 Task:  Click on  Soccer In the  Soccer League click on  Pick Sheet Your name Avery Martinez Team name San Jose and  Email softage.2@softage.net Game 1 Montreal Game 2 Philadelphia Game 3 Atlanta United Game 4 Houston Game 5 Real Salt Lake Game 6 San Jose Game 7 Nashville SC Game 8 Atlanta United Game 9 Charlotte FC Game 10 Montreal Game 11 Chicago Game 12 NY Red Bulls Game 13 Minnesota United Game 14 LA Galaxy Game 15 Houston Game16 San Jose In Tie Breaker choose San Jose Submit pick sheet
Action: Mouse moved to (601, 392)
Screenshot: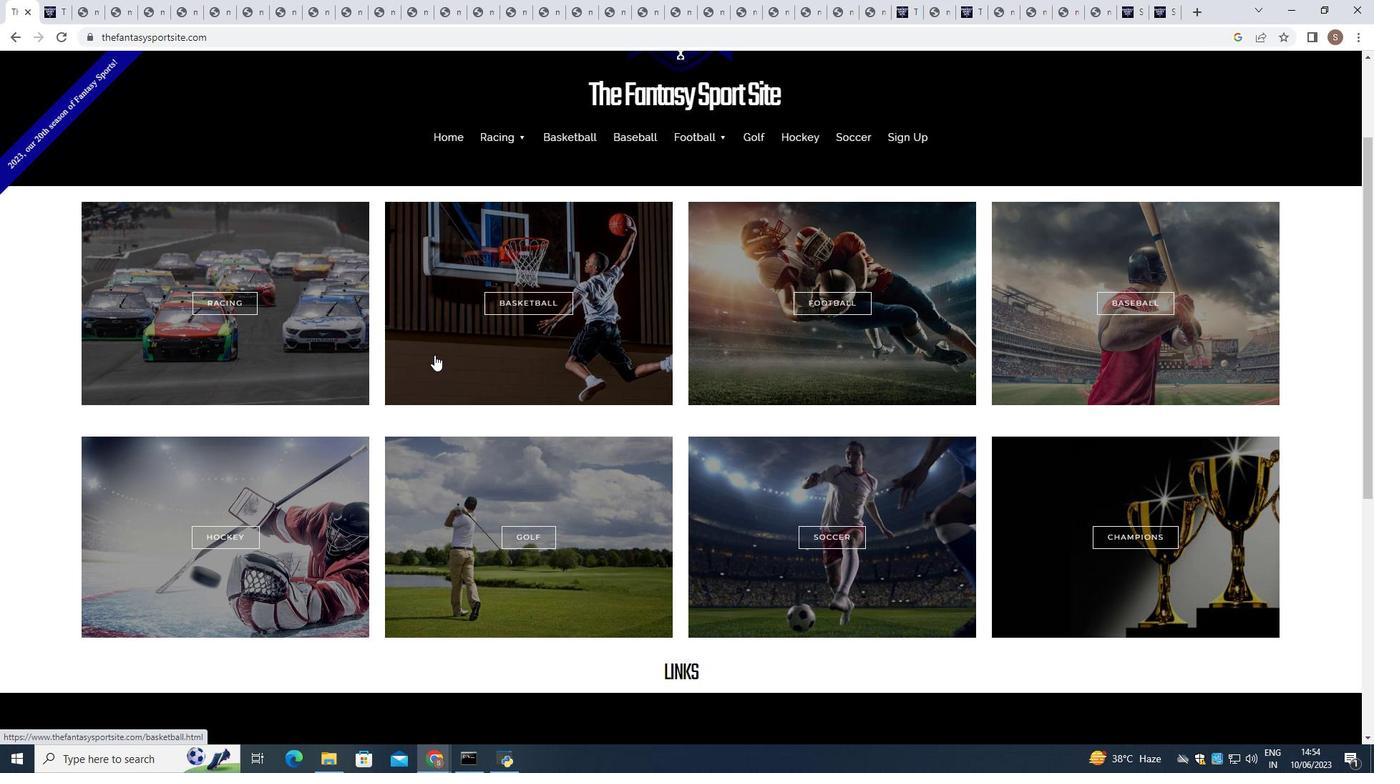 
Action: Mouse scrolled (601, 392) with delta (0, 0)
Screenshot: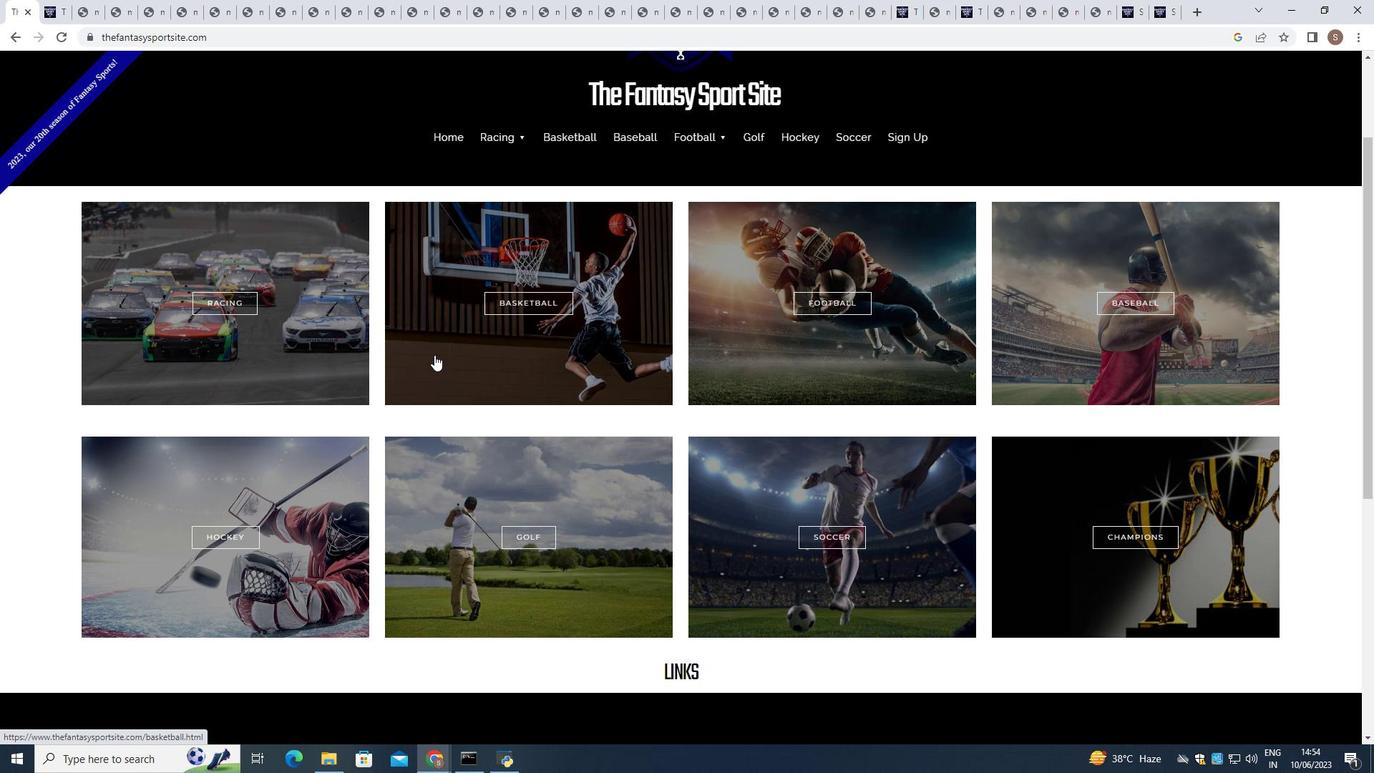 
Action: Mouse moved to (601, 393)
Screenshot: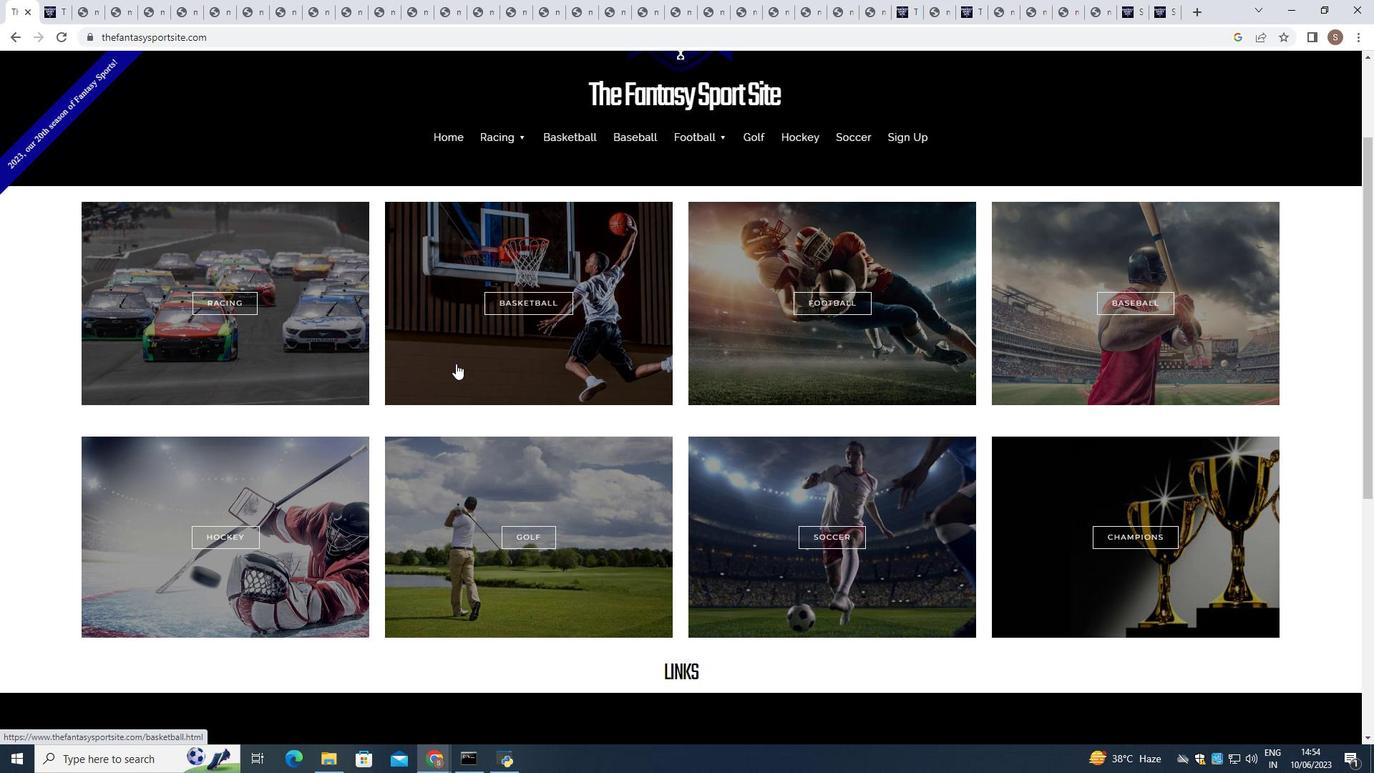 
Action: Mouse scrolled (601, 392) with delta (0, 0)
Screenshot: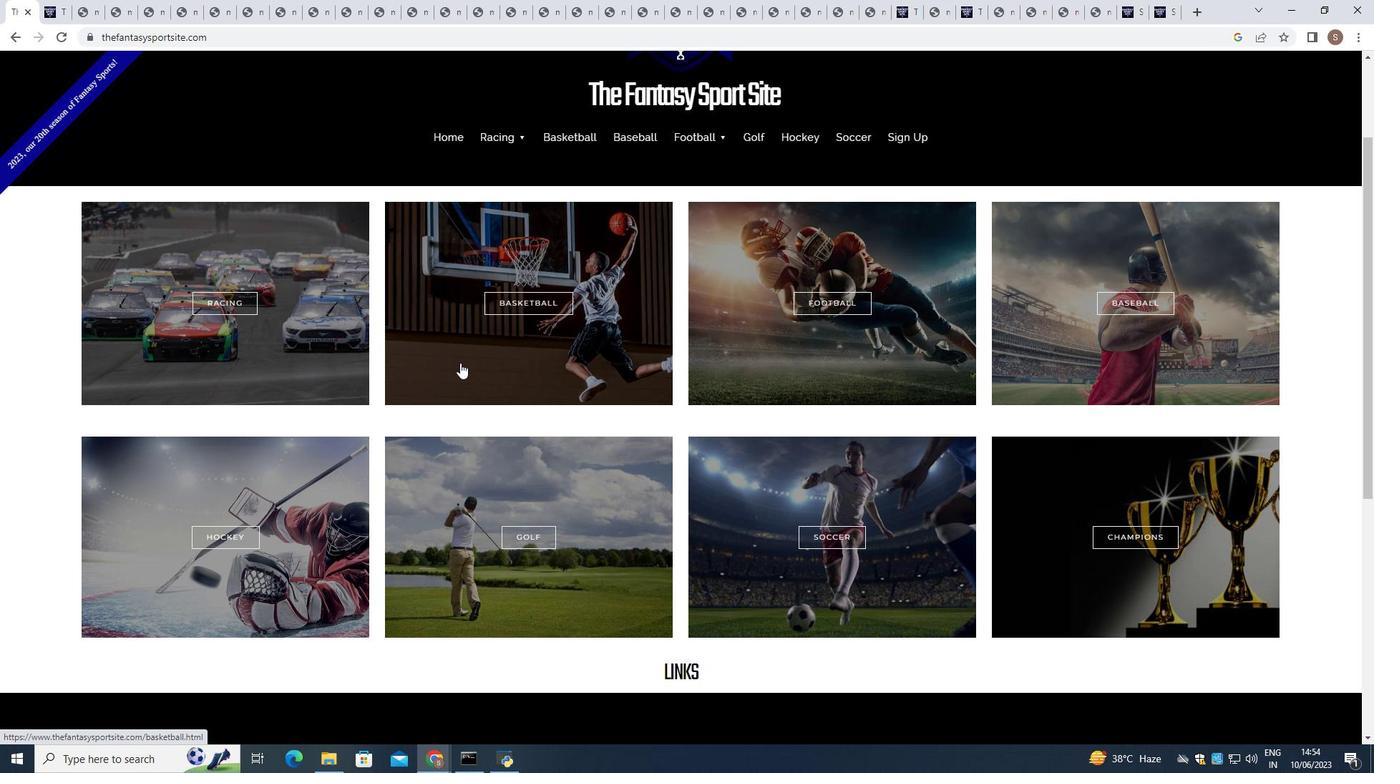 
Action: Mouse moved to (794, 467)
Screenshot: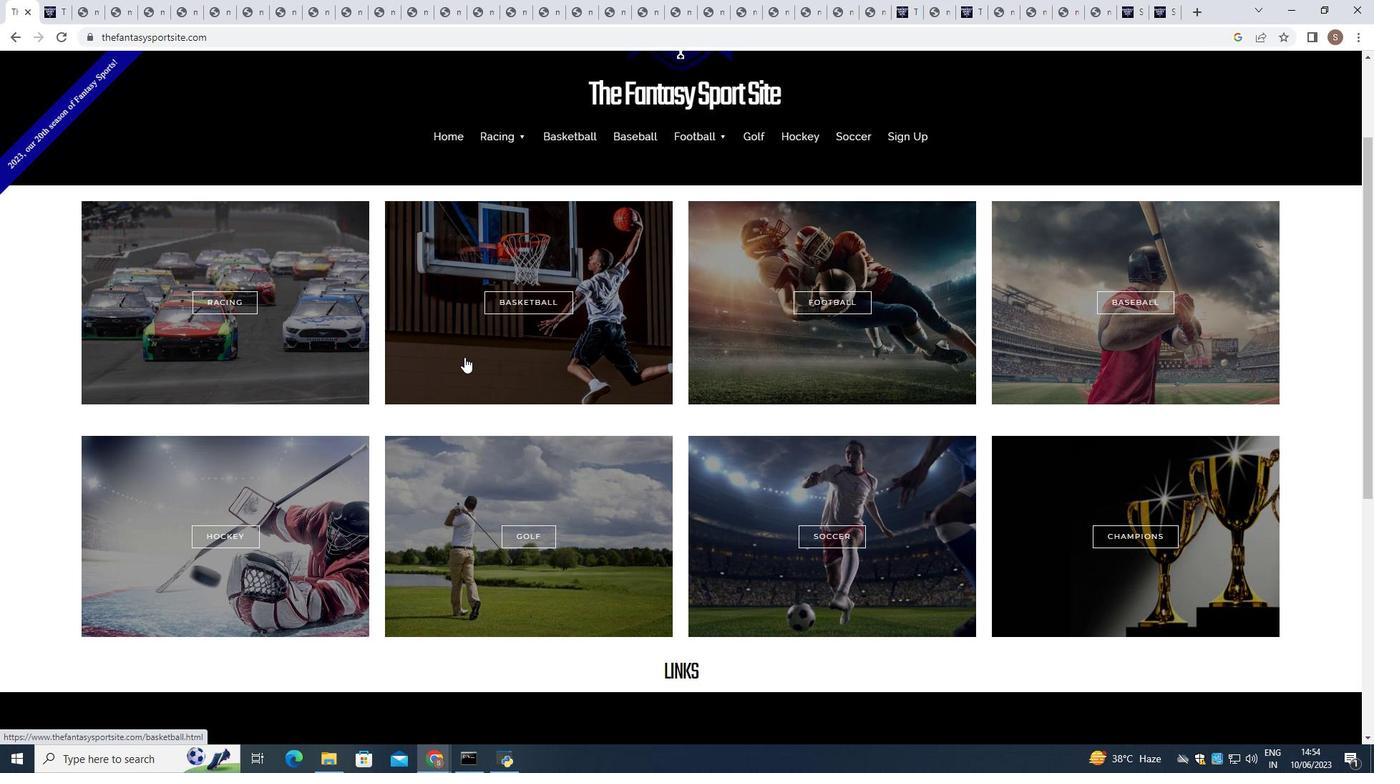
Action: Mouse pressed left at (794, 467)
Screenshot: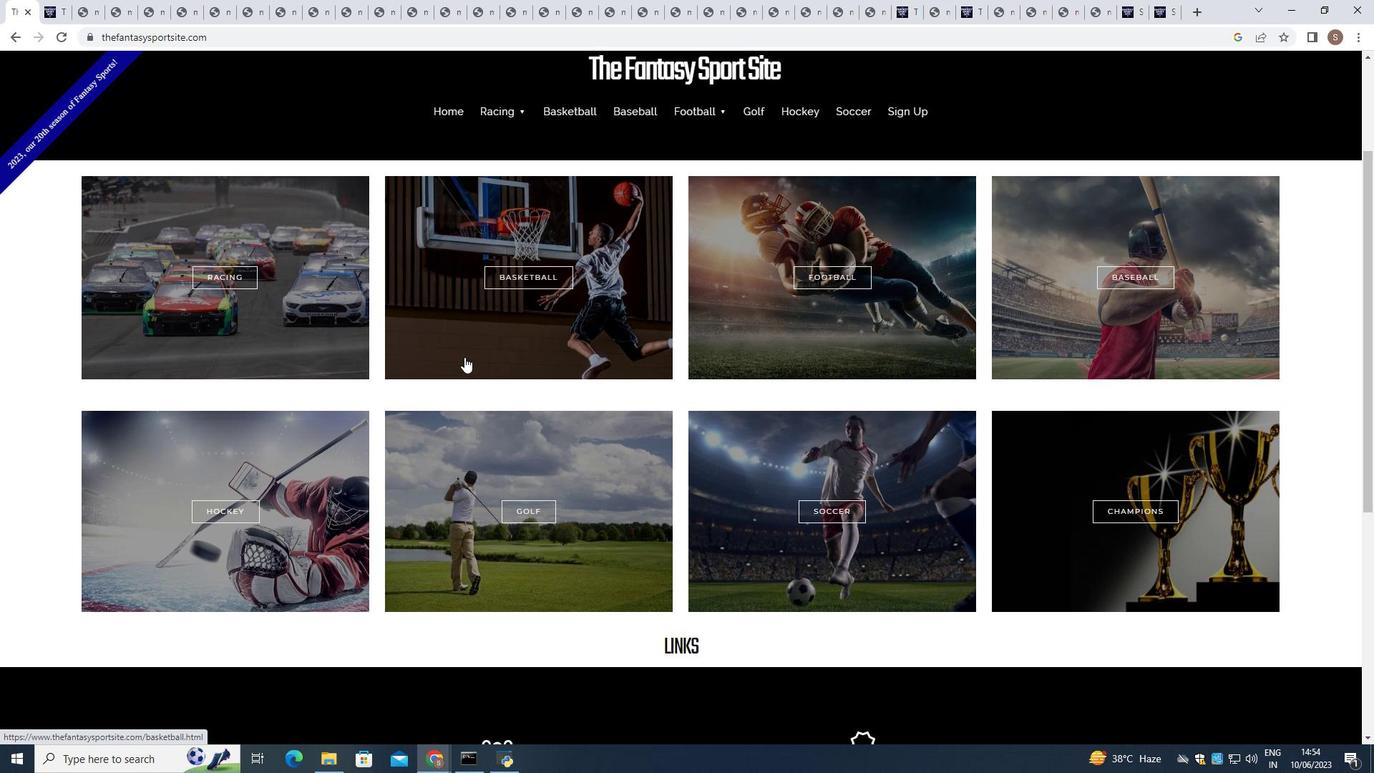 
Action: Mouse moved to (629, 445)
Screenshot: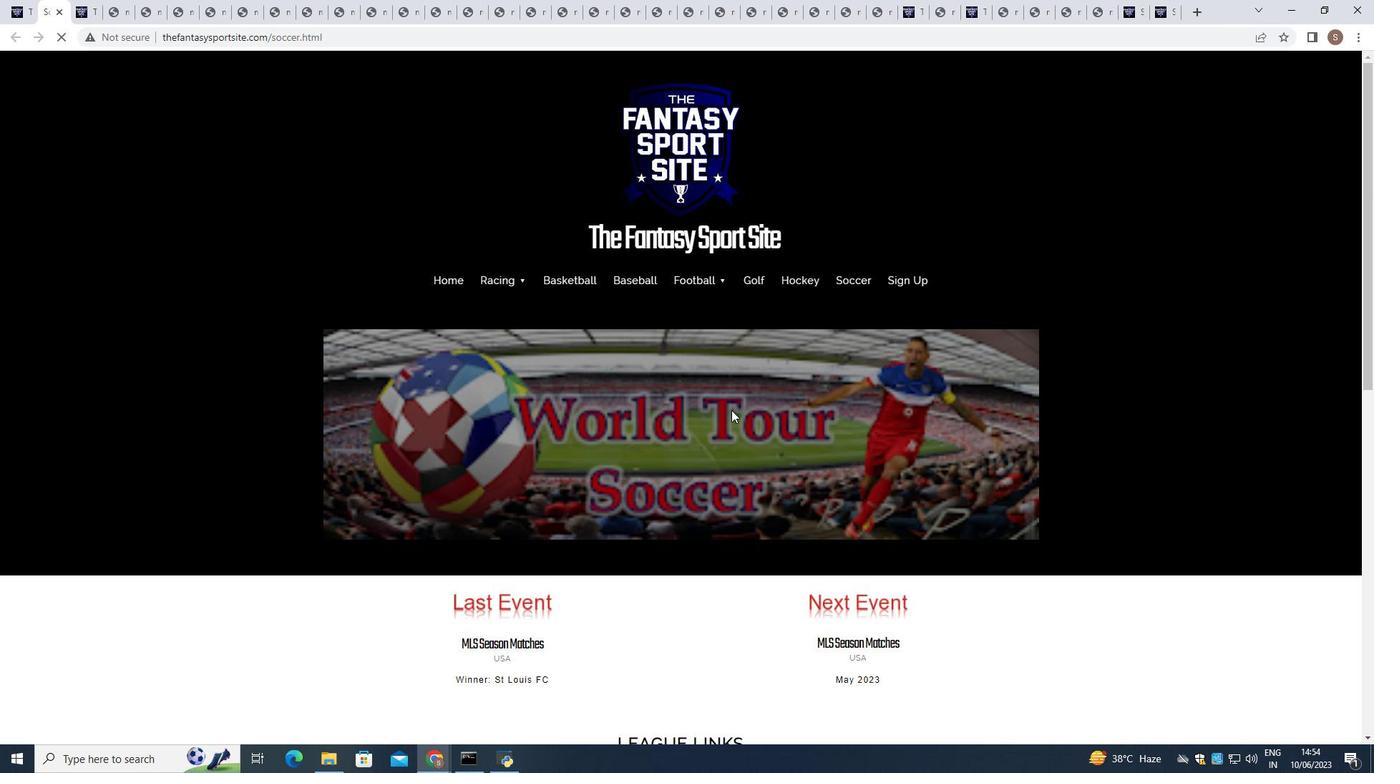 
Action: Mouse scrolled (629, 444) with delta (0, 0)
Screenshot: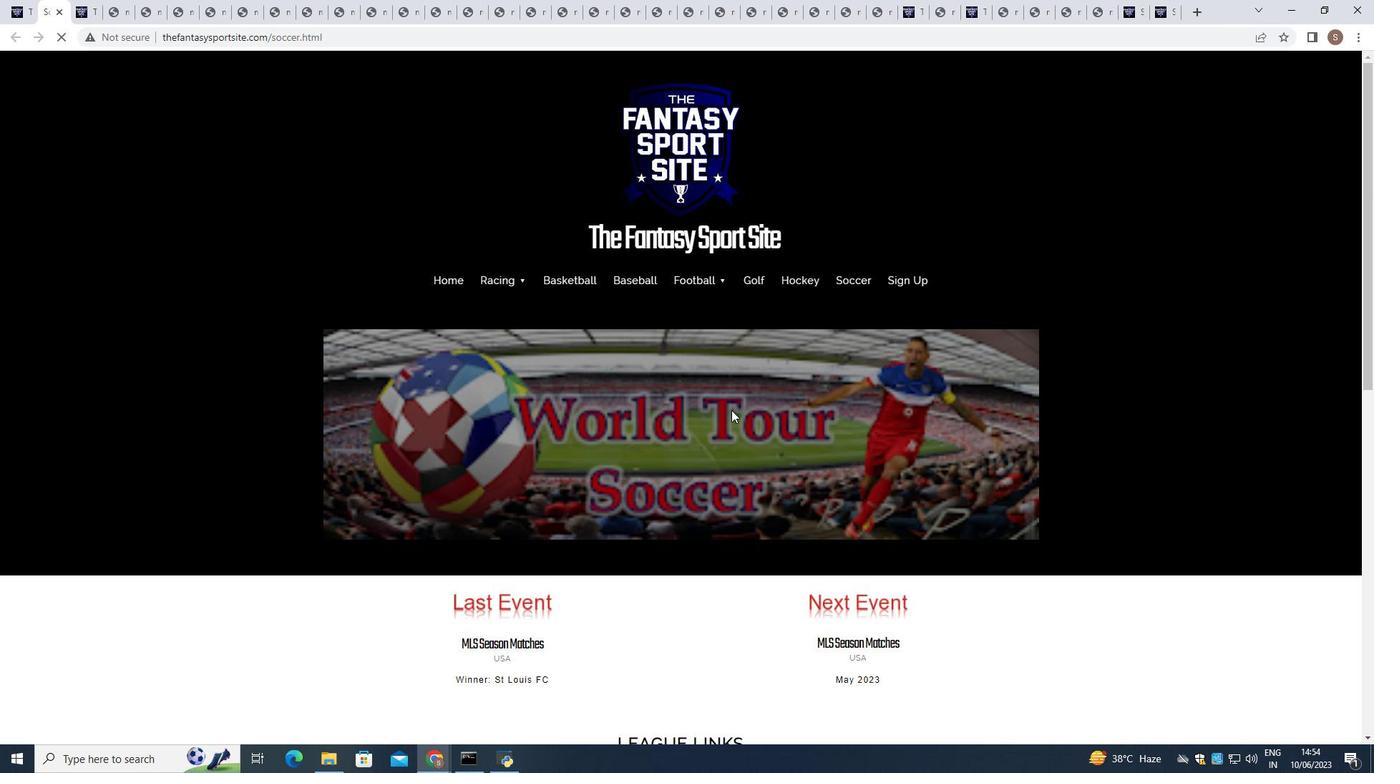 
Action: Mouse scrolled (629, 444) with delta (0, 0)
Screenshot: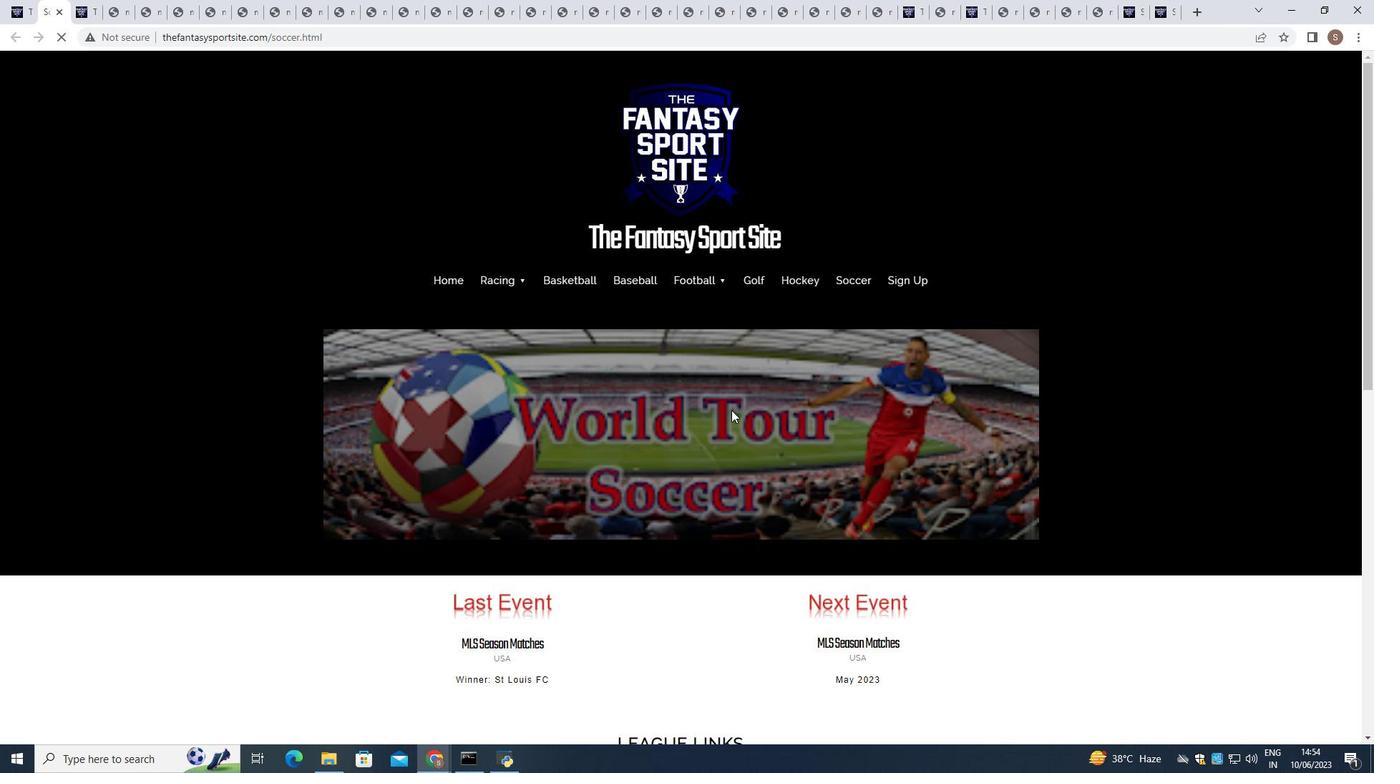 
Action: Mouse scrolled (629, 444) with delta (0, 0)
Screenshot: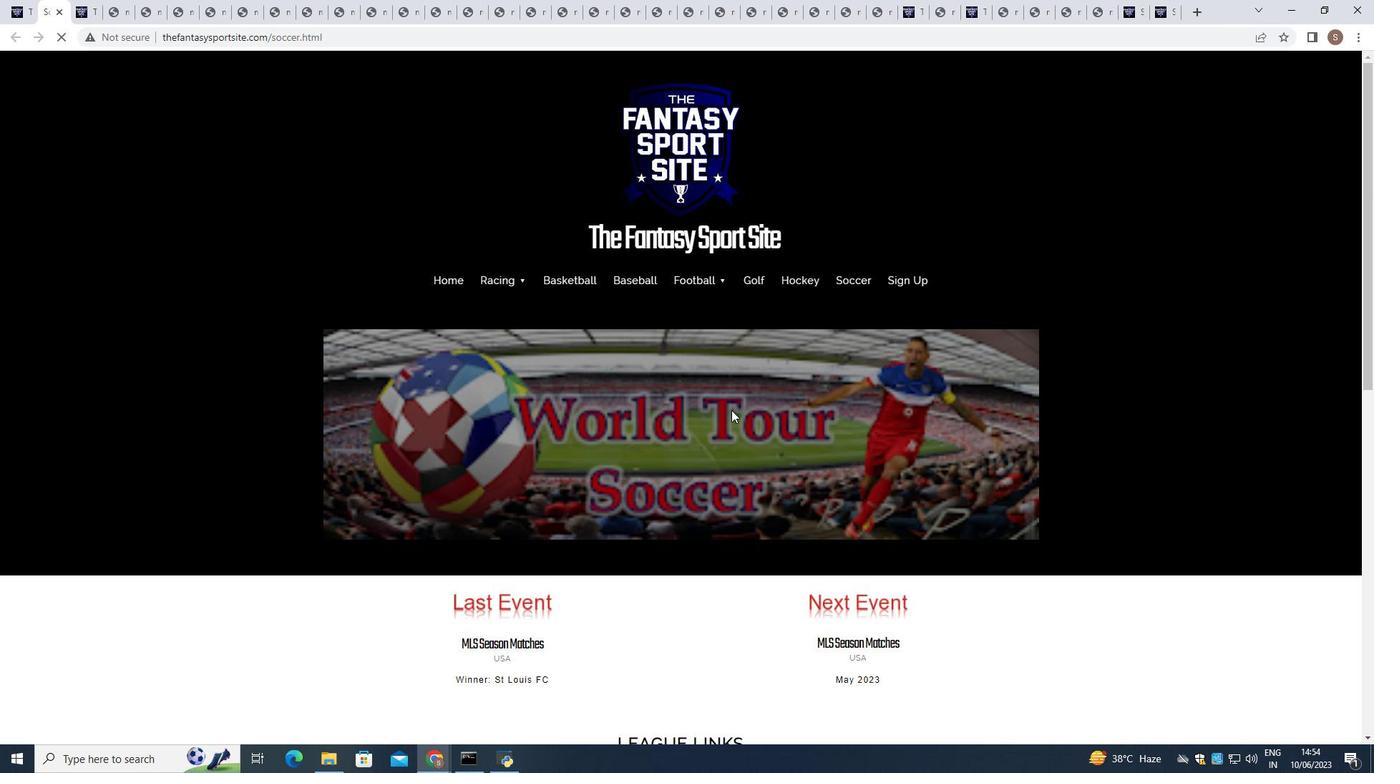 
Action: Mouse moved to (404, 581)
Screenshot: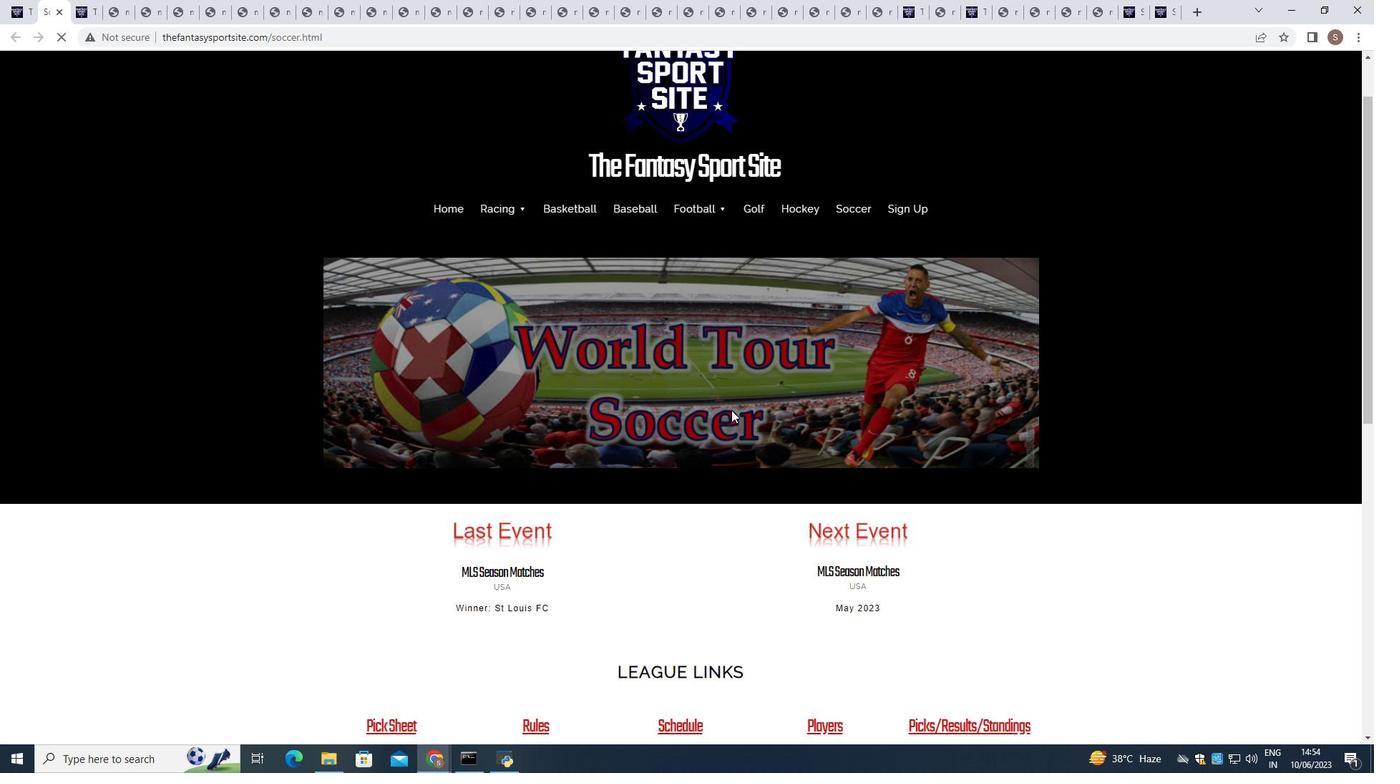 
Action: Mouse pressed left at (404, 581)
Screenshot: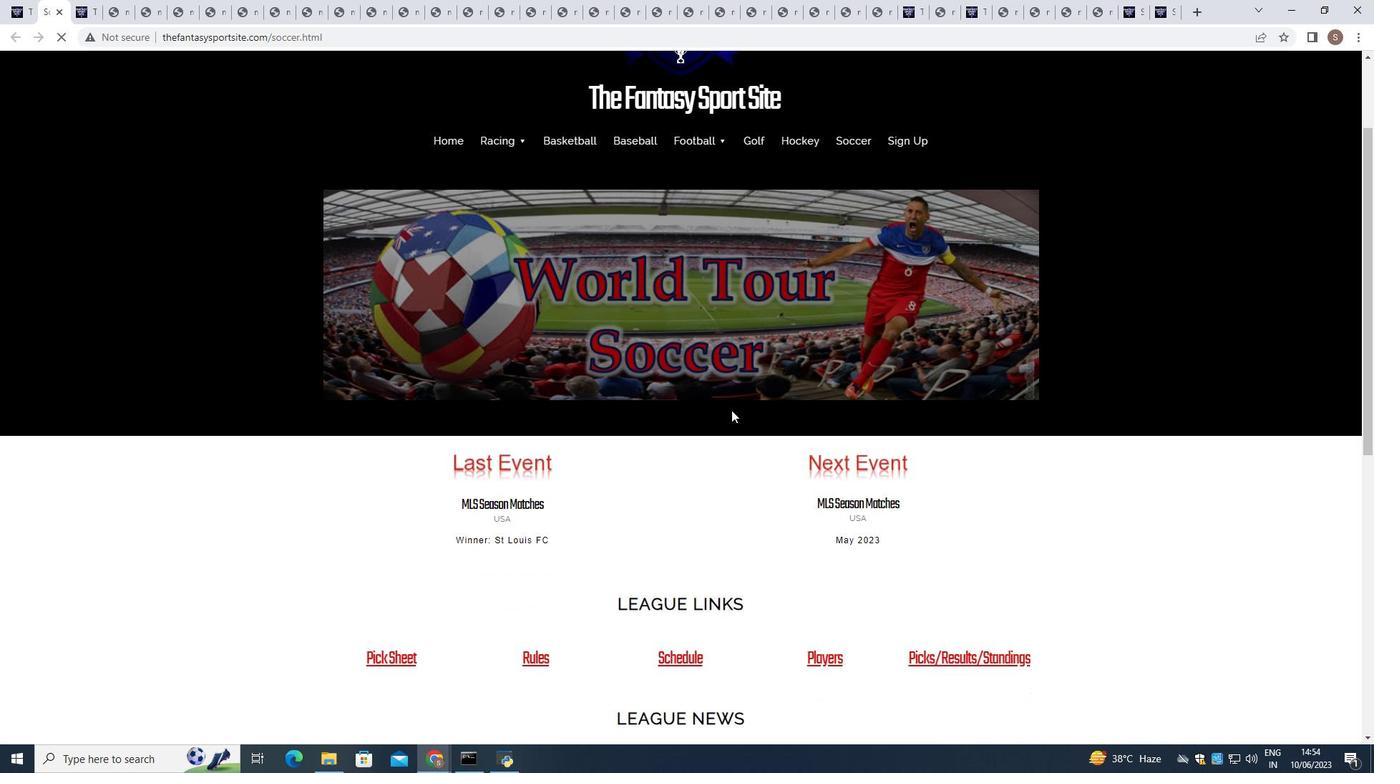 
Action: Mouse moved to (402, 550)
Screenshot: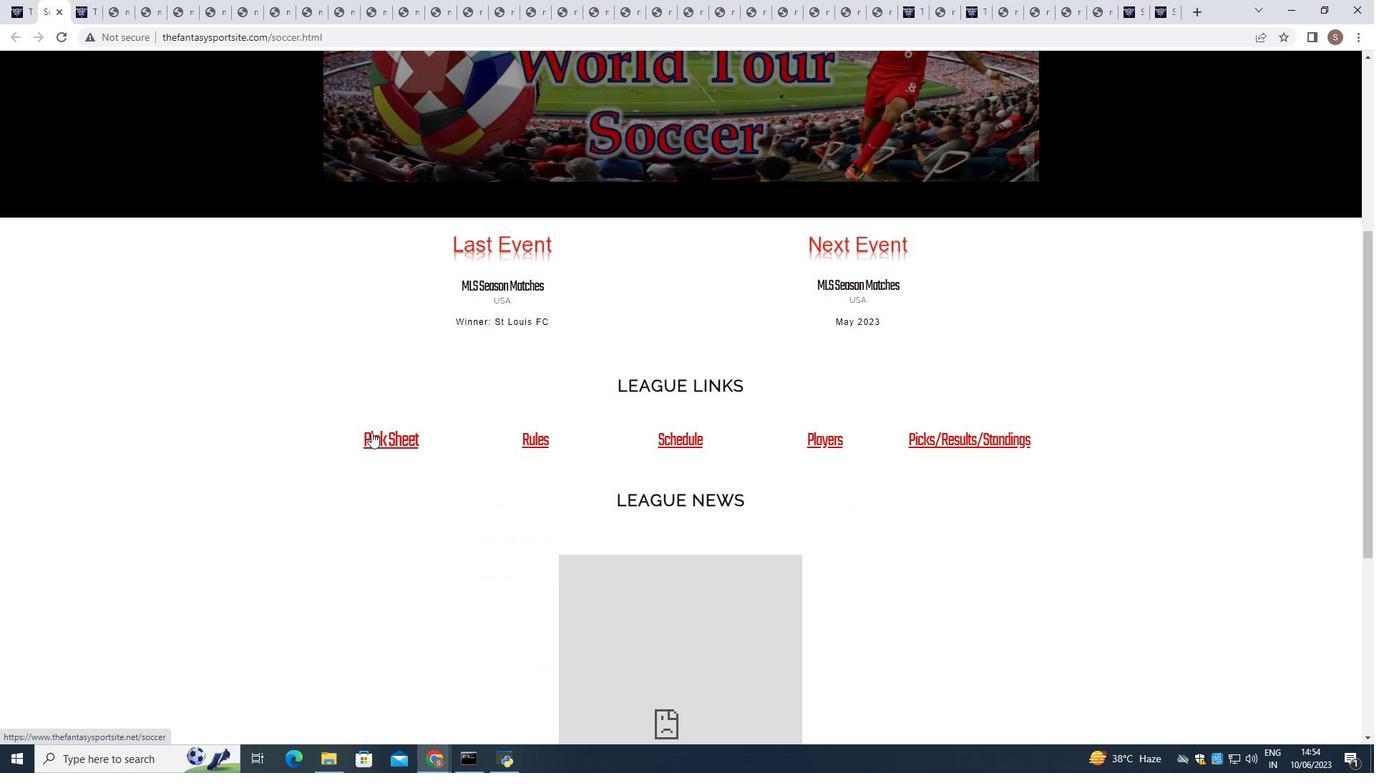 
Action: Mouse scrolled (402, 549) with delta (0, 0)
Screenshot: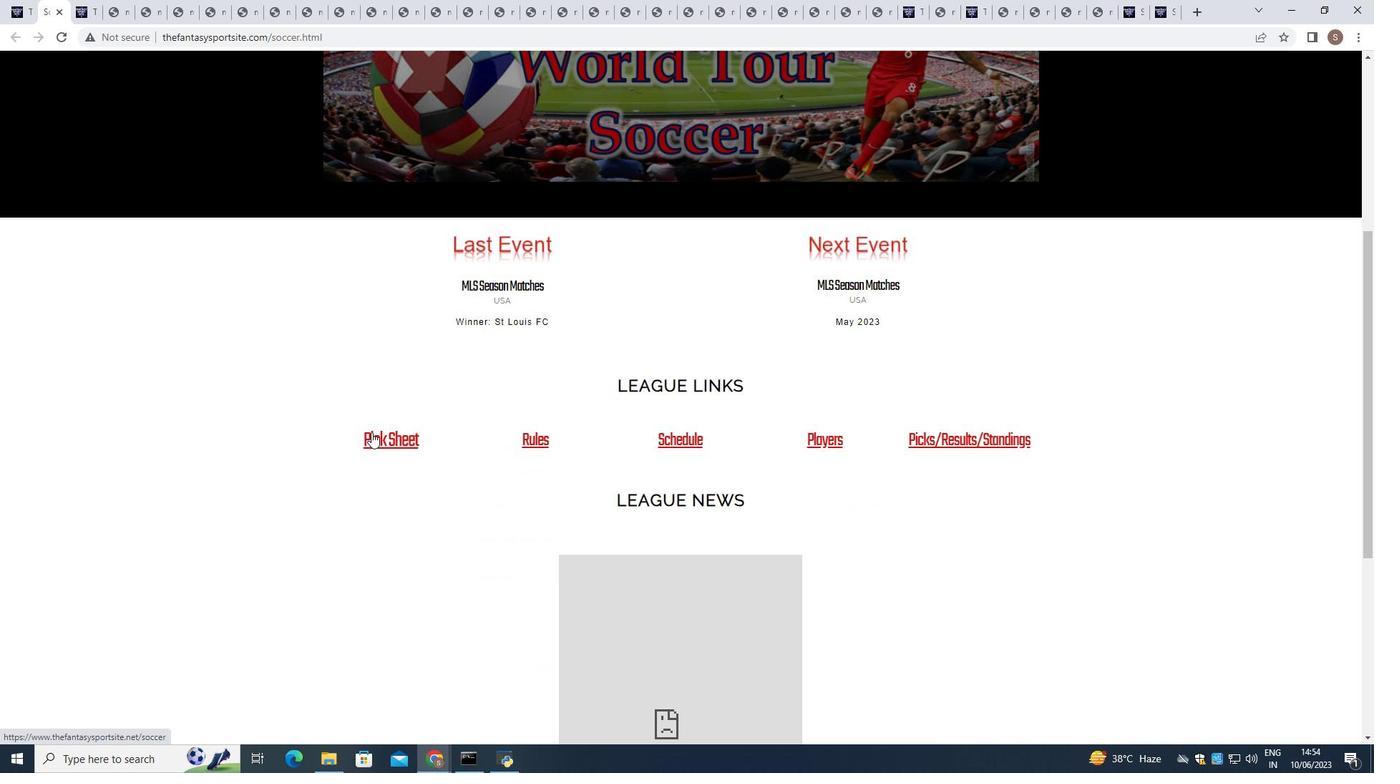 
Action: Mouse scrolled (402, 549) with delta (0, 0)
Screenshot: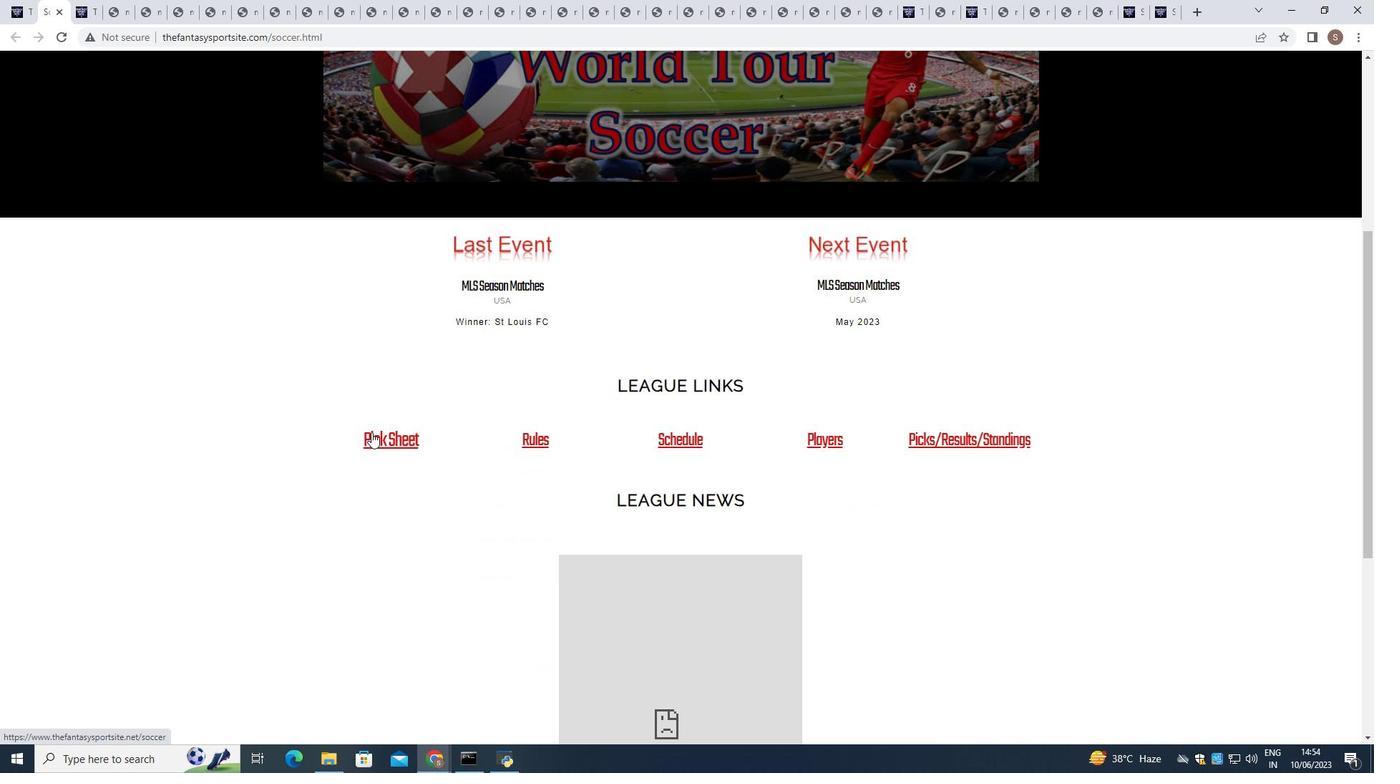 
Action: Mouse moved to (402, 549)
Screenshot: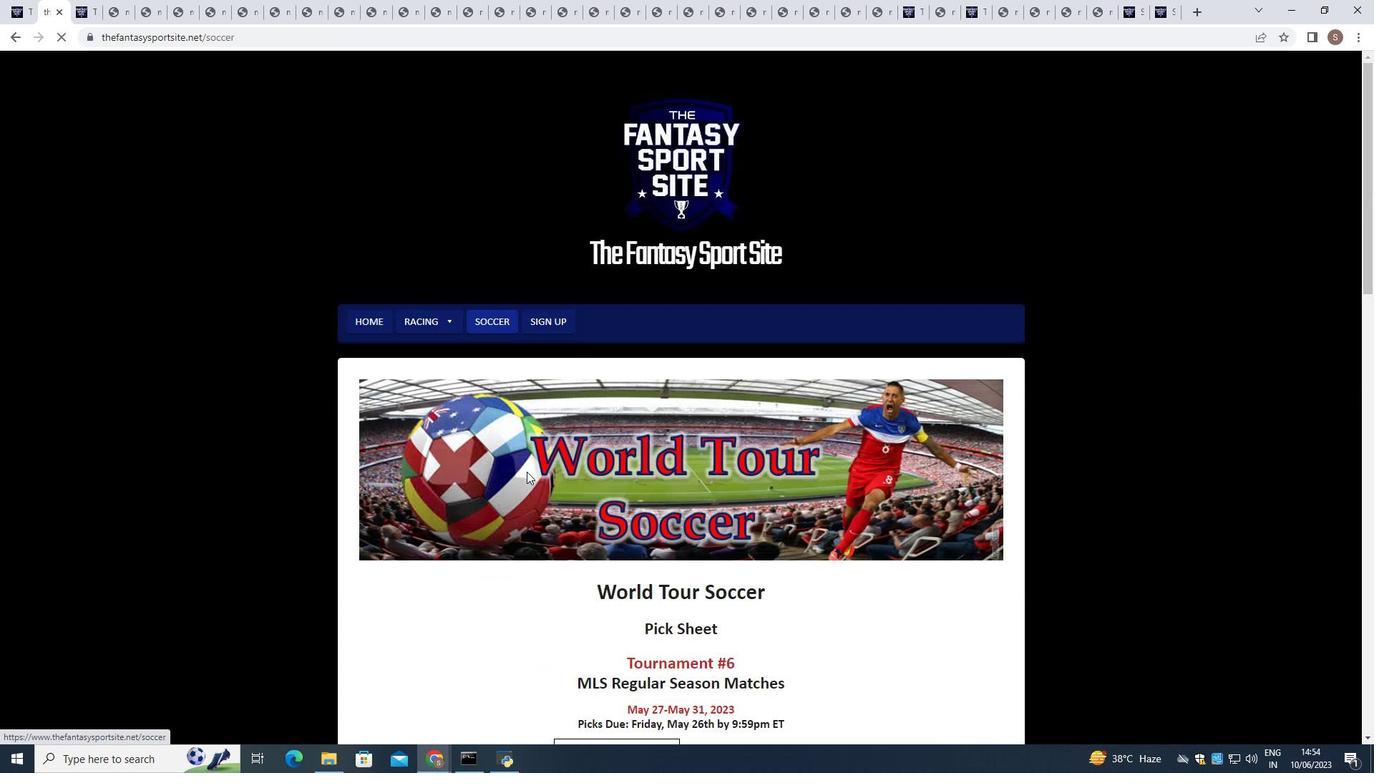 
Action: Mouse scrolled (402, 548) with delta (0, 0)
Screenshot: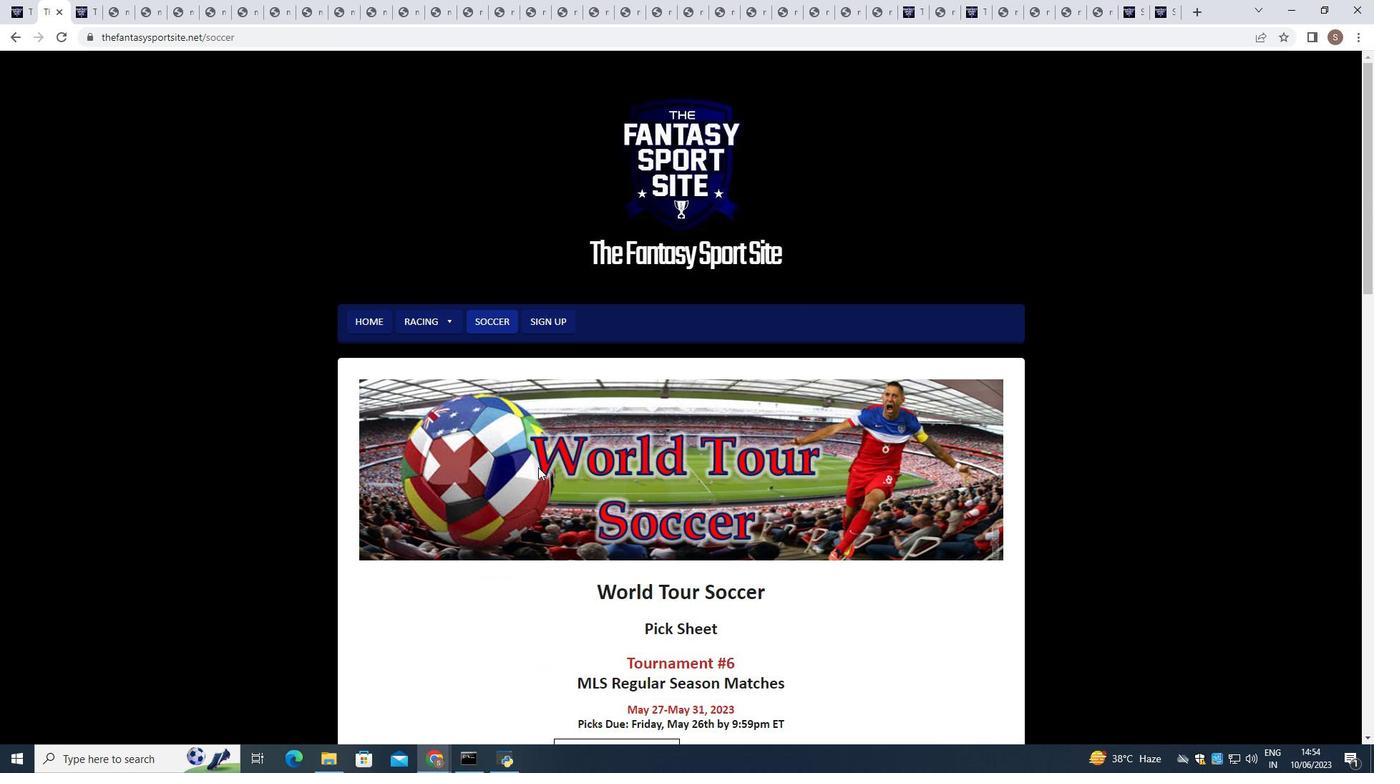 
Action: Mouse moved to (589, 534)
Screenshot: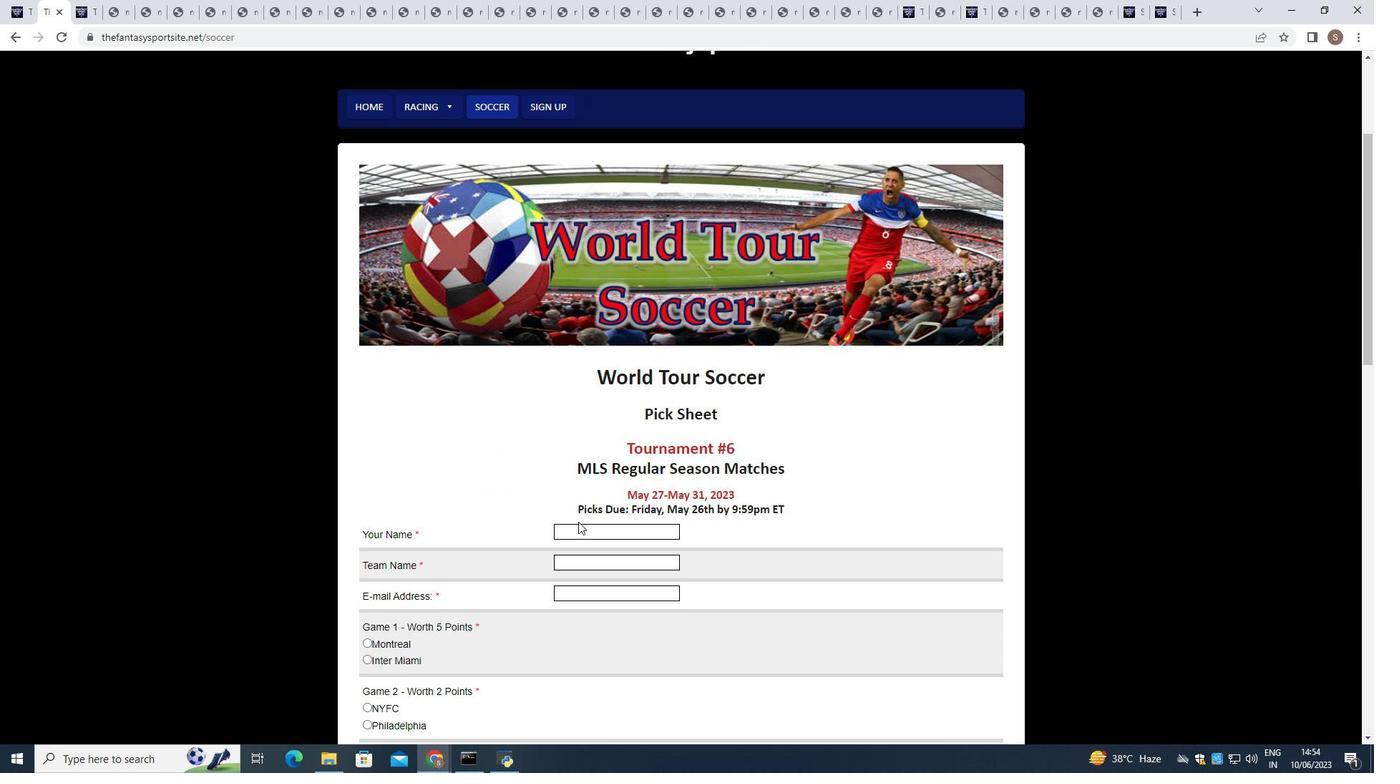 
Action: Mouse pressed left at (589, 534)
Screenshot: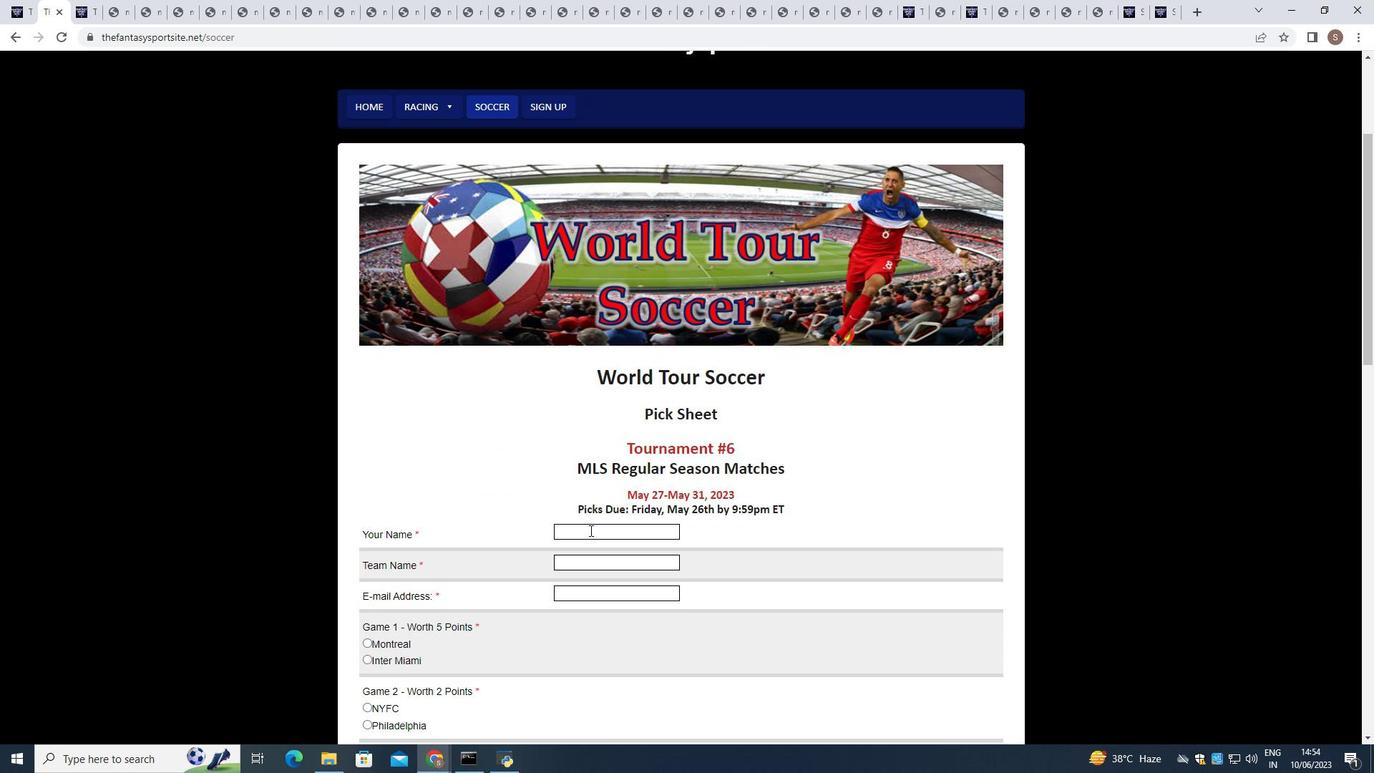 
Action: Key pressed <Key.shift>Avery<Key.space><Key.shift_r>Martinez
Screenshot: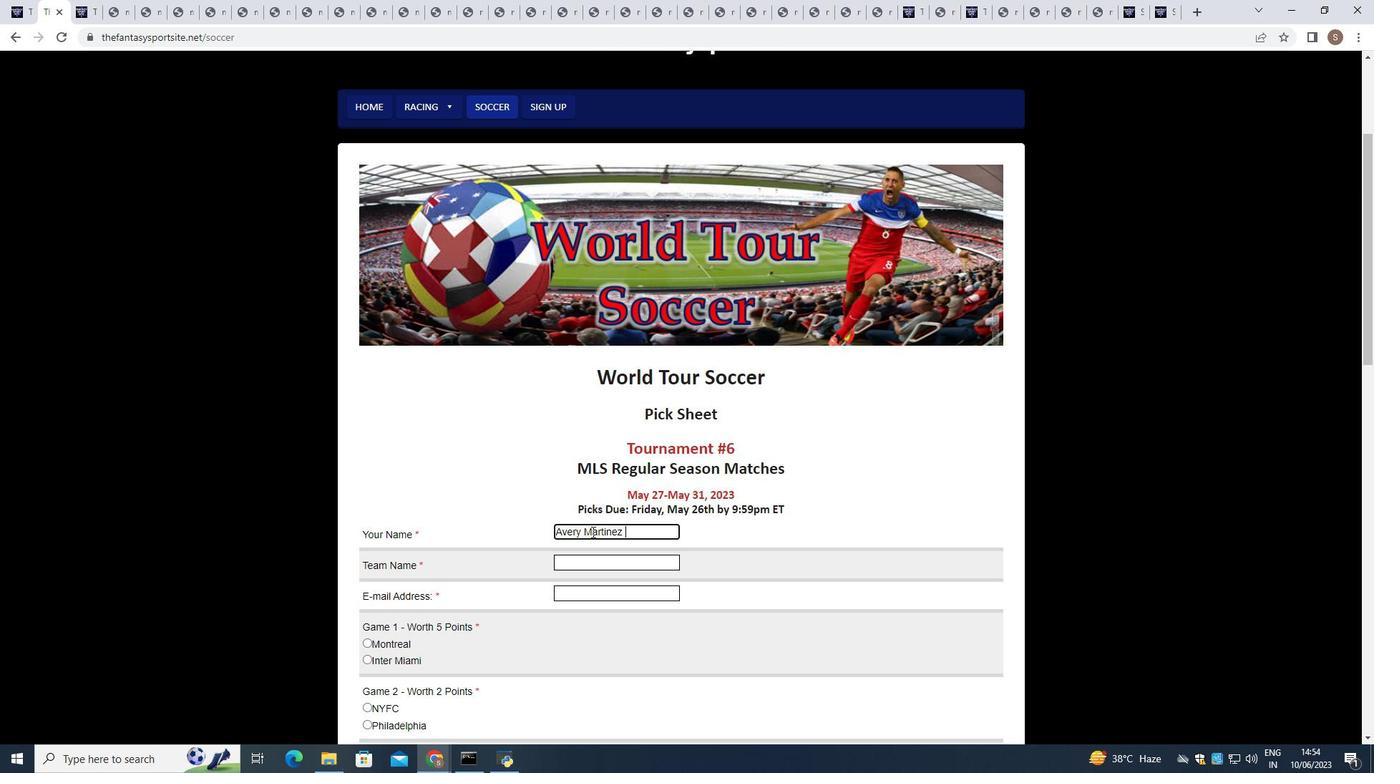 
Action: Mouse moved to (586, 562)
Screenshot: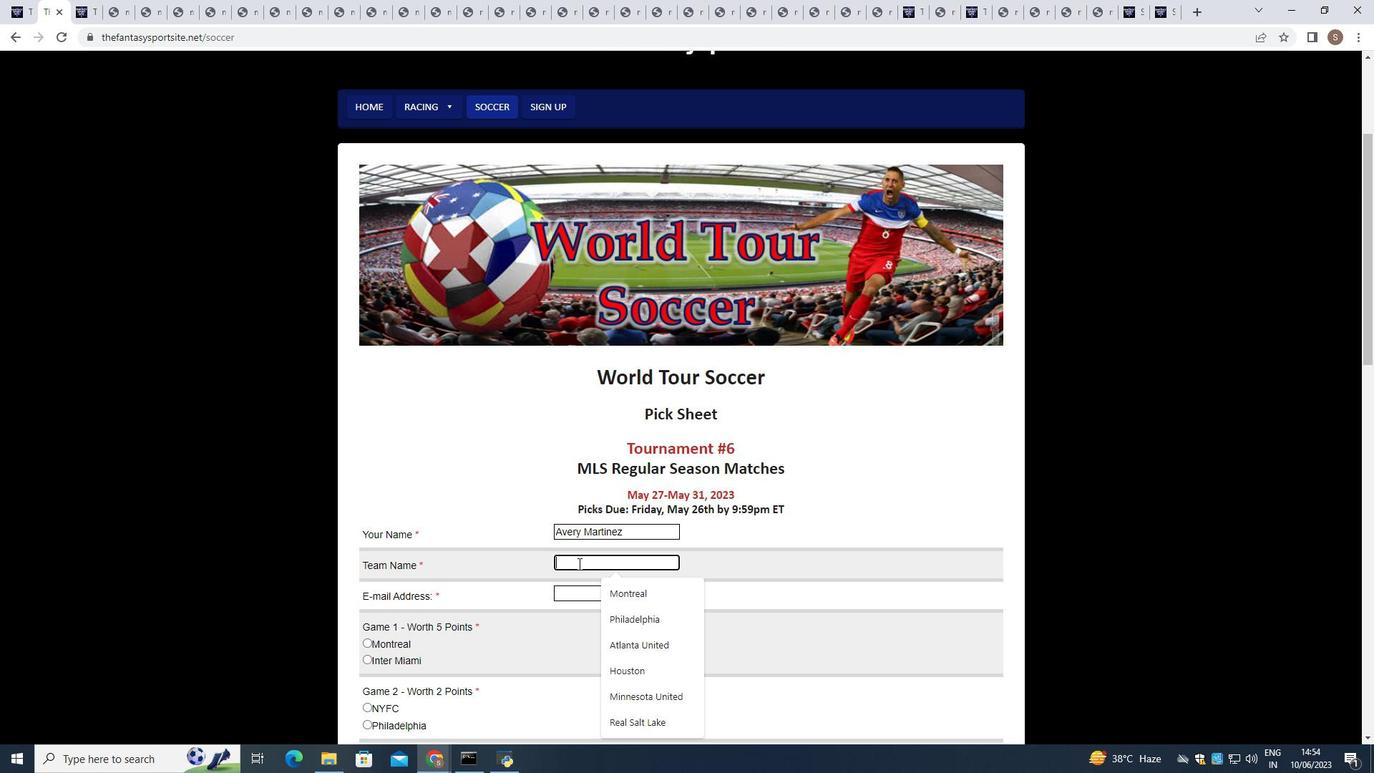 
Action: Mouse pressed left at (586, 562)
Screenshot: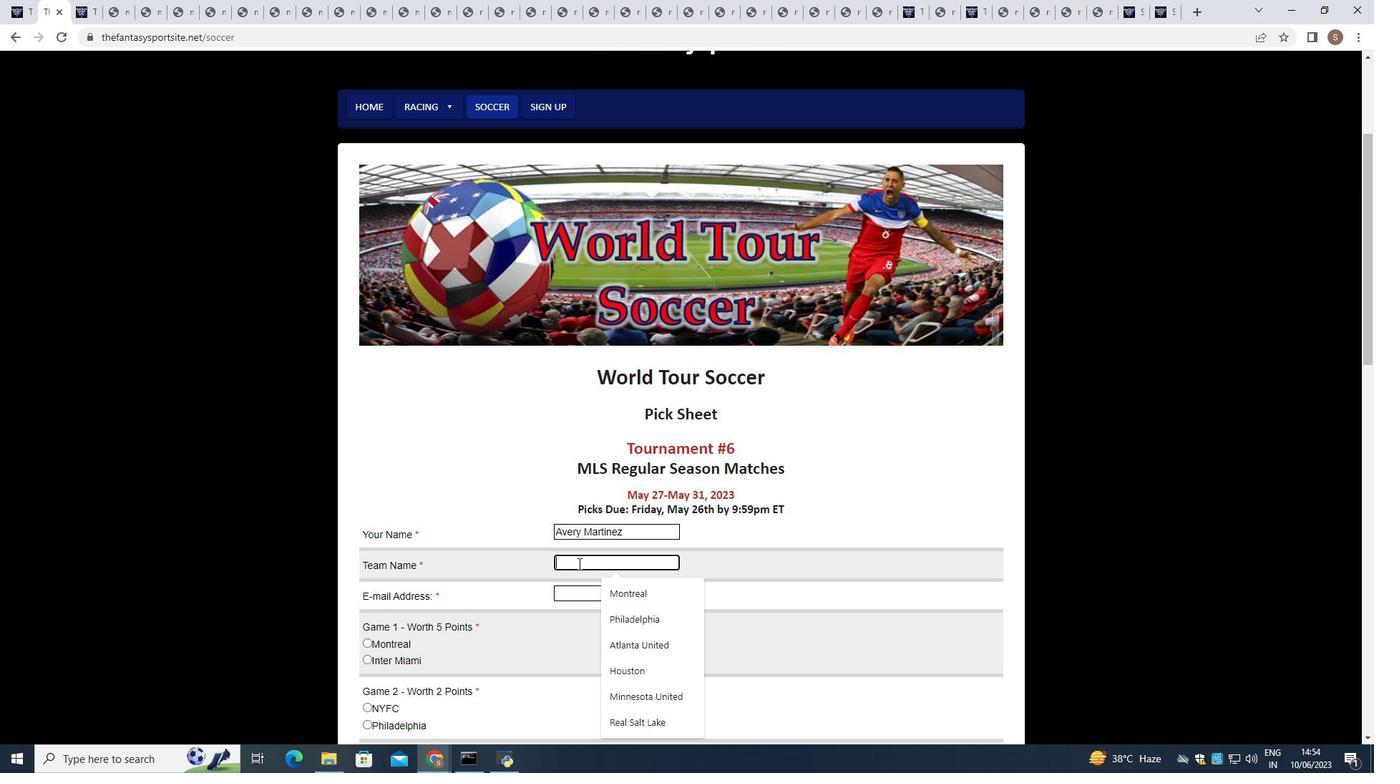 
Action: Mouse moved to (591, 554)
Screenshot: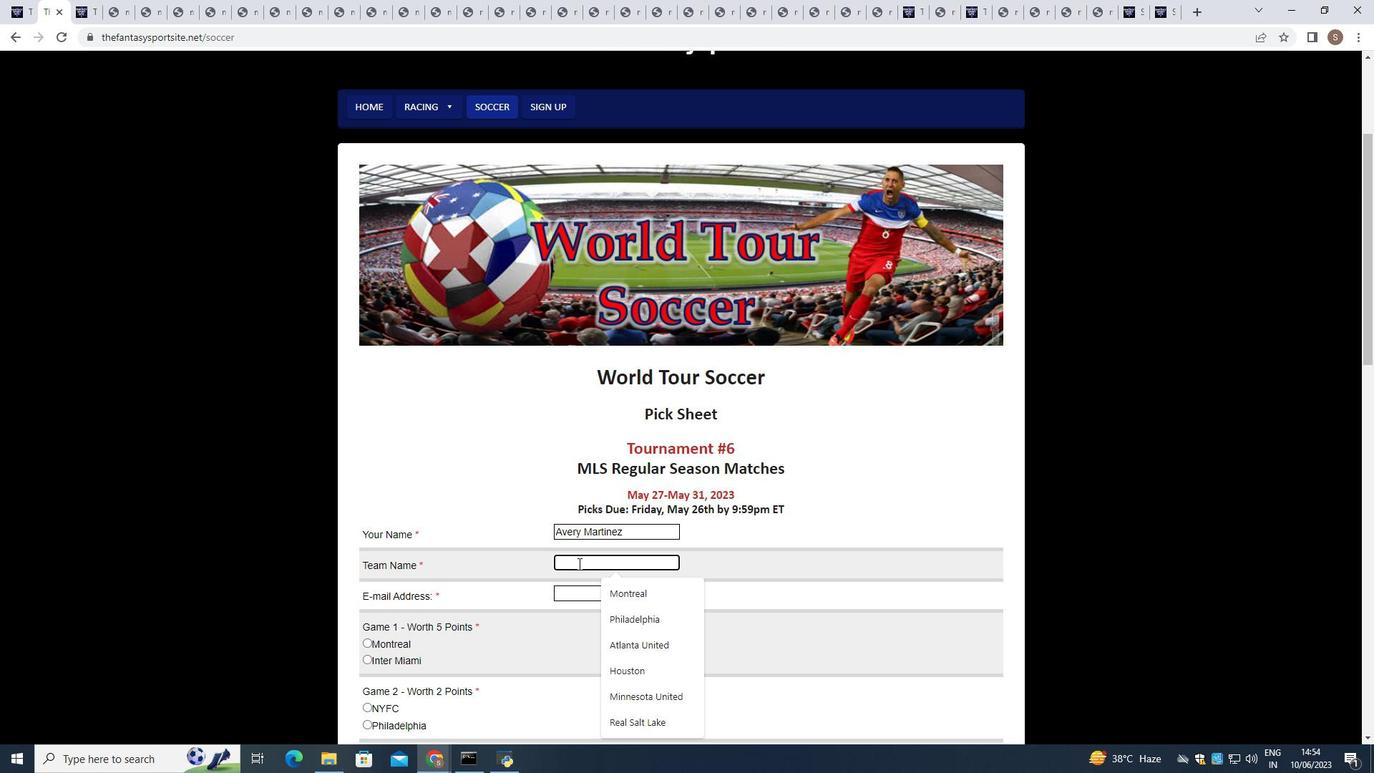 
Action: Key pressed <Key.shift>San<Key.space><Key.shift_r><Key.shift_r><Key.shift_r>Jose
Screenshot: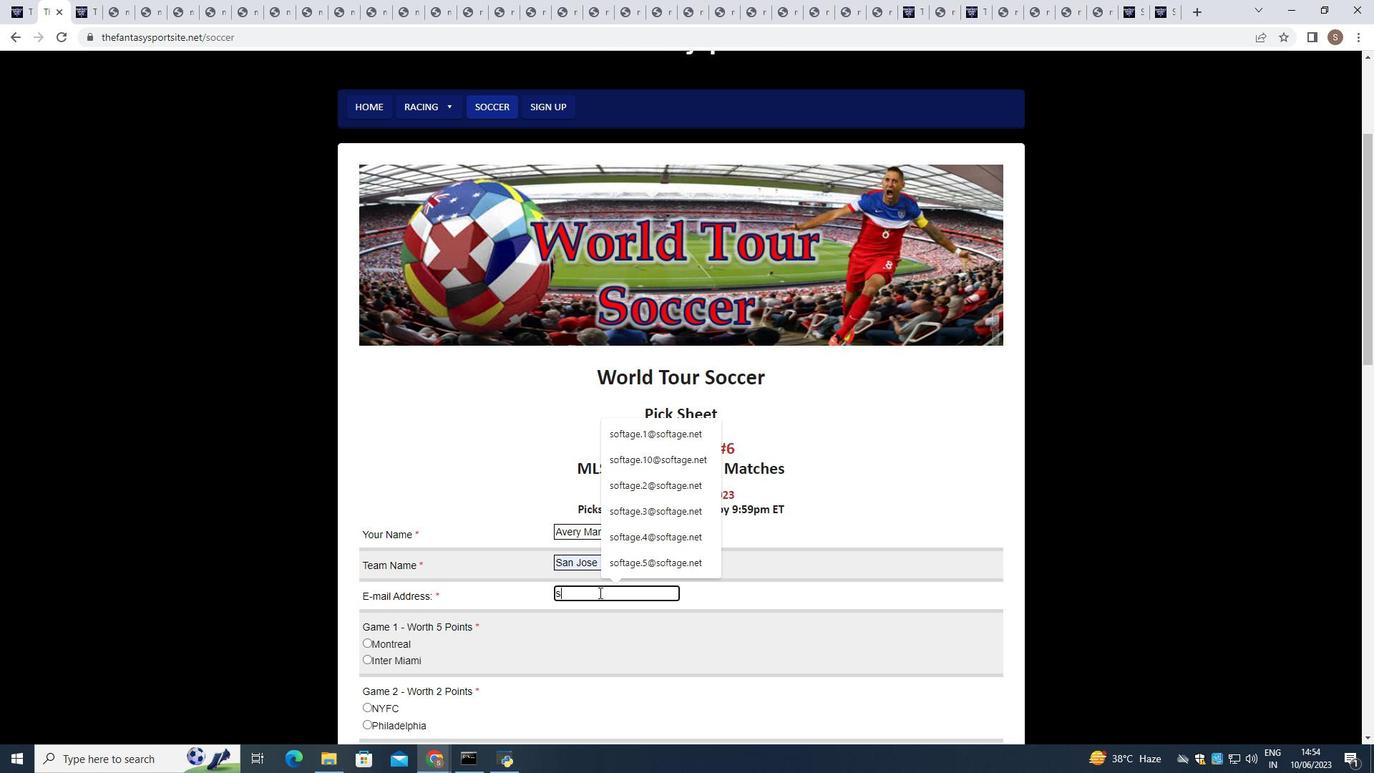 
Action: Mouse moved to (581, 588)
Screenshot: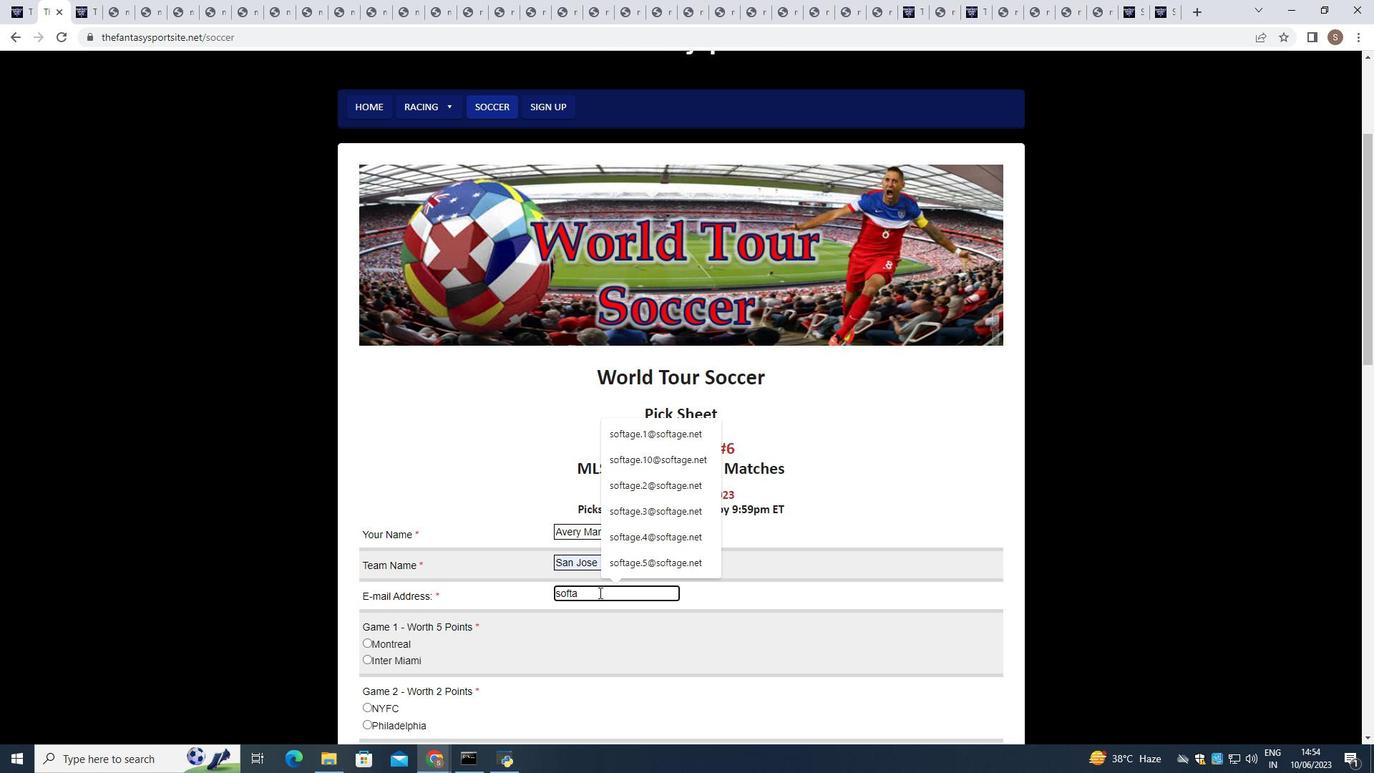 
Action: Mouse pressed left at (581, 588)
Screenshot: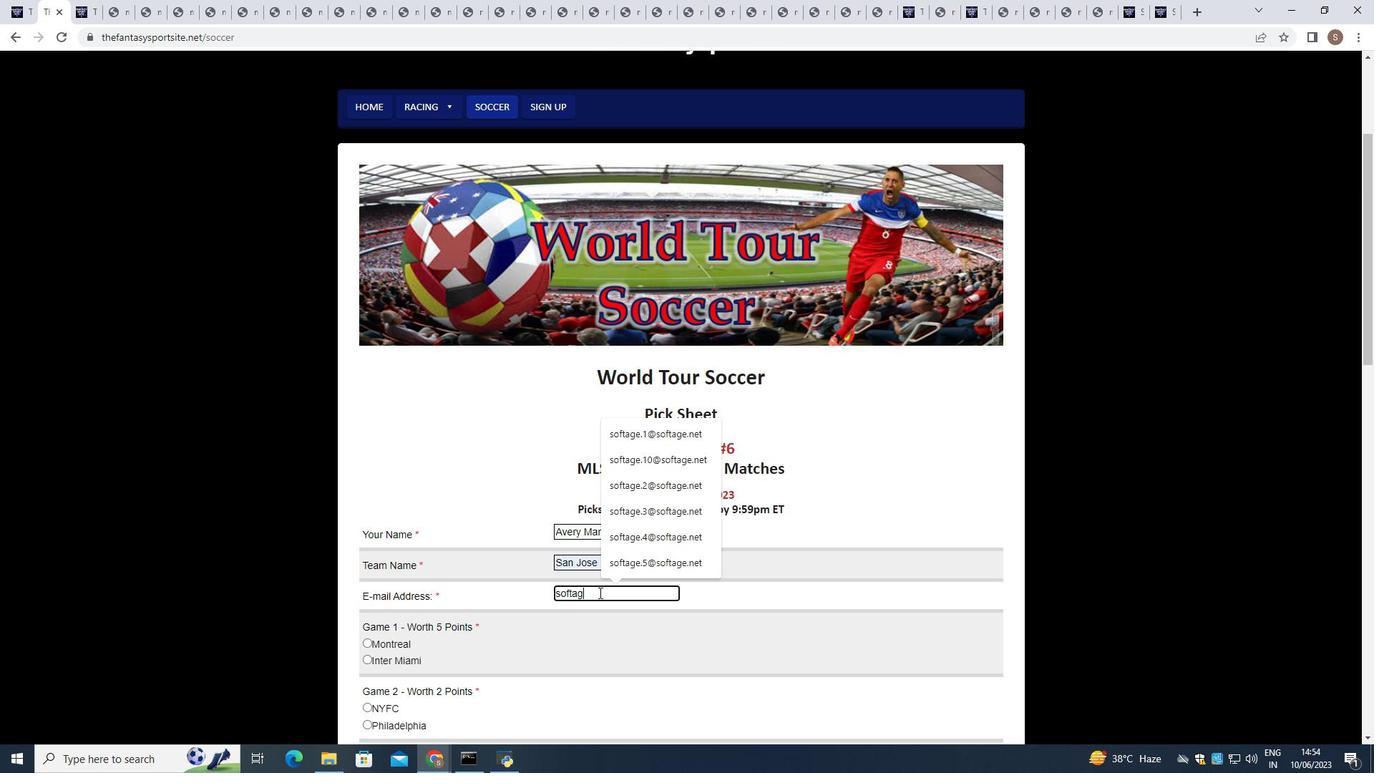 
Action: Mouse moved to (583, 589)
Screenshot: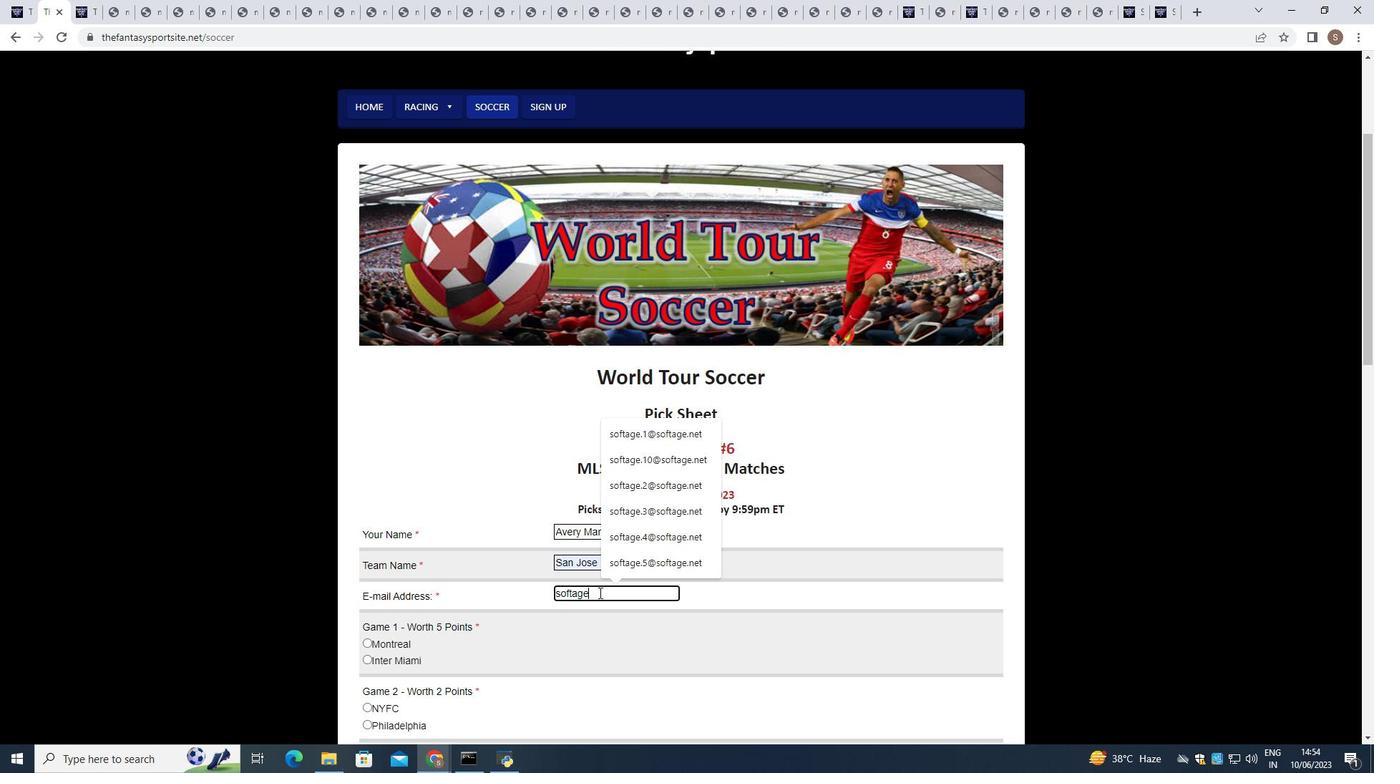 
Action: Key pressed softage.2
Screenshot: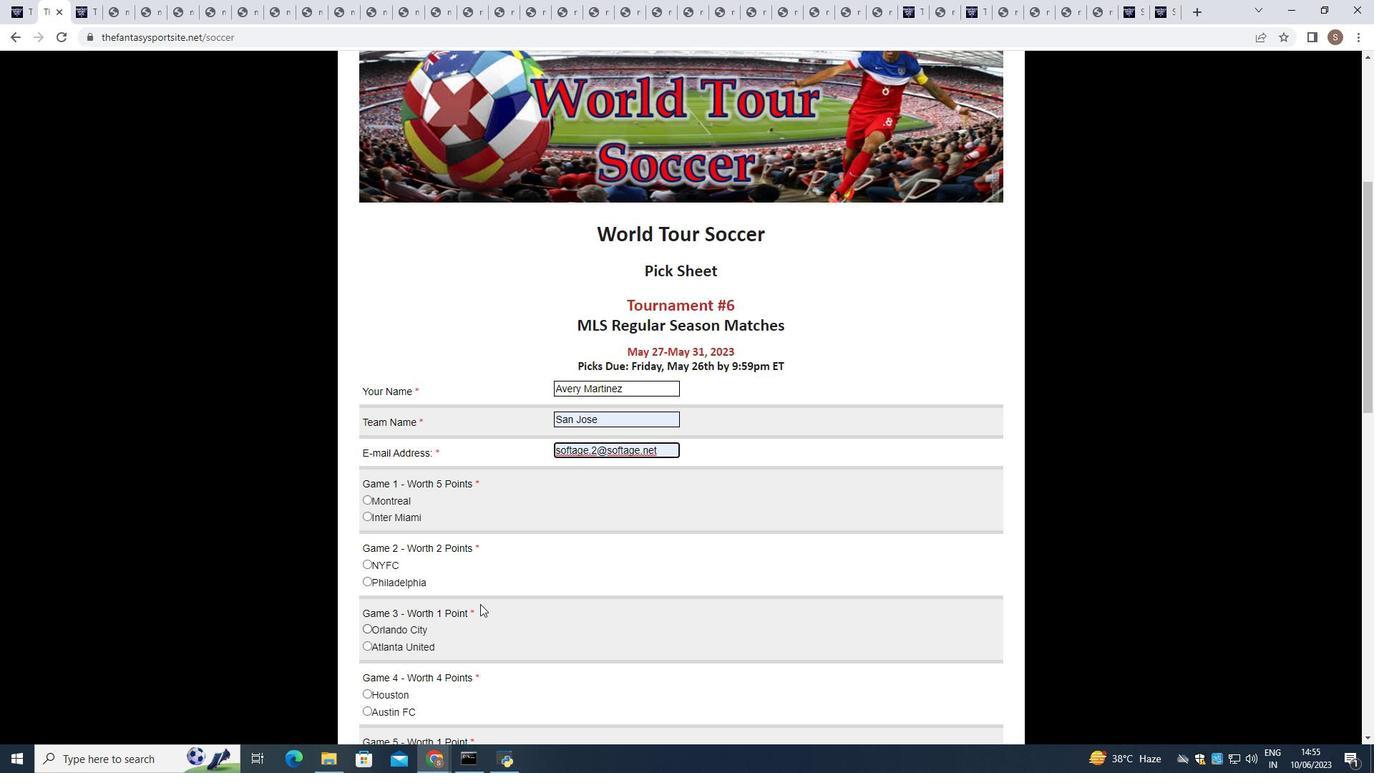 
Action: Mouse moved to (644, 617)
Screenshot: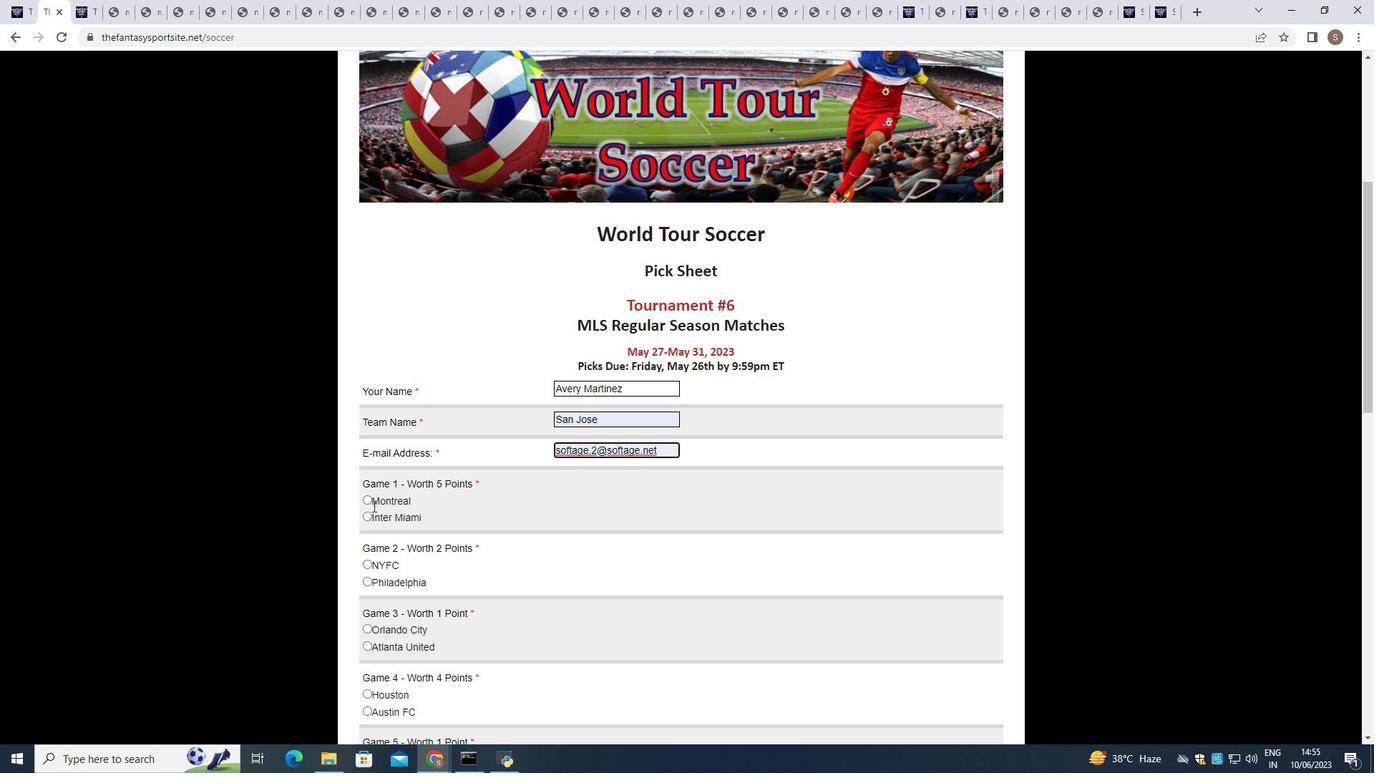 
Action: Mouse pressed left at (644, 617)
Screenshot: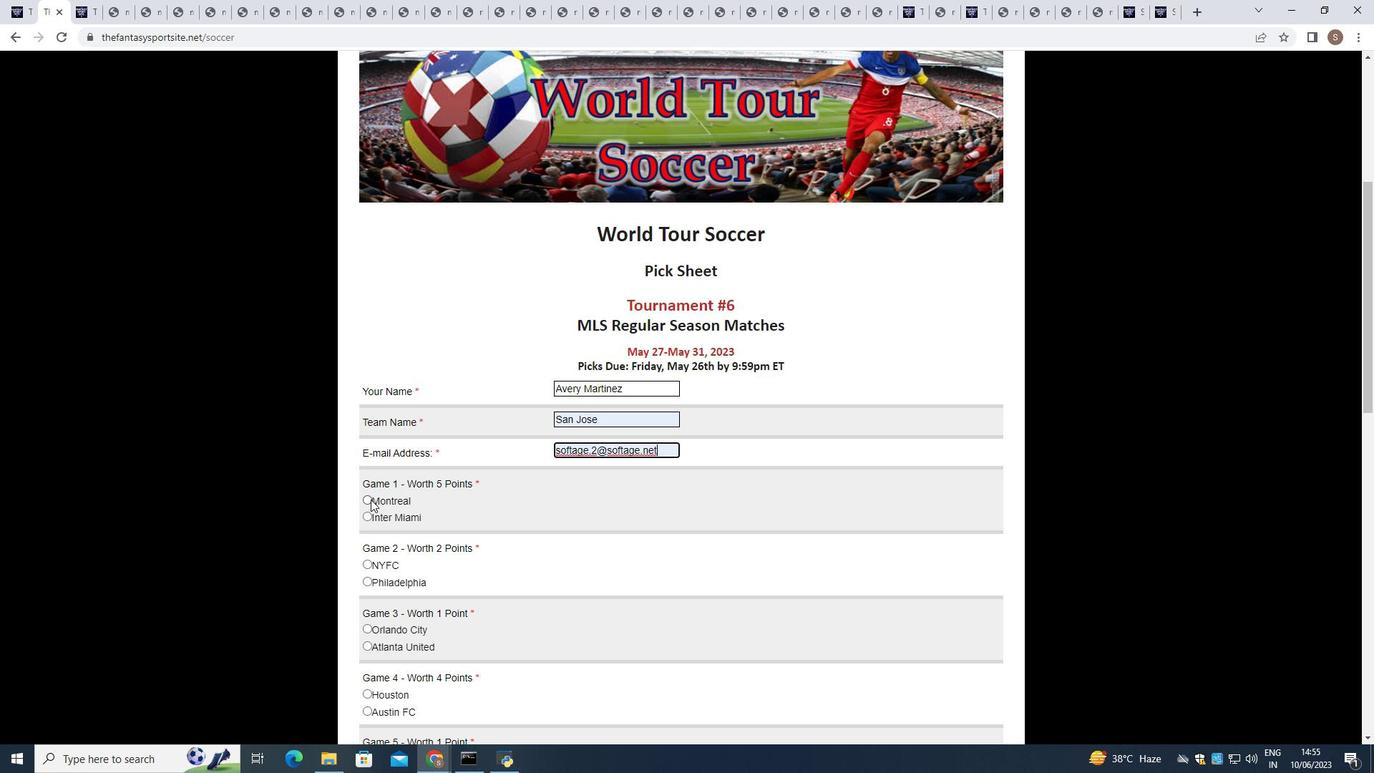 
Action: Mouse moved to (367, 644)
Screenshot: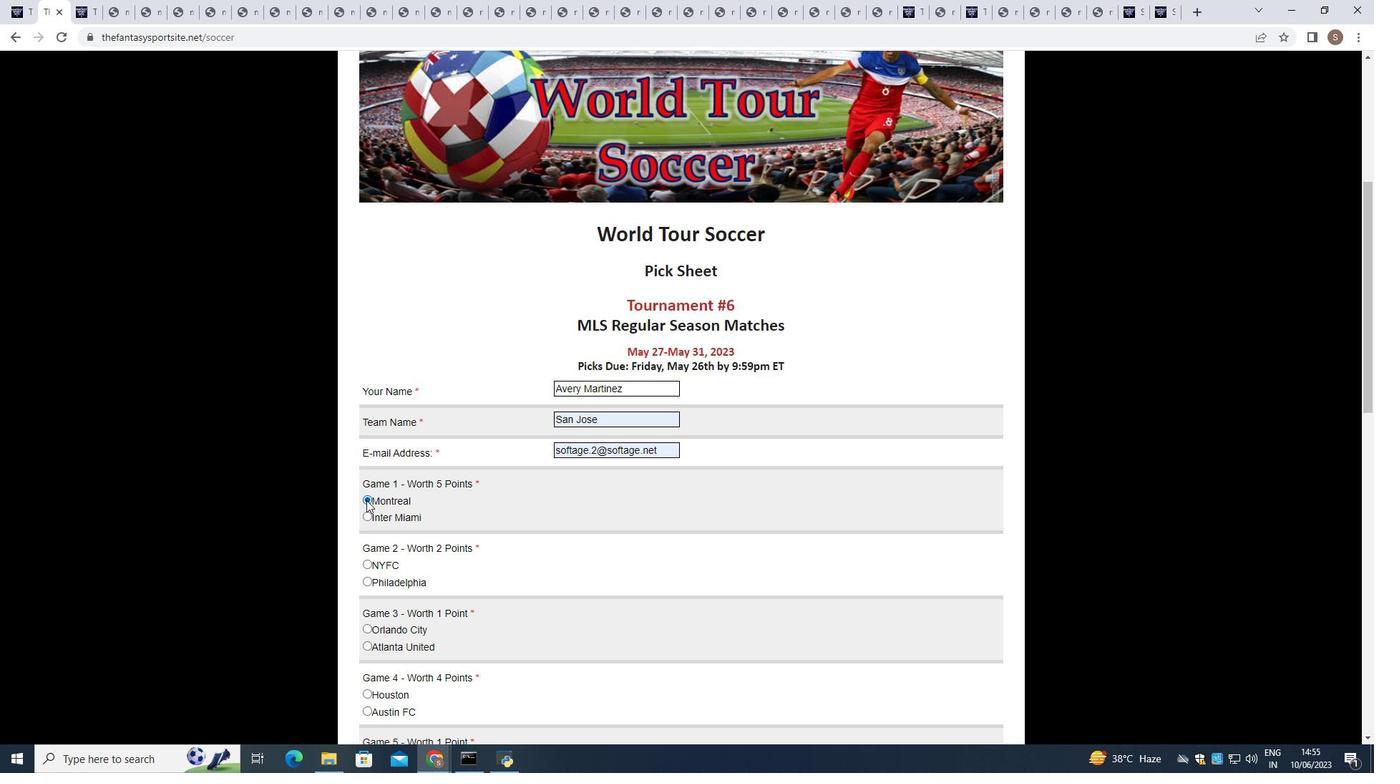 
Action: Mouse pressed left at (367, 644)
Screenshot: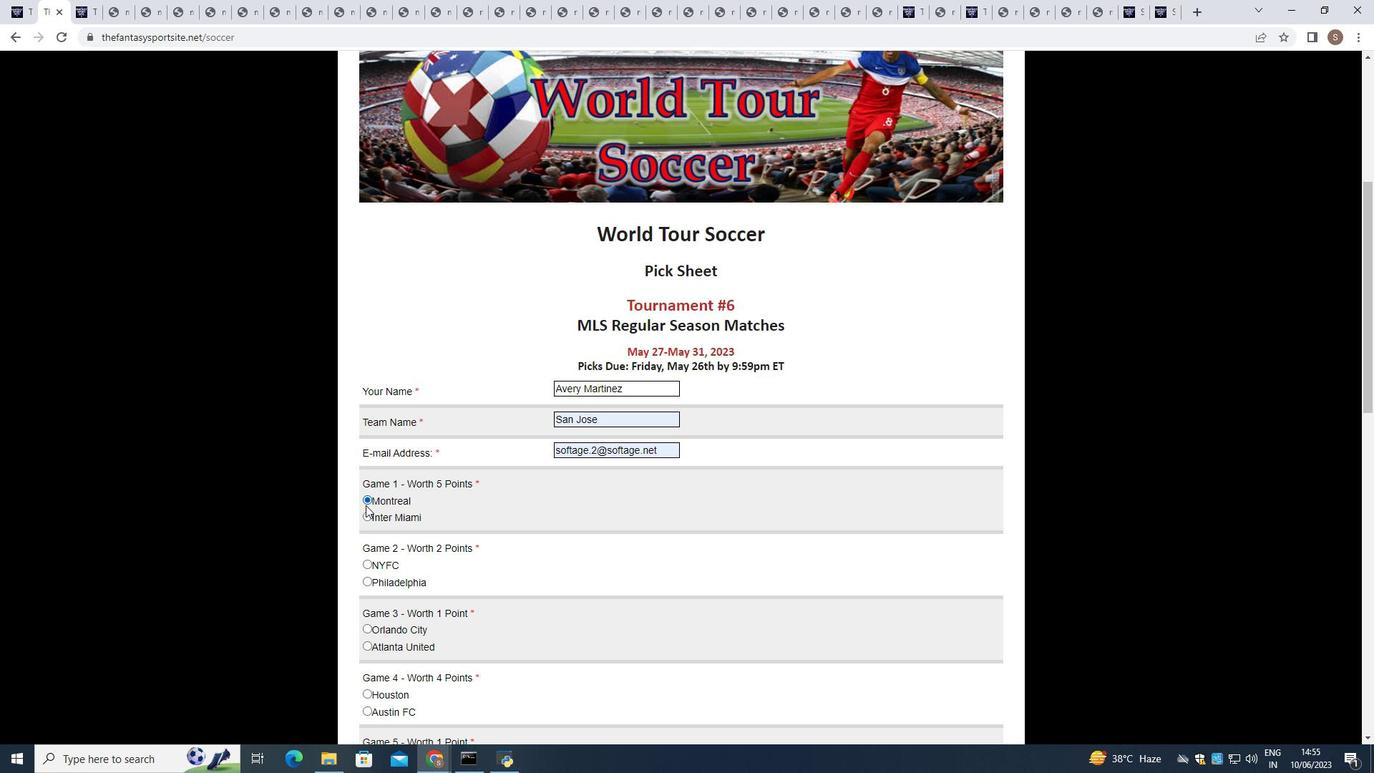 
Action: Mouse moved to (372, 637)
Screenshot: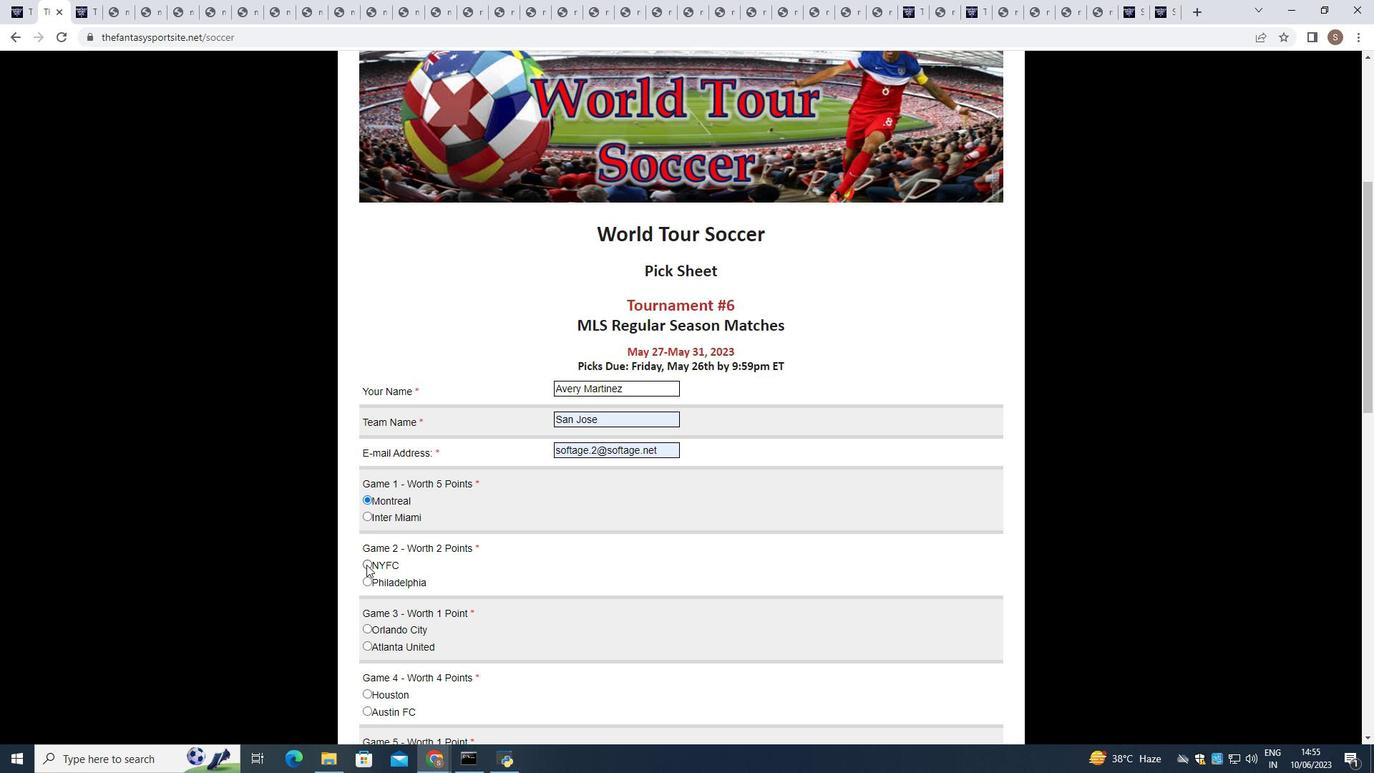 
Action: Mouse scrolled (372, 637) with delta (0, 0)
Screenshot: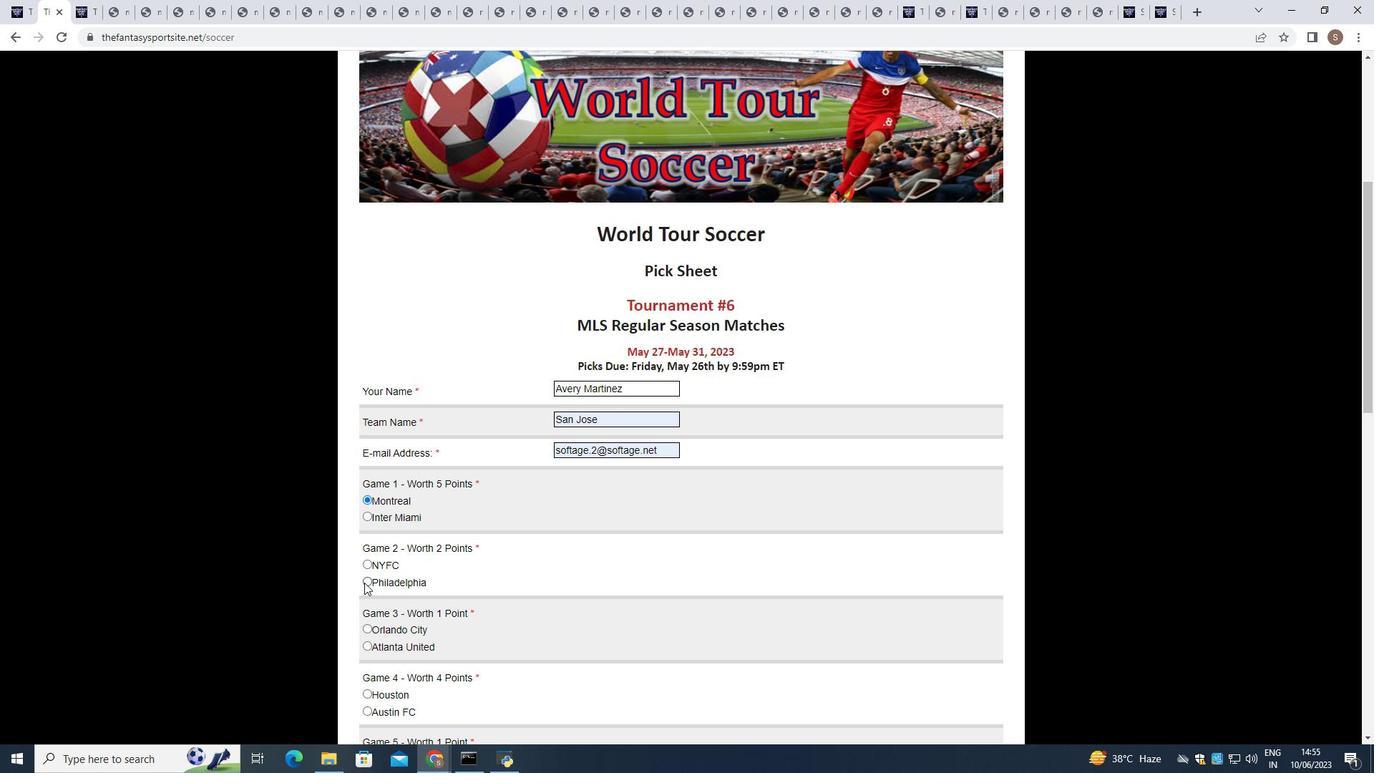 
Action: Mouse scrolled (372, 637) with delta (0, 0)
Screenshot: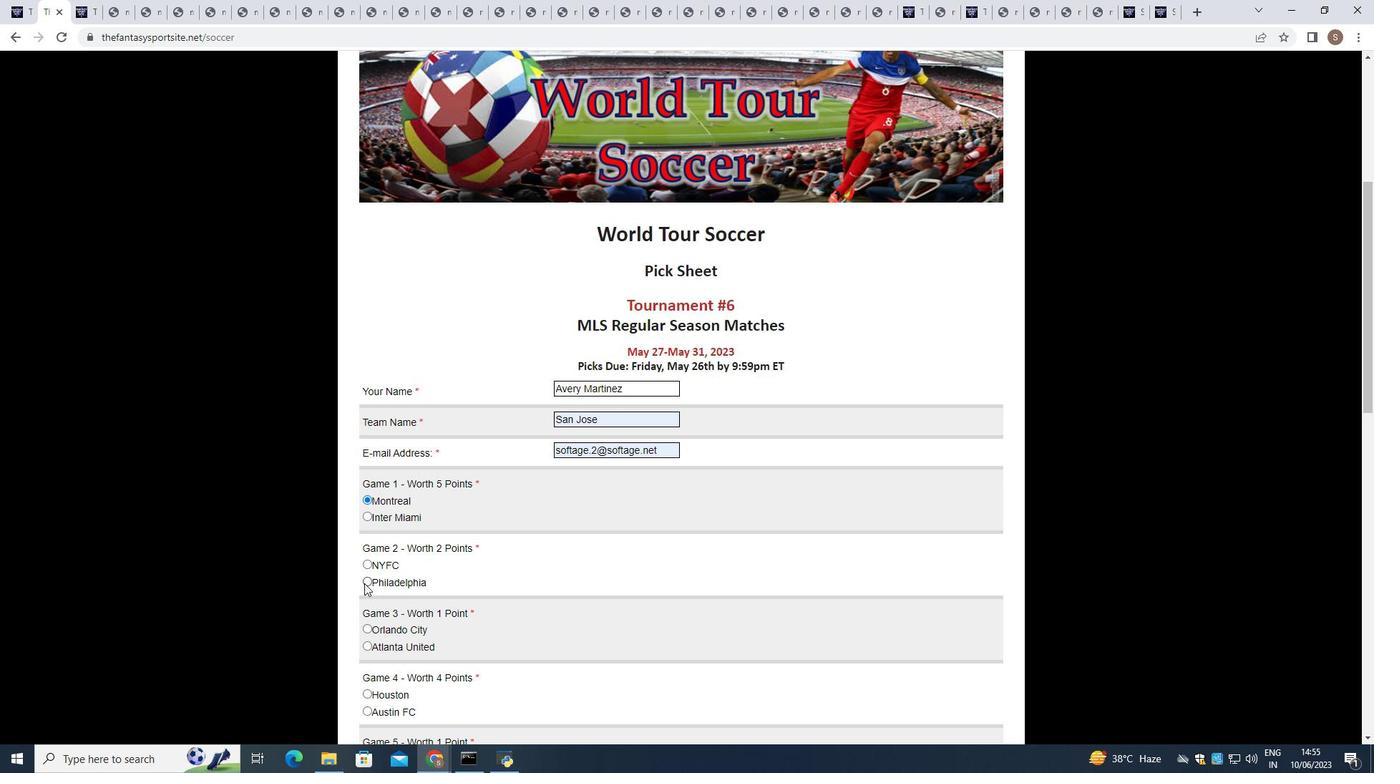 
Action: Mouse scrolled (372, 637) with delta (0, 0)
Screenshot: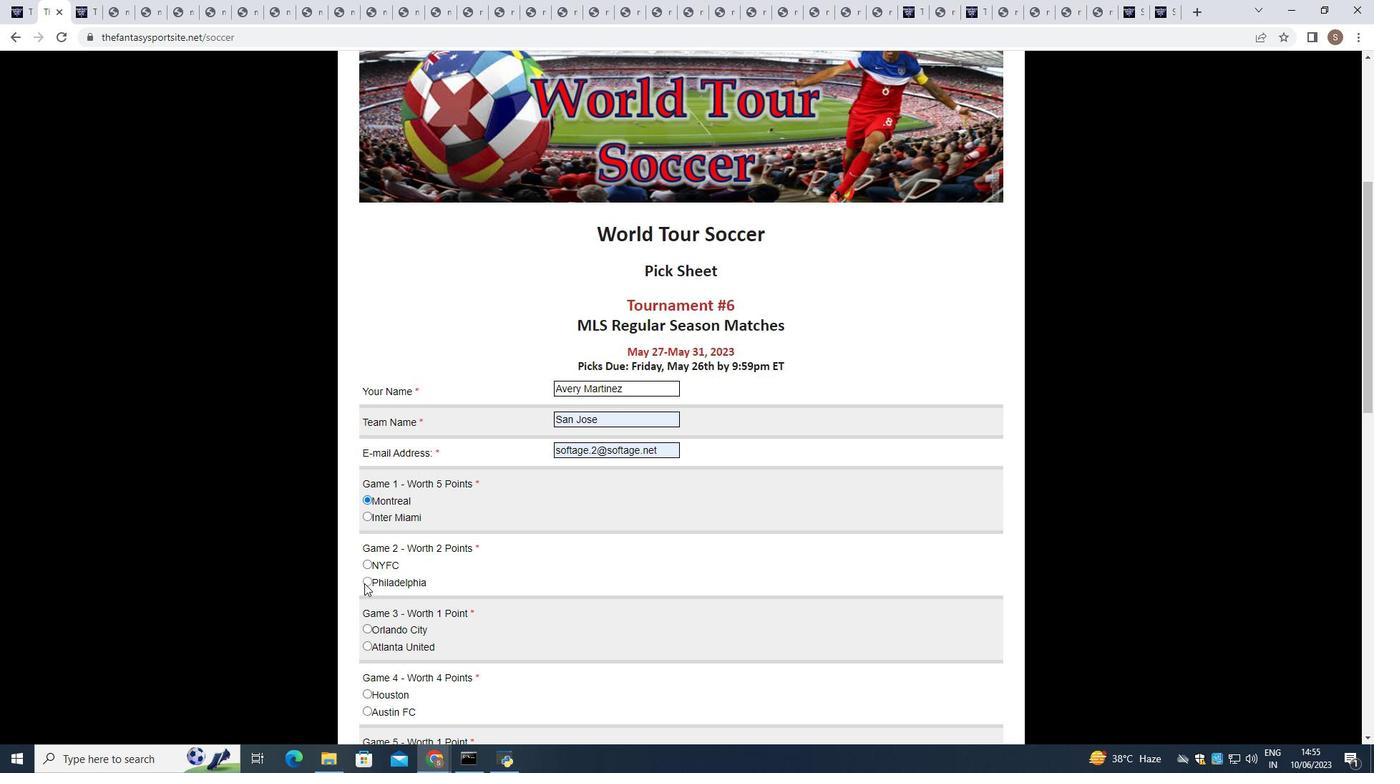 
Action: Mouse moved to (367, 509)
Screenshot: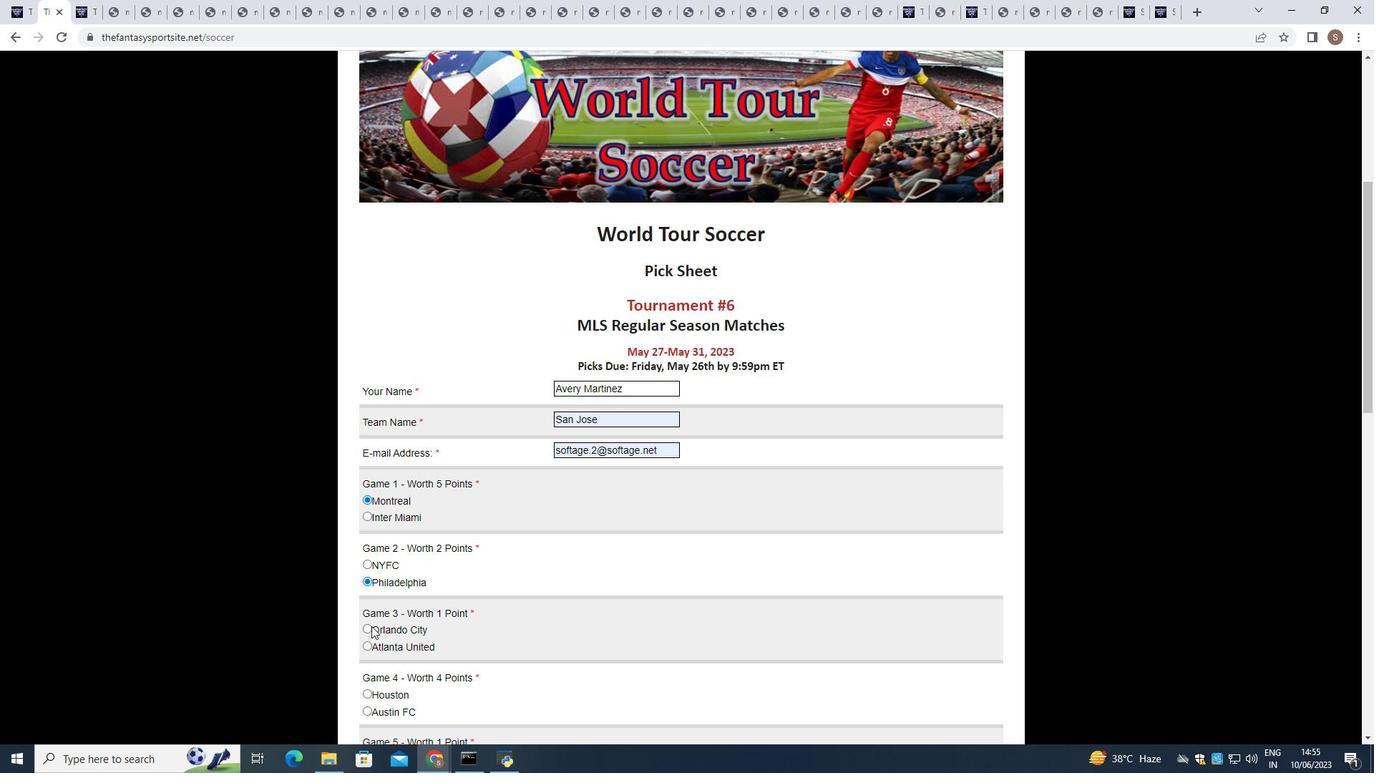 
Action: Mouse pressed left at (367, 509)
Screenshot: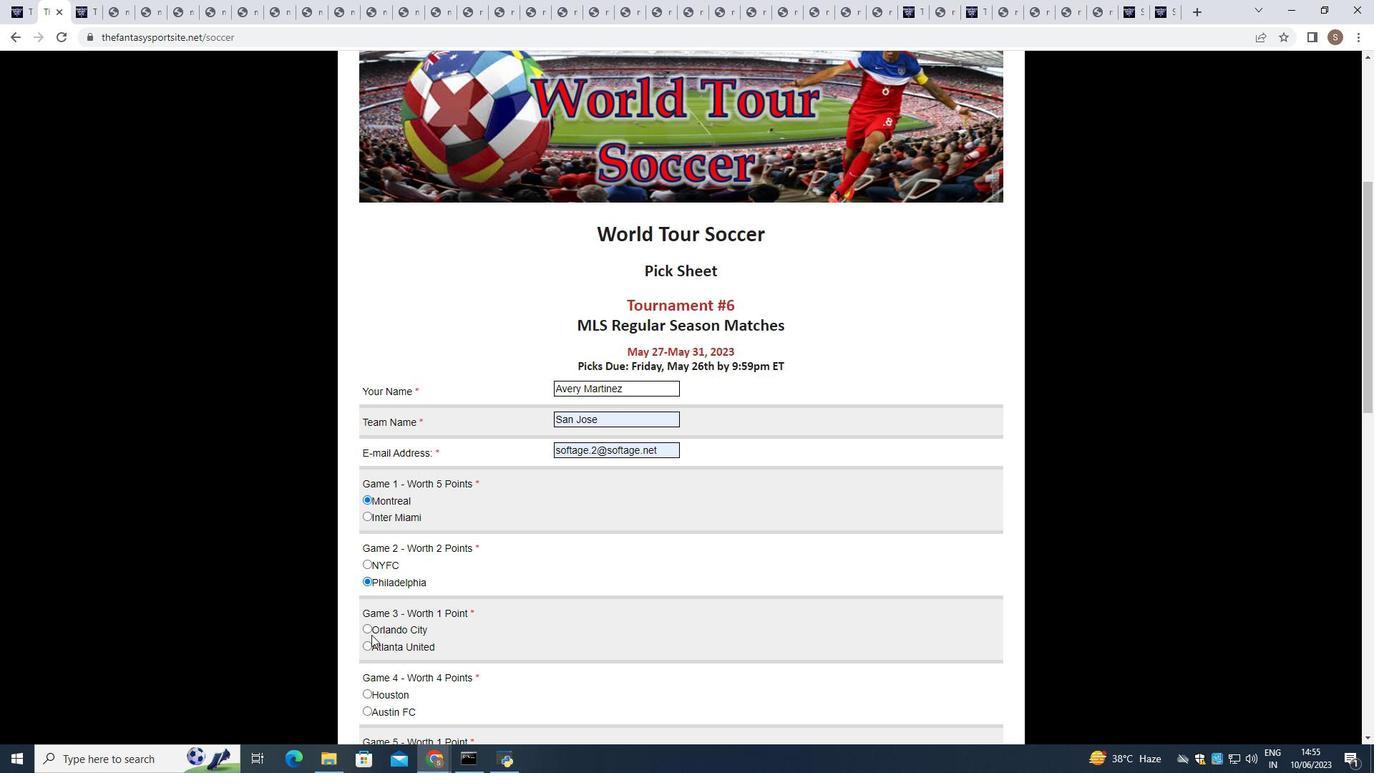 
Action: Mouse scrolled (367, 508) with delta (0, 0)
Screenshot: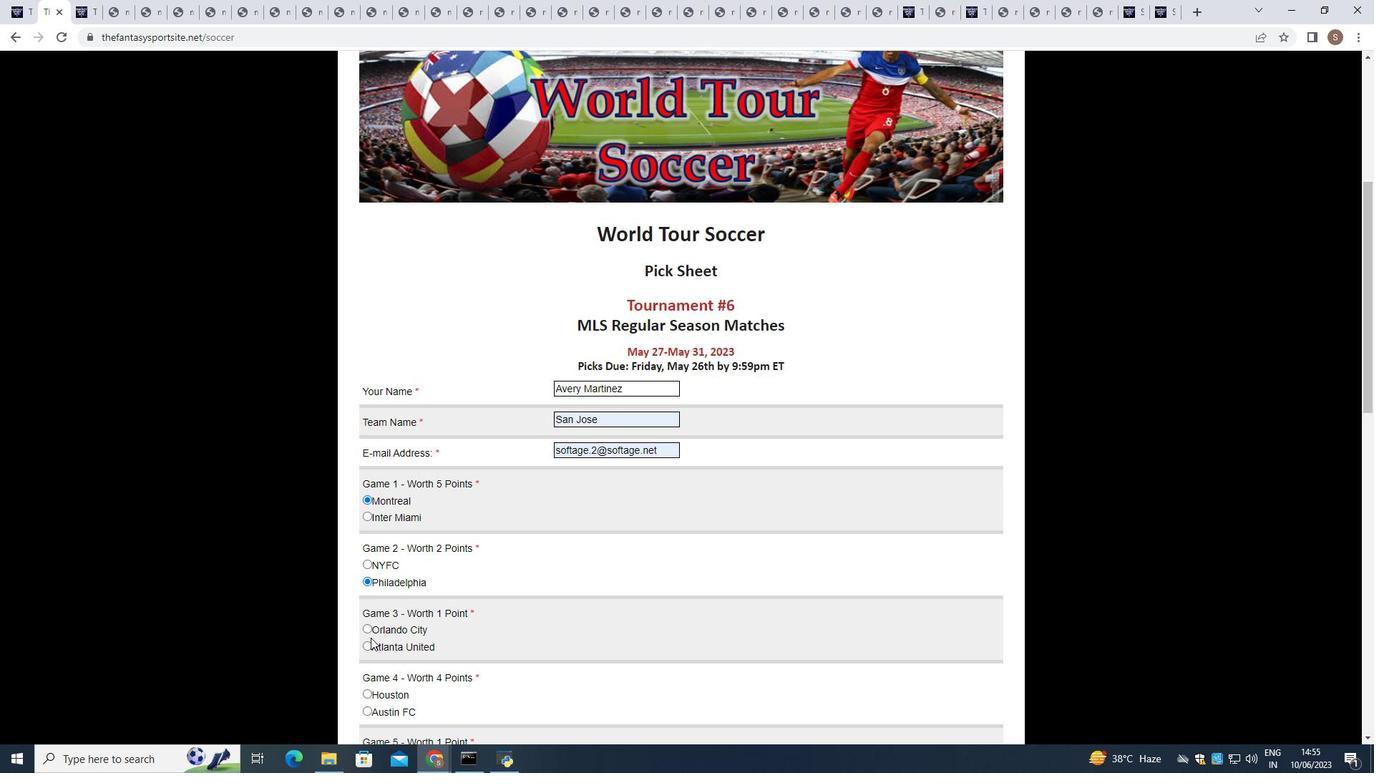 
Action: Mouse scrolled (367, 508) with delta (0, 0)
Screenshot: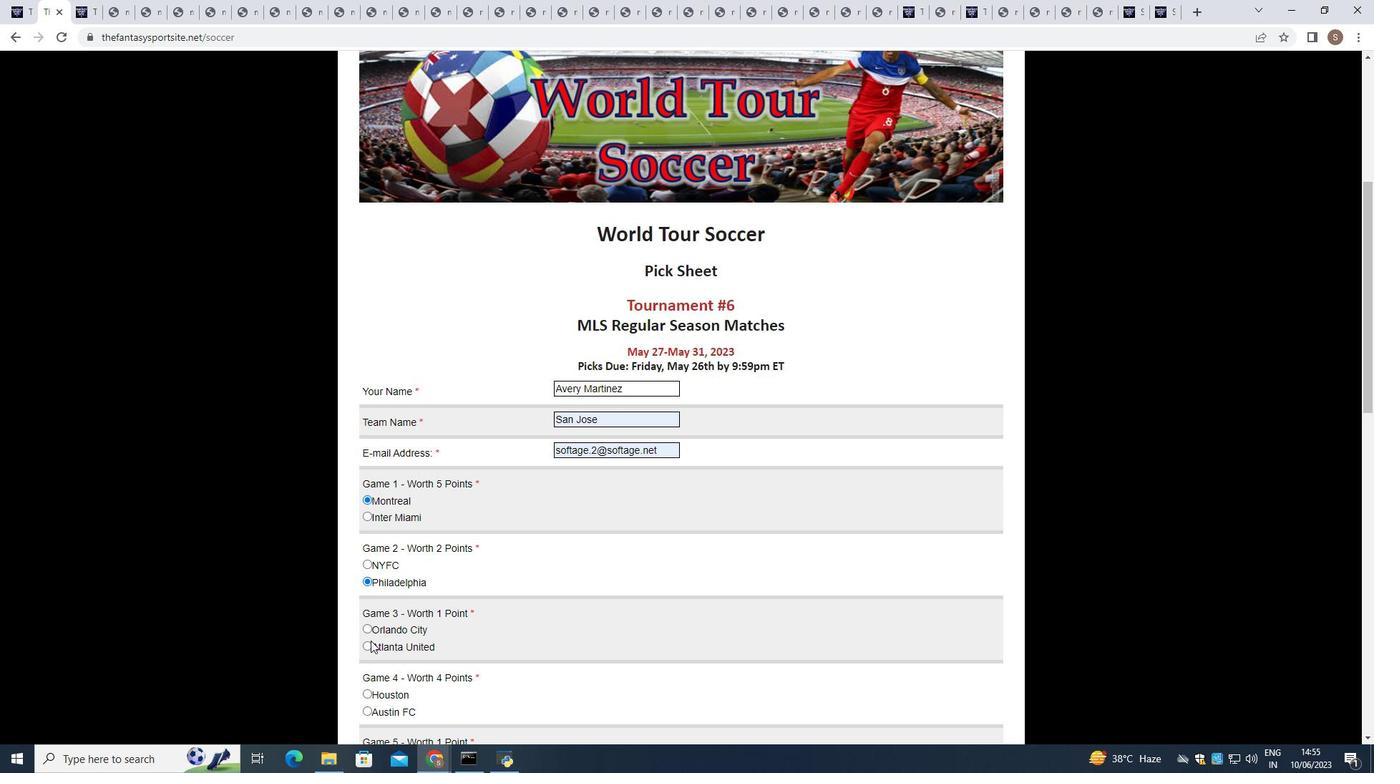 
Action: Mouse moved to (369, 430)
Screenshot: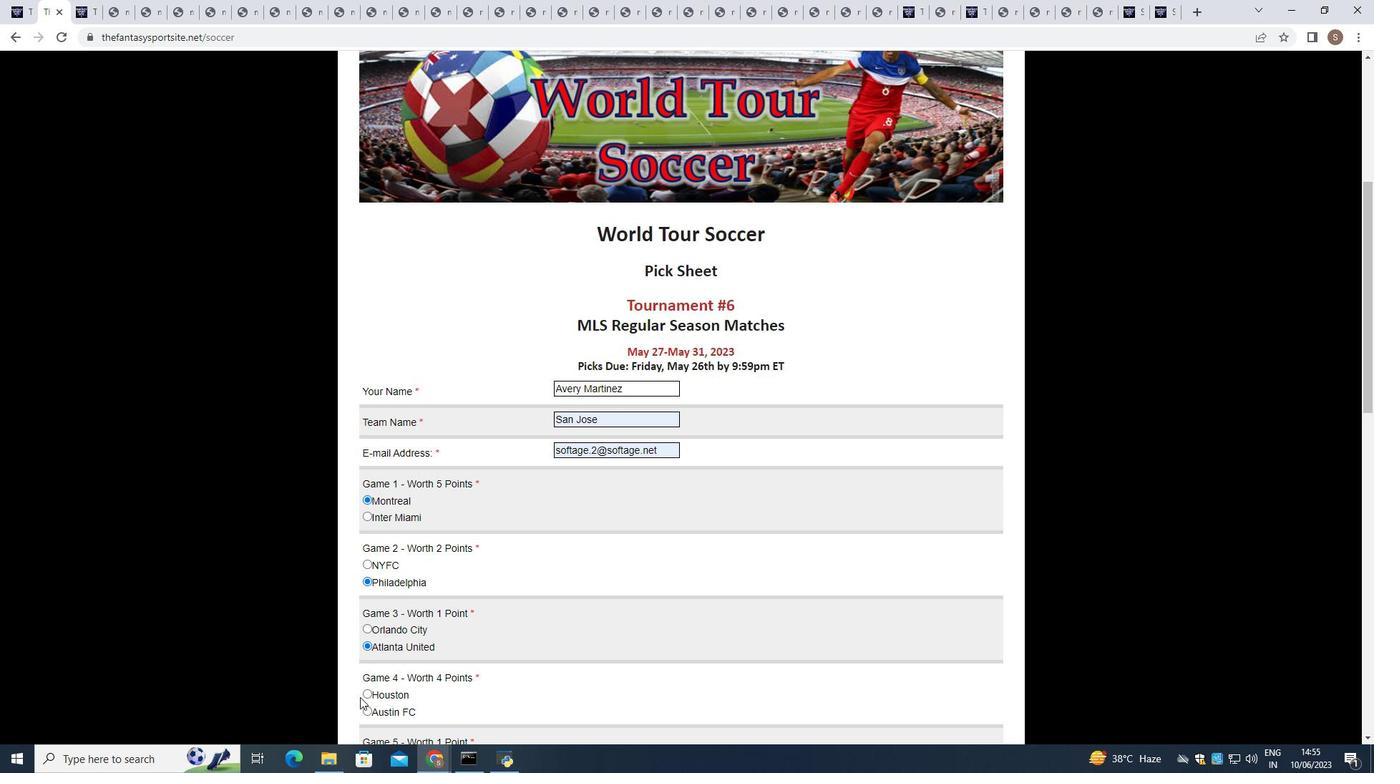 
Action: Mouse pressed left at (369, 430)
Screenshot: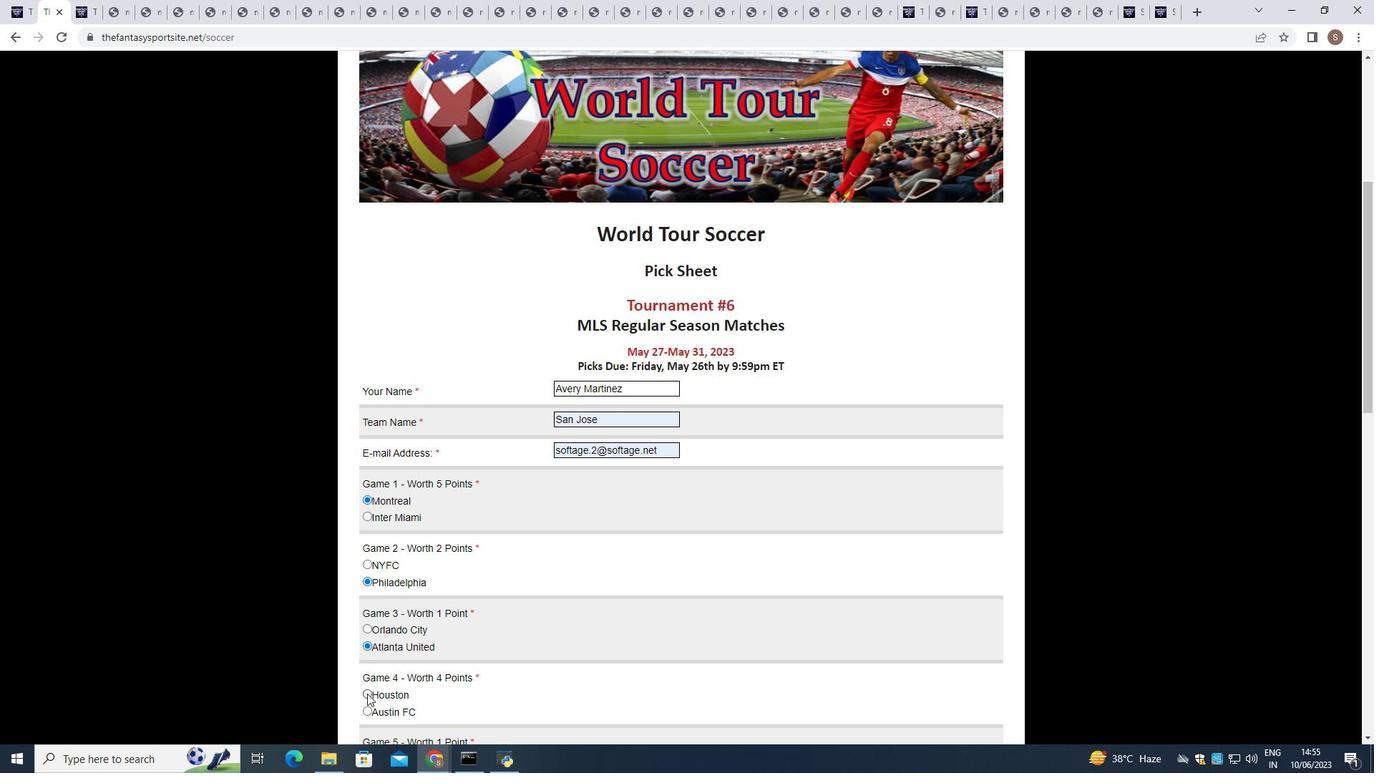 
Action: Mouse moved to (368, 431)
Screenshot: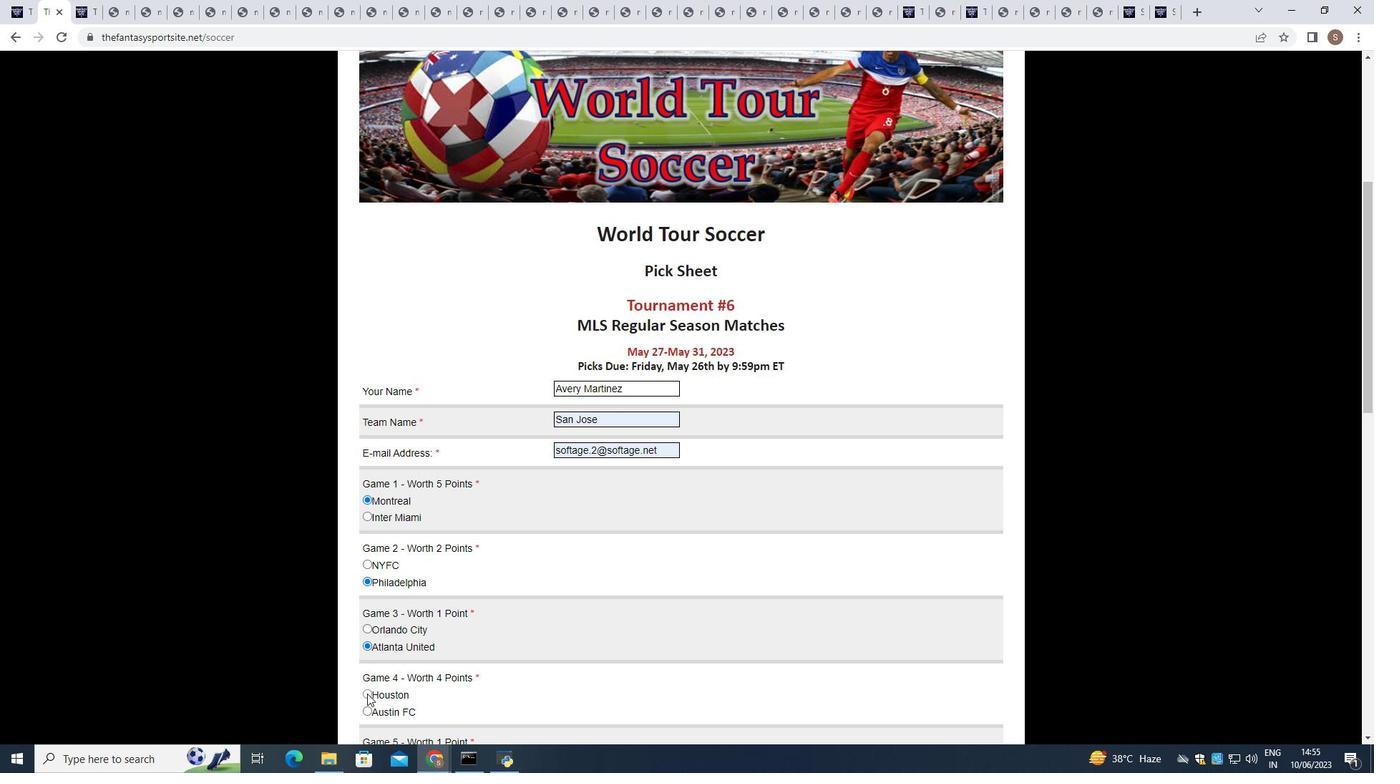 
Action: Mouse scrolled (368, 430) with delta (0, 0)
Screenshot: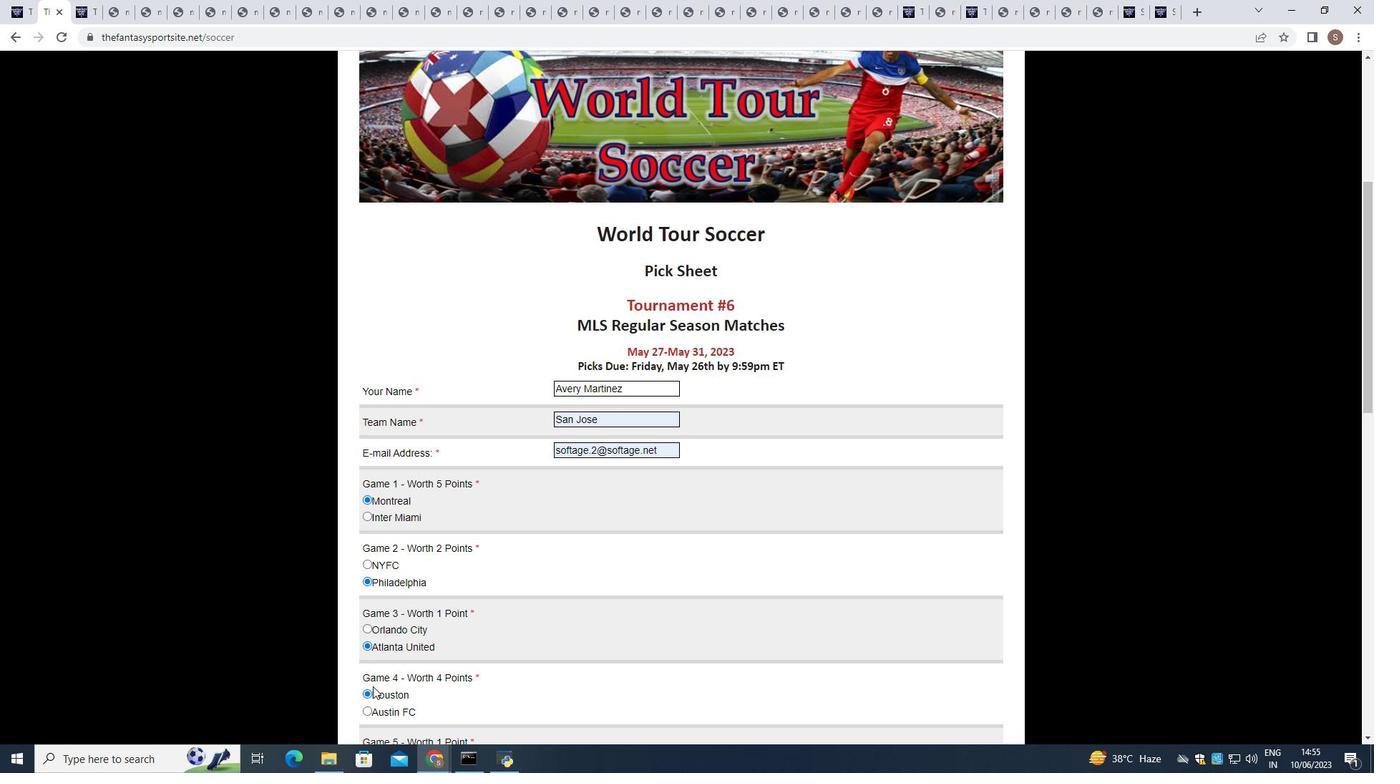 
Action: Mouse moved to (368, 433)
Screenshot: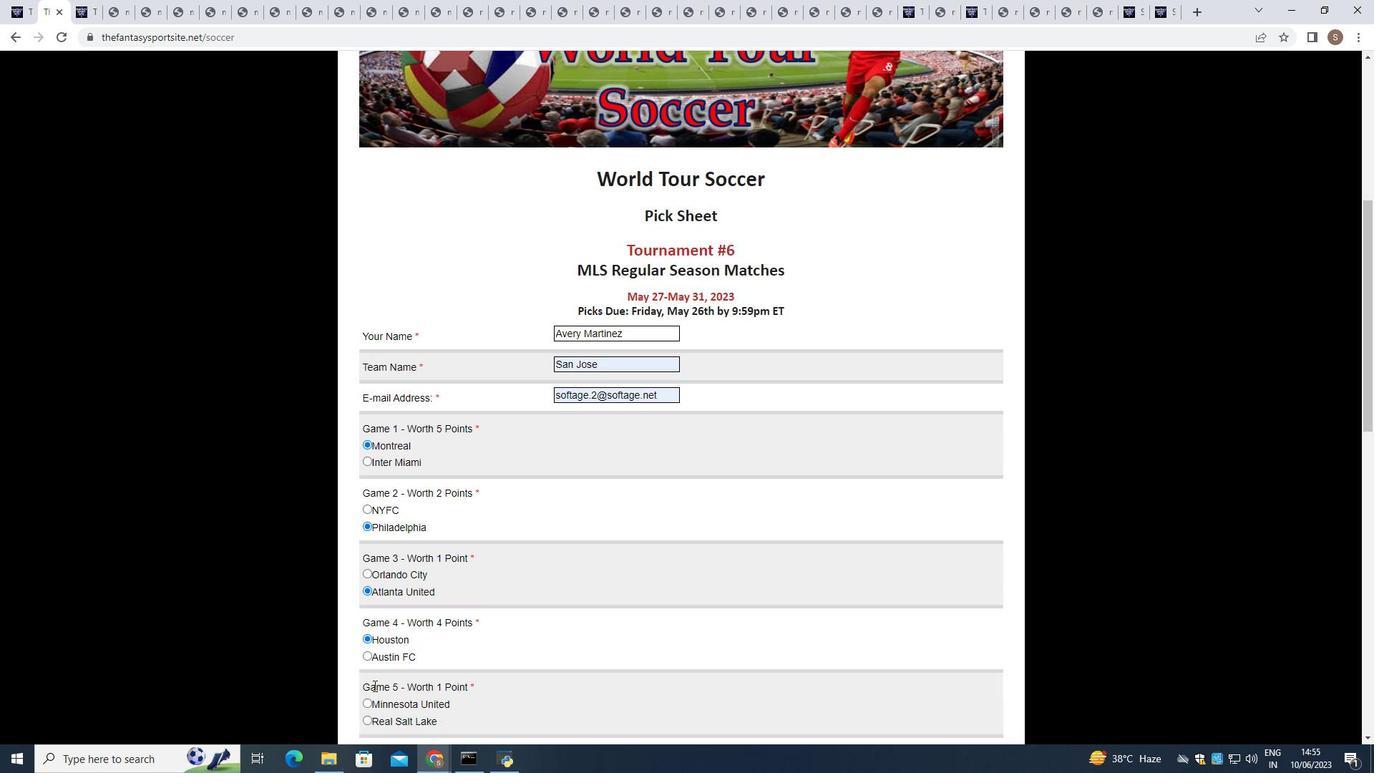 
Action: Mouse scrolled (368, 433) with delta (0, 0)
Screenshot: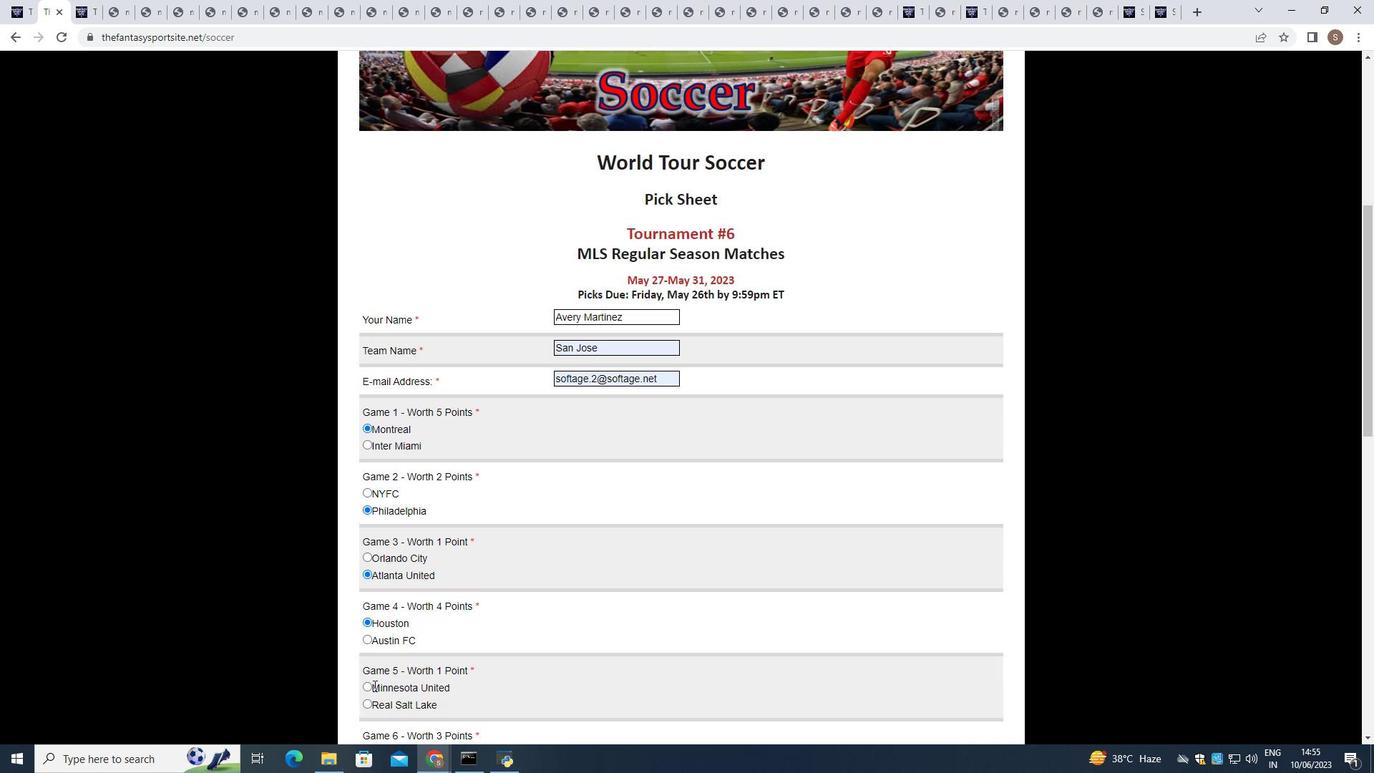 
Action: Mouse moved to (370, 337)
Screenshot: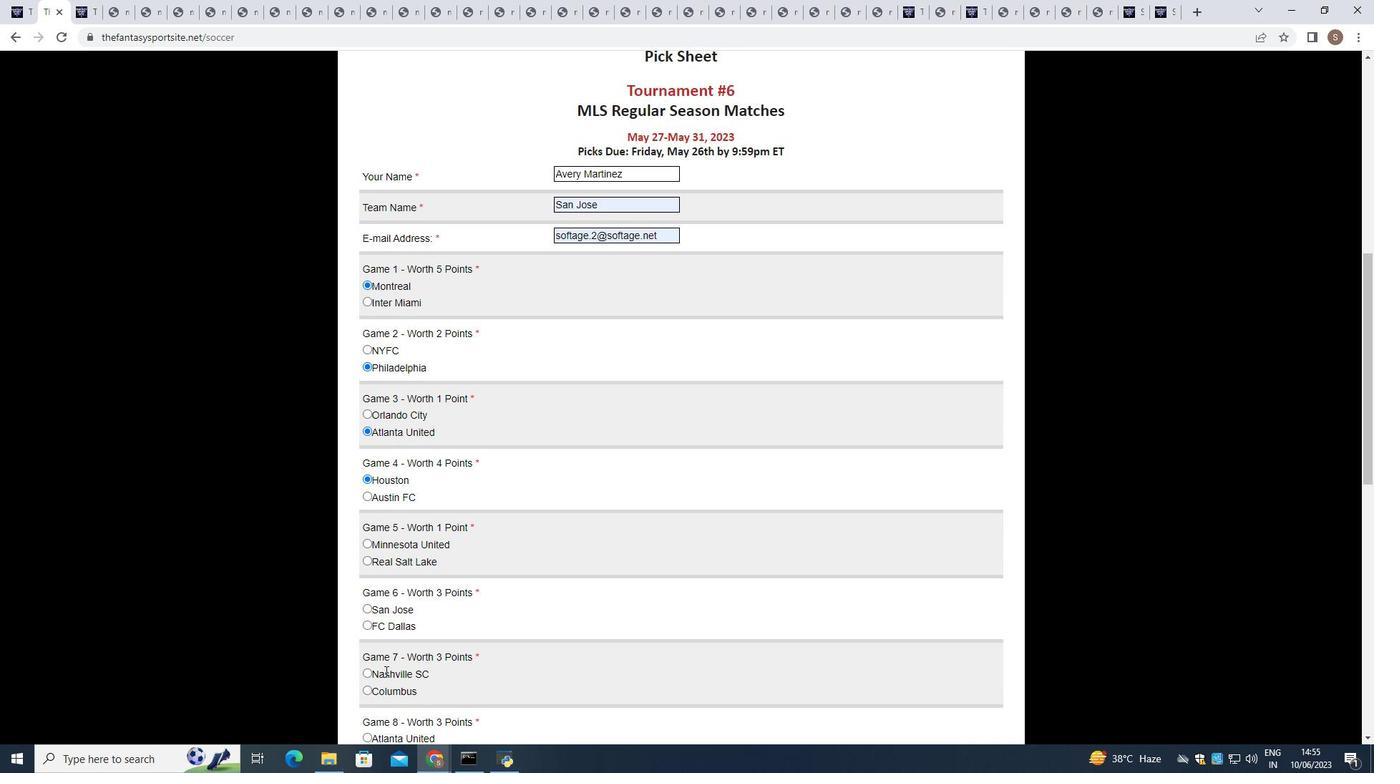 
Action: Mouse pressed left at (370, 337)
Screenshot: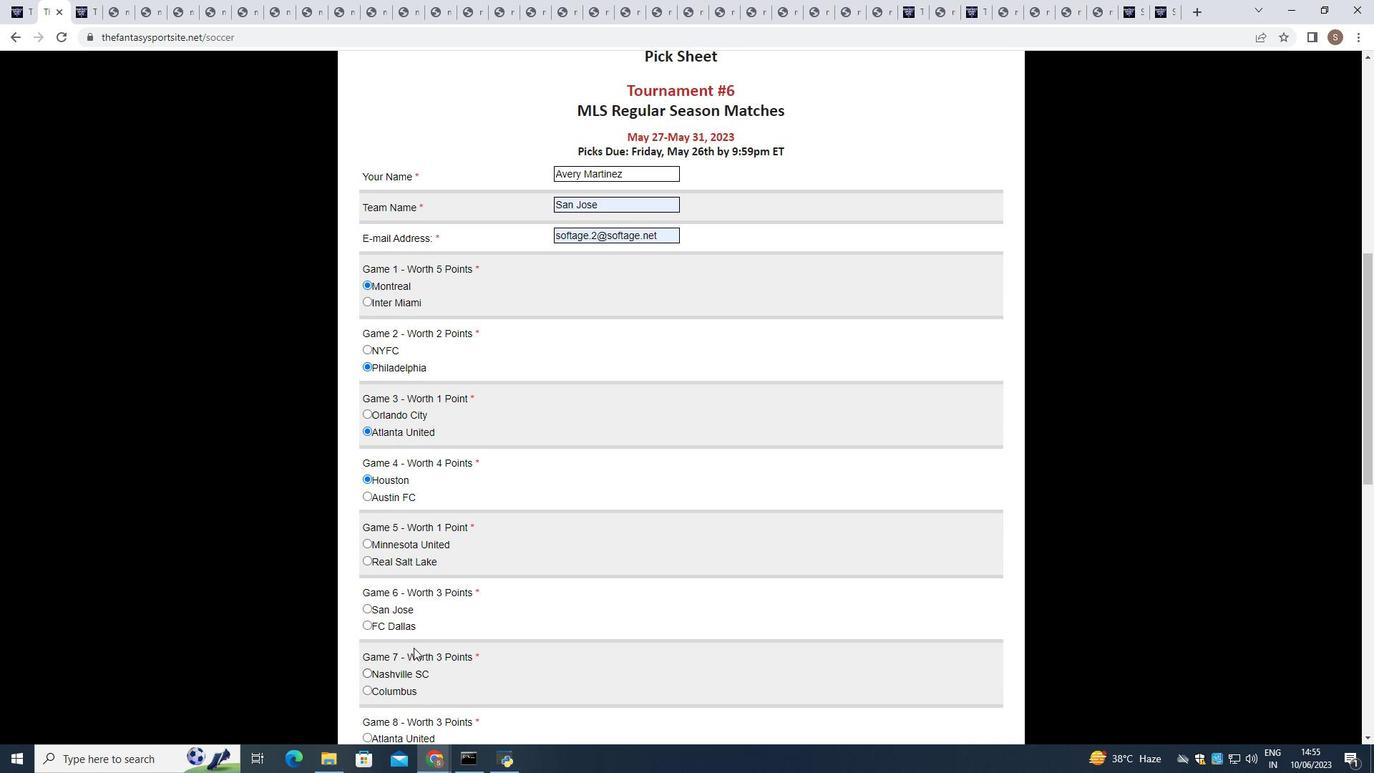
Action: Mouse moved to (364, 418)
Screenshot: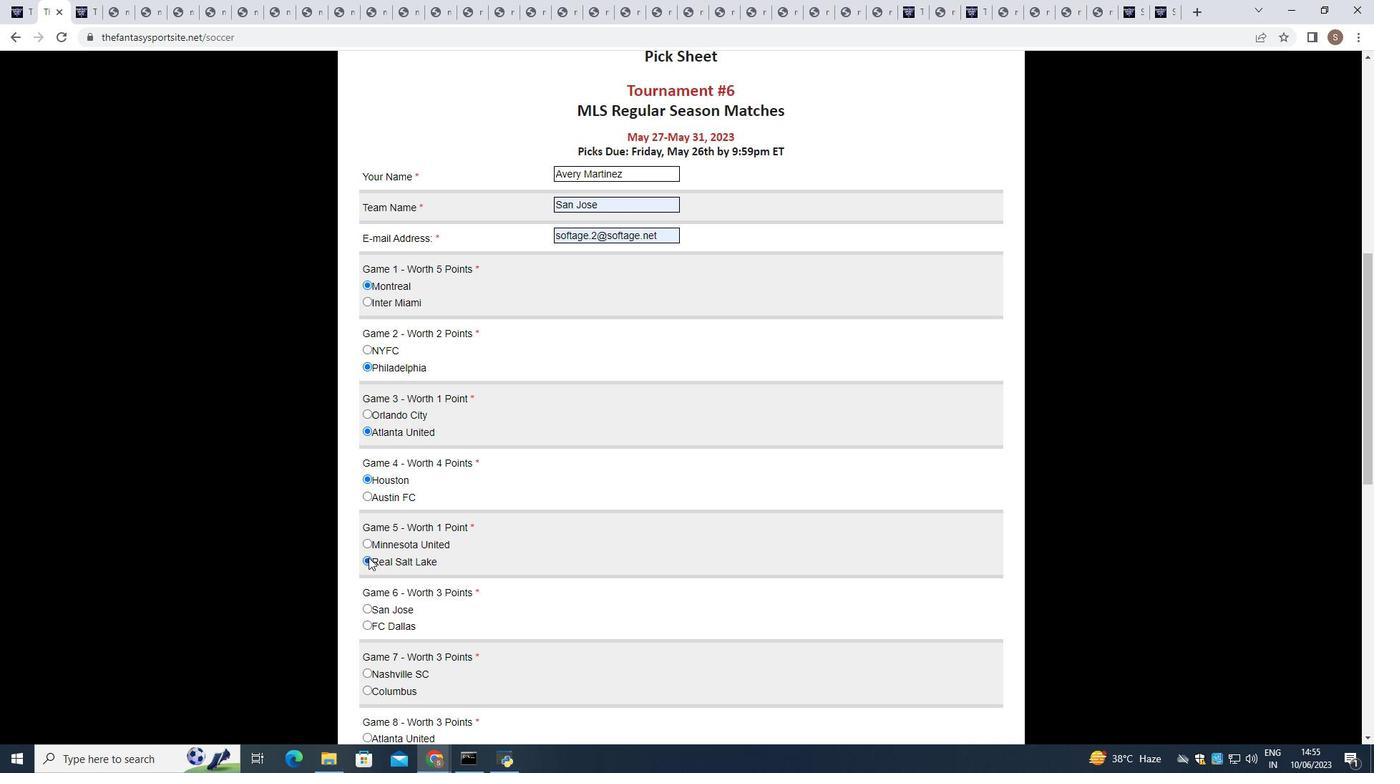 
Action: Mouse pressed left at (364, 418)
Screenshot: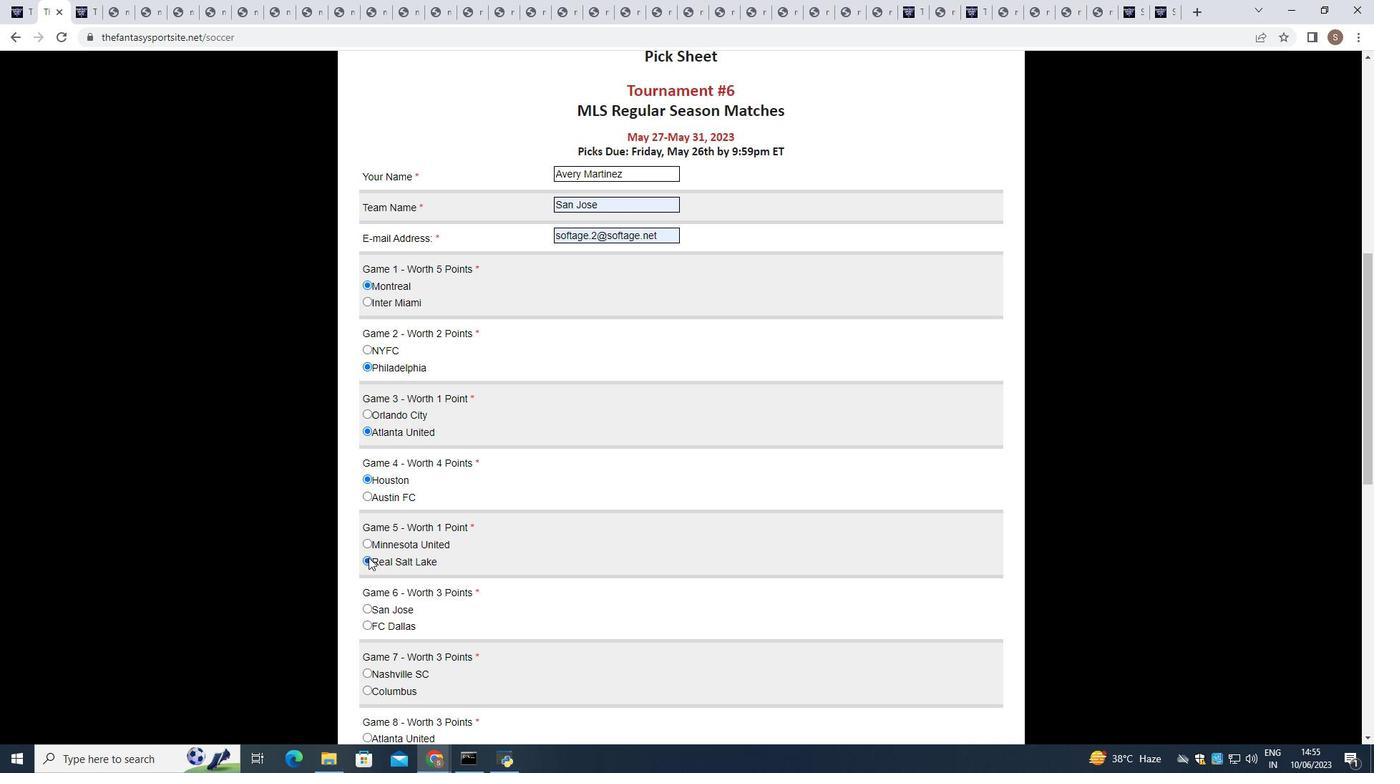
Action: Mouse moved to (365, 462)
Screenshot: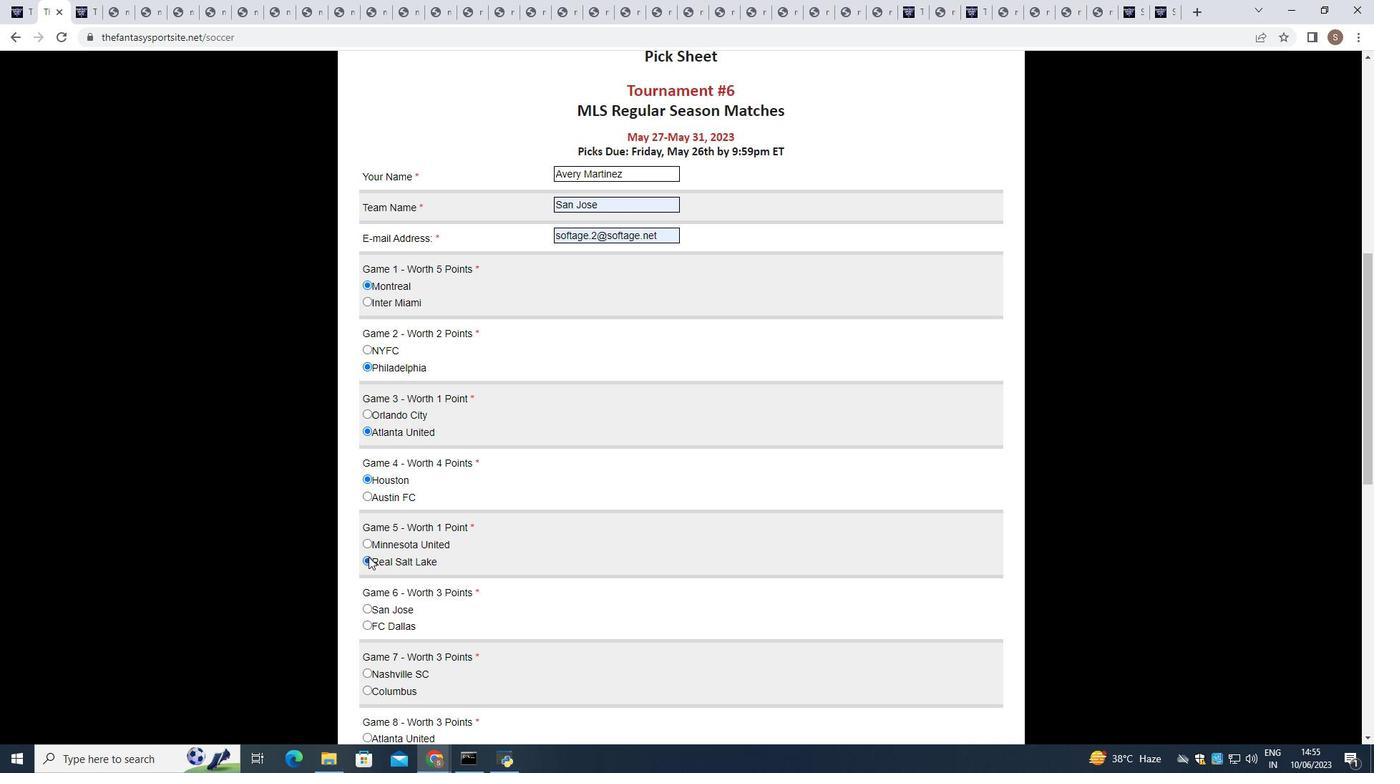 
Action: Mouse pressed left at (365, 462)
Screenshot: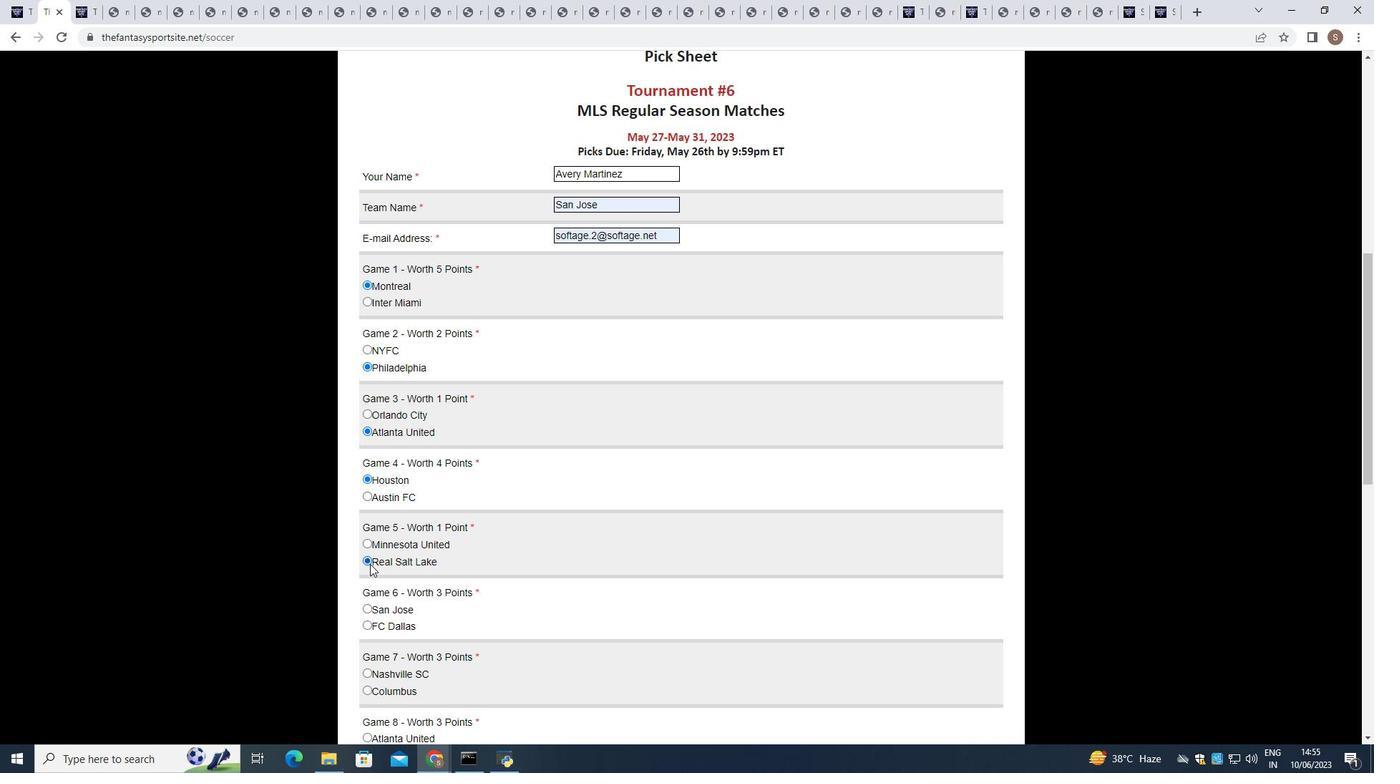 
Action: Mouse moved to (367, 529)
Screenshot: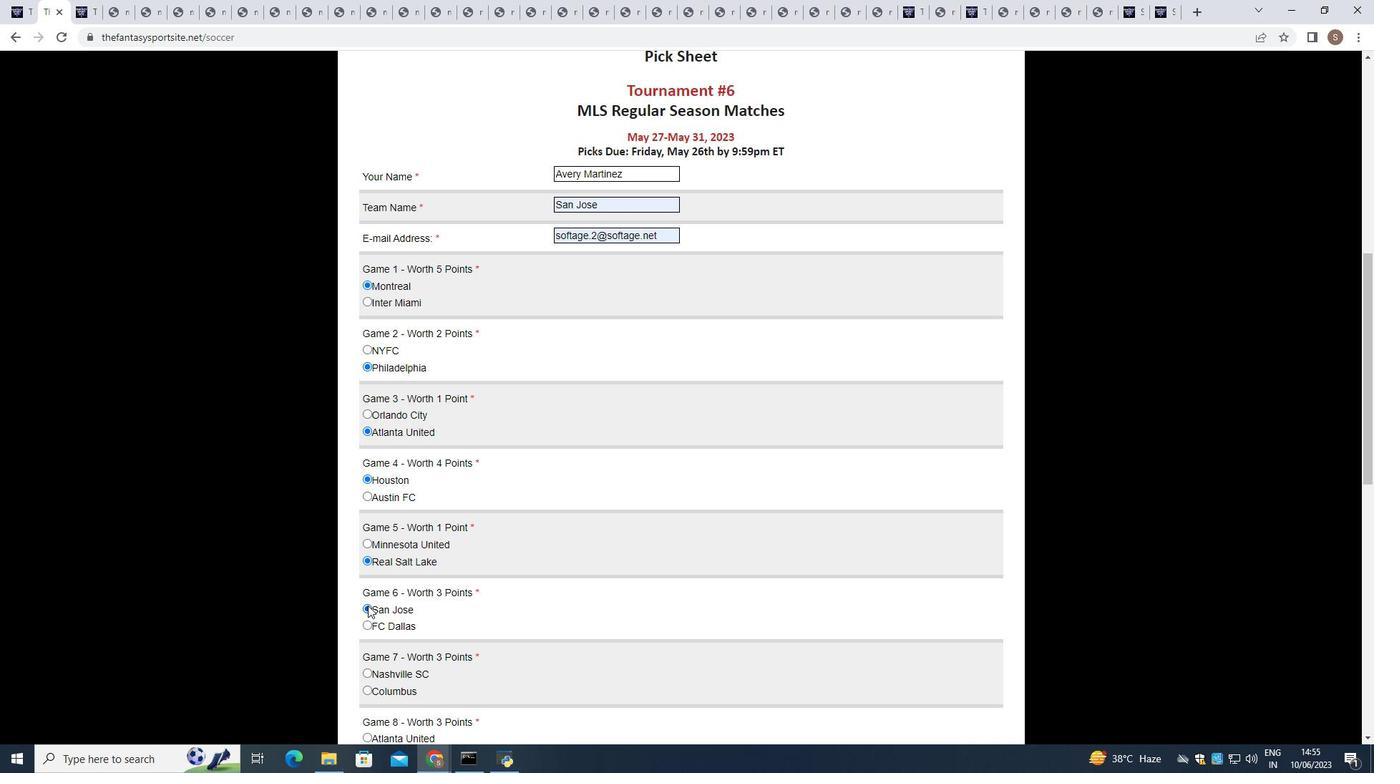 
Action: Mouse pressed left at (367, 529)
Screenshot: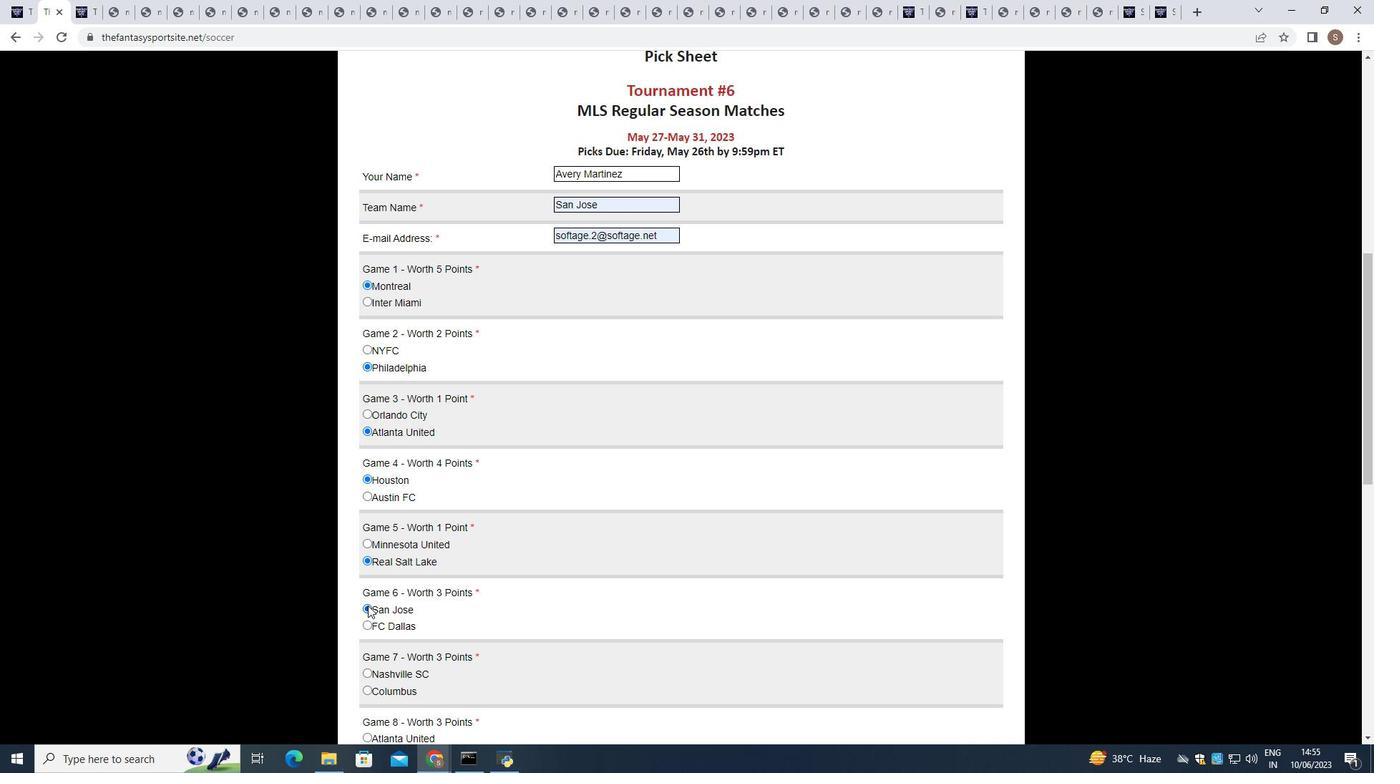 
Action: Mouse moved to (367, 593)
Screenshot: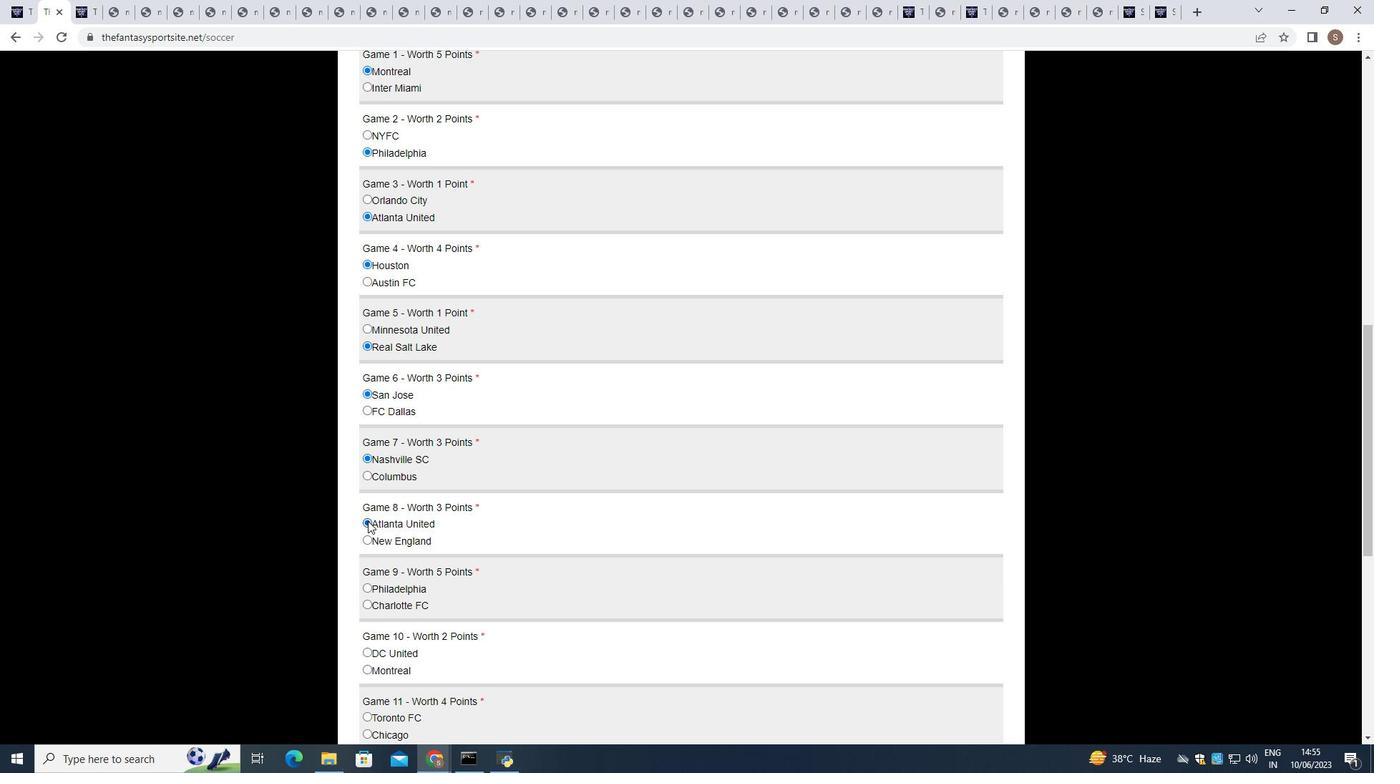 
Action: Mouse pressed left at (367, 593)
Screenshot: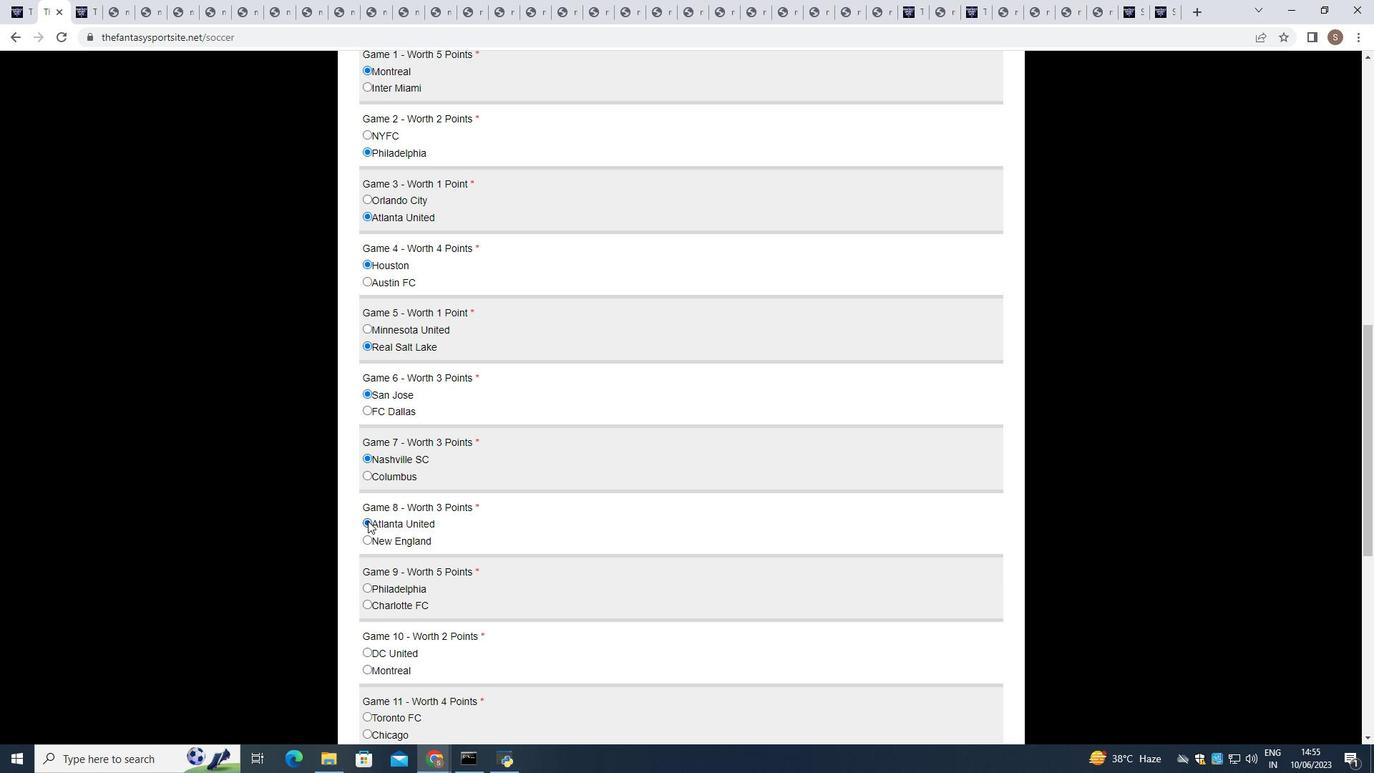 
Action: Mouse moved to (368, 591)
Screenshot: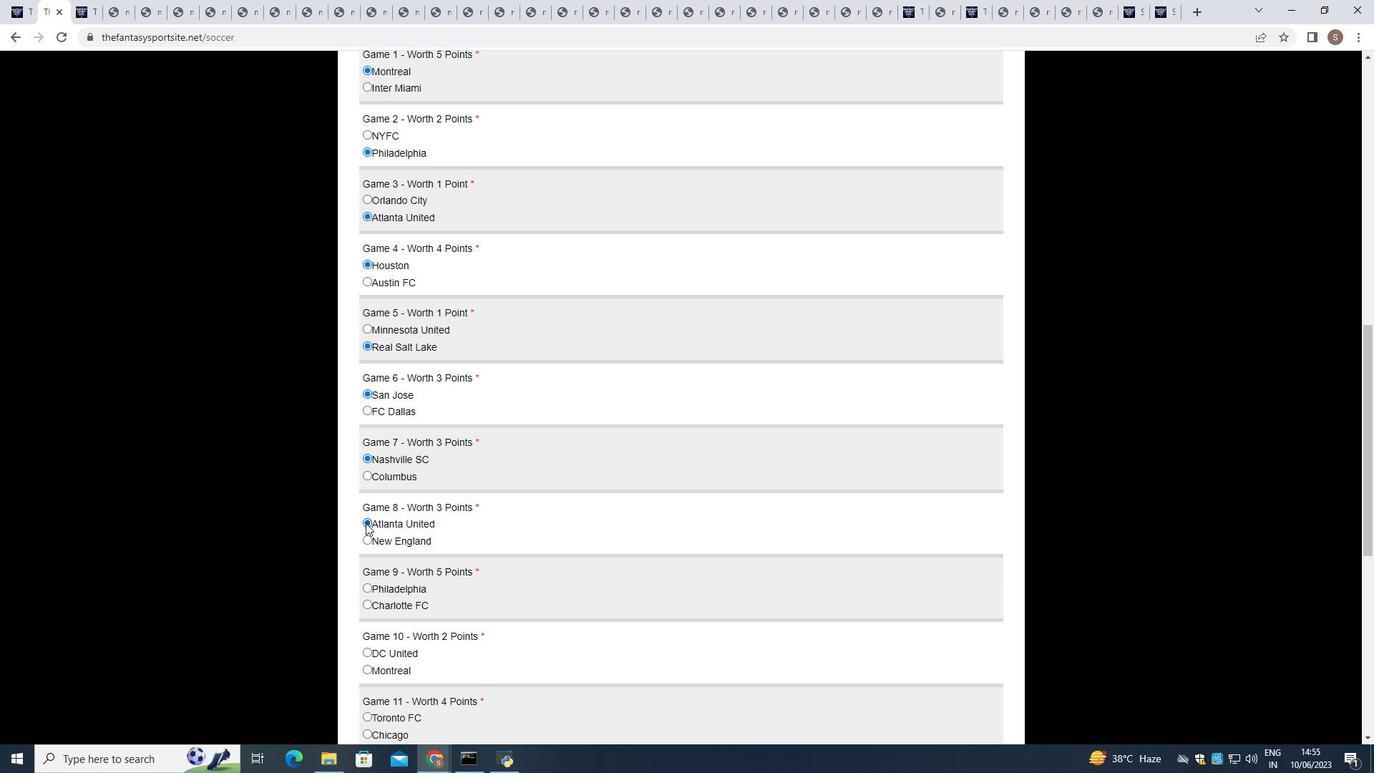 
Action: Mouse scrolled (368, 590) with delta (0, 0)
Screenshot: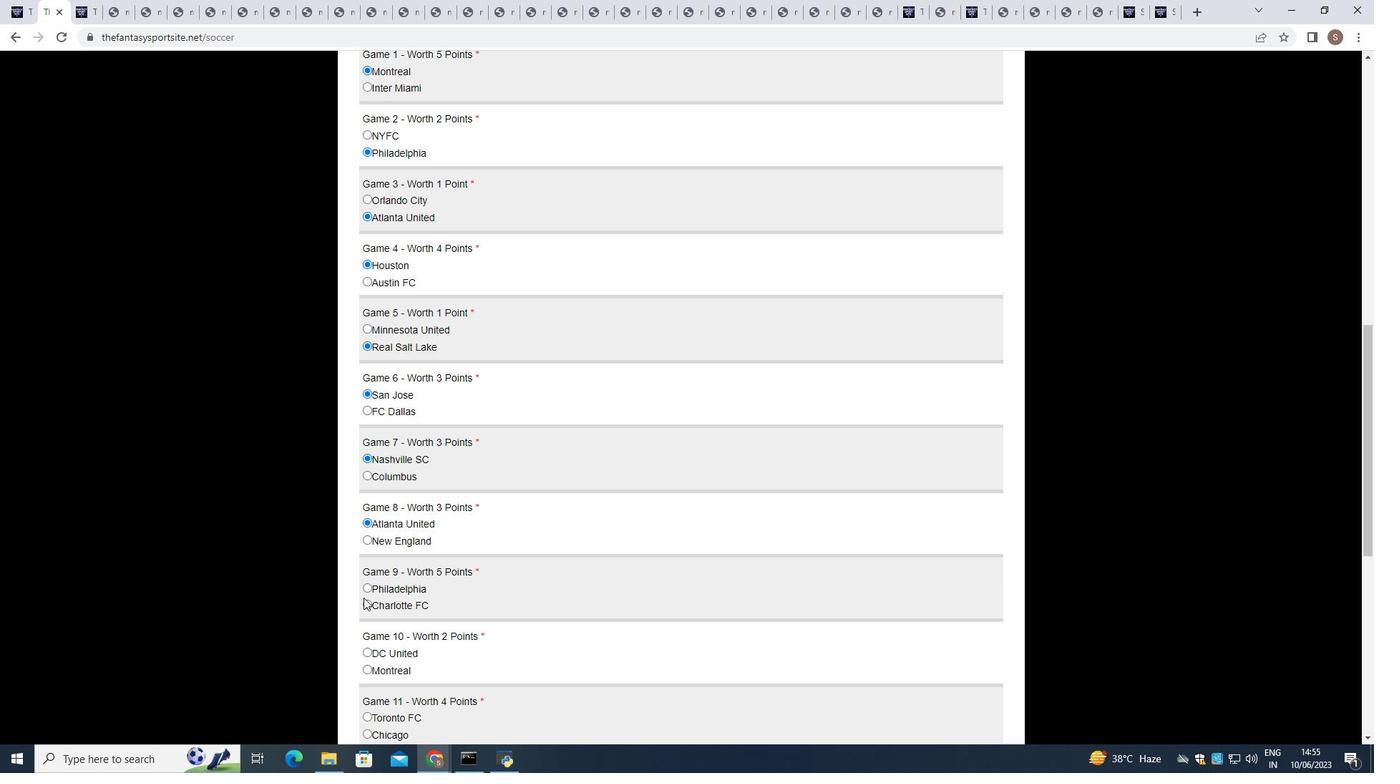 
Action: Mouse scrolled (368, 590) with delta (0, 0)
Screenshot: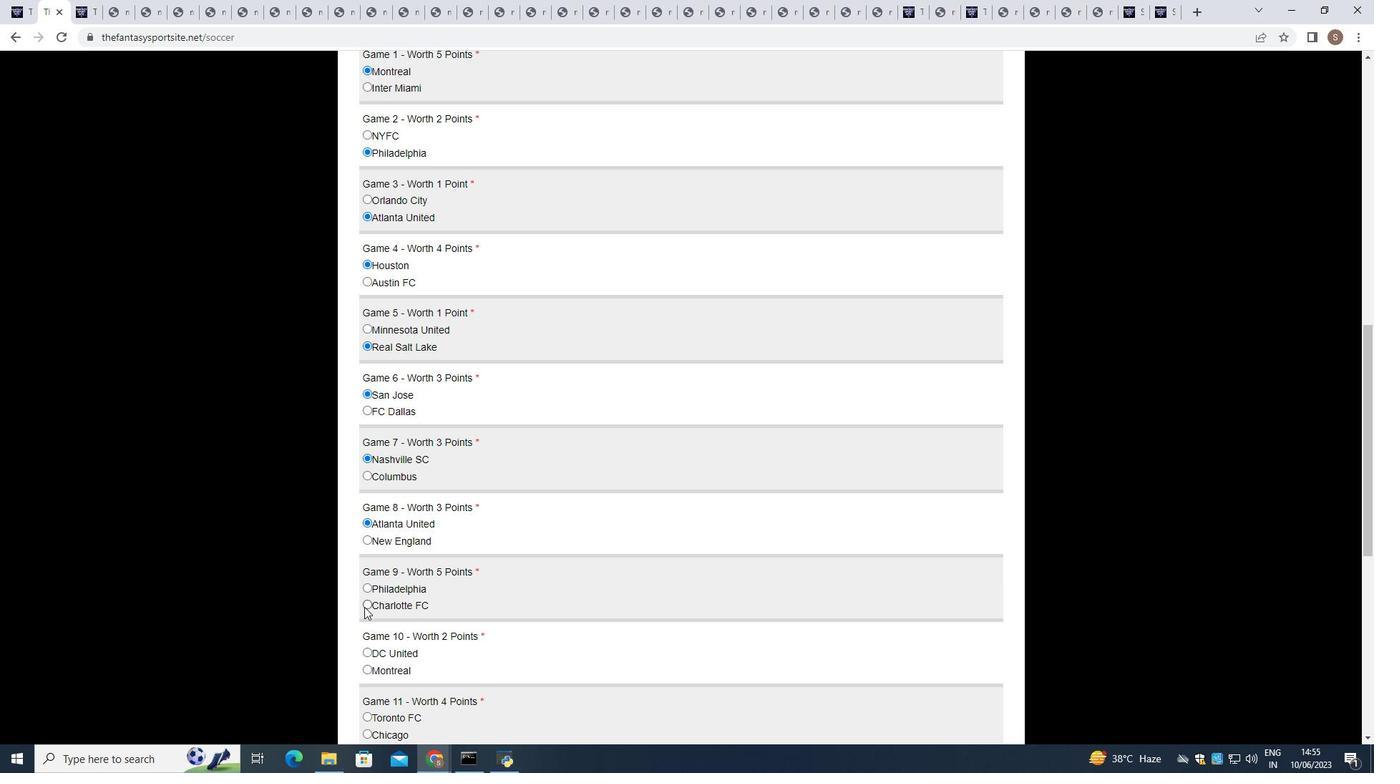 
Action: Mouse scrolled (368, 590) with delta (0, 0)
Screenshot: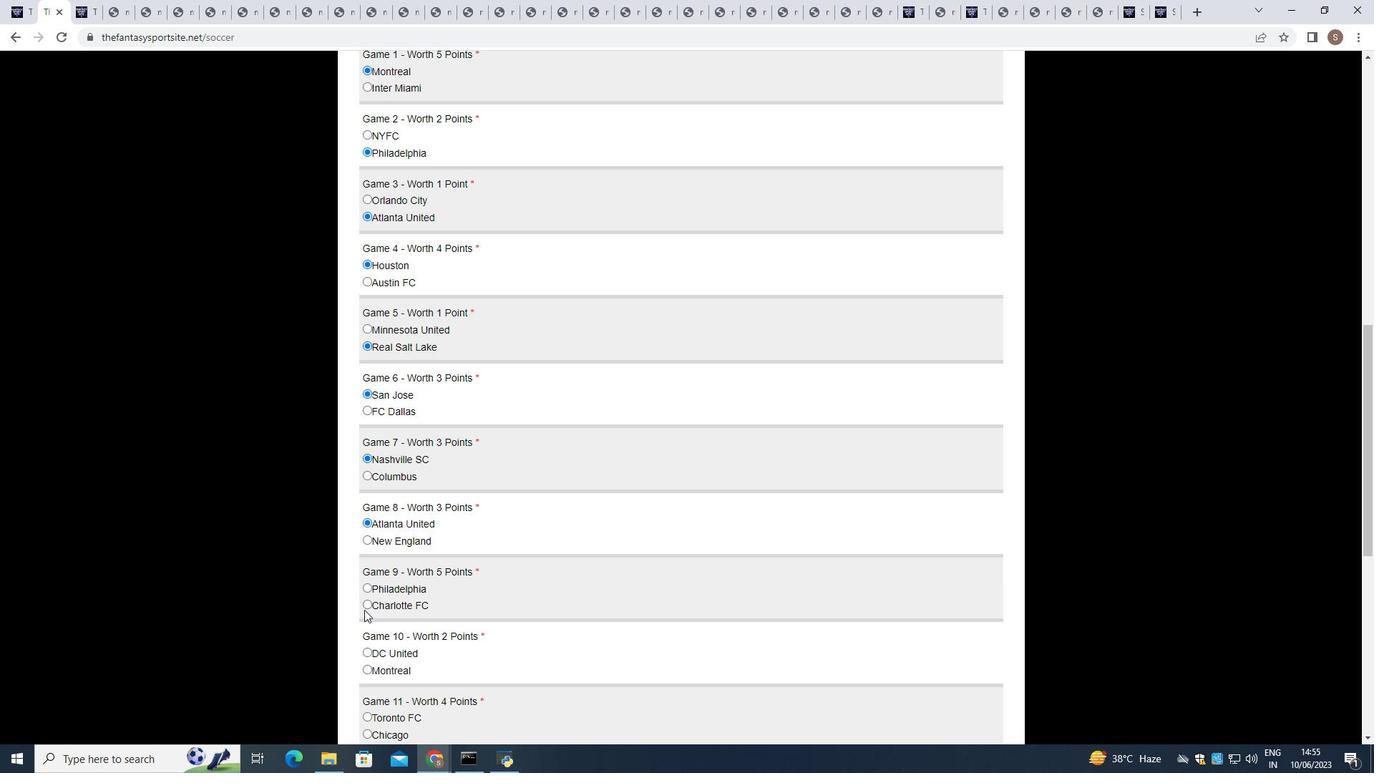 
Action: Mouse moved to (365, 459)
Screenshot: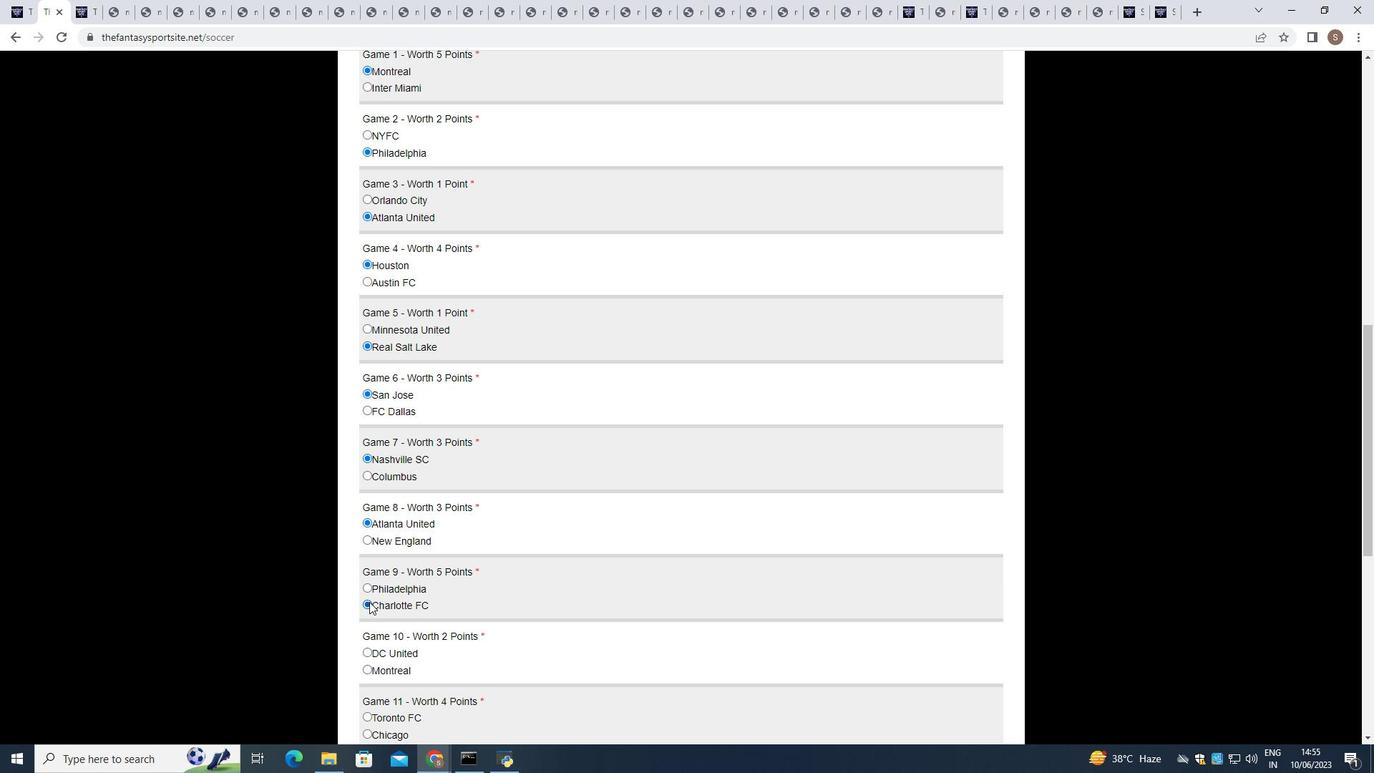 
Action: Mouse pressed left at (365, 459)
Screenshot: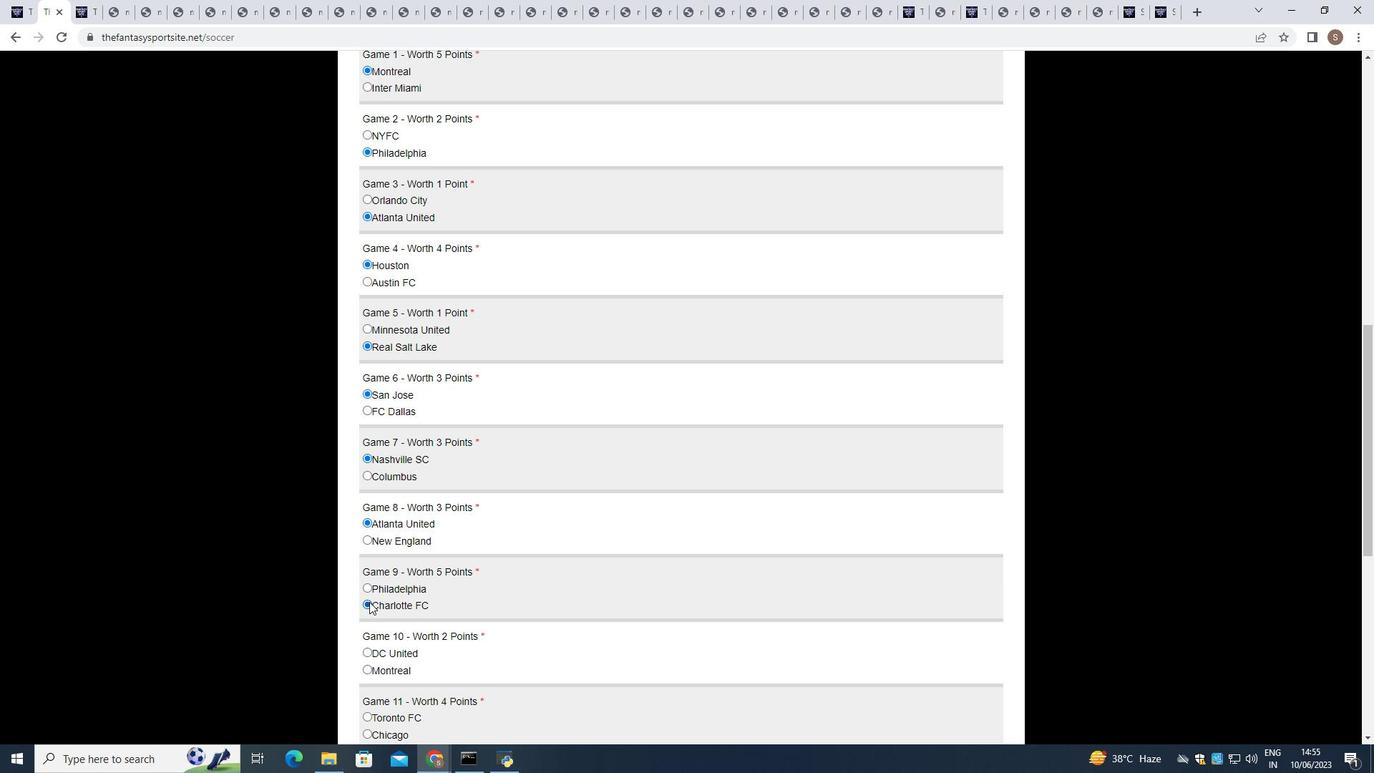 
Action: Mouse moved to (368, 526)
Screenshot: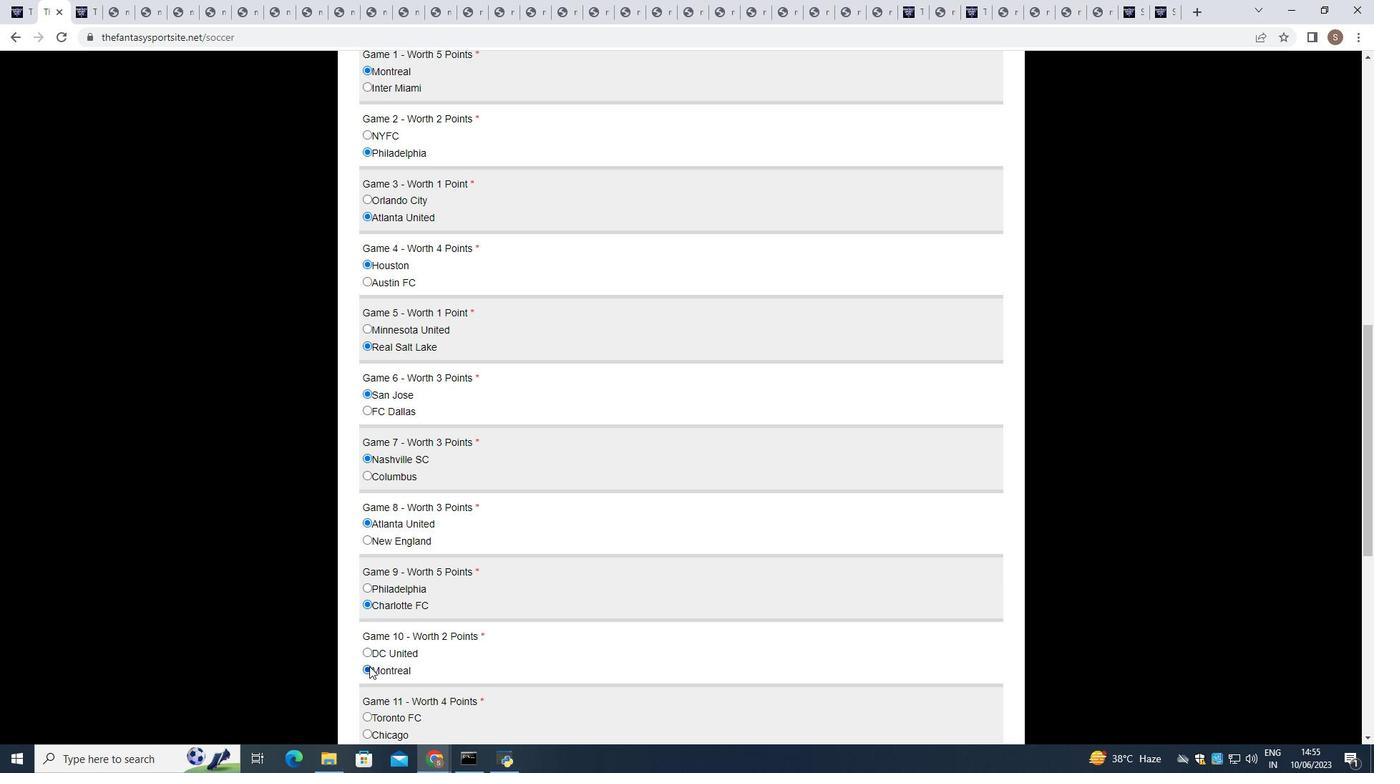 
Action: Mouse pressed left at (368, 526)
Screenshot: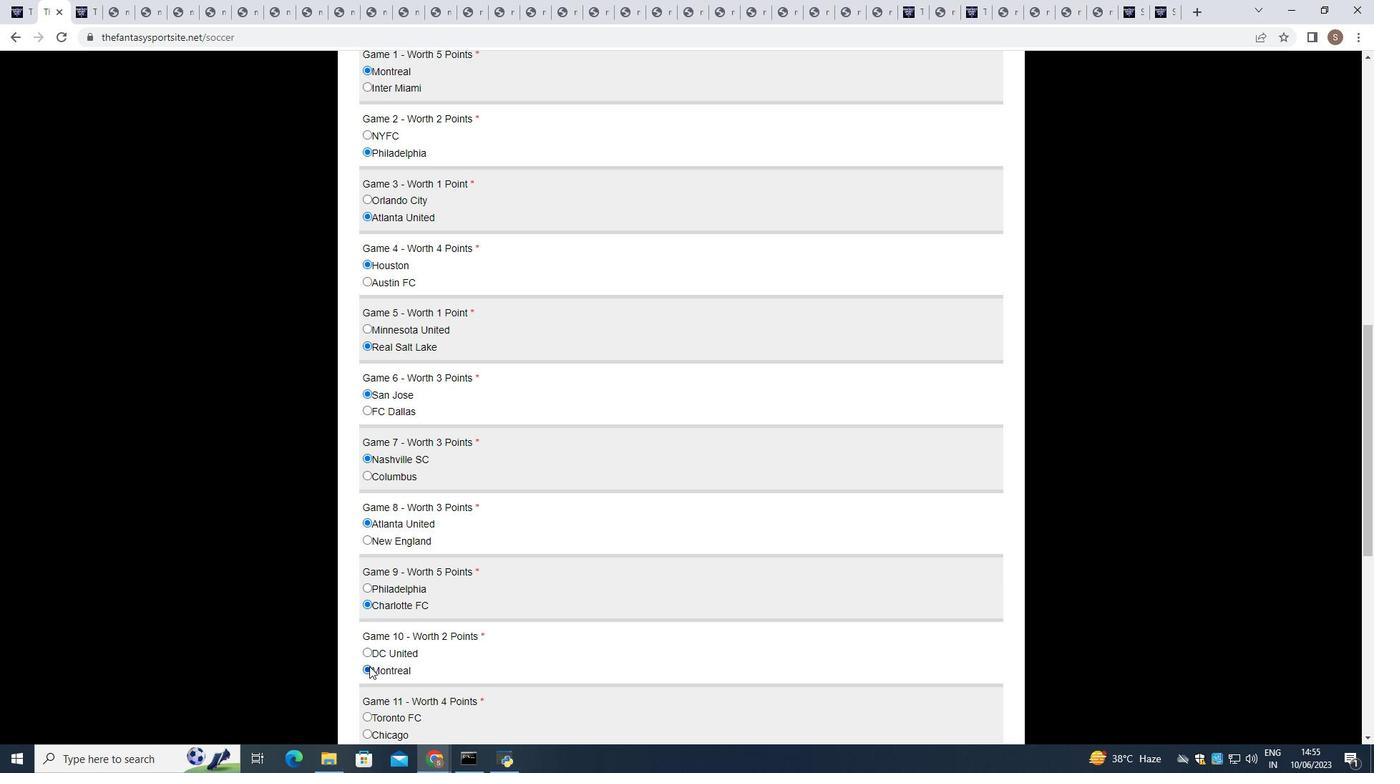 
Action: Mouse moved to (362, 587)
Screenshot: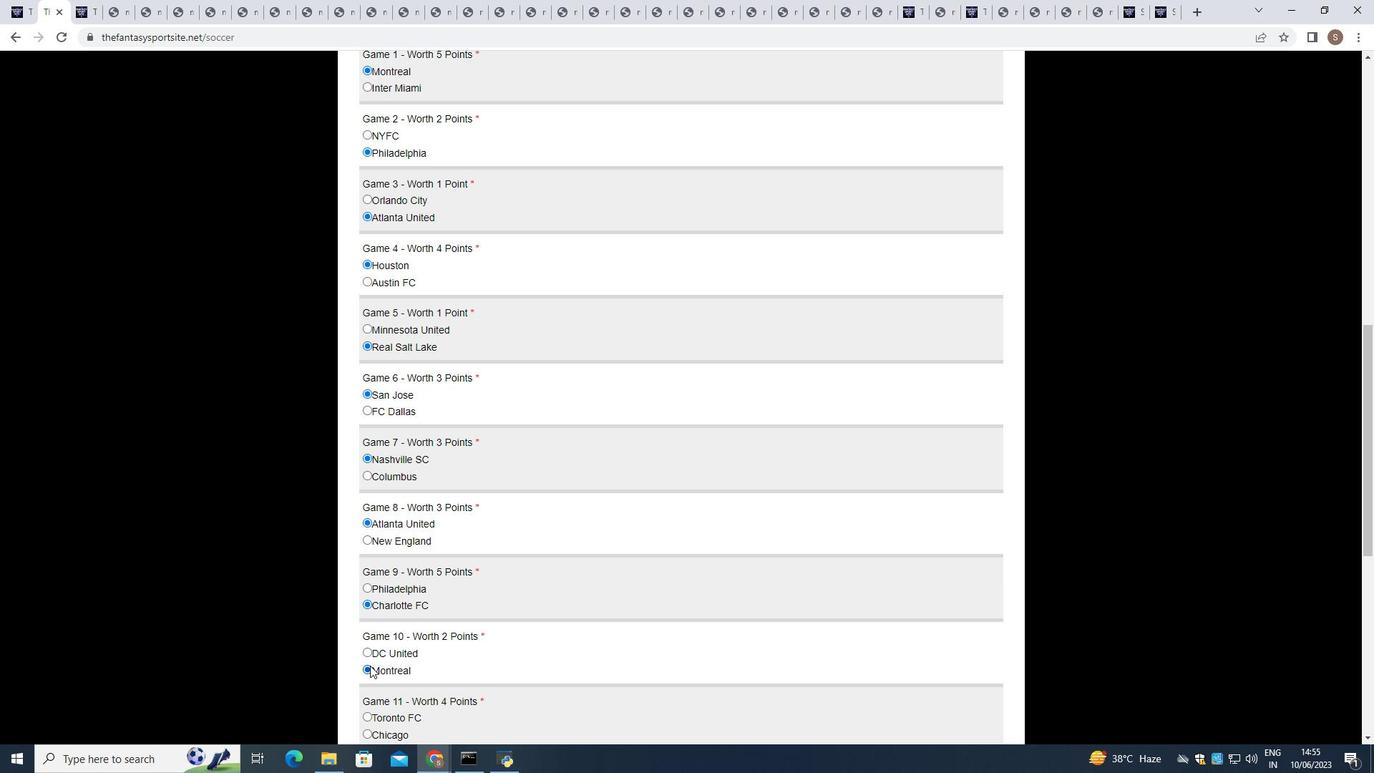 
Action: Mouse pressed left at (362, 587)
Screenshot: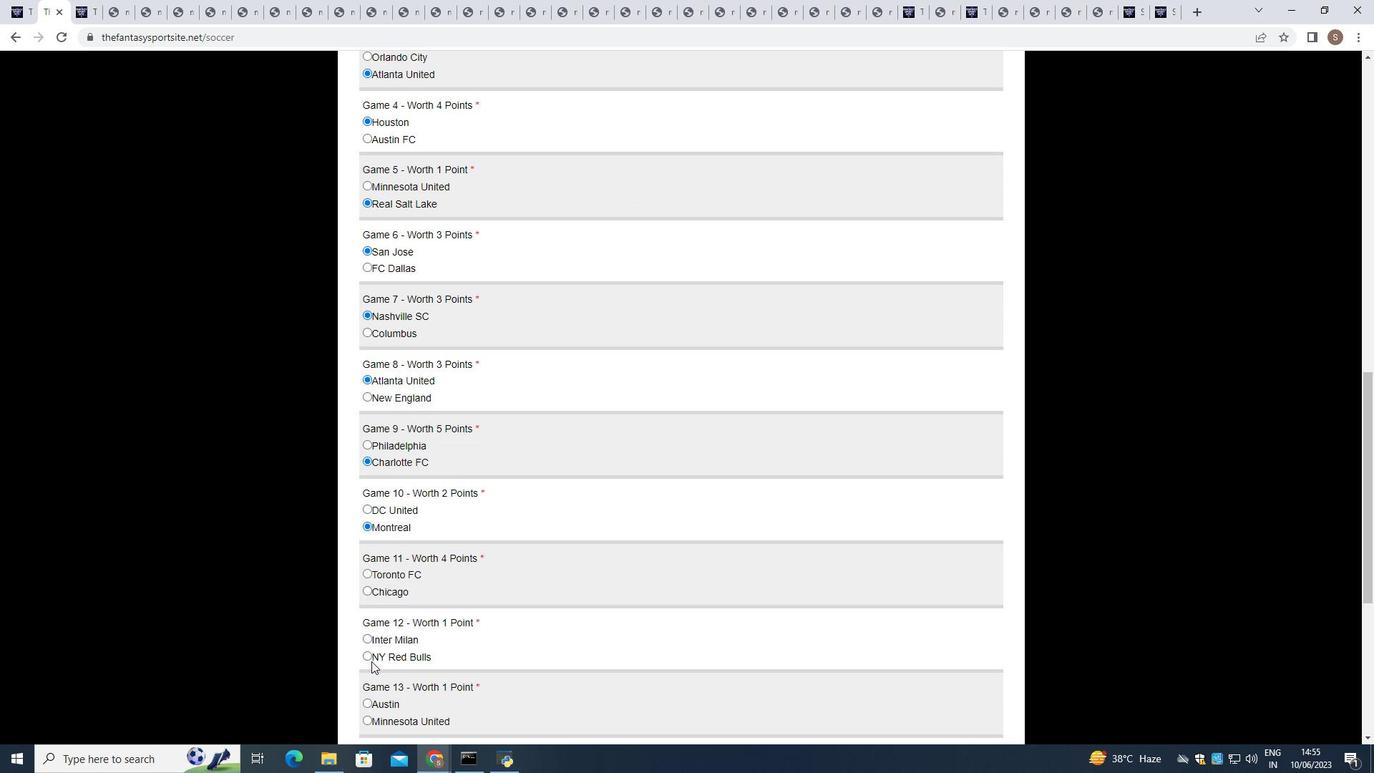 
Action: Mouse moved to (370, 652)
Screenshot: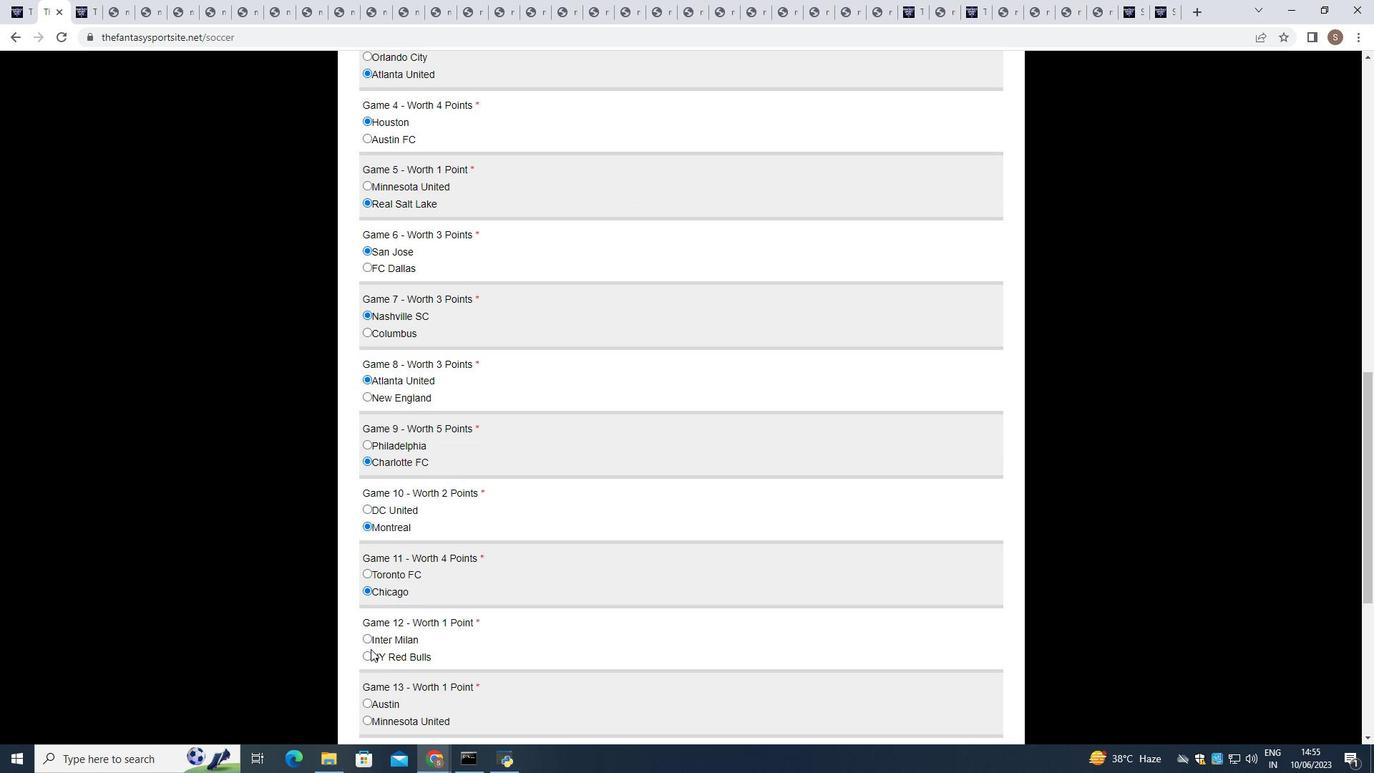 
Action: Mouse pressed left at (370, 652)
Screenshot: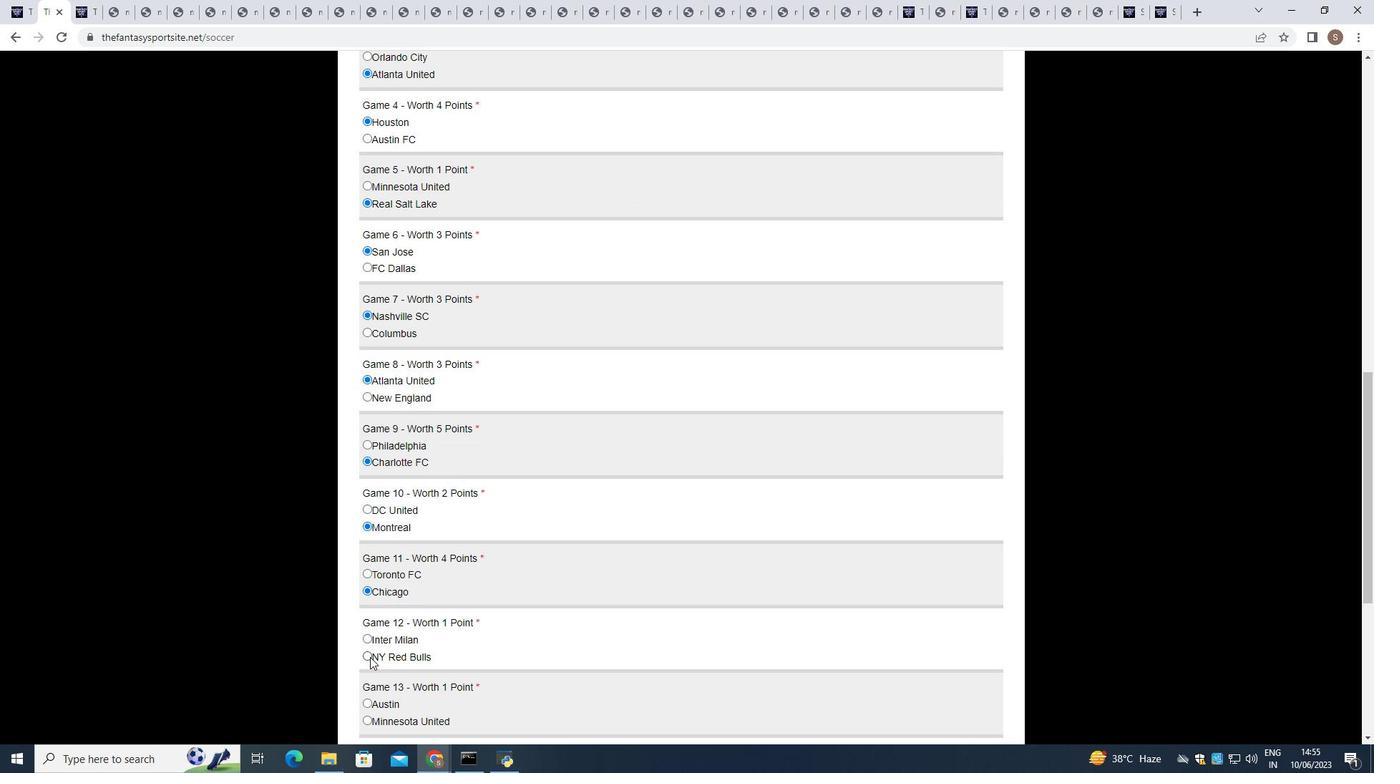 
Action: Mouse moved to (370, 648)
Screenshot: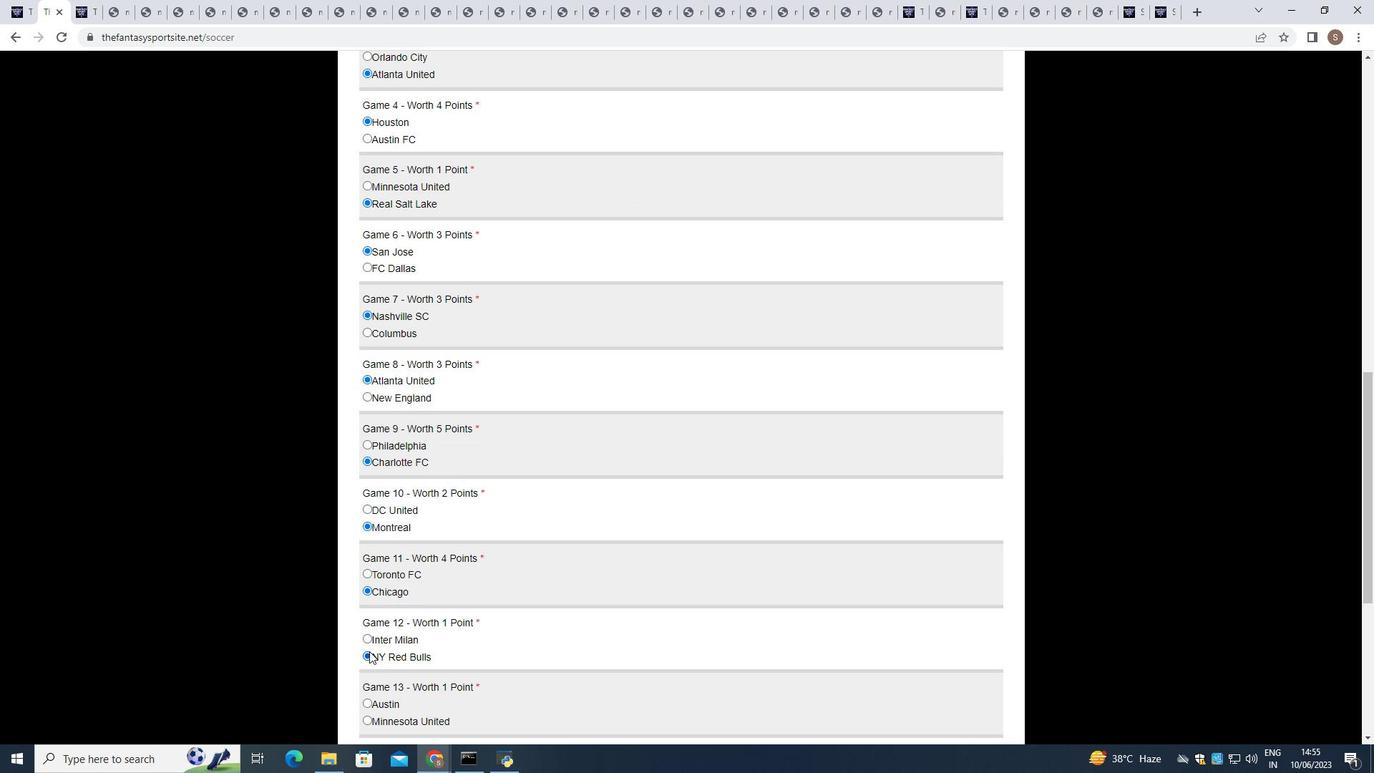 
Action: Mouse scrolled (370, 647) with delta (0, 0)
Screenshot: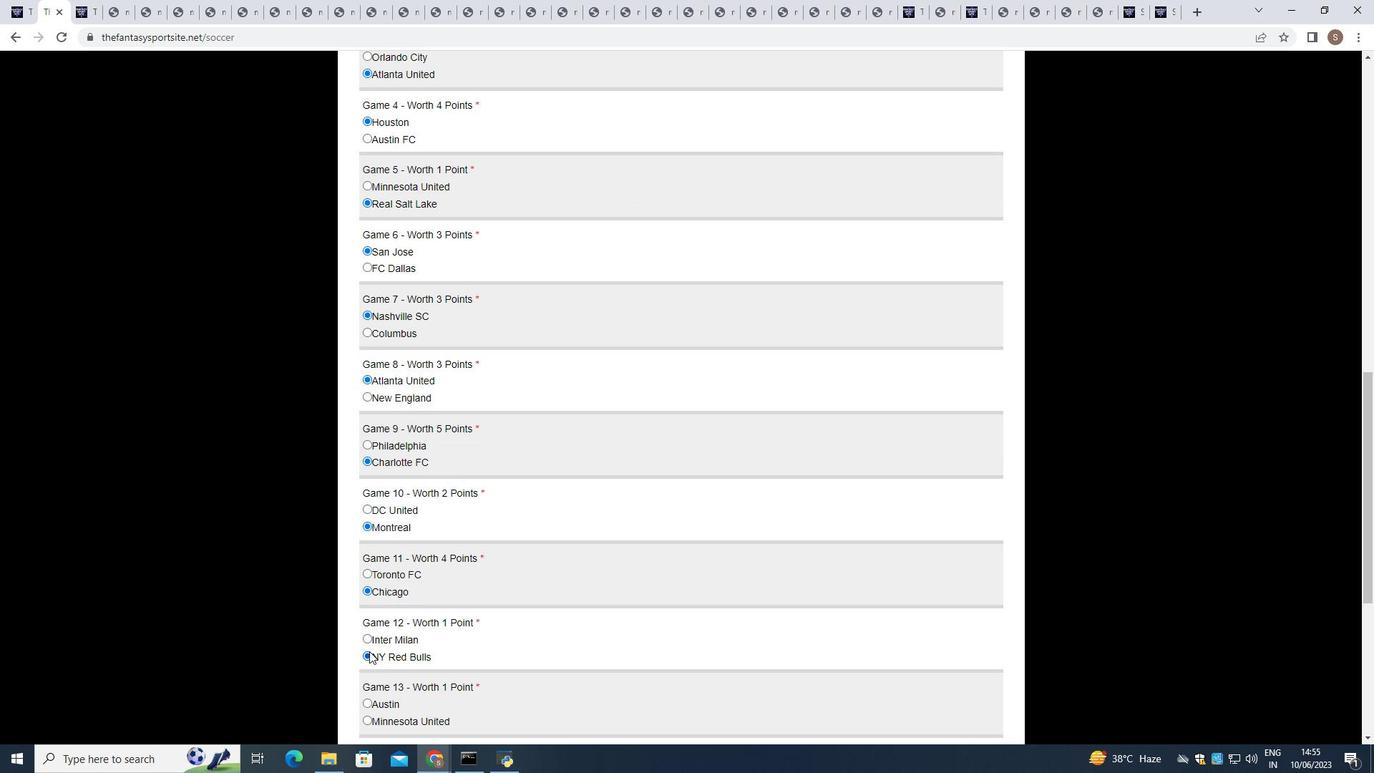 
Action: Mouse moved to (370, 647)
Screenshot: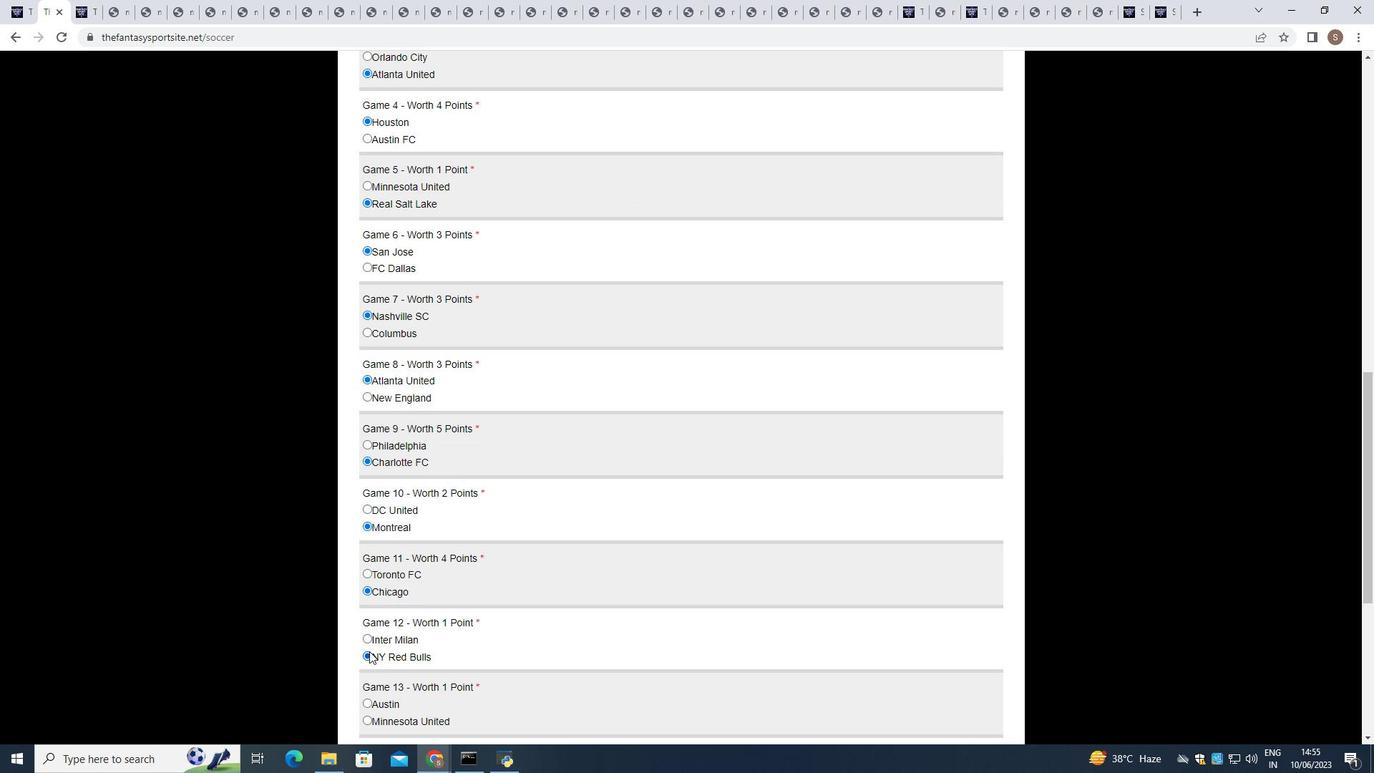 
Action: Mouse scrolled (370, 647) with delta (0, 0)
Screenshot: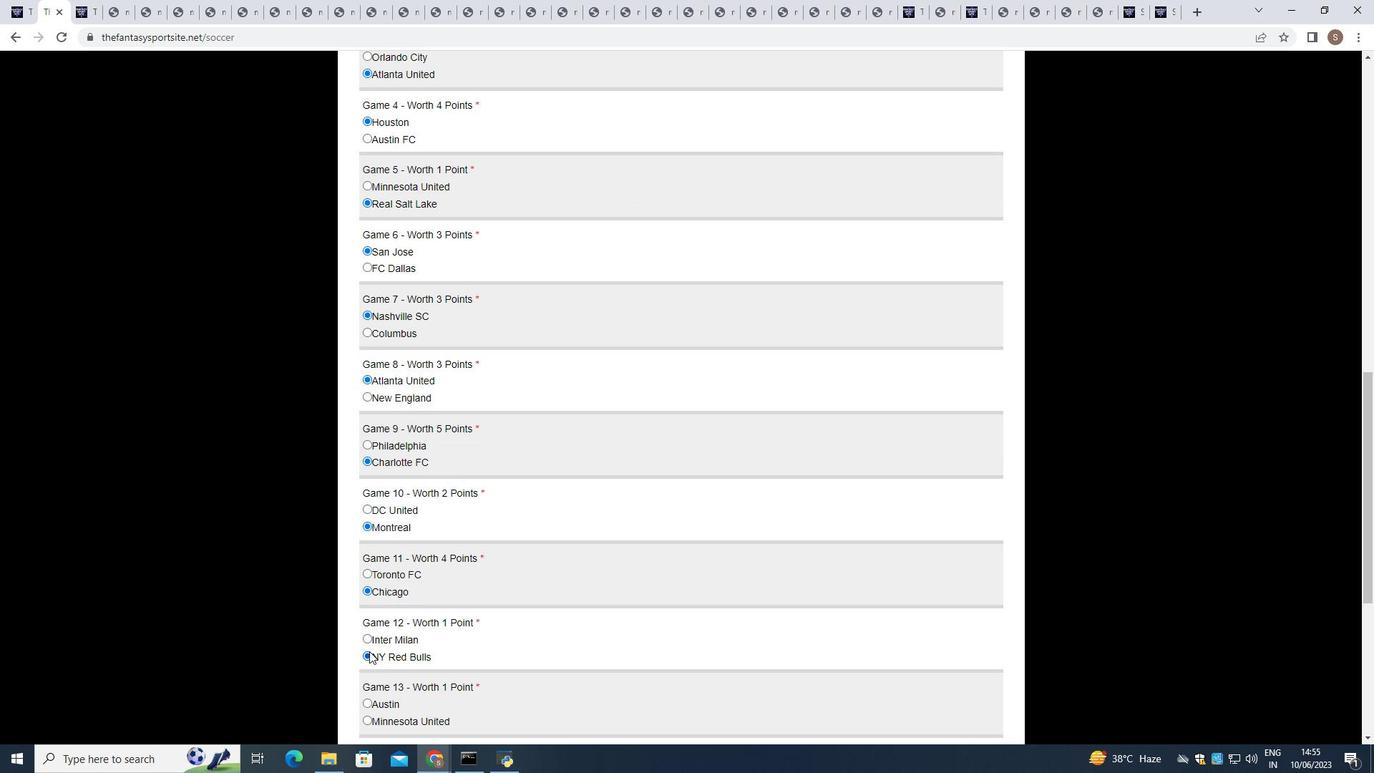 
Action: Mouse scrolled (370, 647) with delta (0, 0)
Screenshot: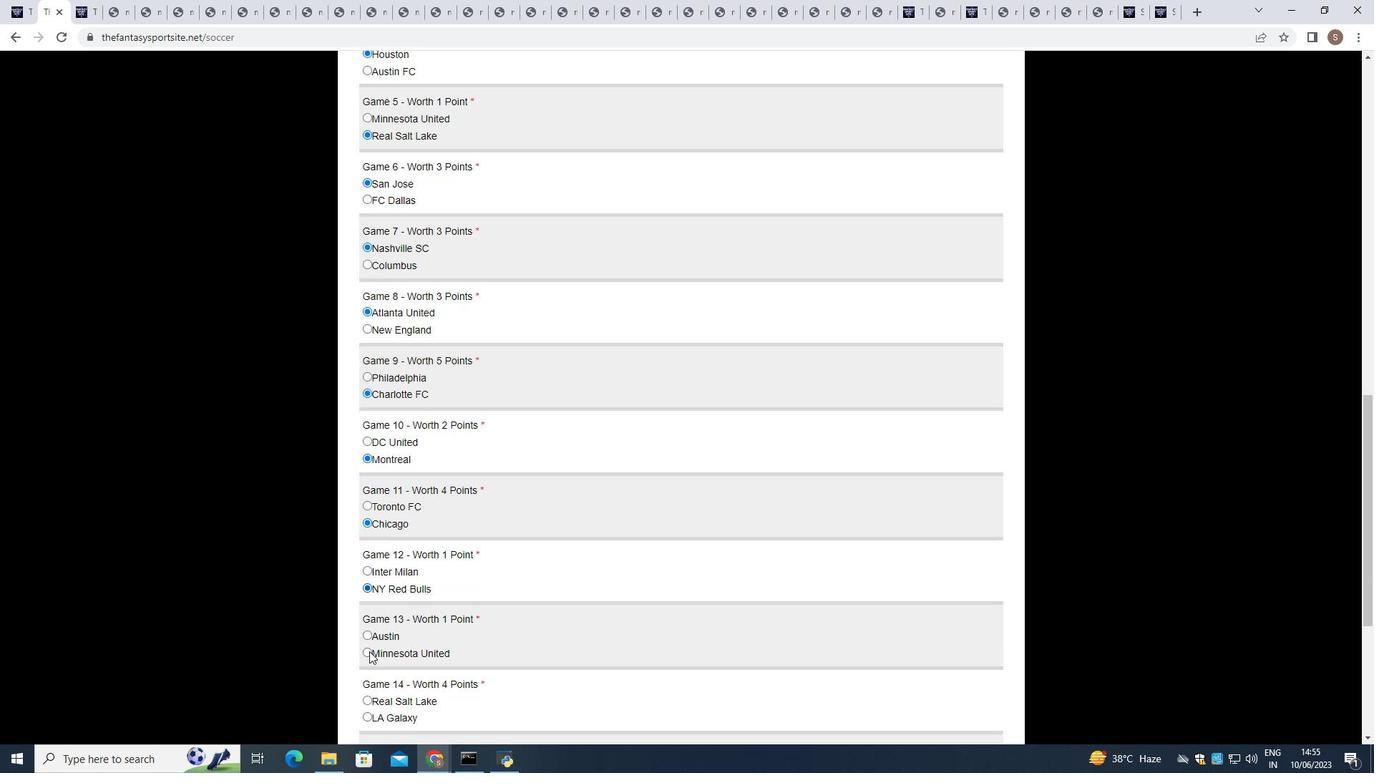 
Action: Mouse scrolled (370, 647) with delta (0, 0)
Screenshot: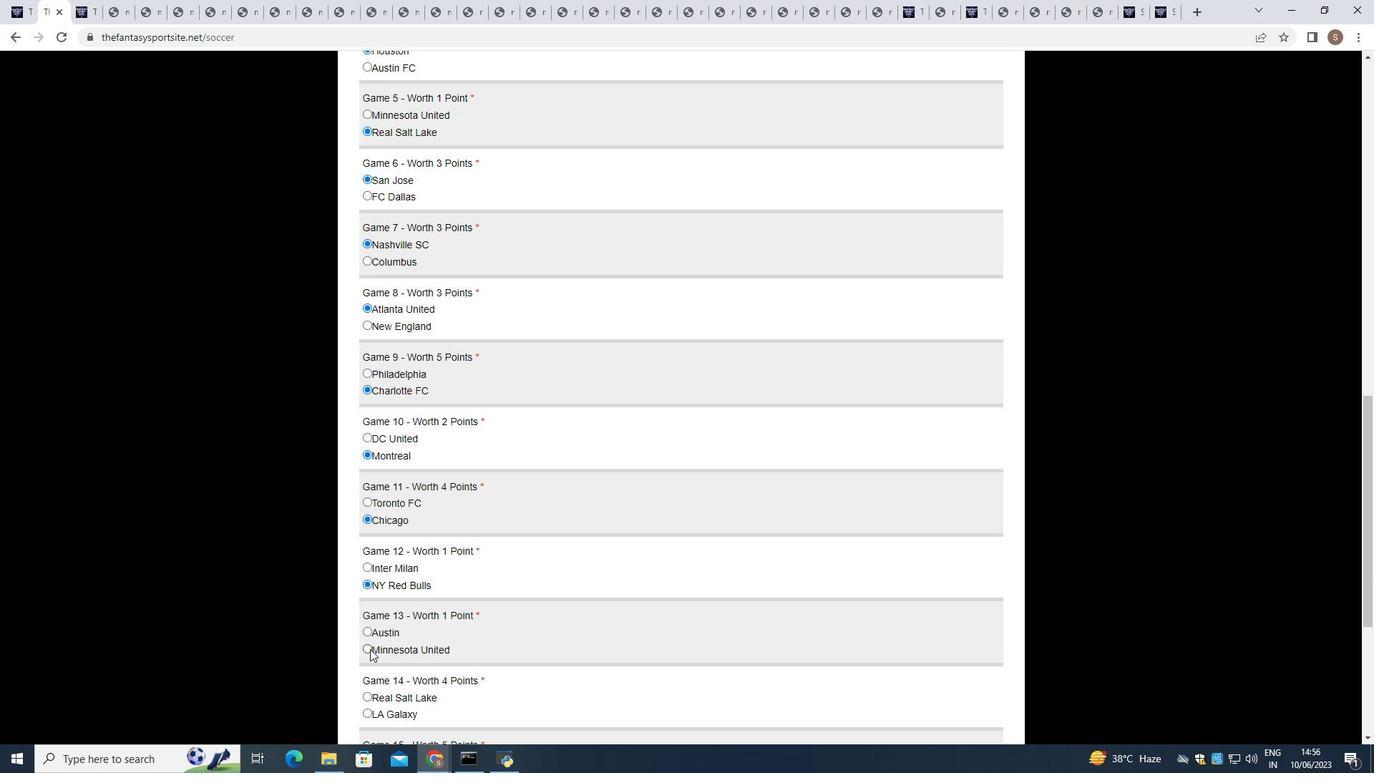 
Action: Mouse moved to (370, 432)
Screenshot: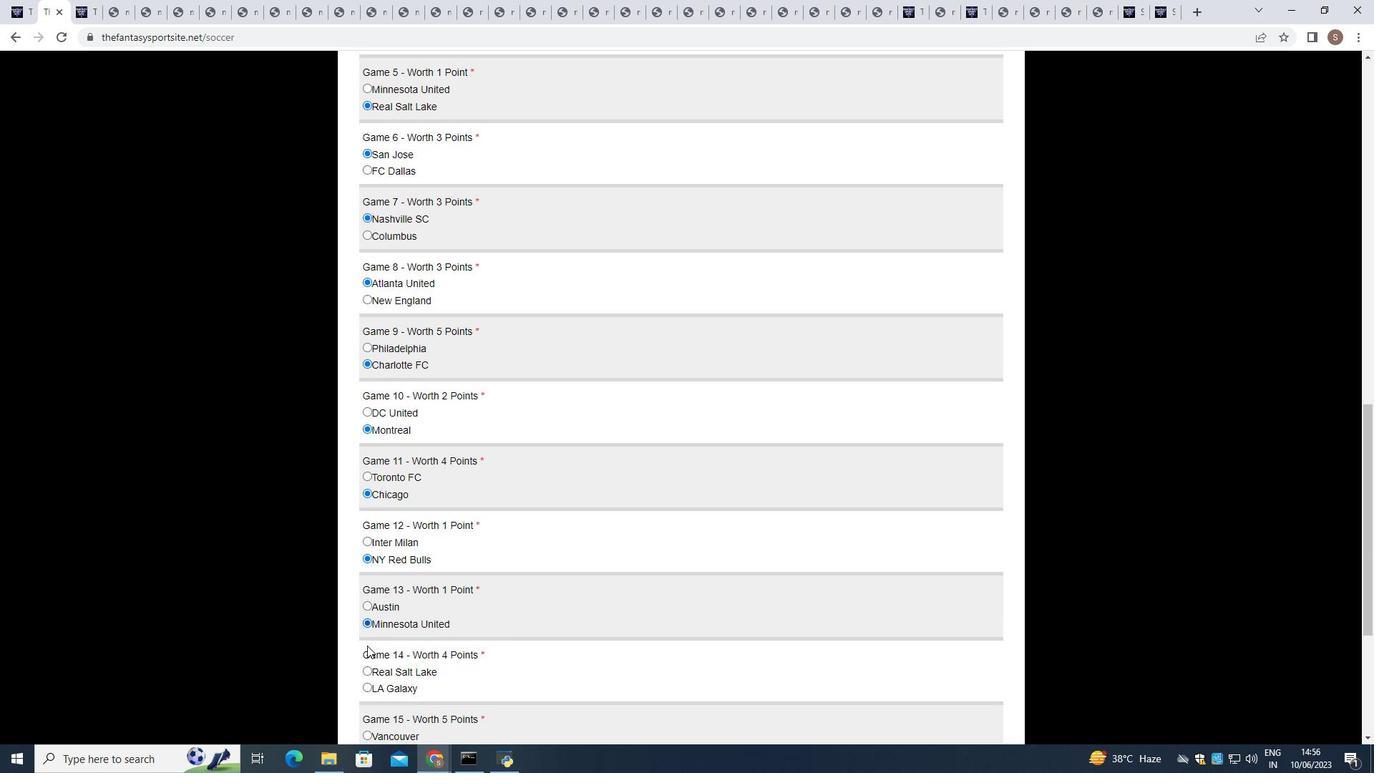 
Action: Mouse pressed left at (370, 432)
Screenshot: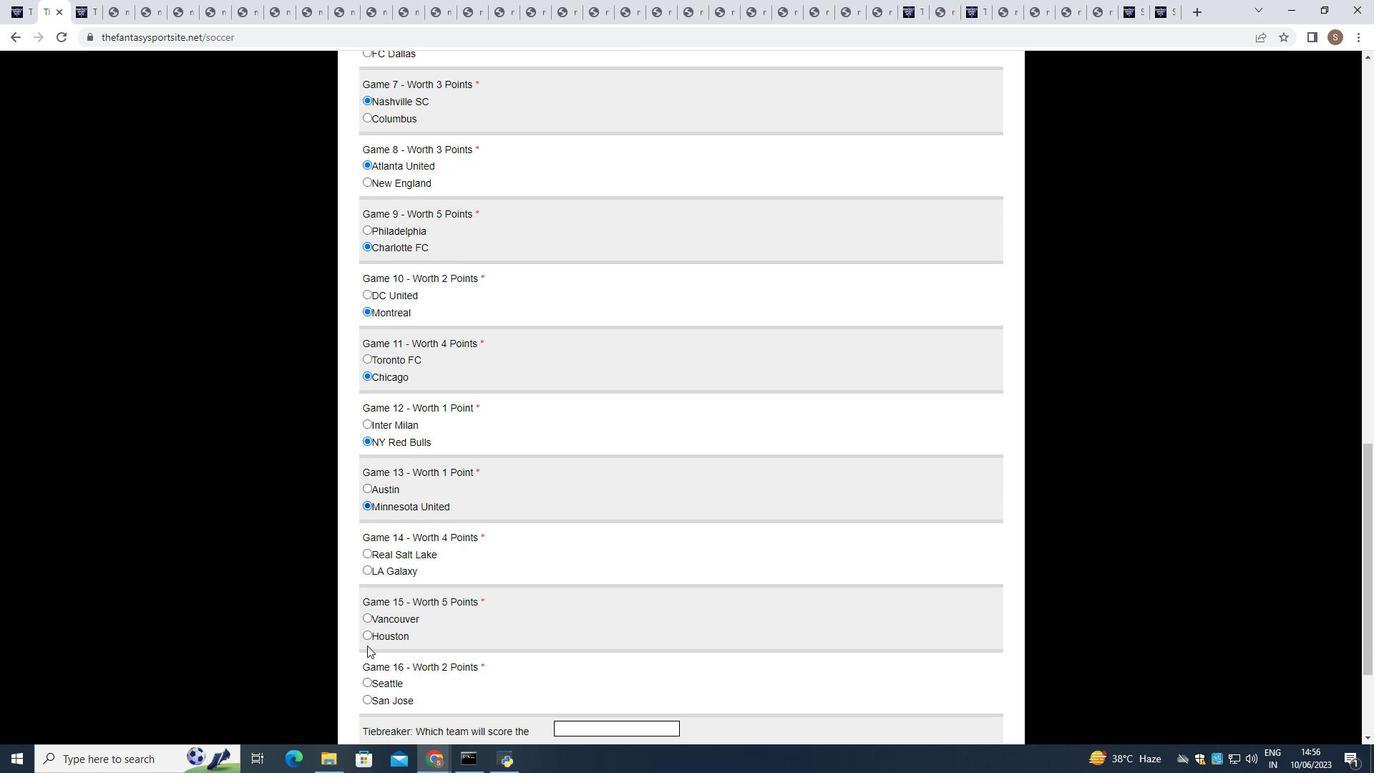 
Action: Mouse moved to (365, 493)
Screenshot: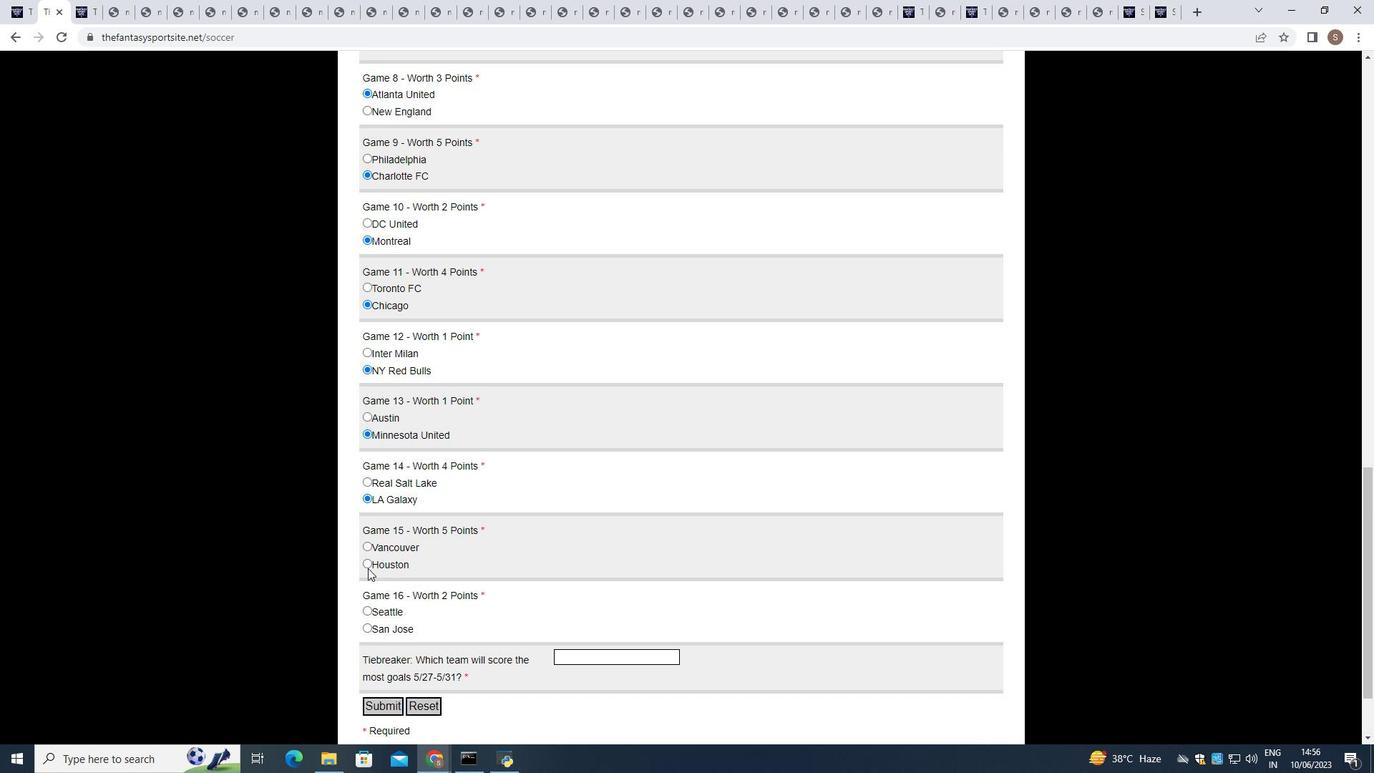 
Action: Mouse pressed left at (365, 493)
Screenshot: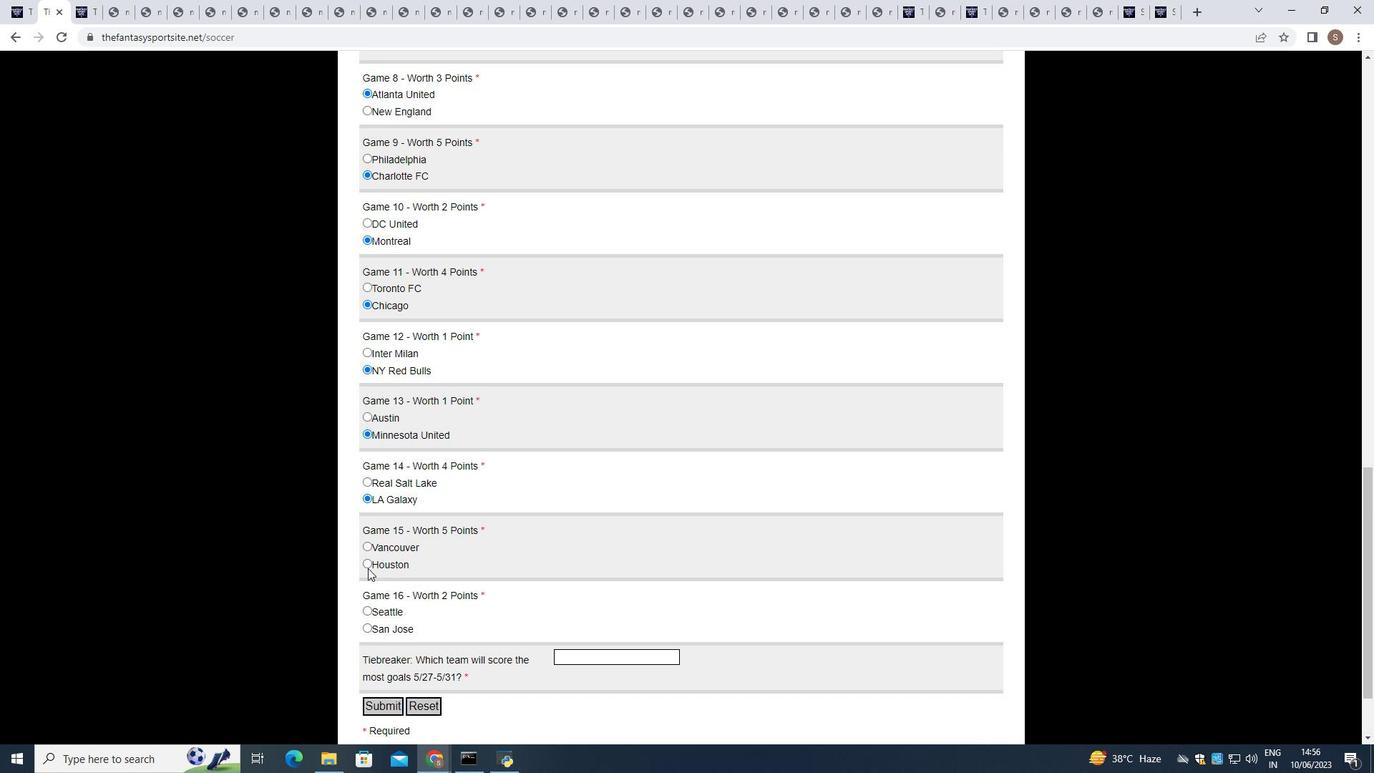 
Action: Mouse scrolled (365, 493) with delta (0, 0)
Screenshot: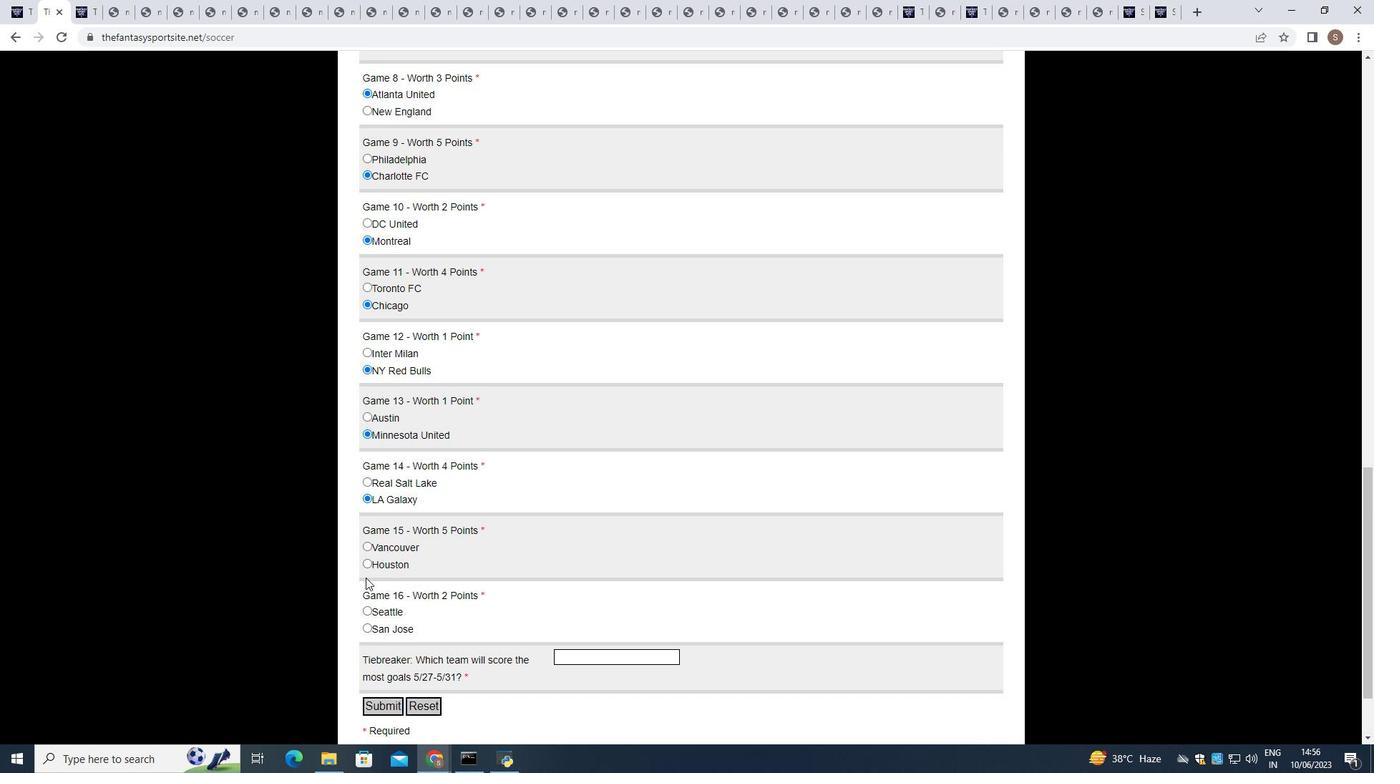 
Action: Mouse moved to (367, 488)
Screenshot: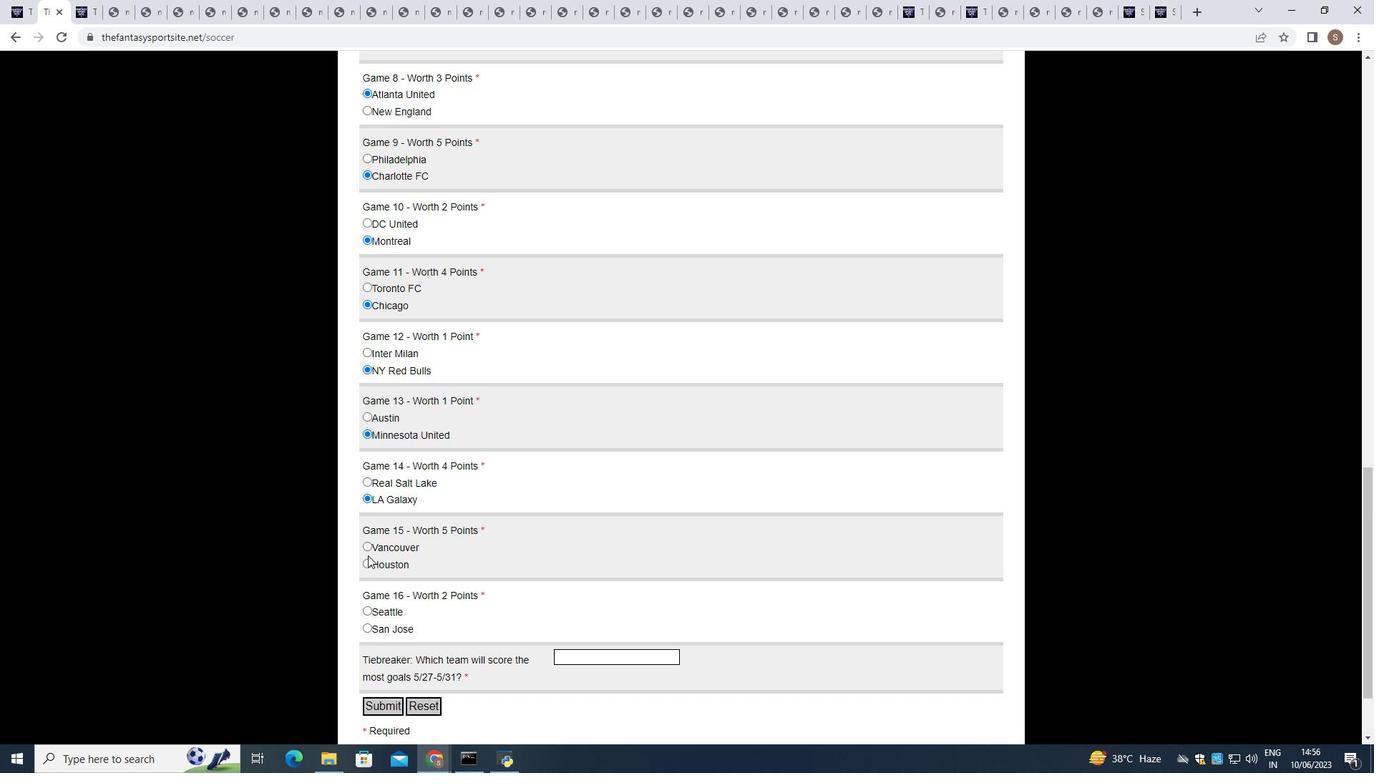 
Action: Mouse pressed left at (367, 488)
Screenshot: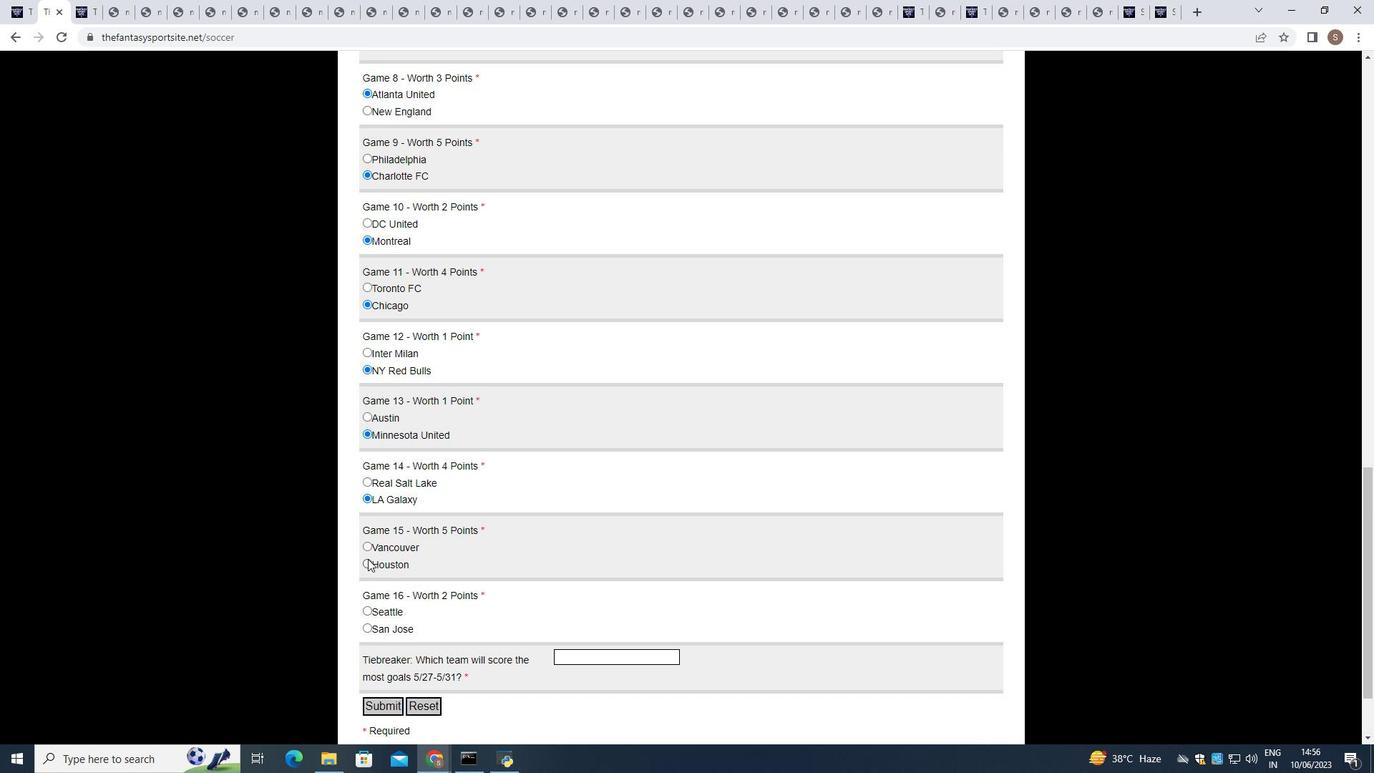 
Action: Mouse scrolled (367, 488) with delta (0, 0)
Screenshot: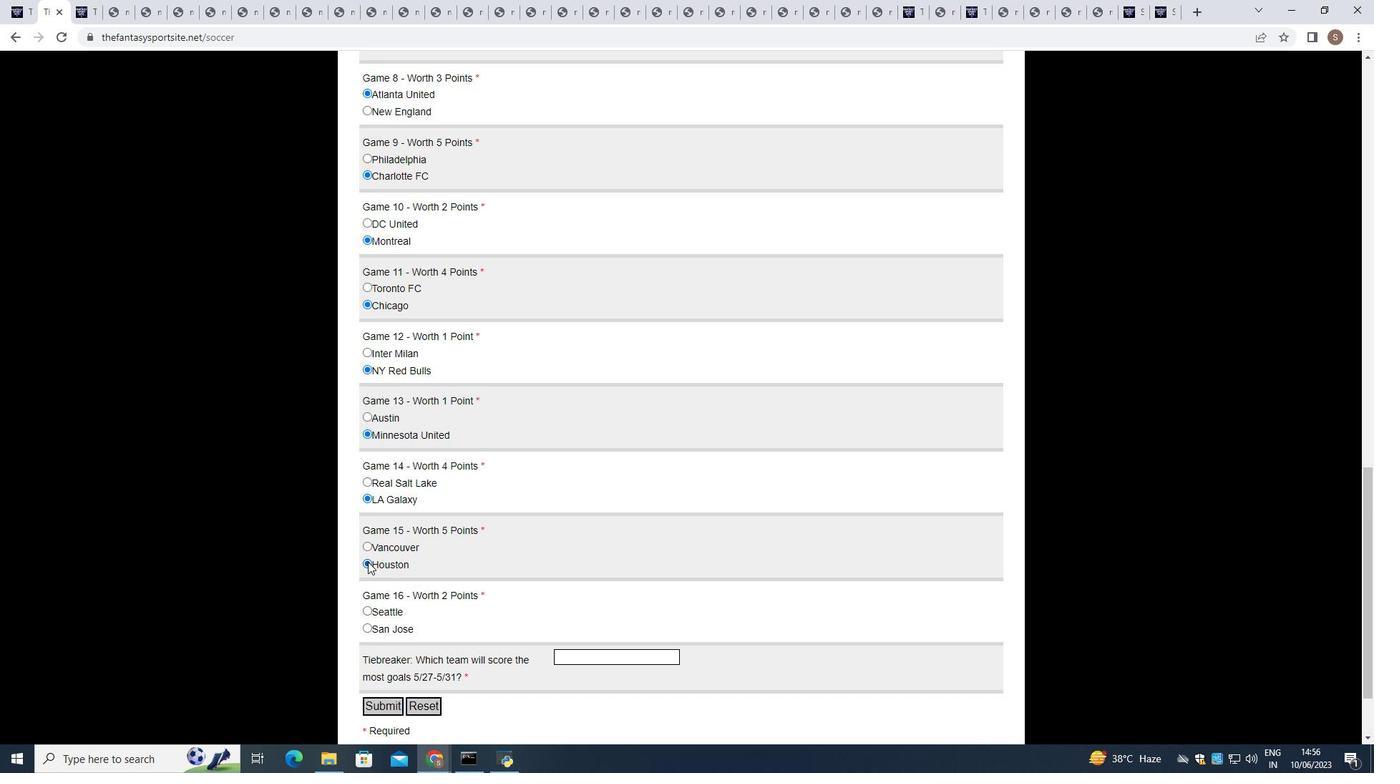 
Action: Mouse scrolled (367, 488) with delta (0, 0)
Screenshot: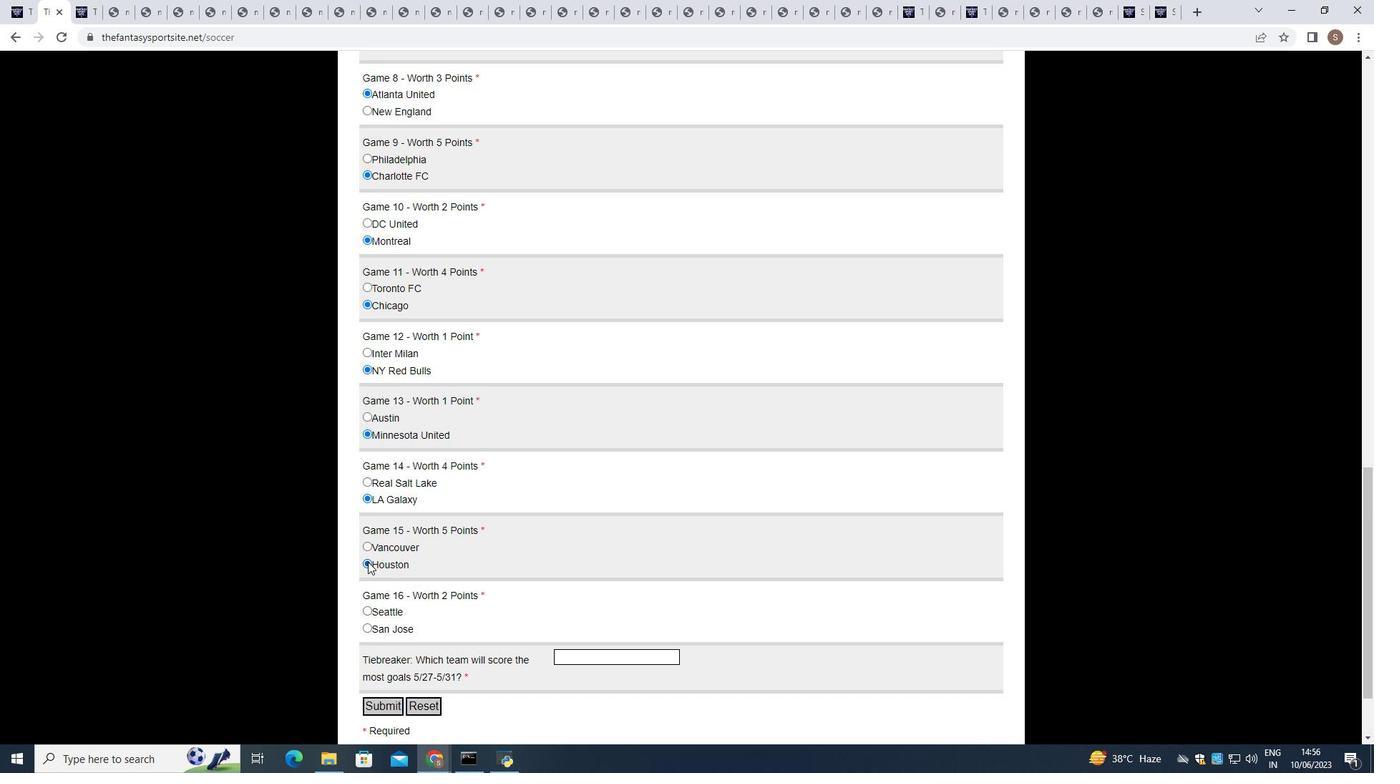 
Action: Mouse moved to (365, 528)
Screenshot: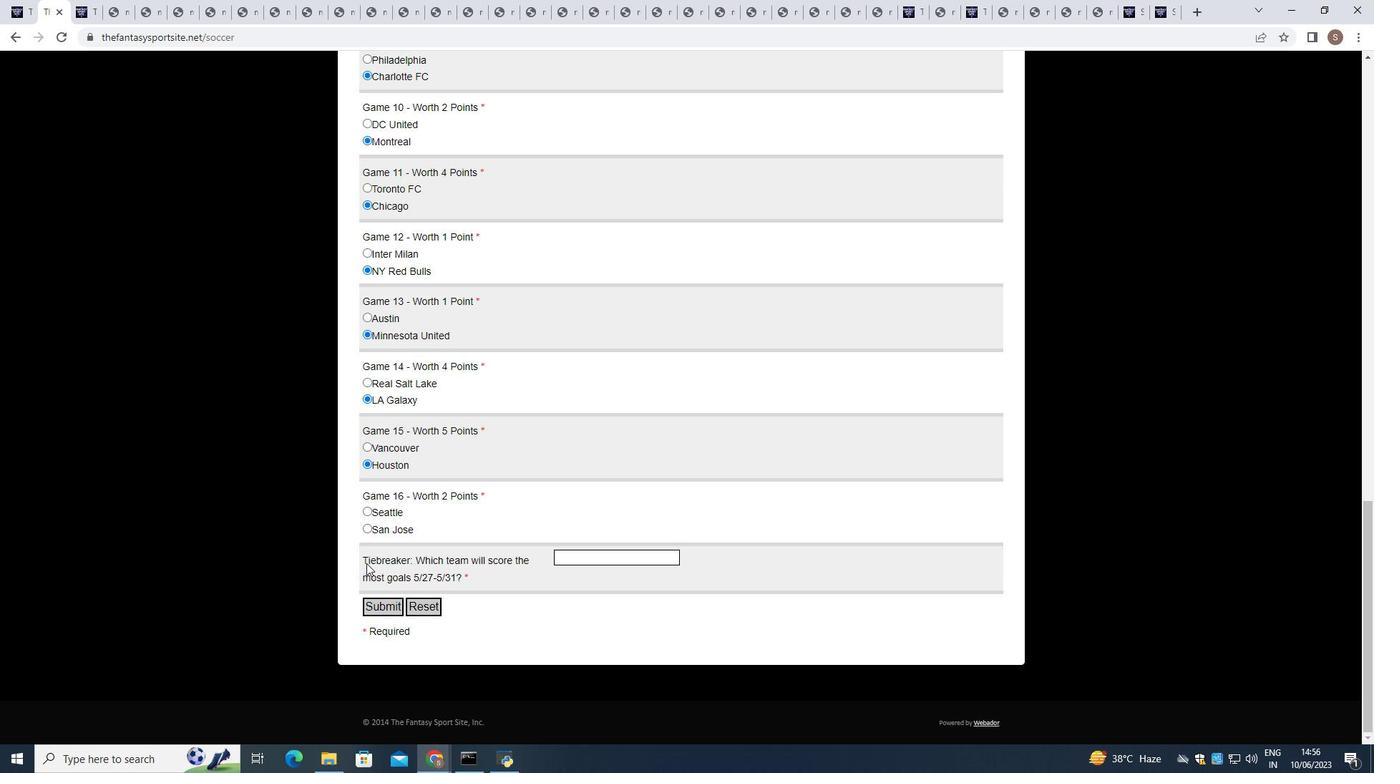 
Action: Mouse pressed left at (365, 528)
Screenshot: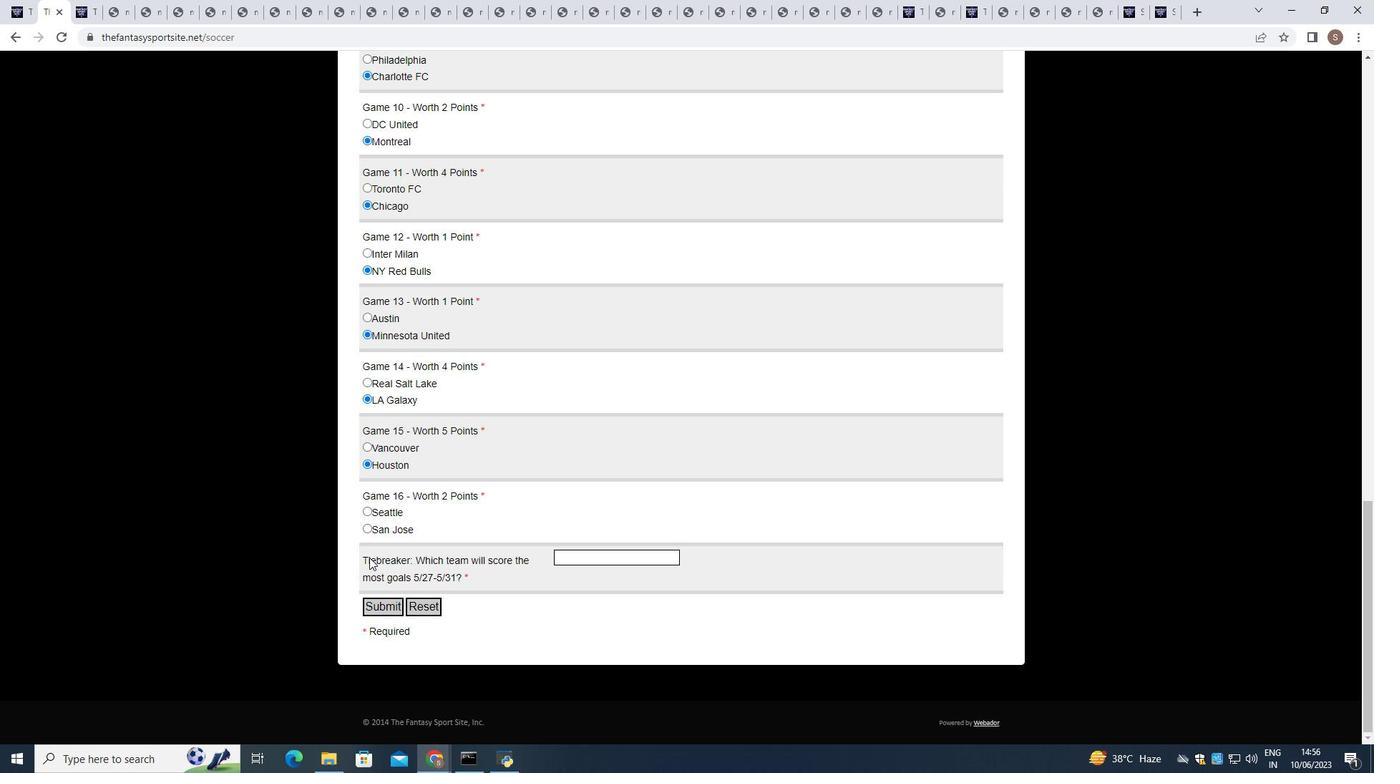 
Action: Mouse moved to (574, 557)
Screenshot: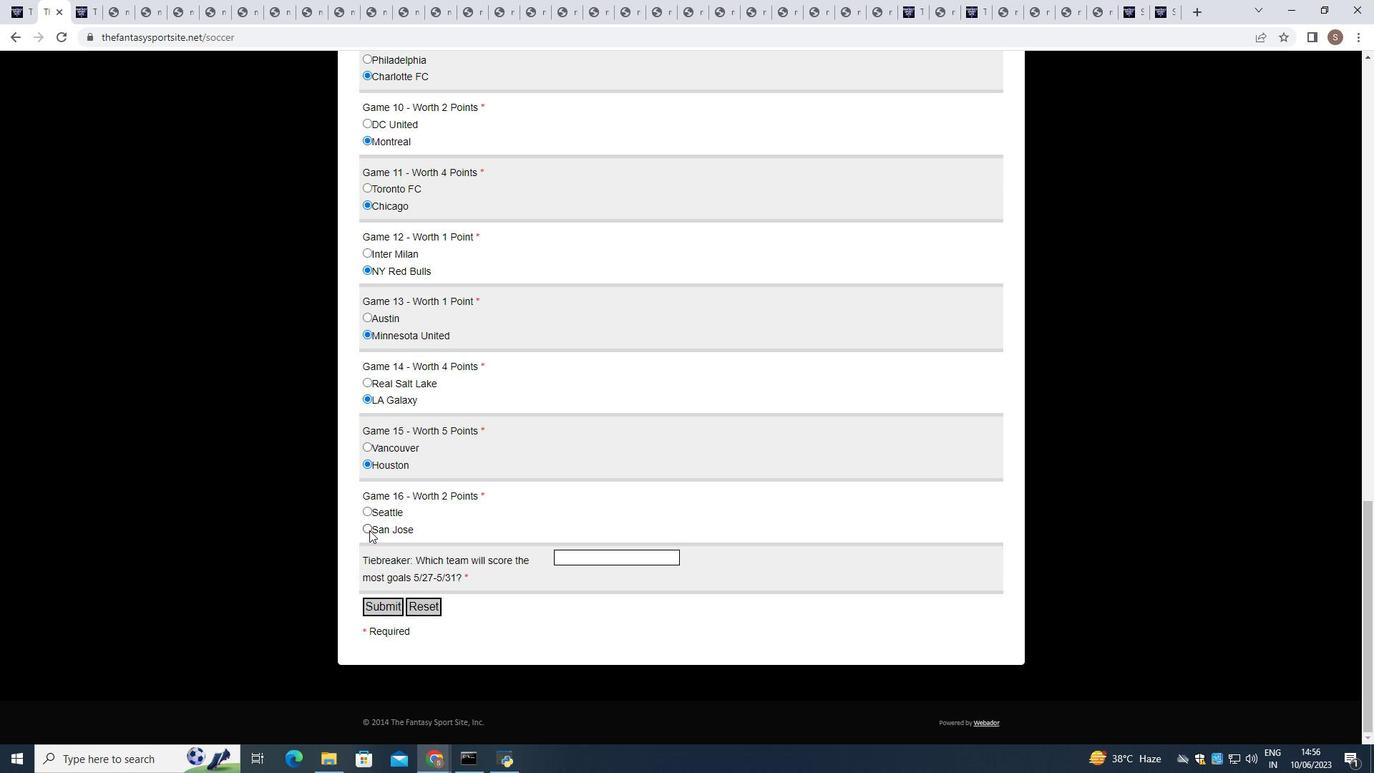 
Action: Mouse pressed left at (574, 557)
Screenshot: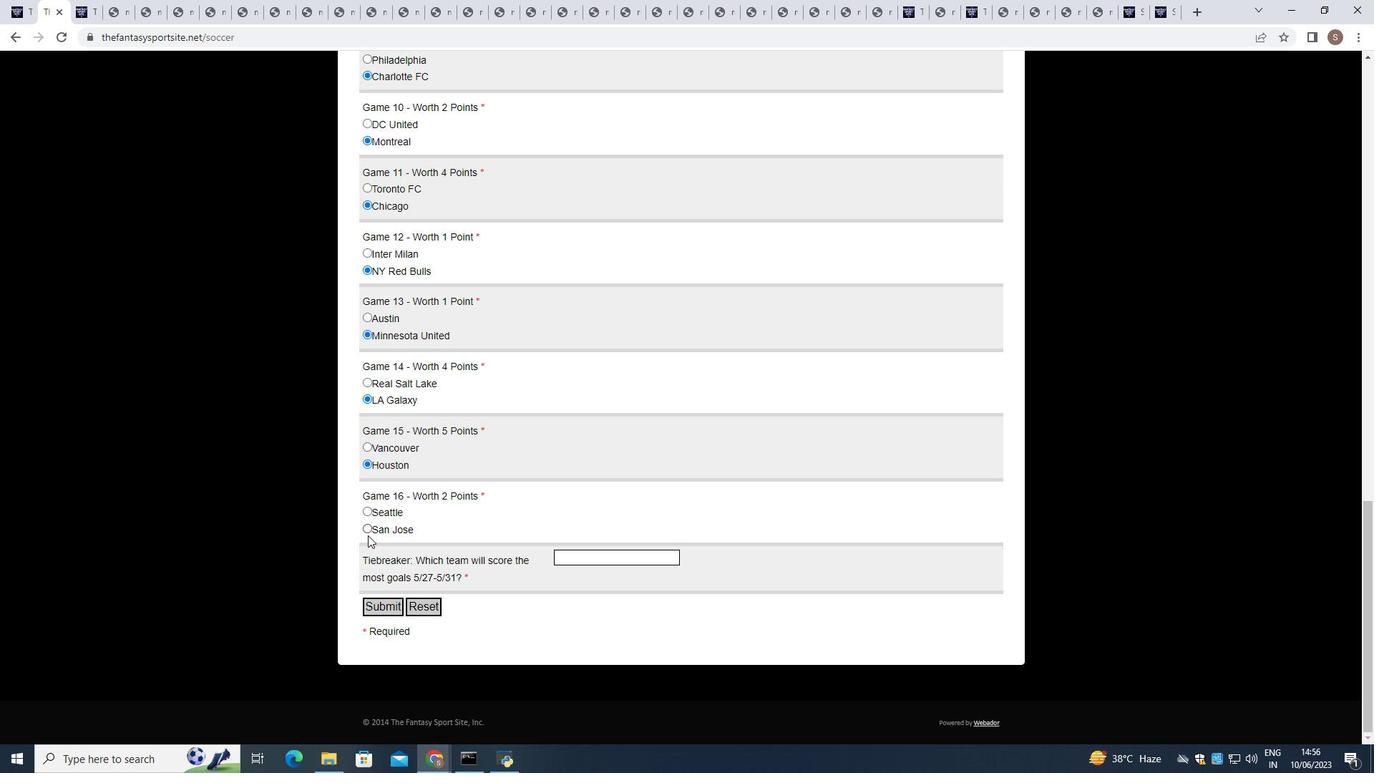 
Action: Key pressed <Key.shift>Sa
Screenshot: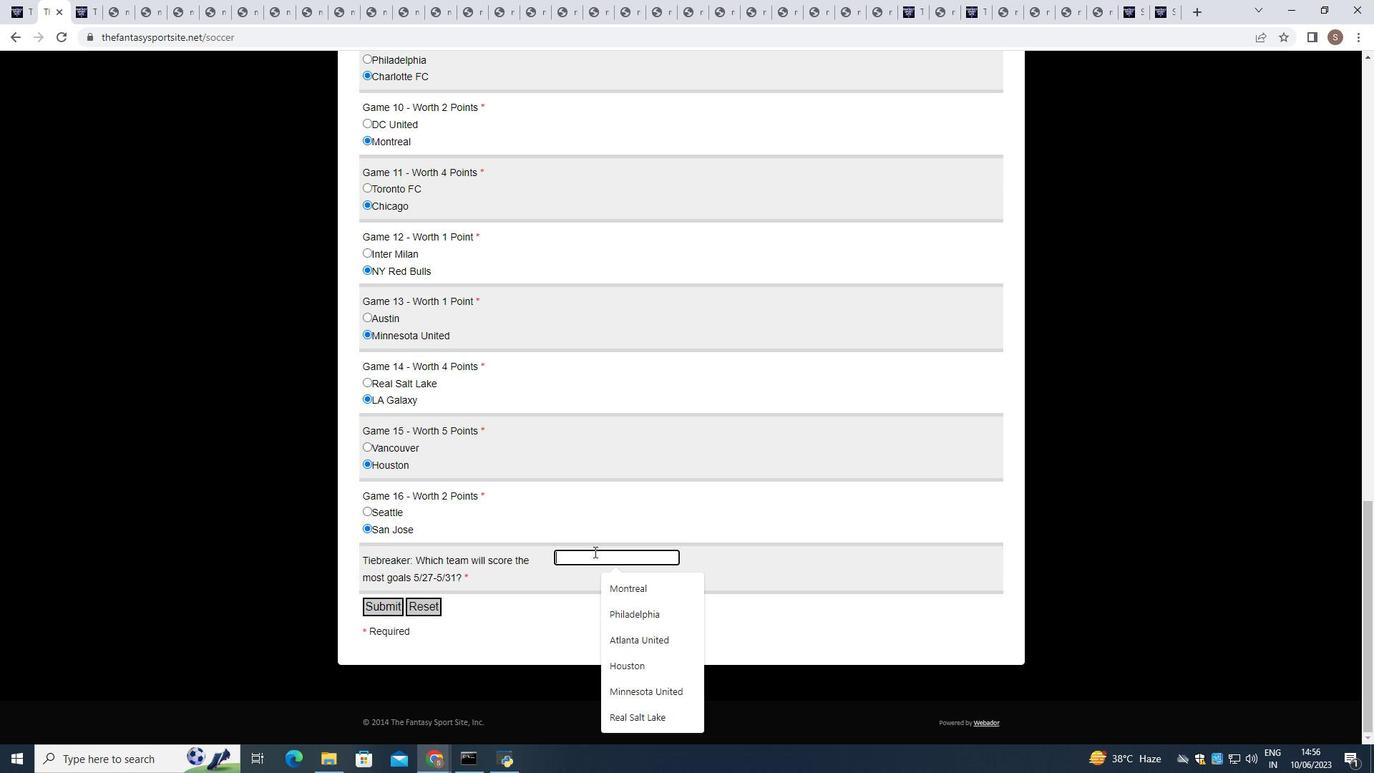 
Action: Mouse moved to (624, 584)
Screenshot: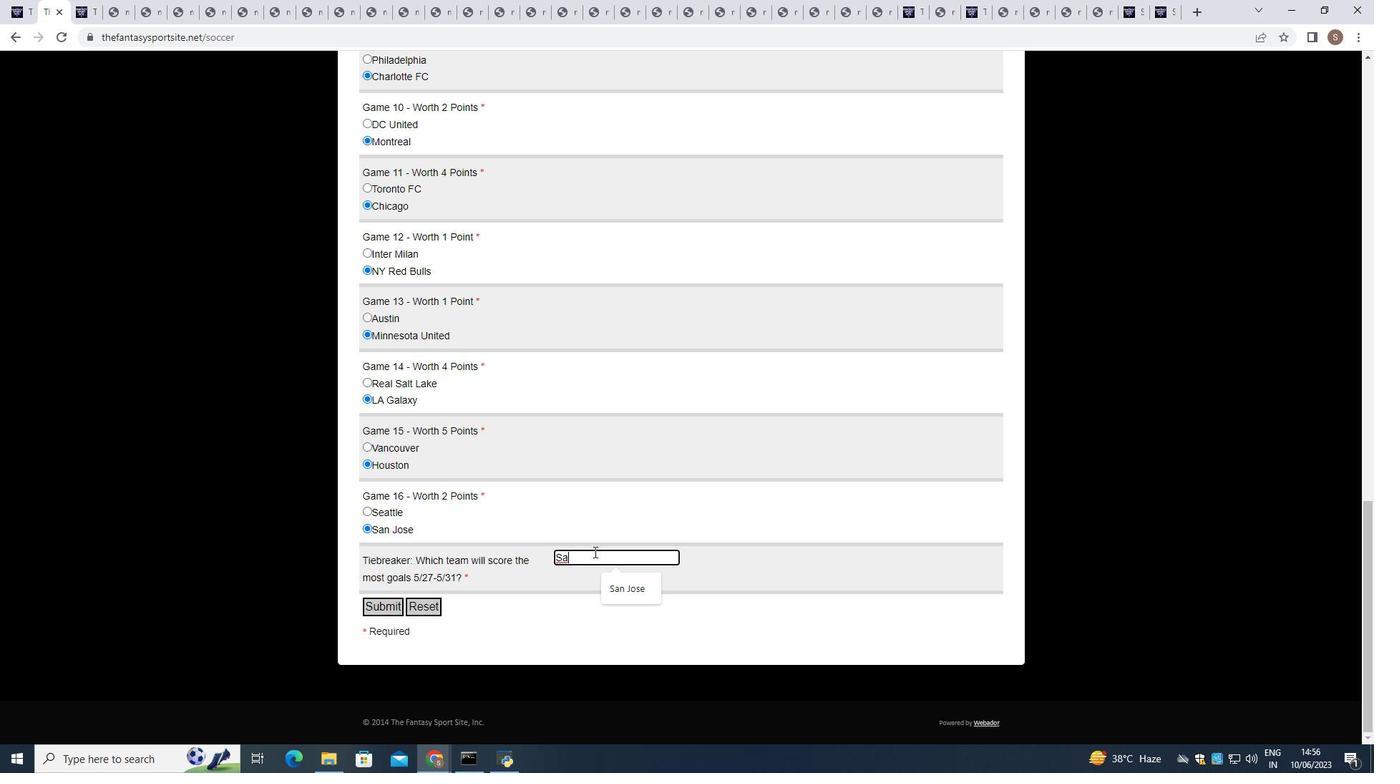 
Action: Mouse pressed left at (624, 584)
Screenshot: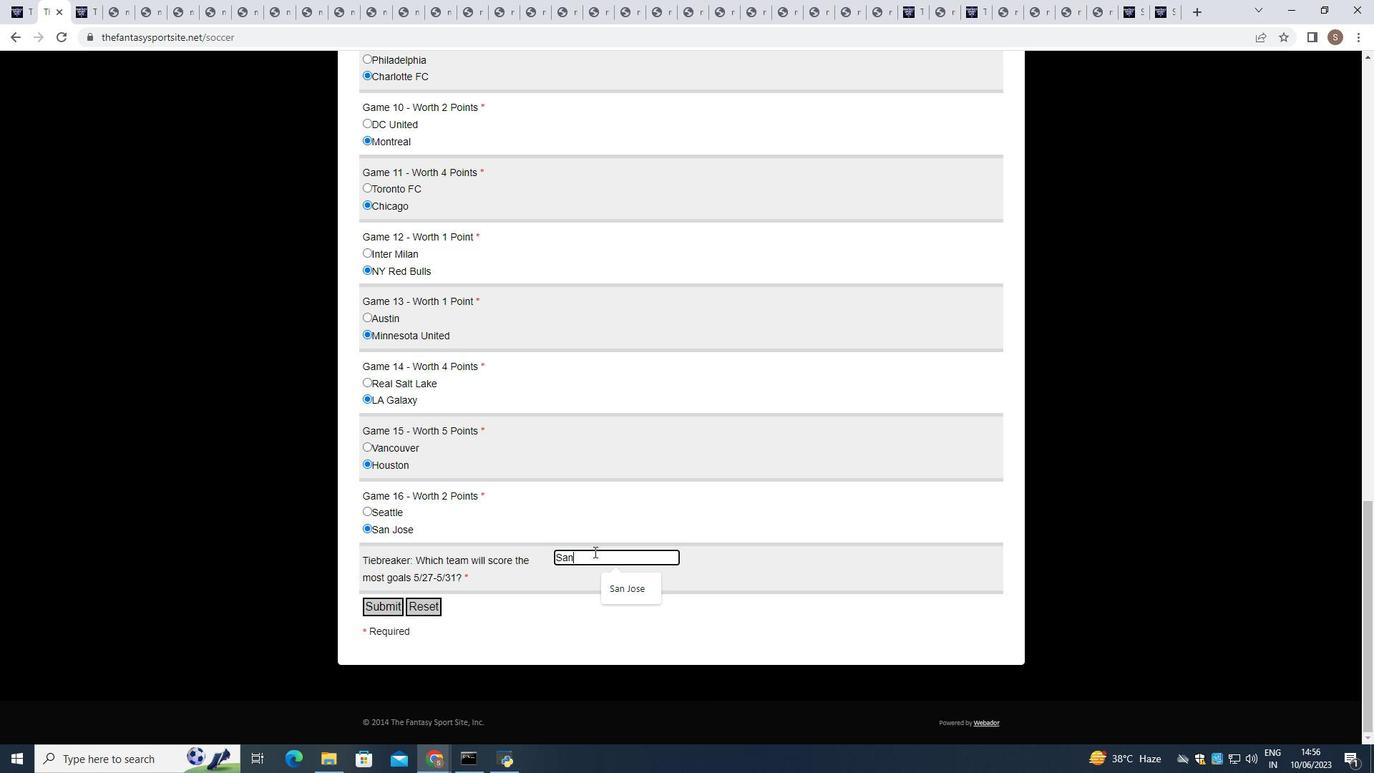 
Action: Mouse moved to (464, 357)
Screenshot: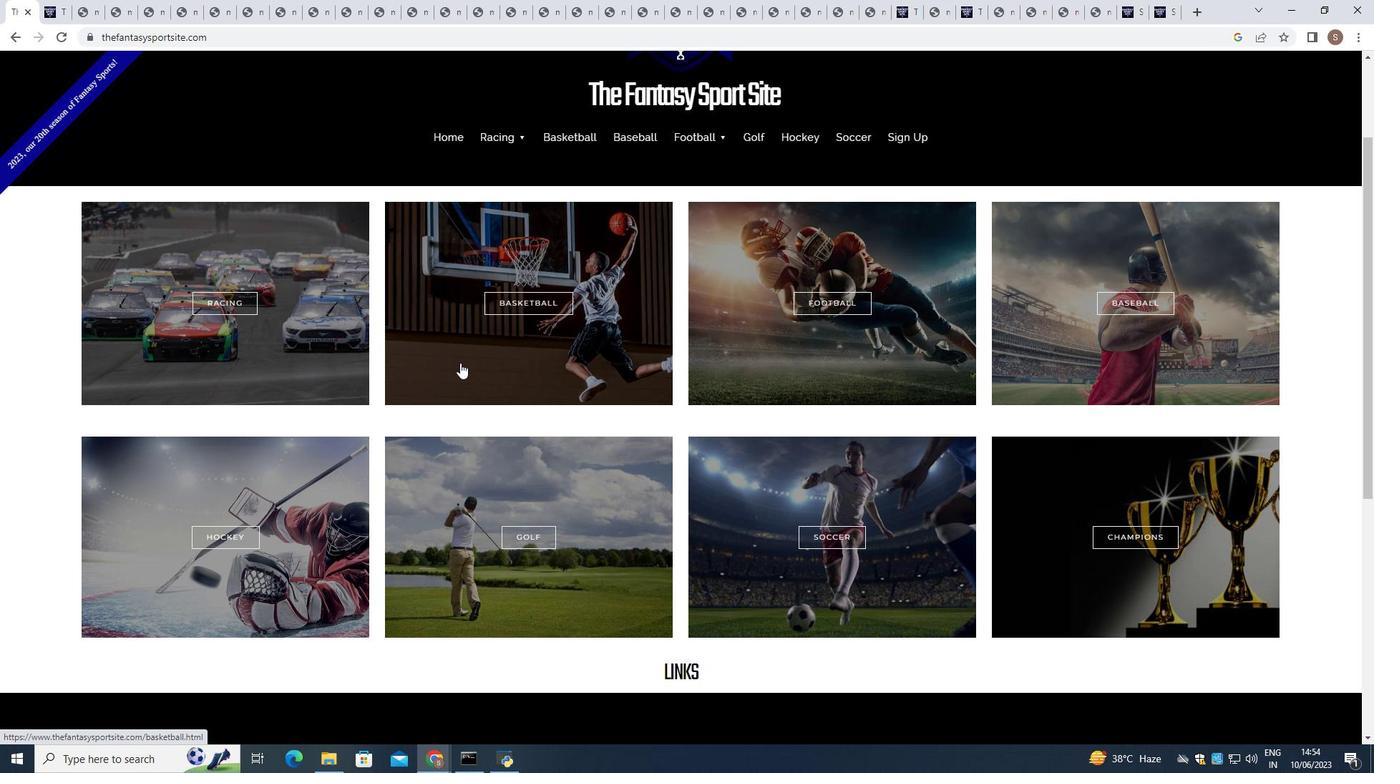 
Action: Mouse scrolled (464, 356) with delta (0, 0)
Screenshot: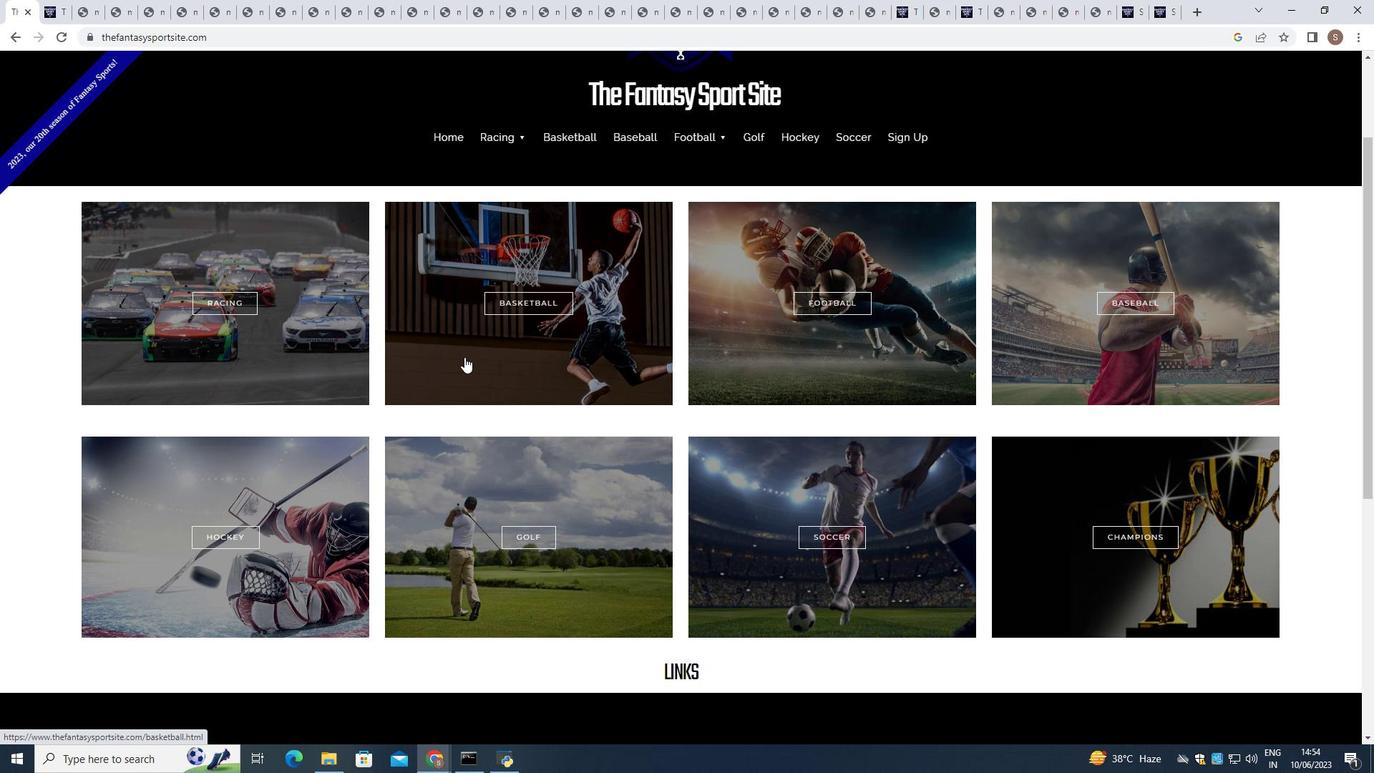 
Action: Mouse moved to (731, 410)
Screenshot: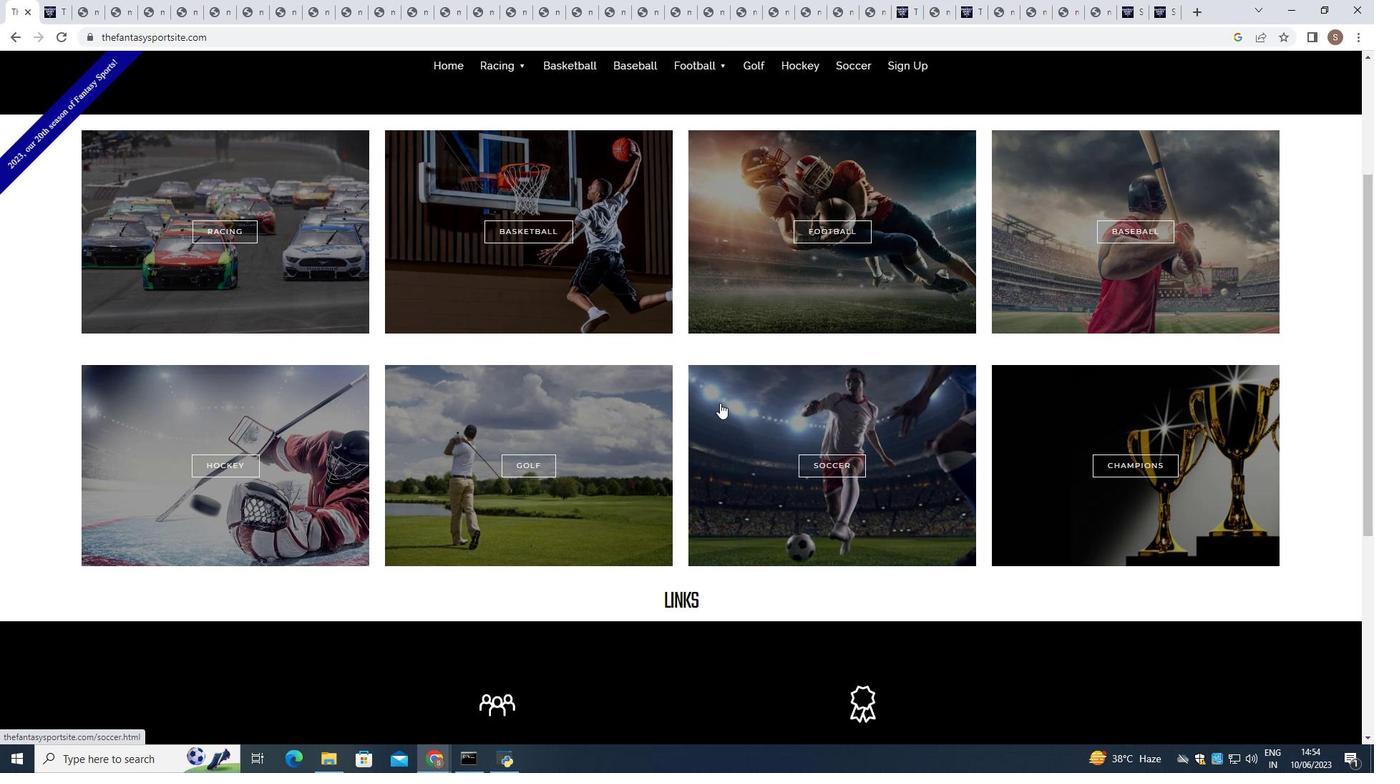 
Action: Mouse pressed left at (731, 410)
Screenshot: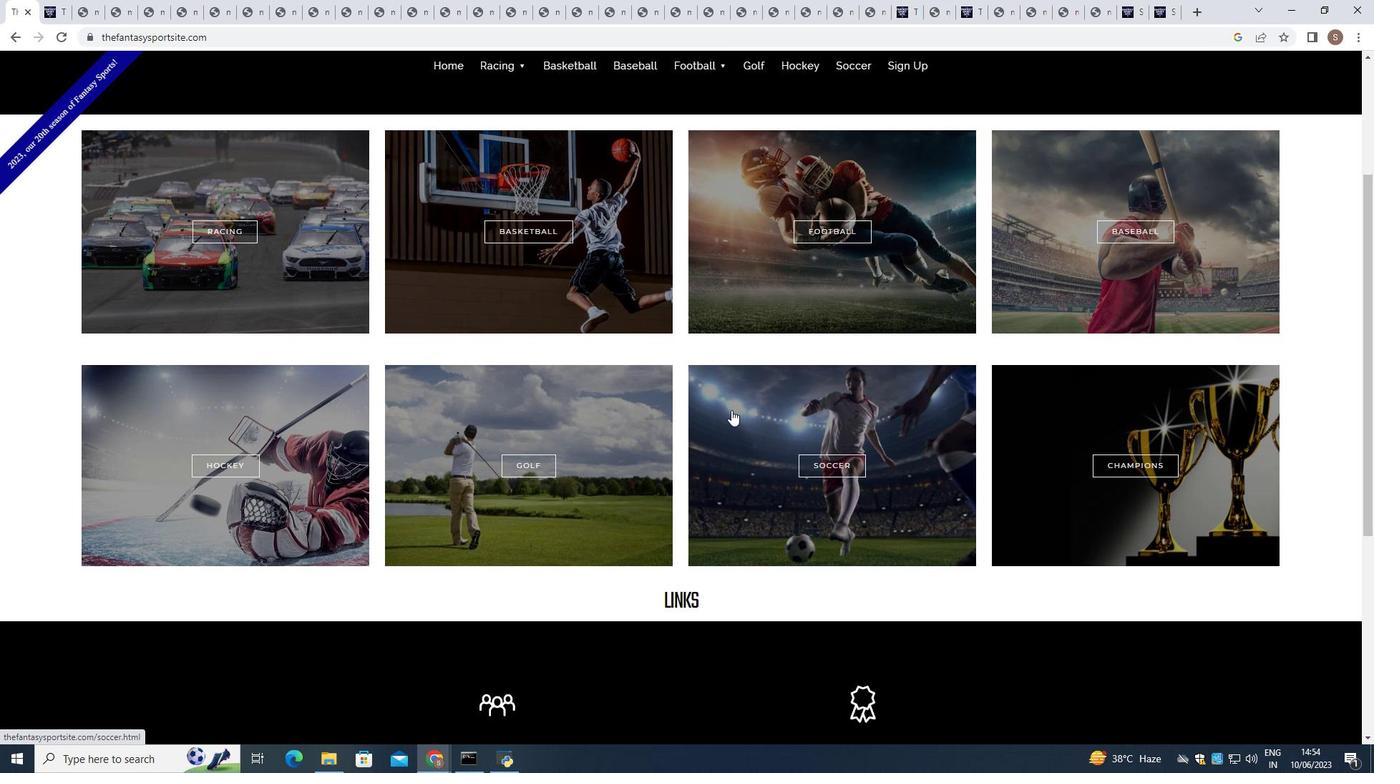 
Action: Mouse scrolled (731, 409) with delta (0, 0)
Screenshot: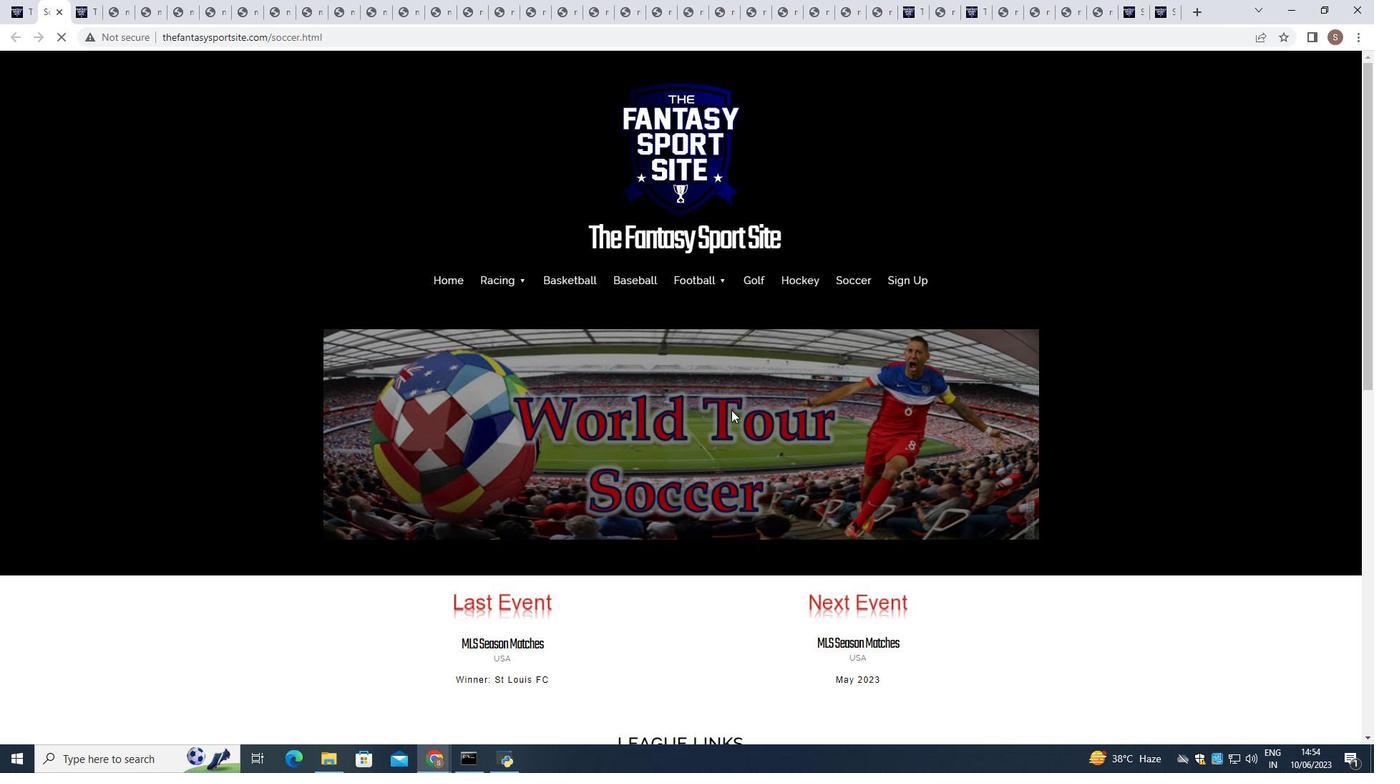 
Action: Mouse scrolled (731, 409) with delta (0, 0)
Screenshot: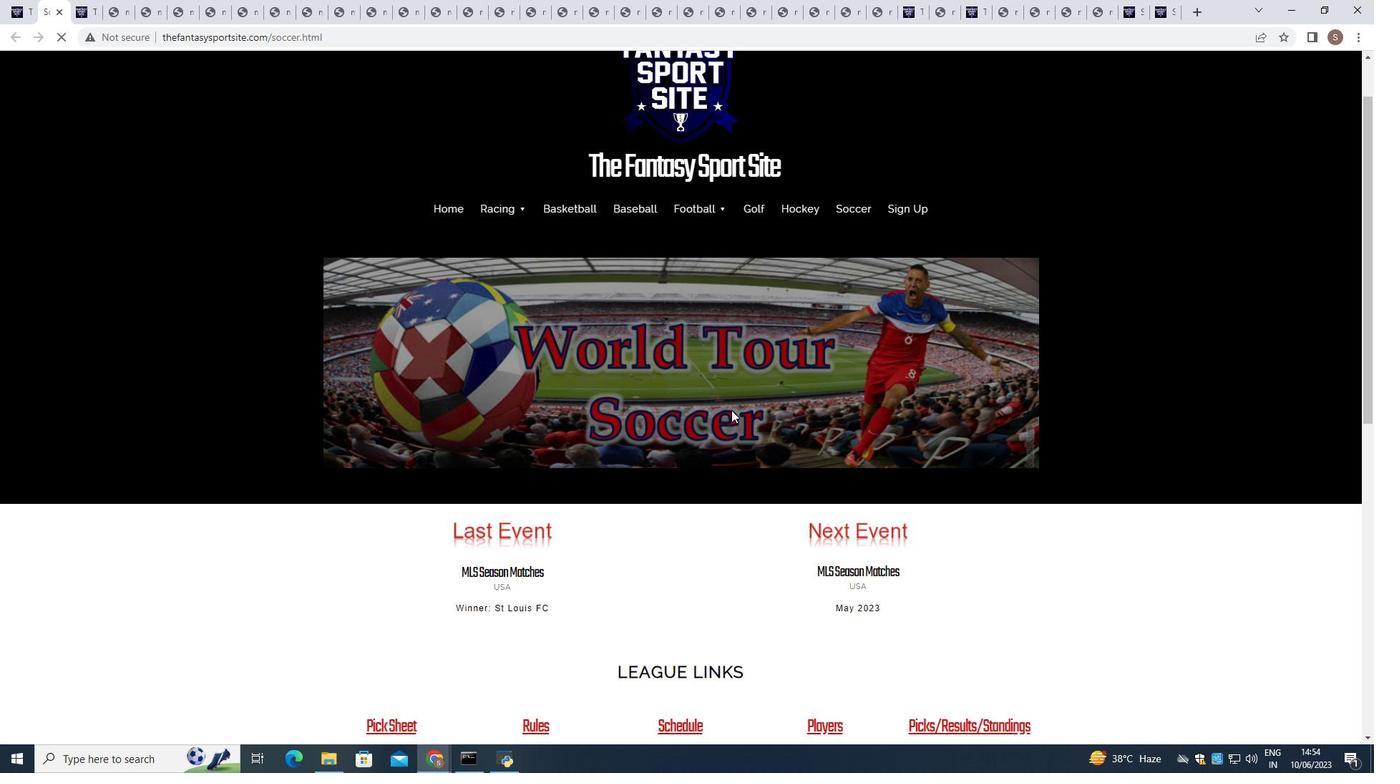 
Action: Mouse scrolled (731, 409) with delta (0, 0)
Screenshot: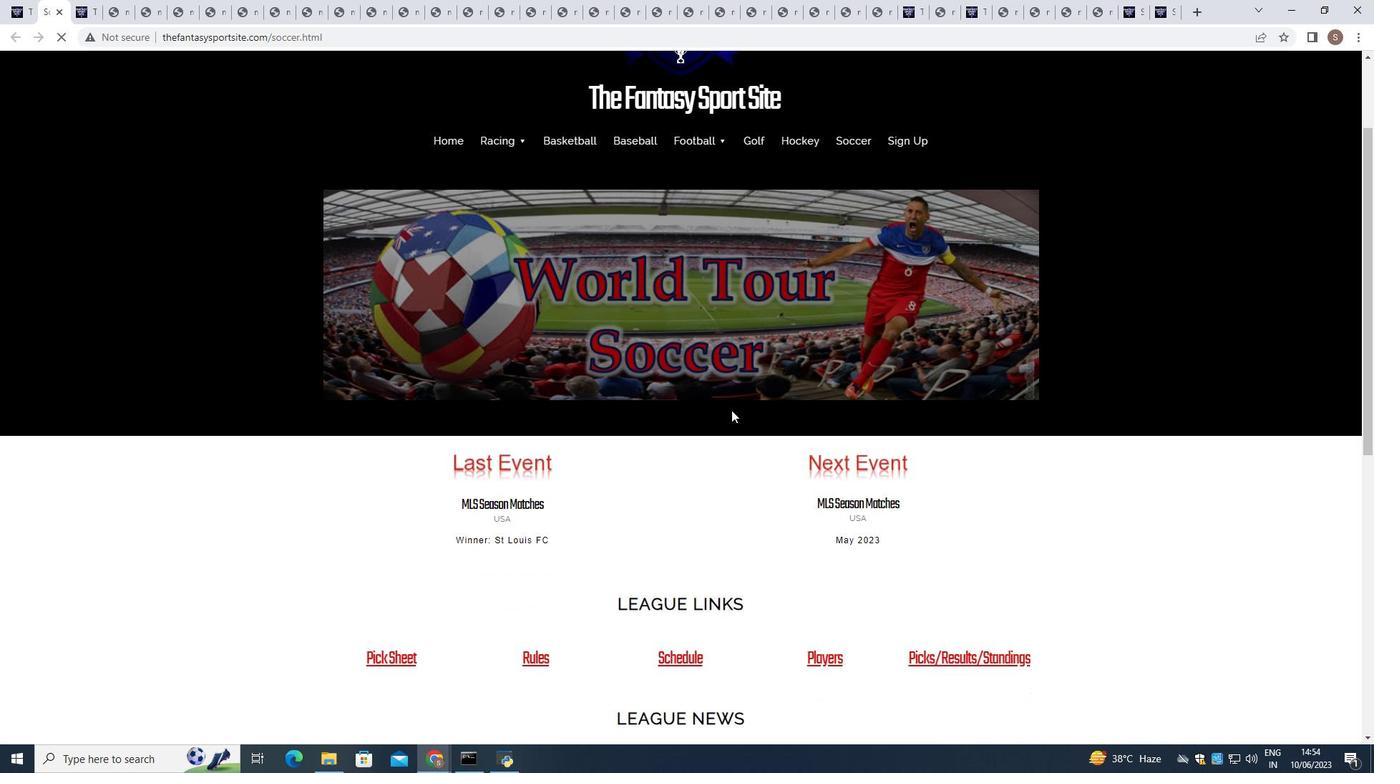 
Action: Mouse scrolled (731, 409) with delta (0, 0)
Screenshot: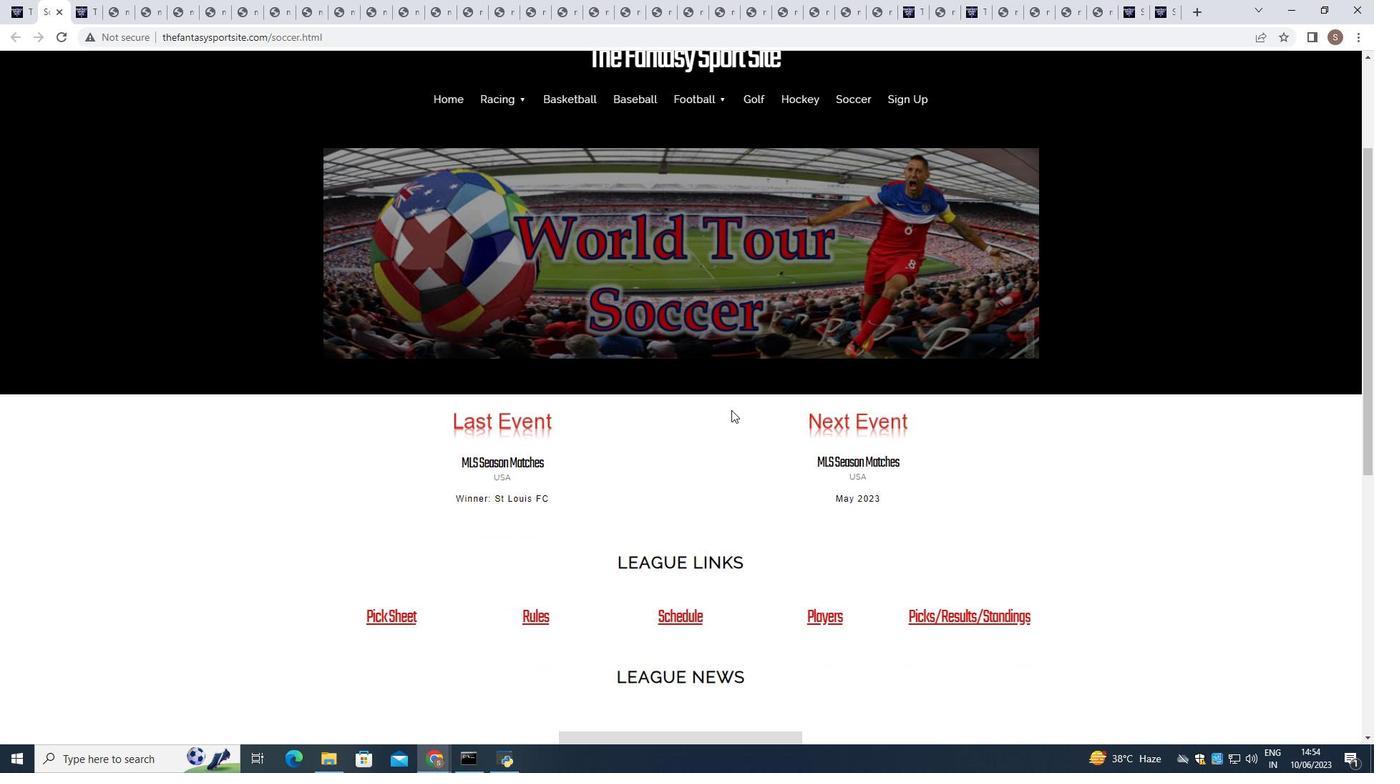 
Action: Mouse scrolled (731, 409) with delta (0, 0)
Screenshot: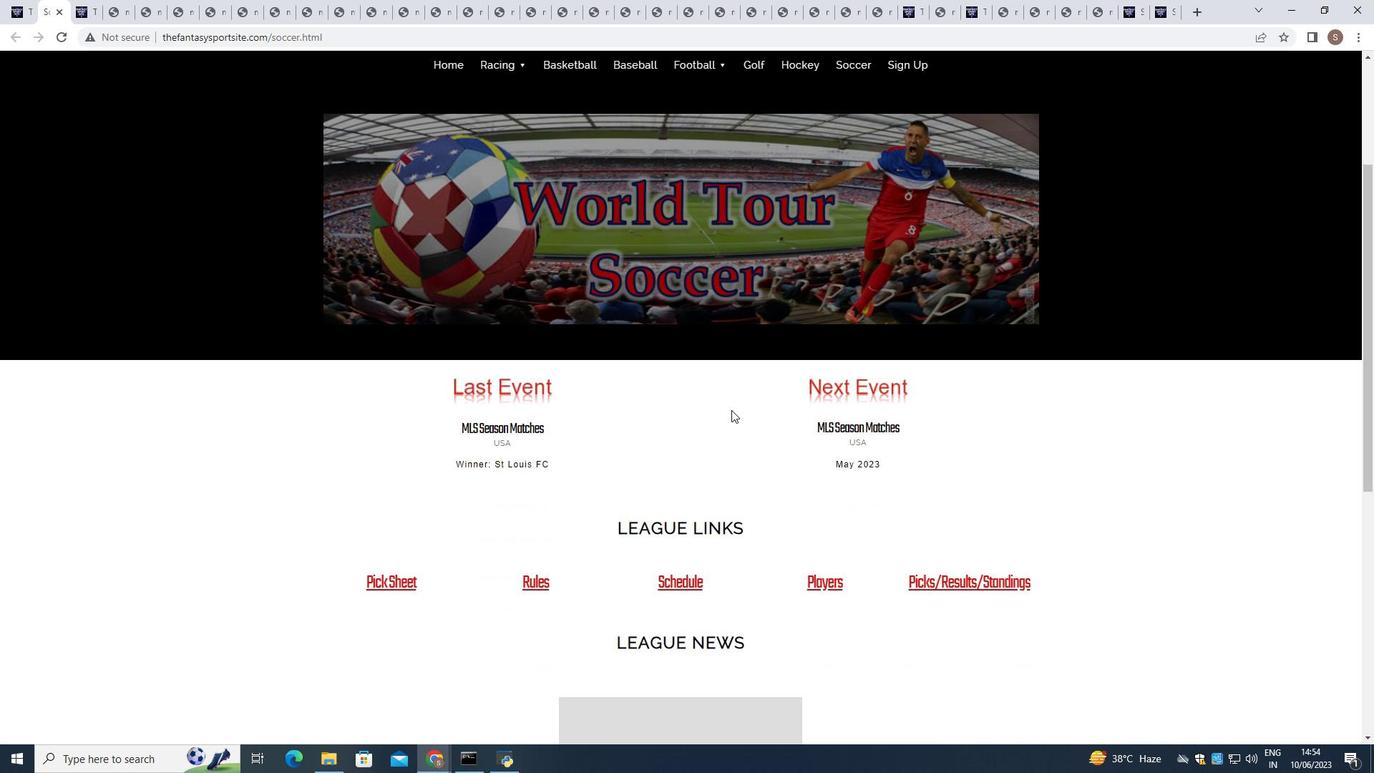 
Action: Mouse moved to (371, 432)
Screenshot: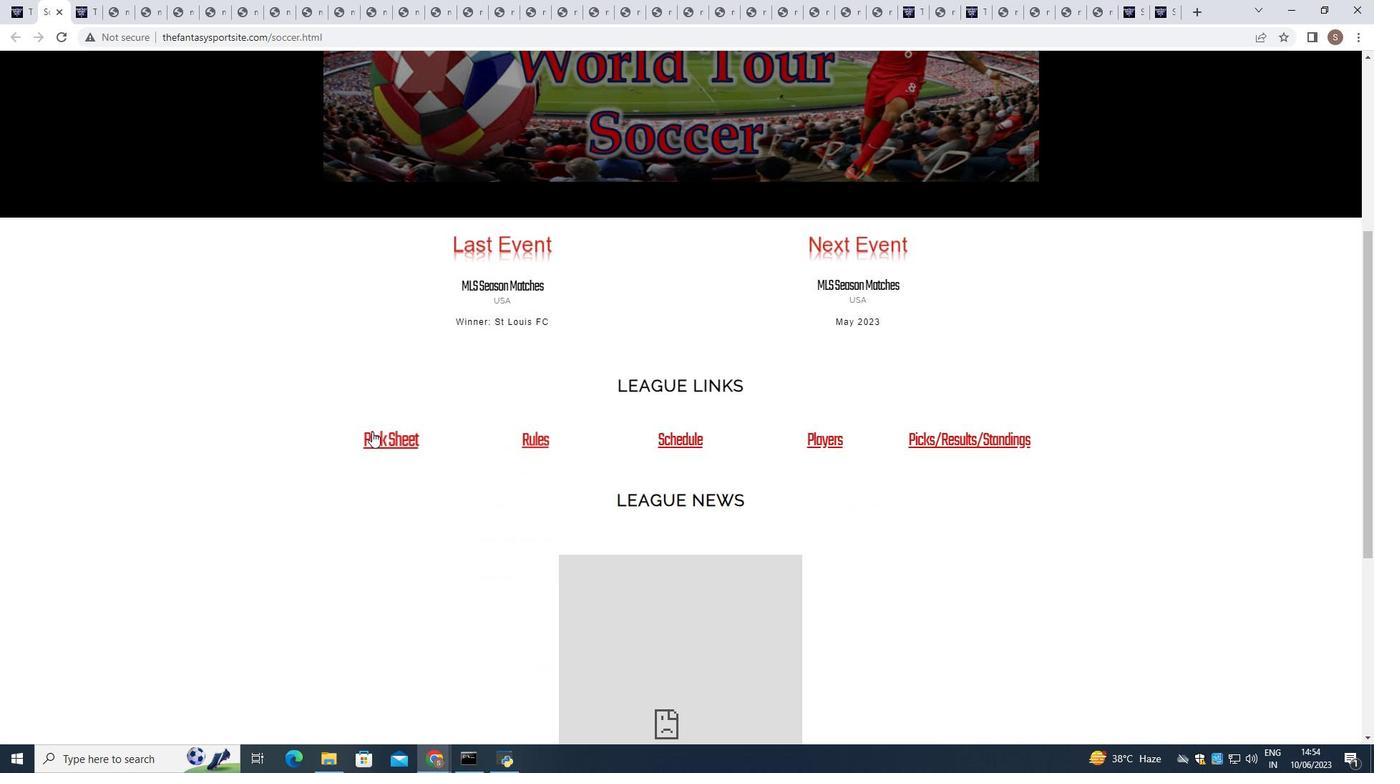 
Action: Mouse pressed left at (371, 432)
Screenshot: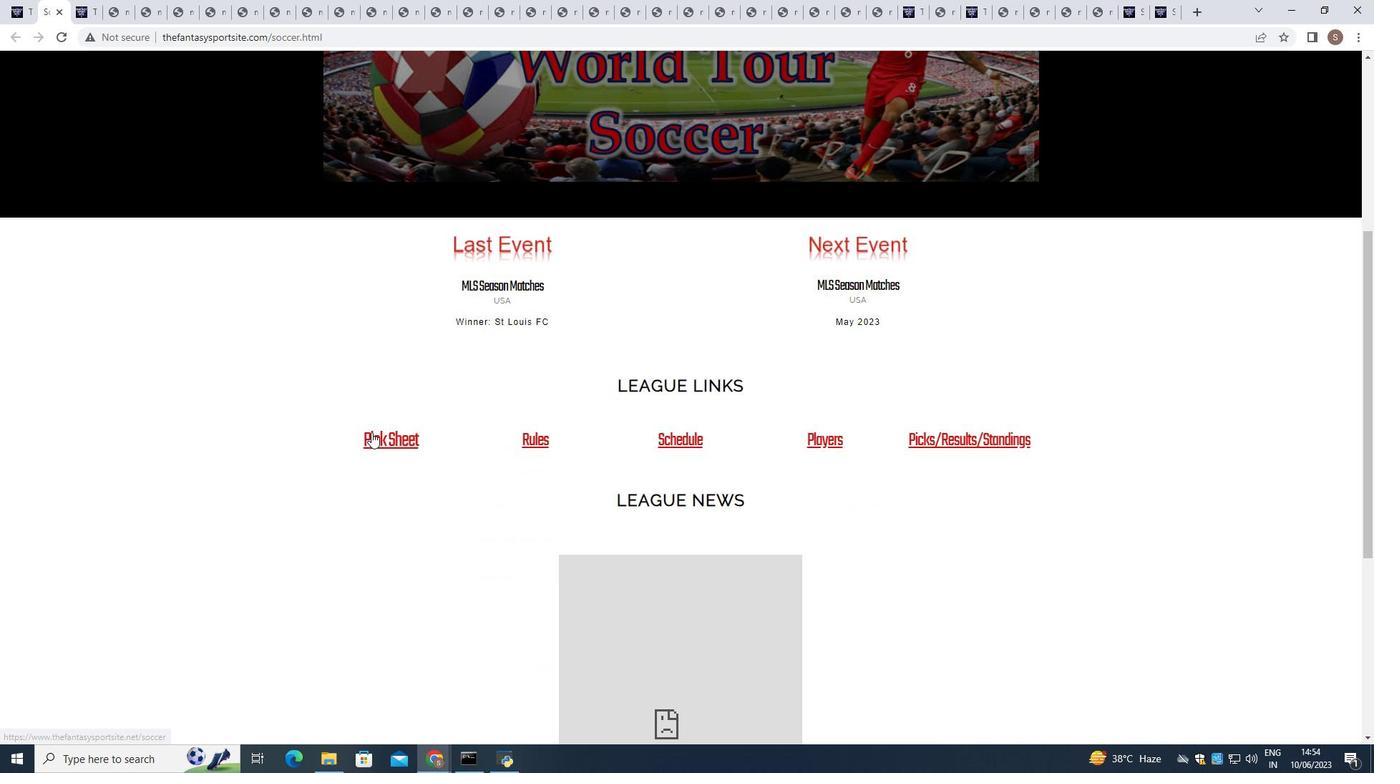 
Action: Mouse moved to (538, 467)
Screenshot: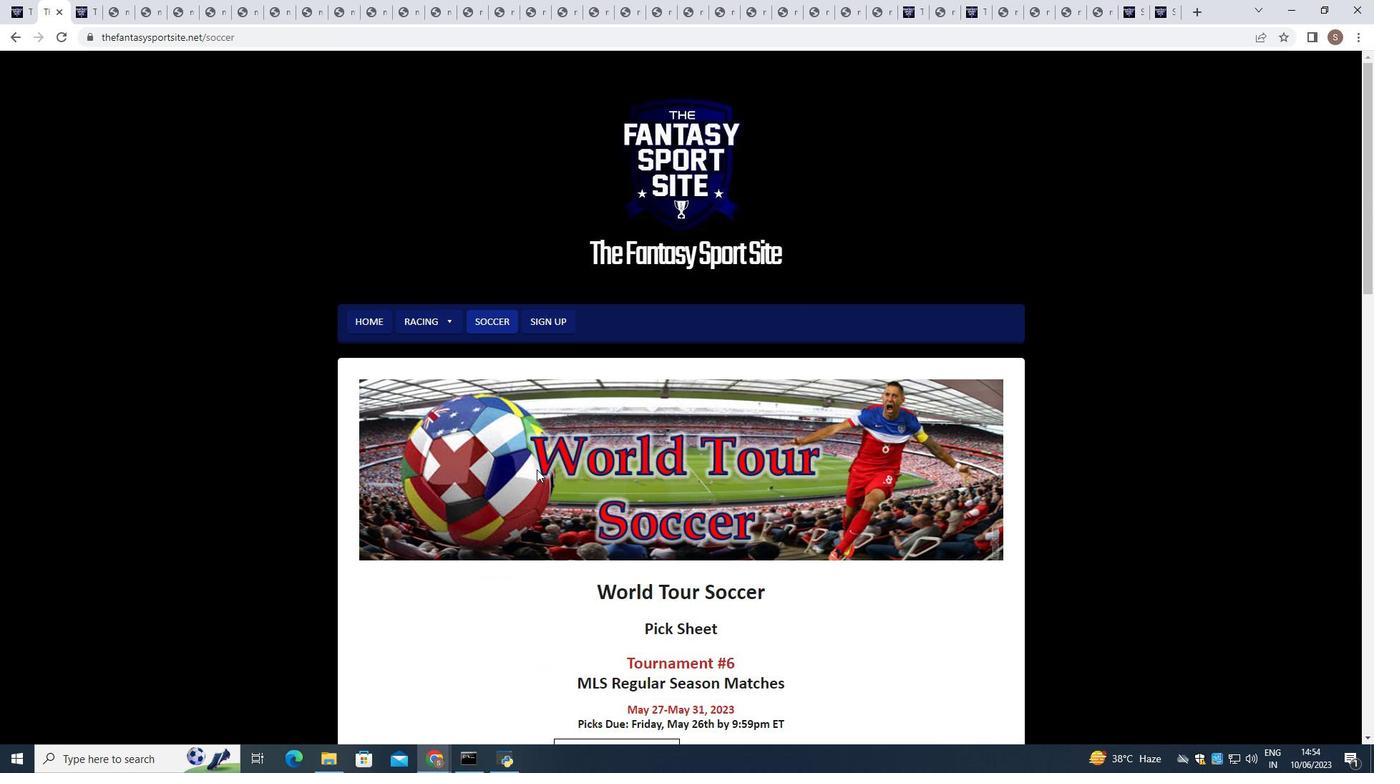 
Action: Mouse scrolled (538, 466) with delta (0, 0)
Screenshot: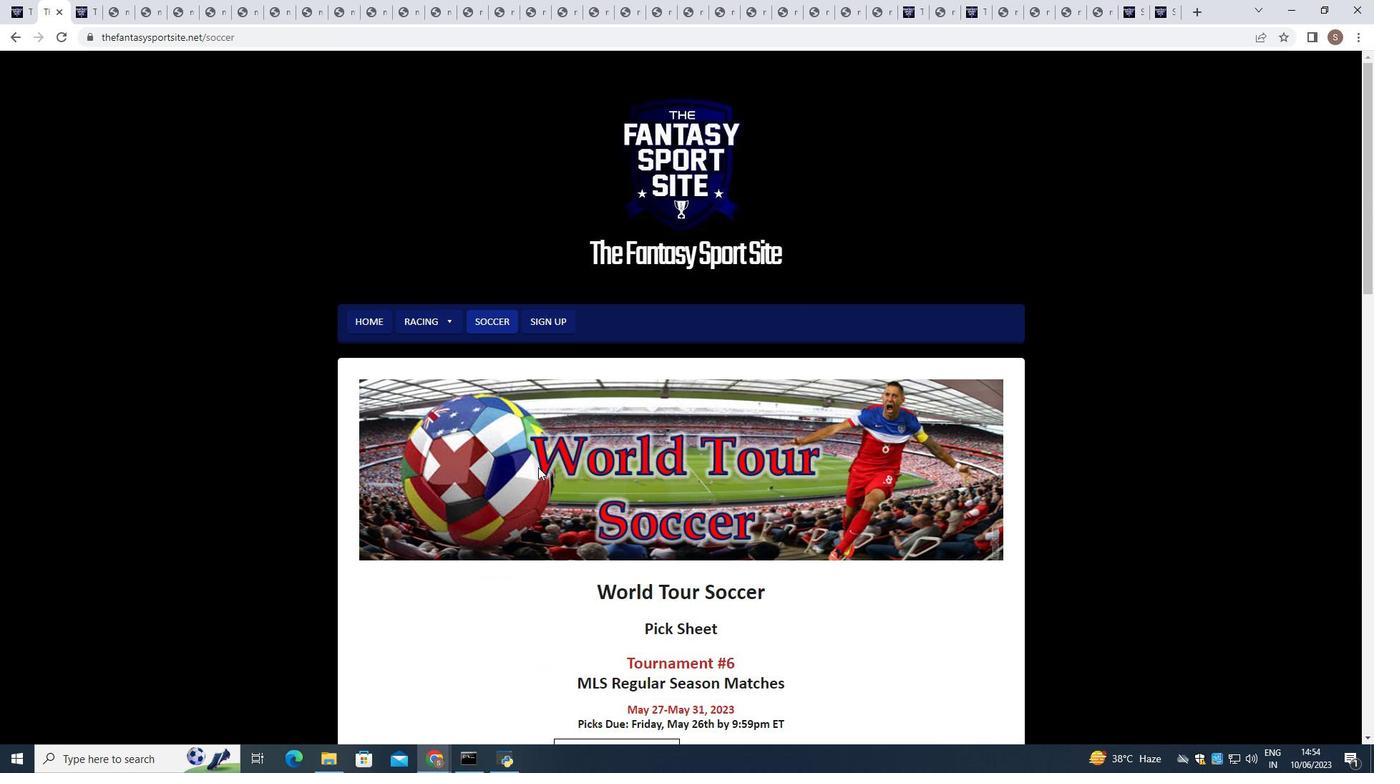 
Action: Mouse scrolled (538, 466) with delta (0, 0)
Screenshot: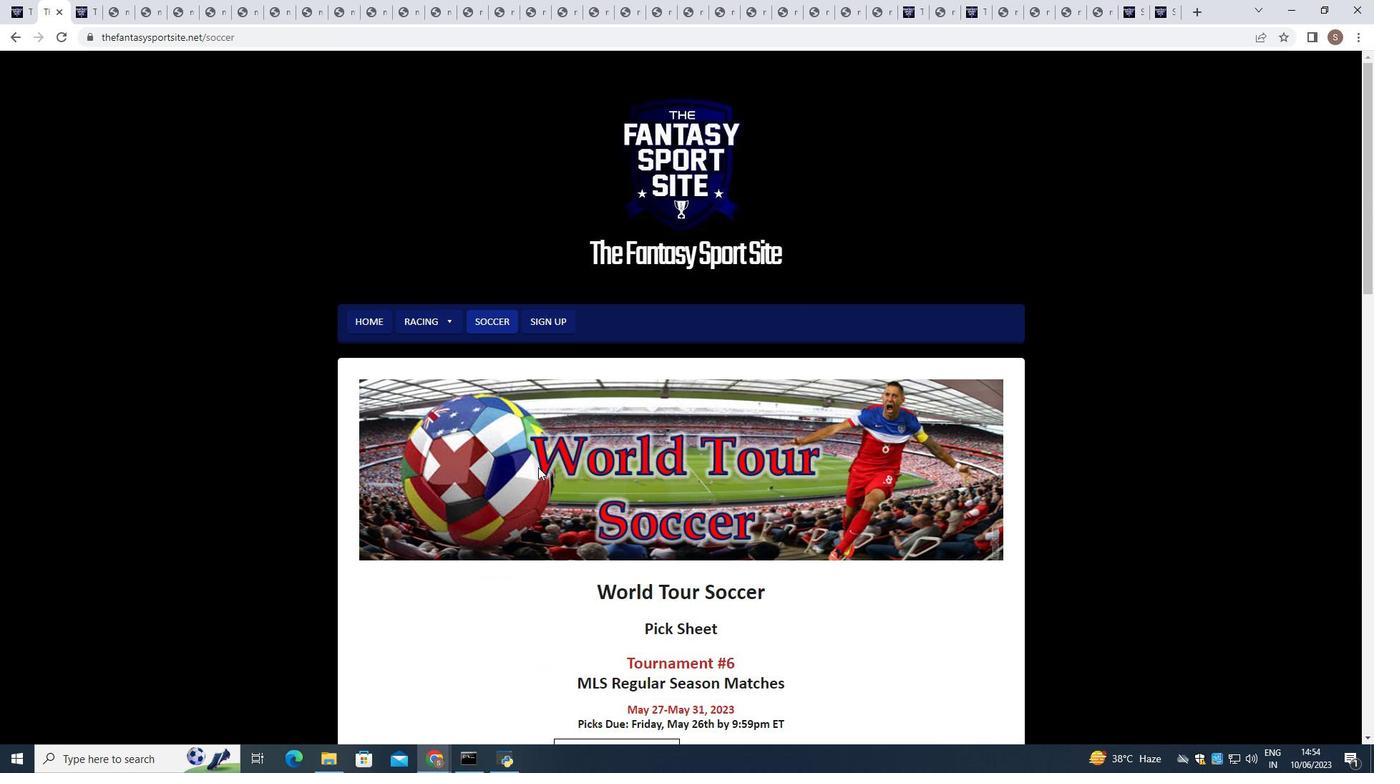 
Action: Mouse scrolled (538, 466) with delta (0, 0)
Screenshot: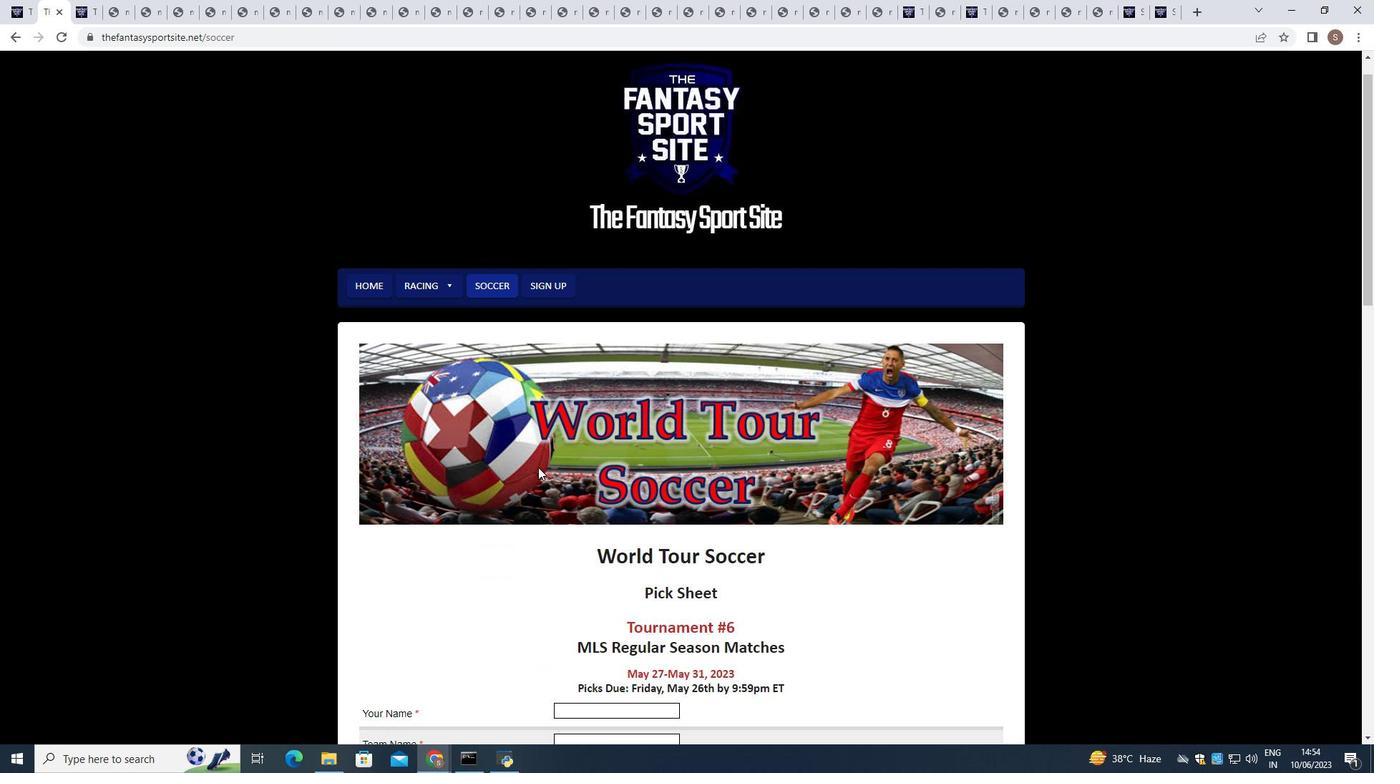 
Action: Mouse moved to (591, 531)
Screenshot: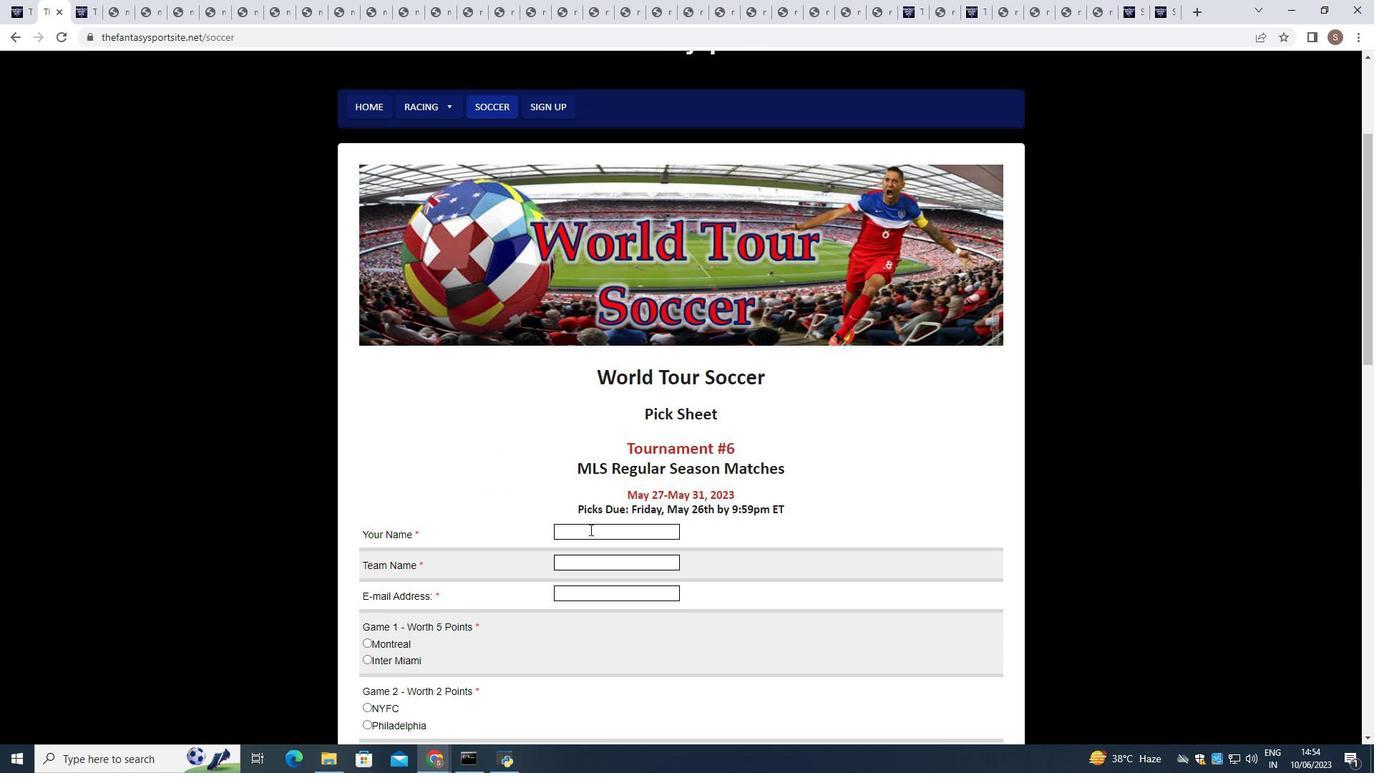 
Action: Mouse pressed left at (591, 531)
Screenshot: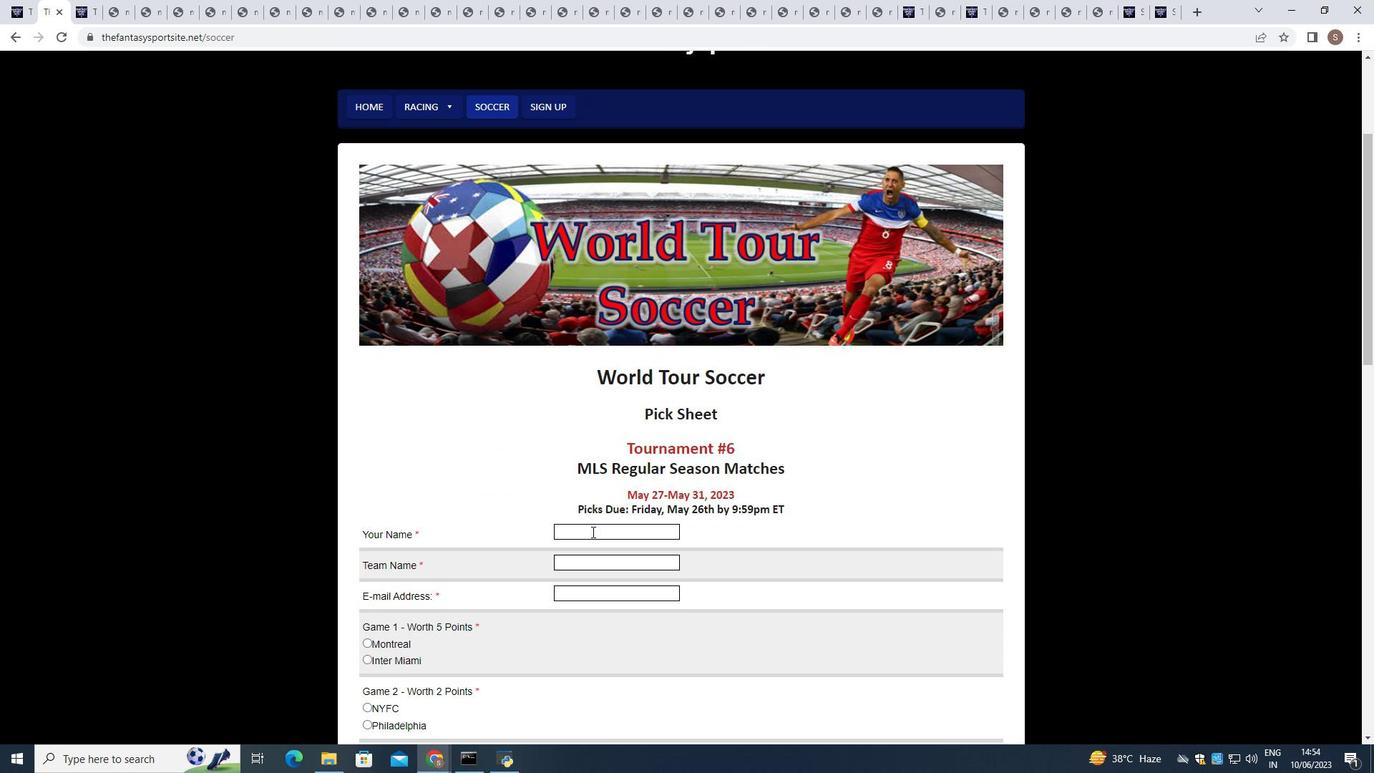 
Action: Key pressed <Key.shift>Avery<Key.space><Key.shift><Key.shift>Martinez<Key.space>
Screenshot: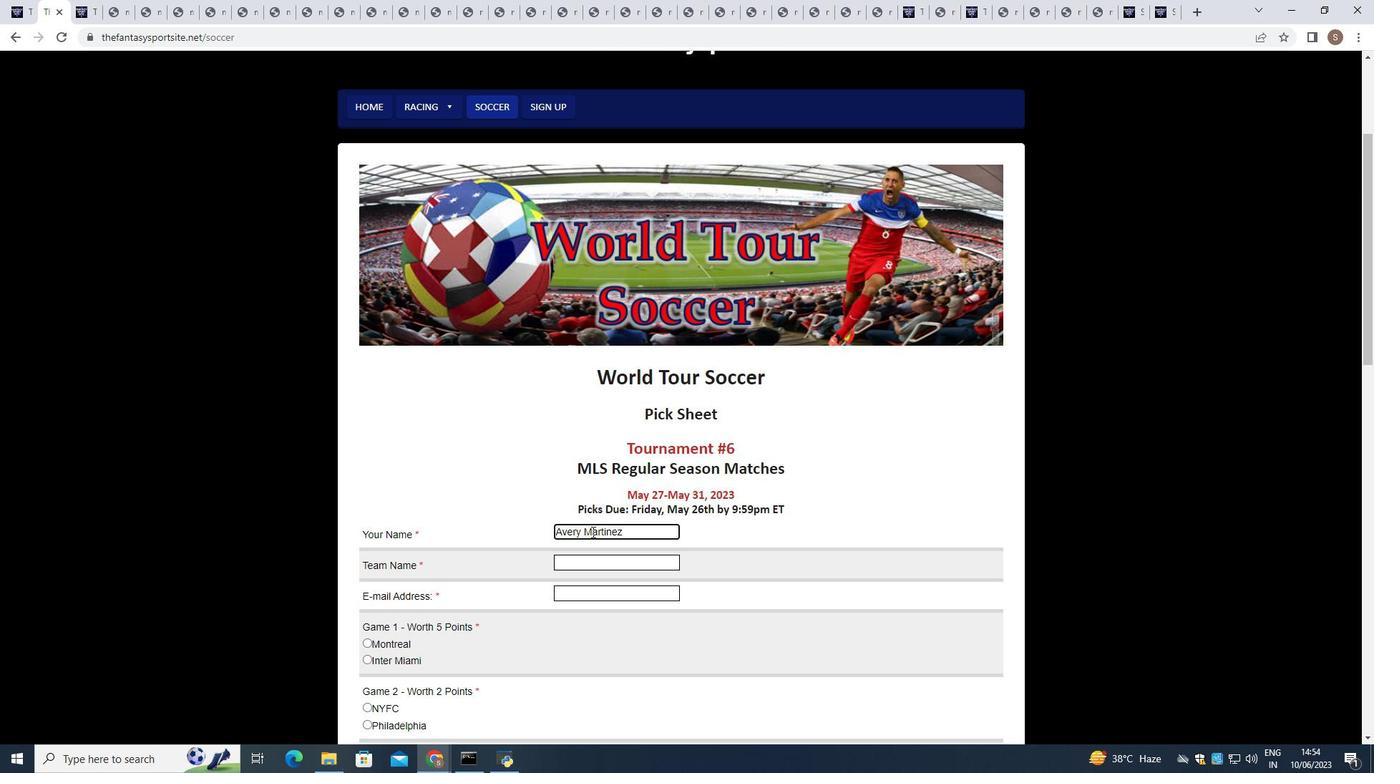 
Action: Mouse moved to (578, 563)
Screenshot: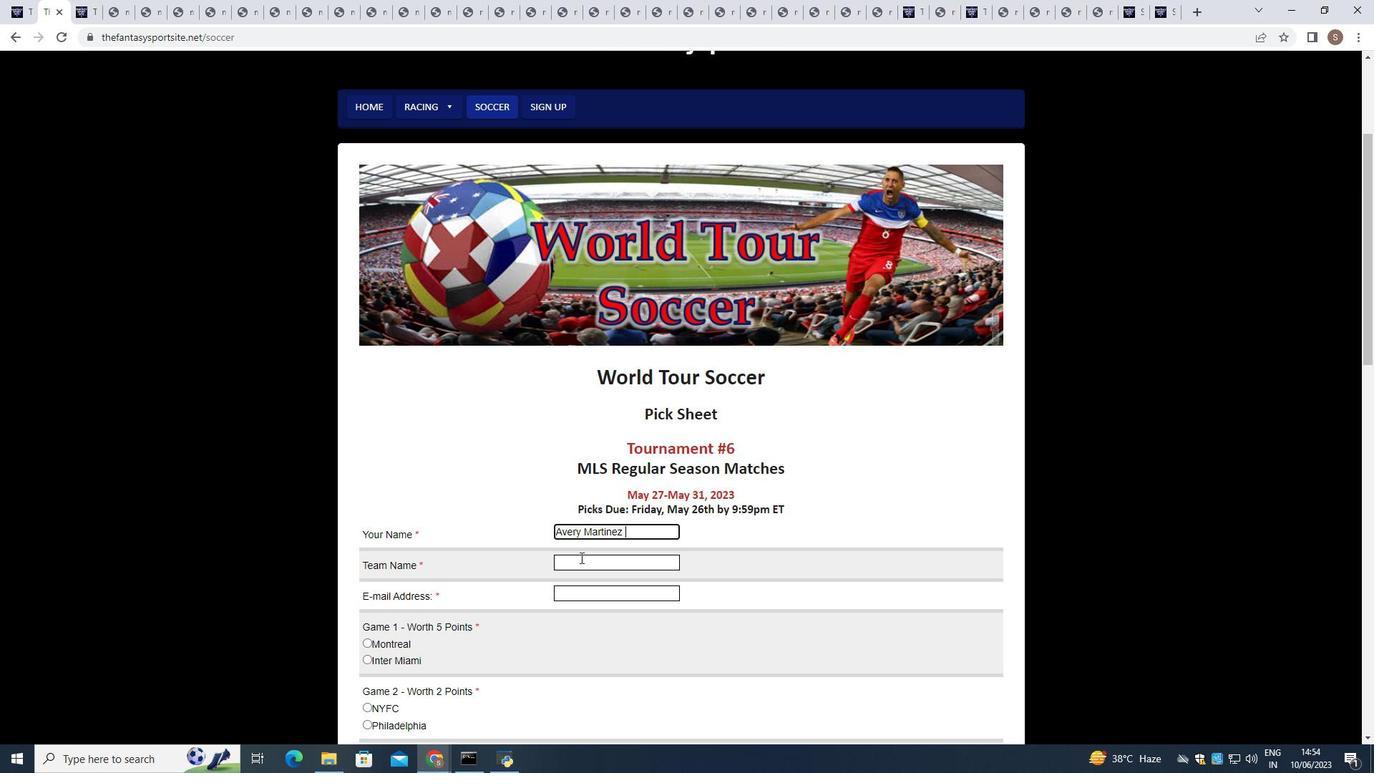 
Action: Mouse pressed left at (578, 563)
Screenshot: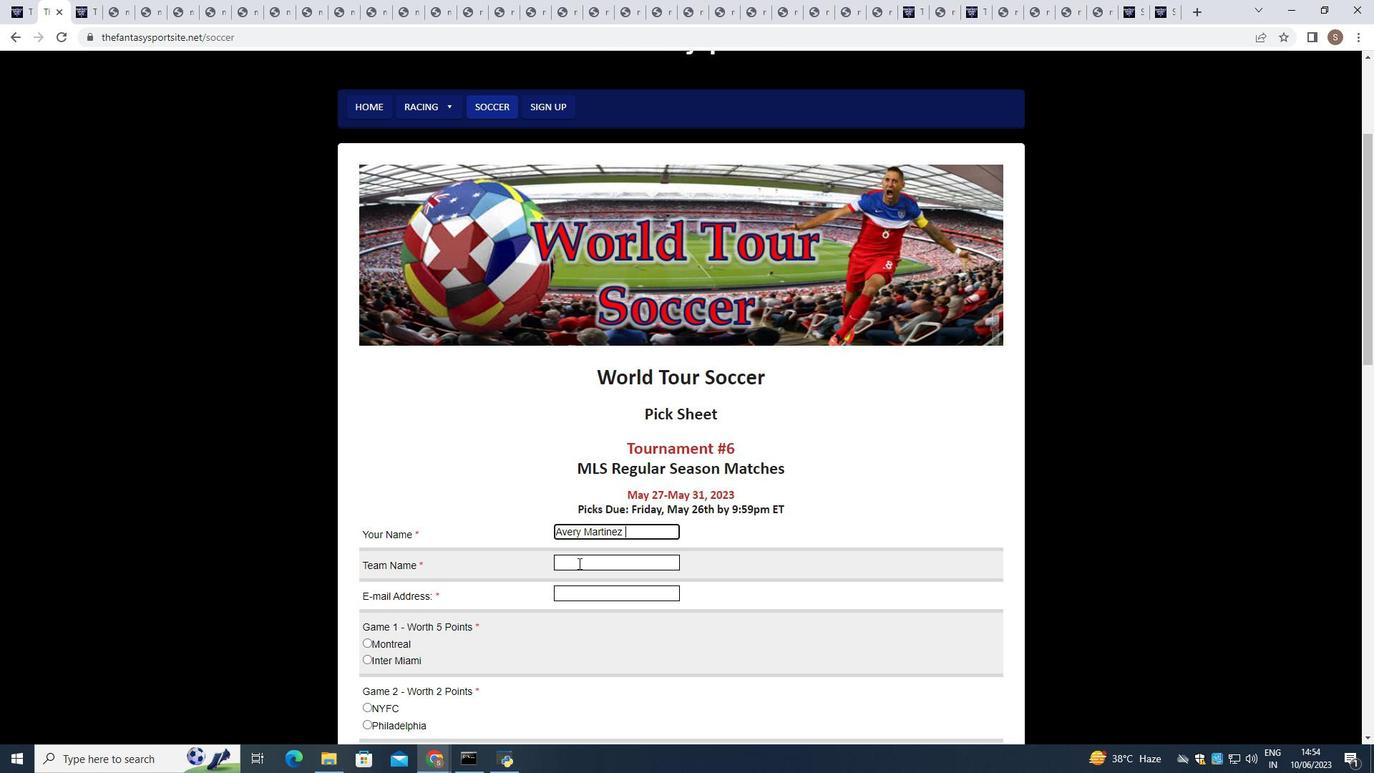 
Action: Key pressed <Key.shift>San
Screenshot: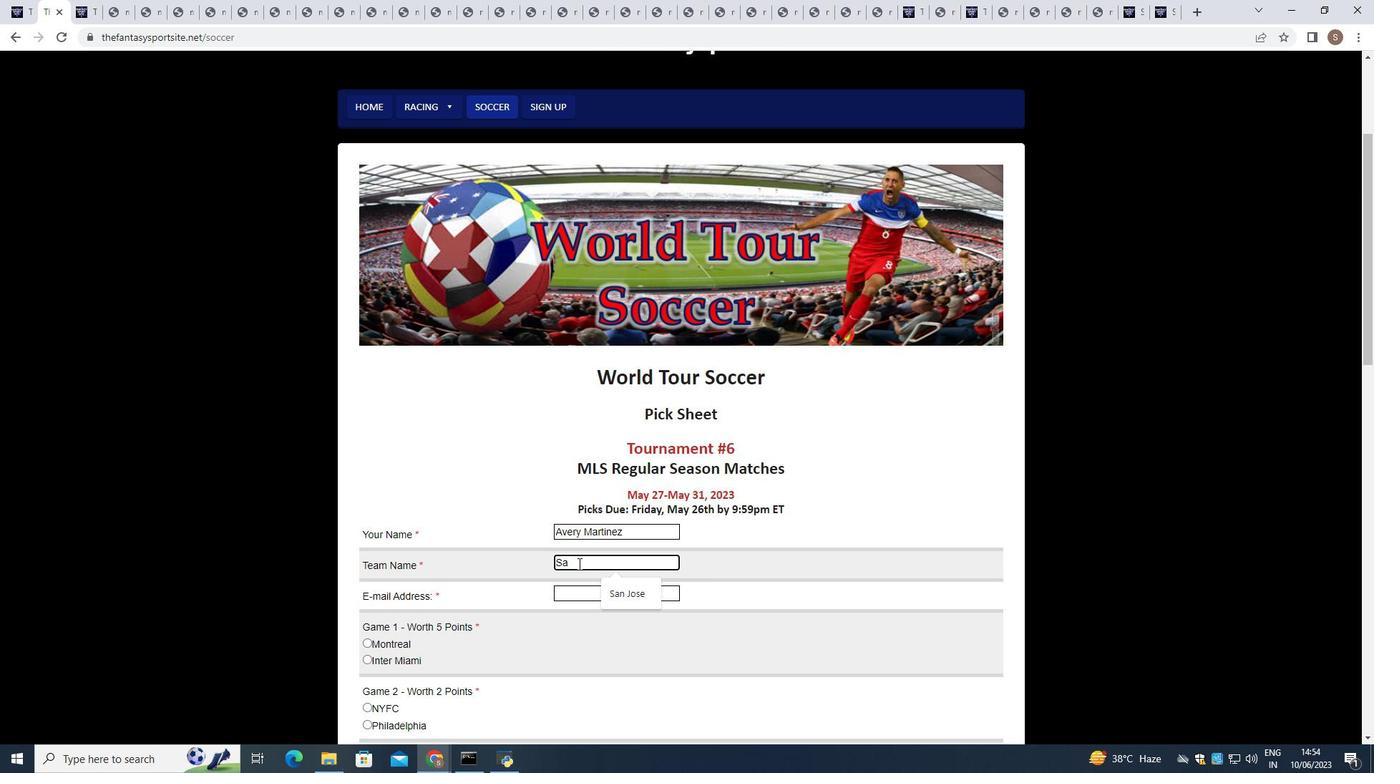 
Action: Mouse moved to (611, 598)
Screenshot: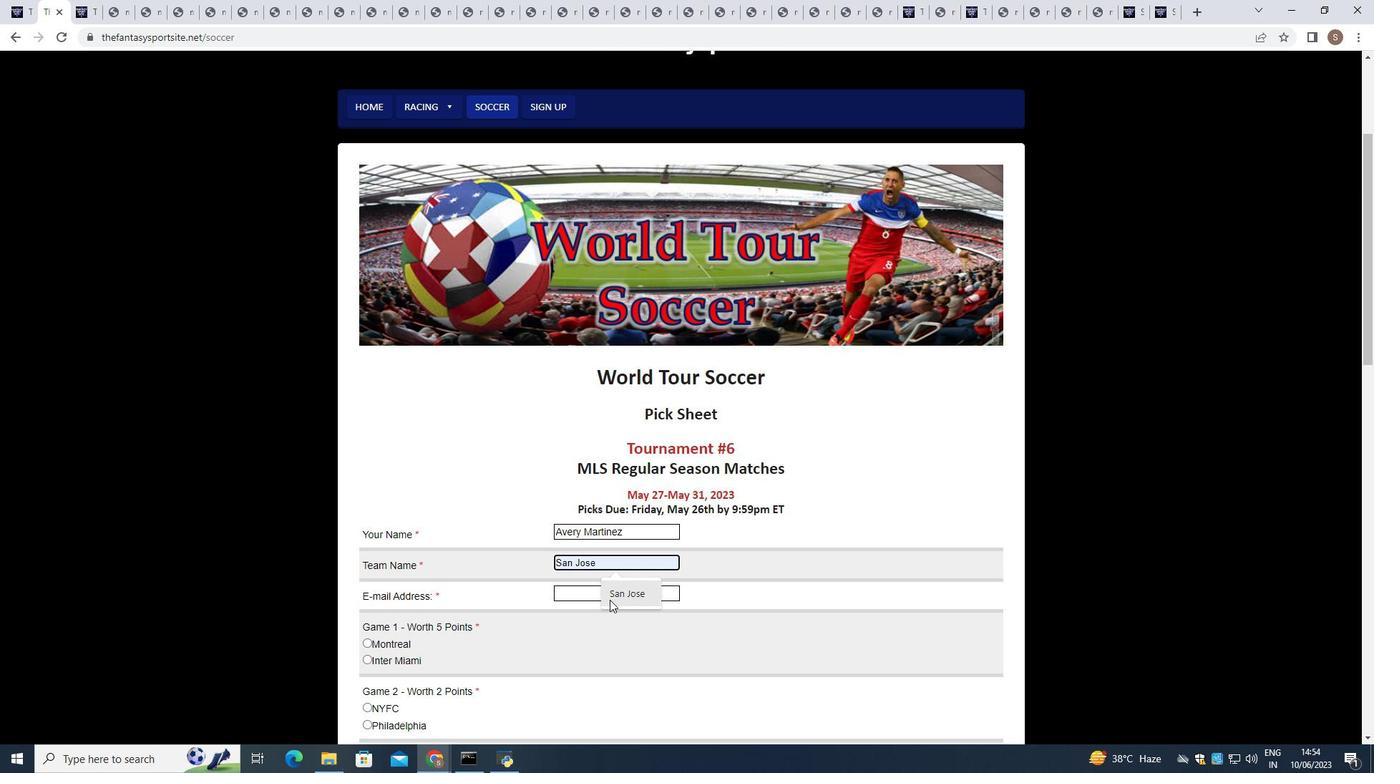 
Action: Mouse pressed left at (611, 598)
Screenshot: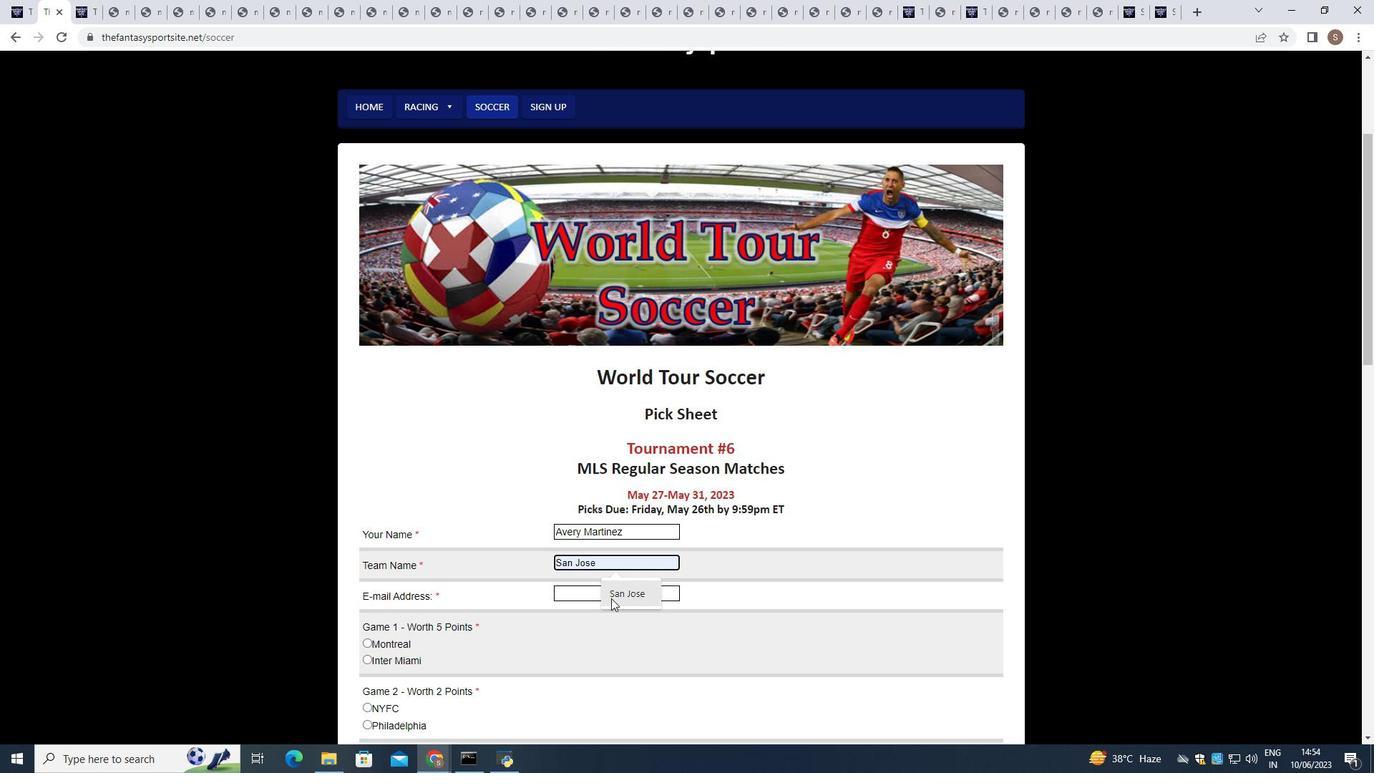 
Action: Mouse moved to (599, 592)
Screenshot: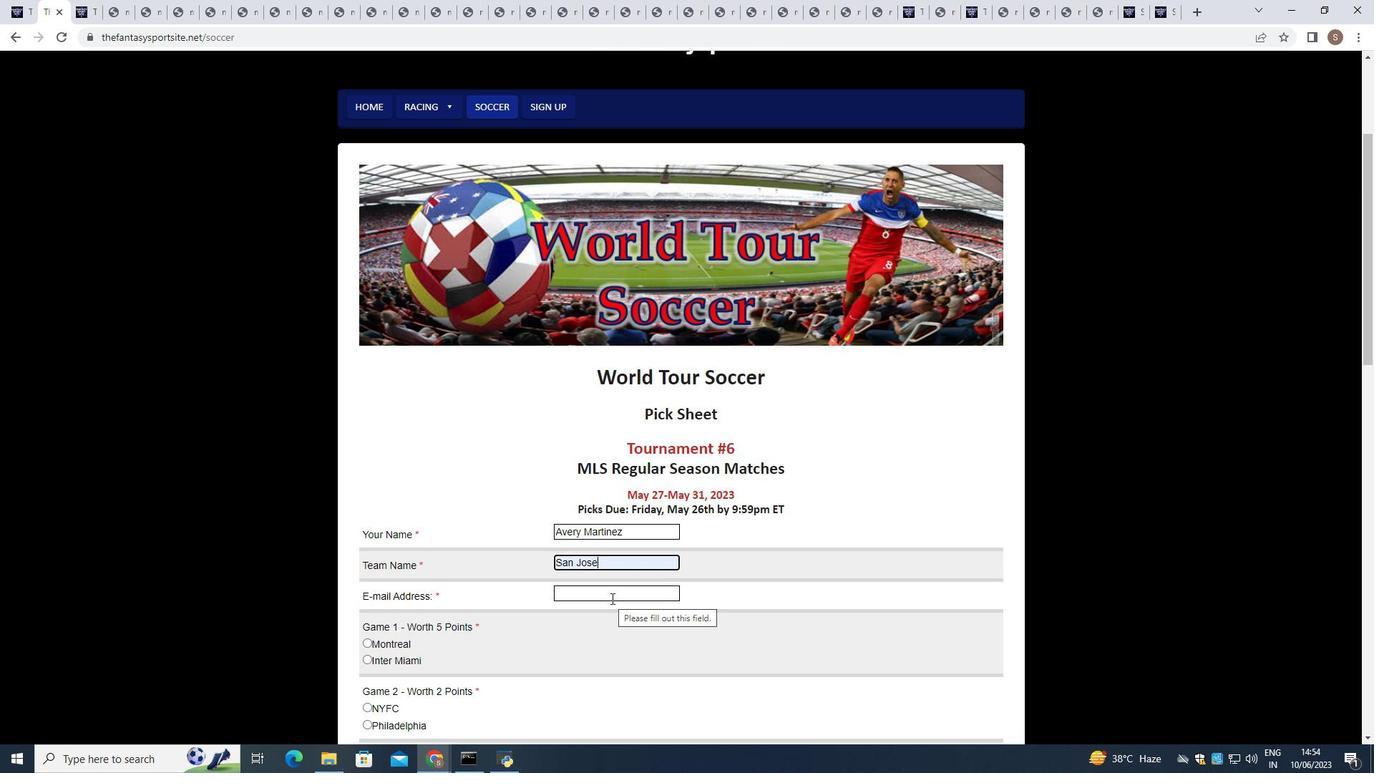 
Action: Mouse pressed left at (599, 592)
Screenshot: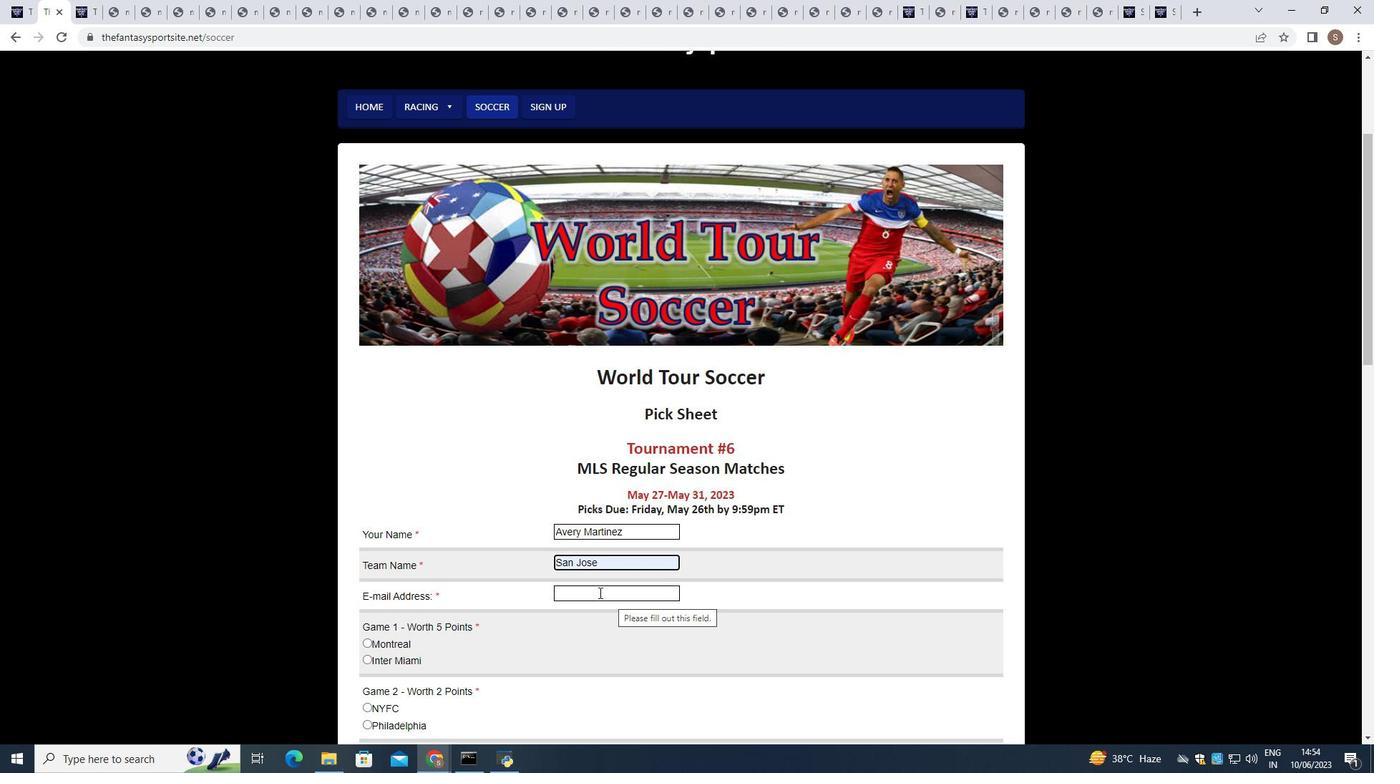 
Action: Key pressed softage.2
Screenshot: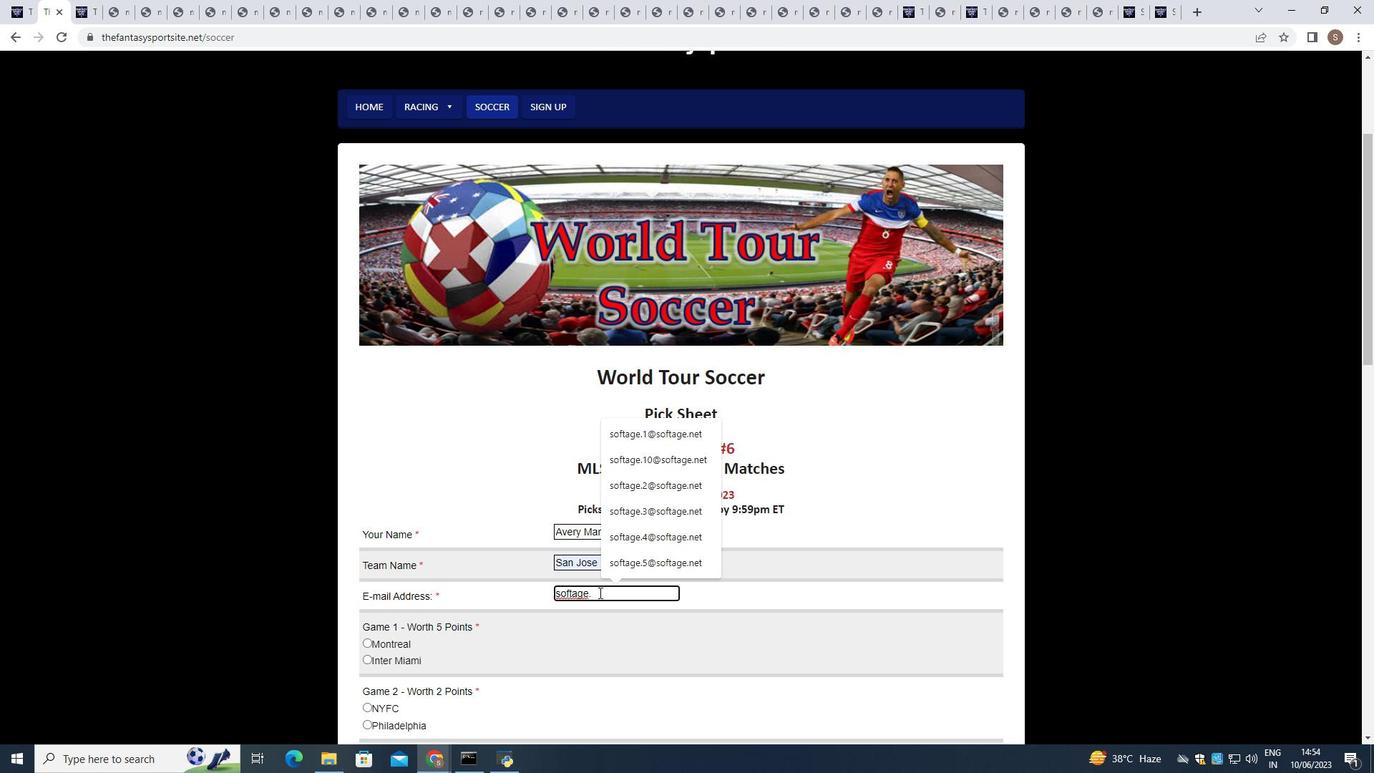 
Action: Mouse moved to (617, 619)
Screenshot: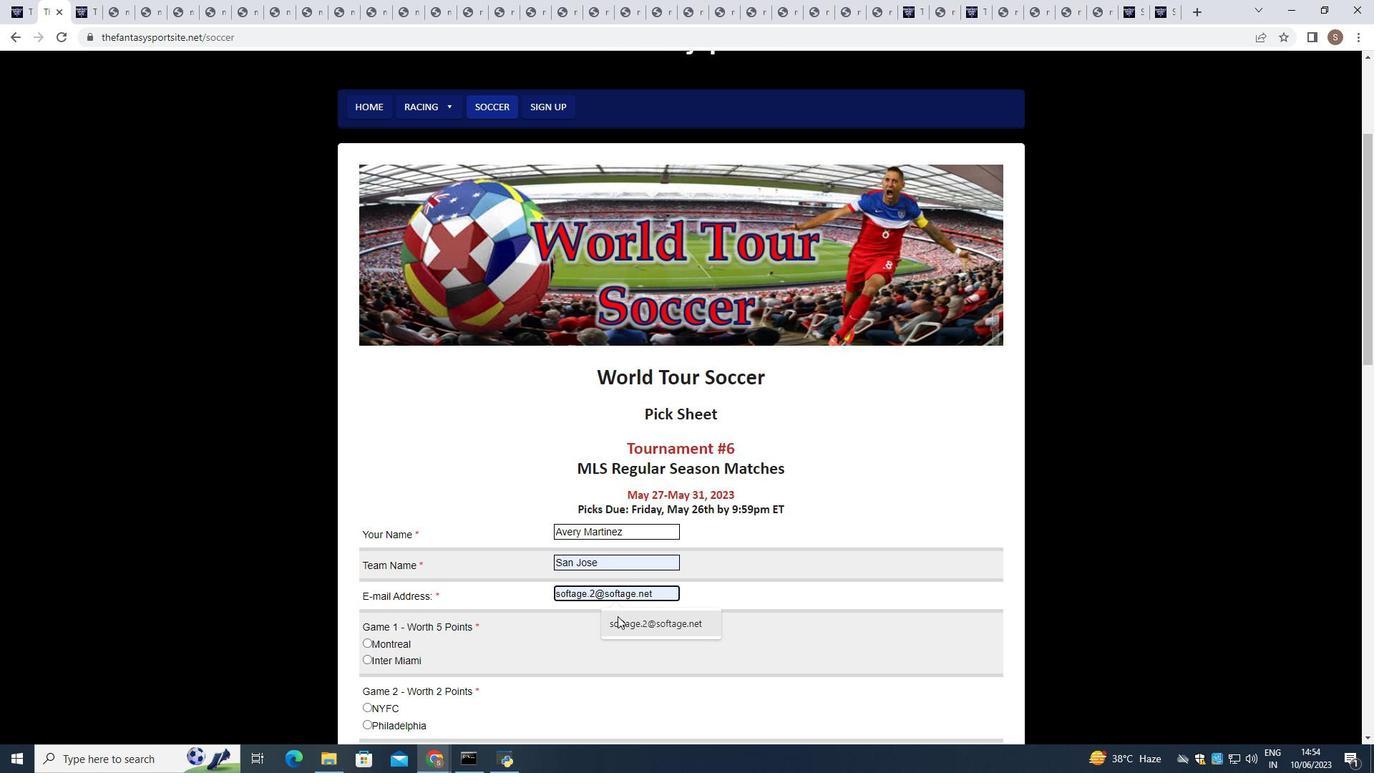 
Action: Mouse pressed left at (617, 619)
Screenshot: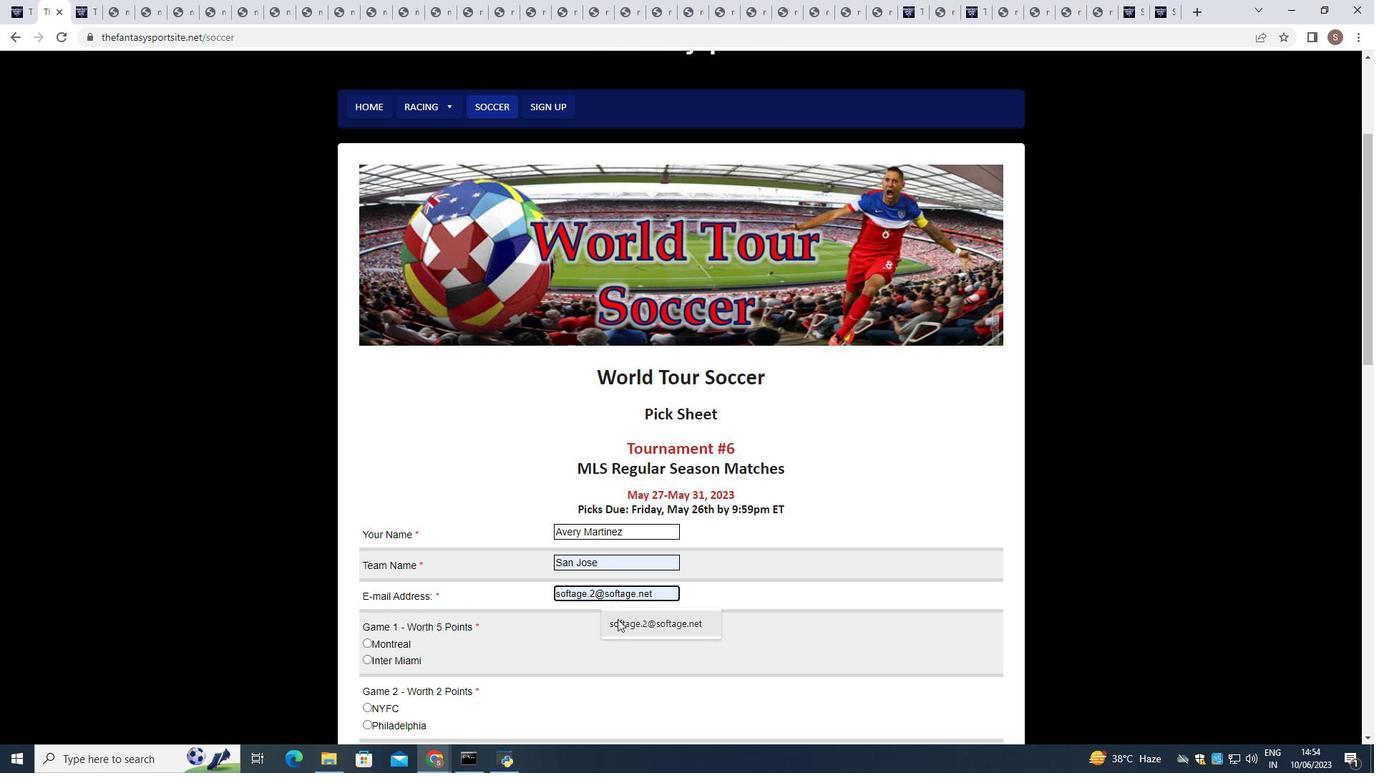 
Action: Mouse moved to (501, 634)
Screenshot: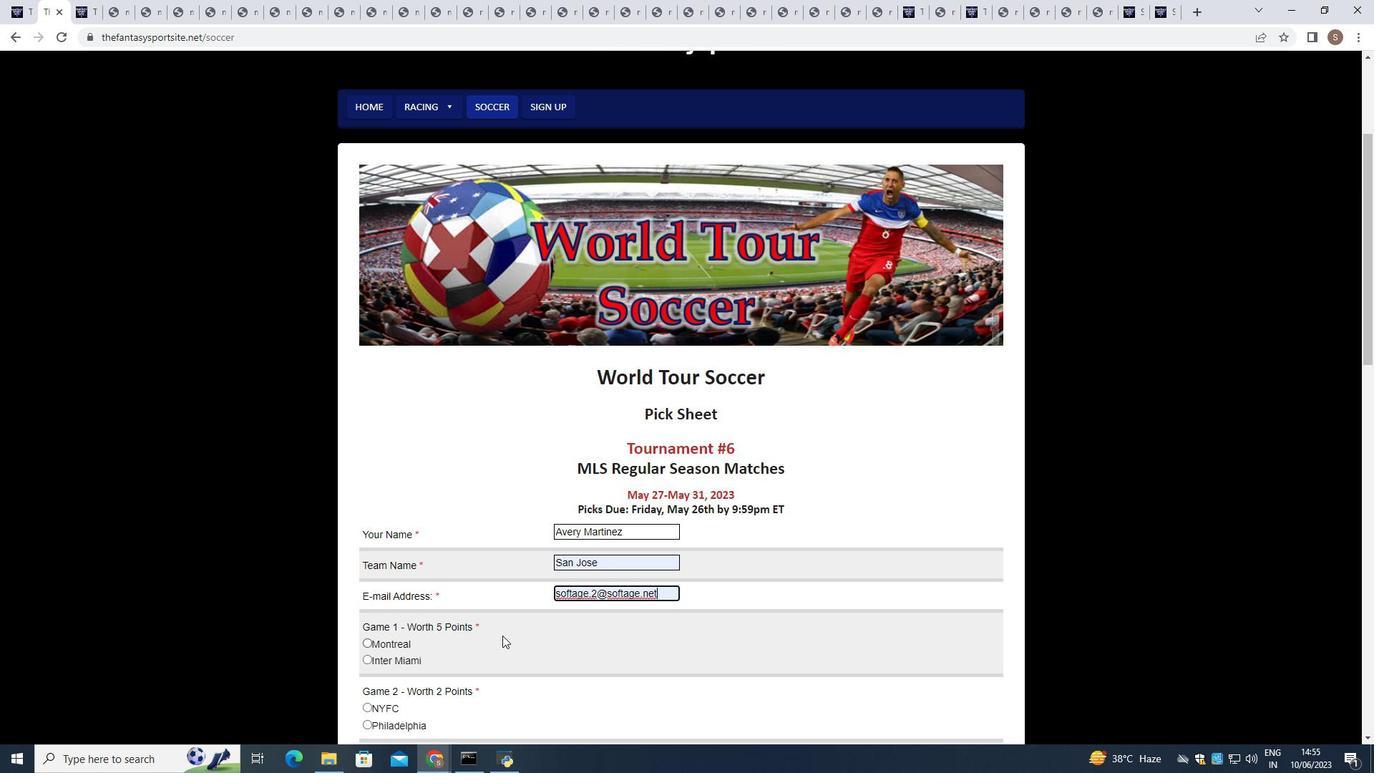 
Action: Mouse scrolled (501, 634) with delta (0, 0)
Screenshot: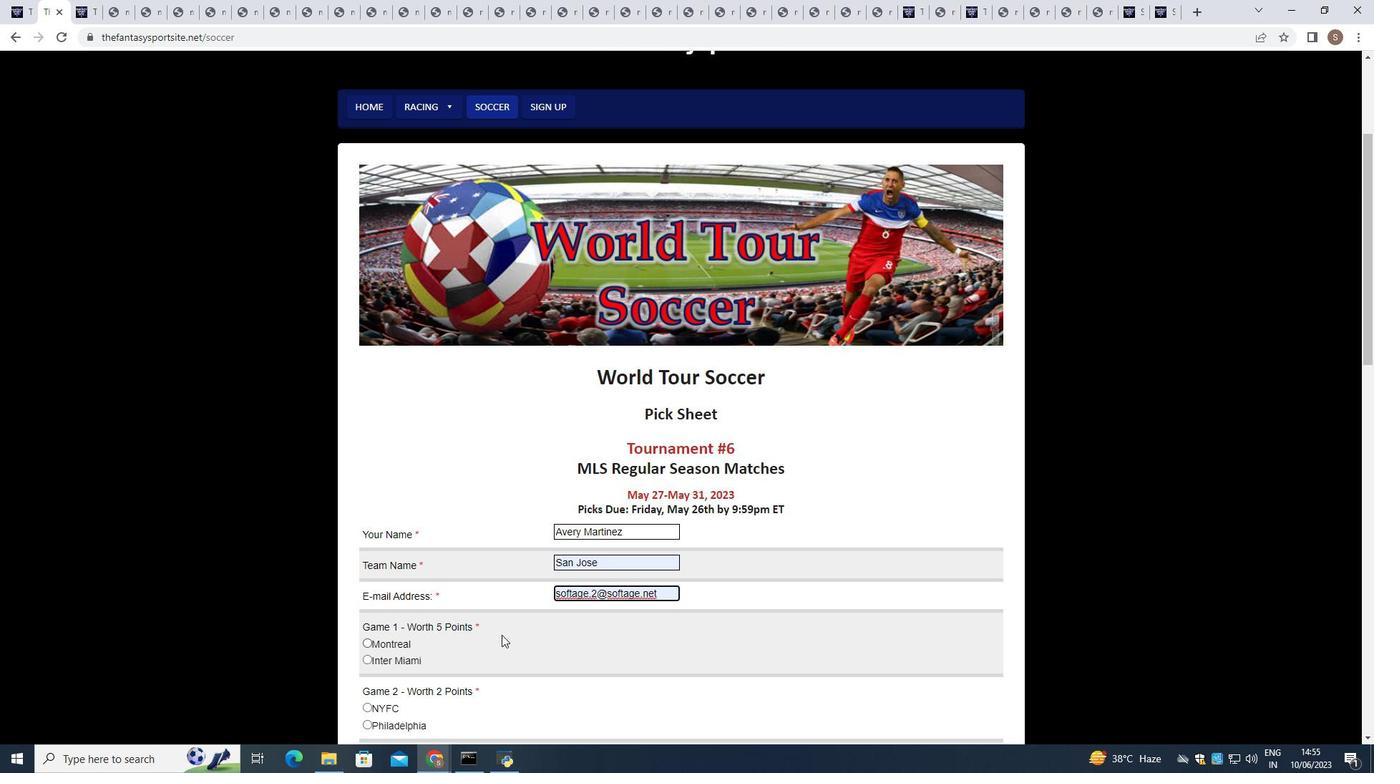 
Action: Mouse scrolled (501, 634) with delta (0, 0)
Screenshot: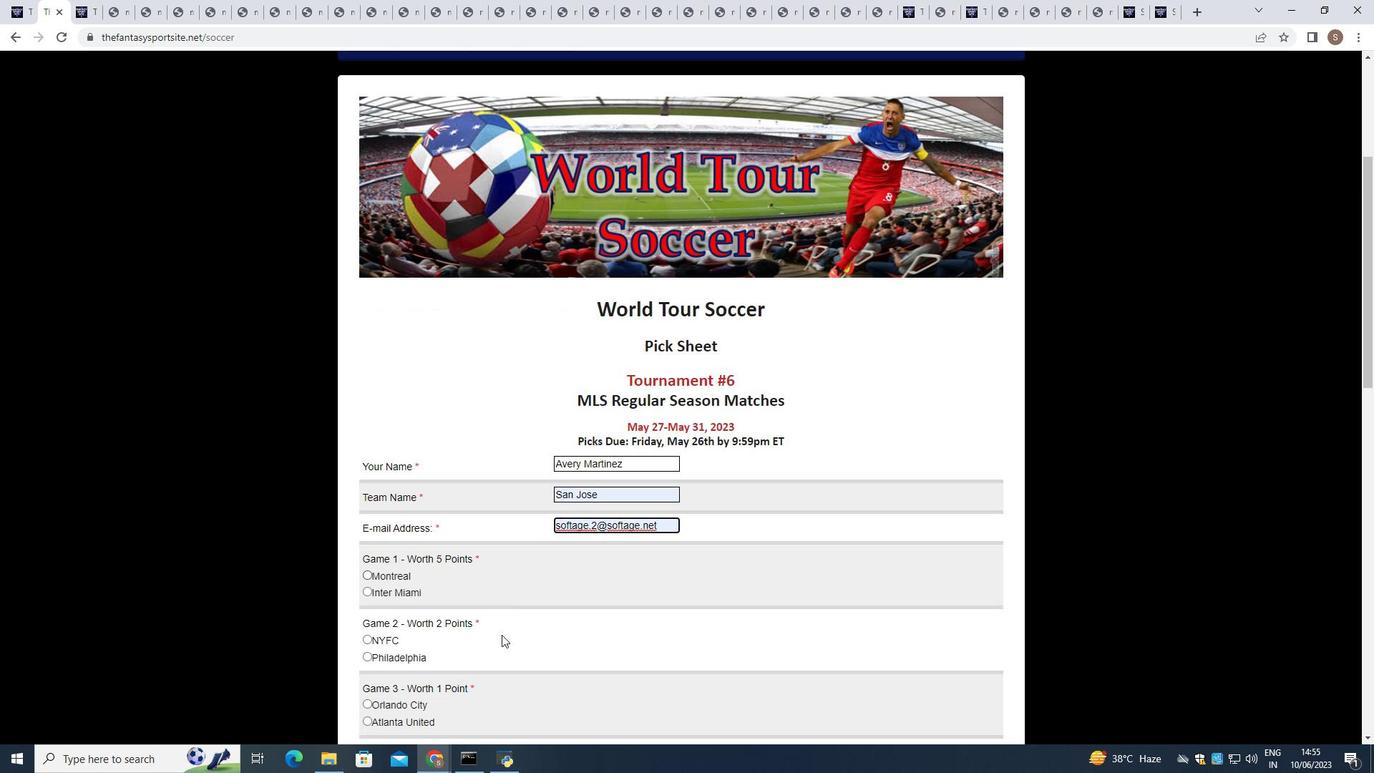 
Action: Mouse moved to (366, 500)
Screenshot: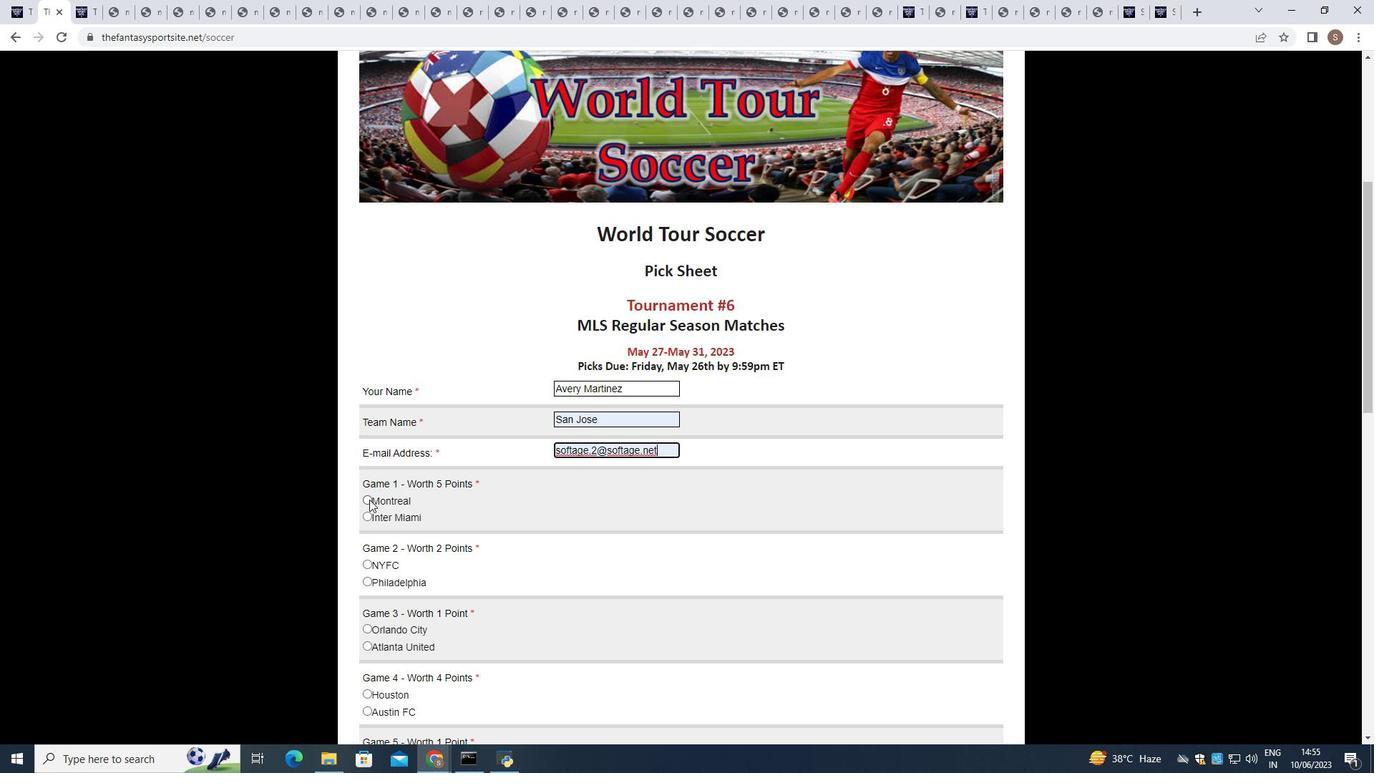 
Action: Mouse pressed left at (366, 500)
Screenshot: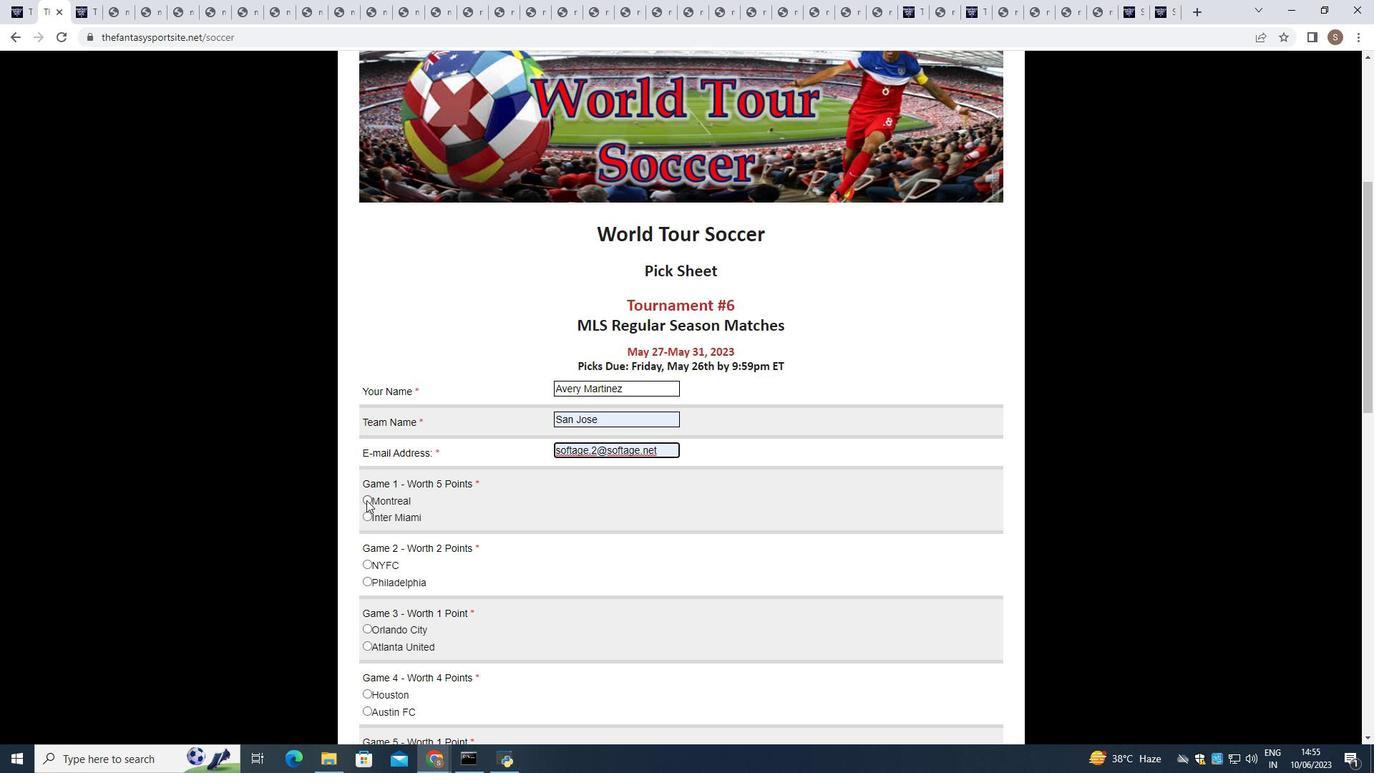 
Action: Mouse moved to (364, 583)
Screenshot: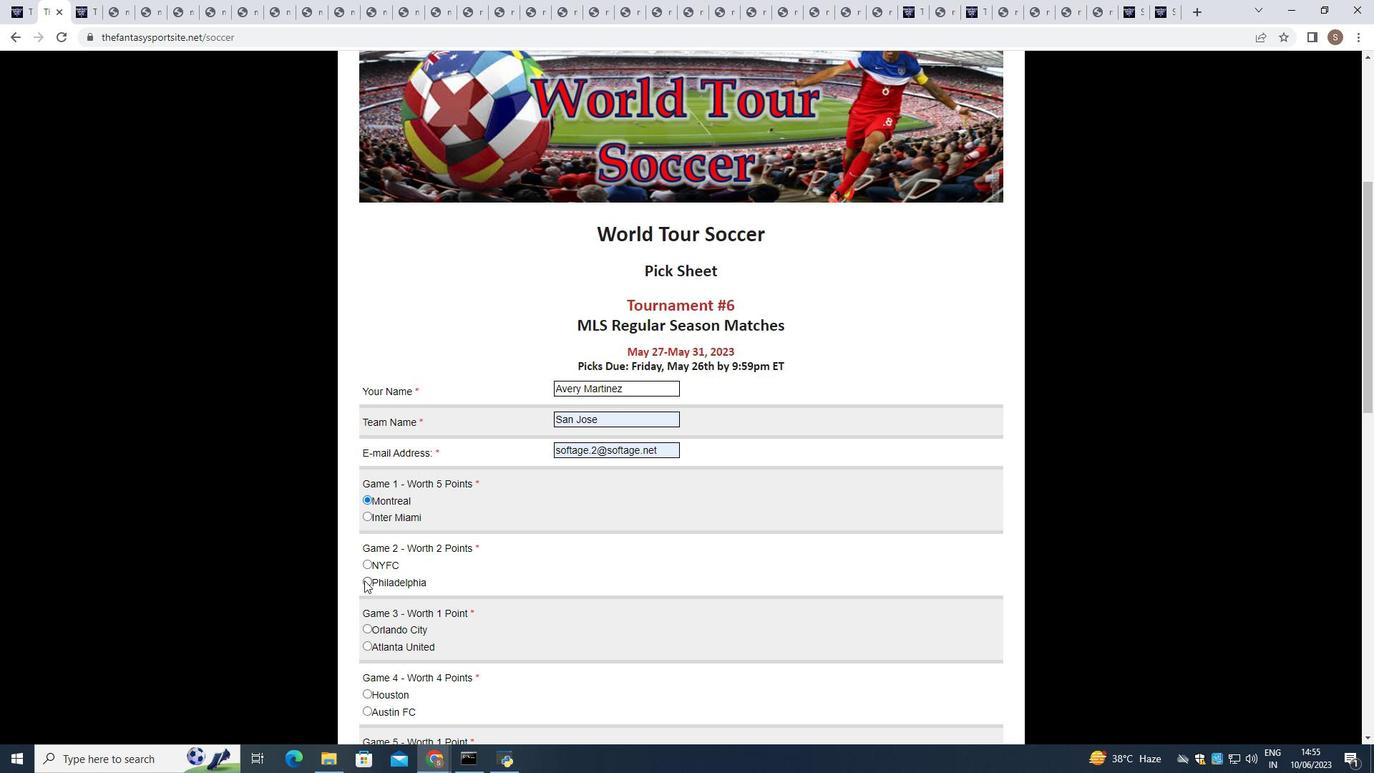 
Action: Mouse pressed left at (364, 583)
Screenshot: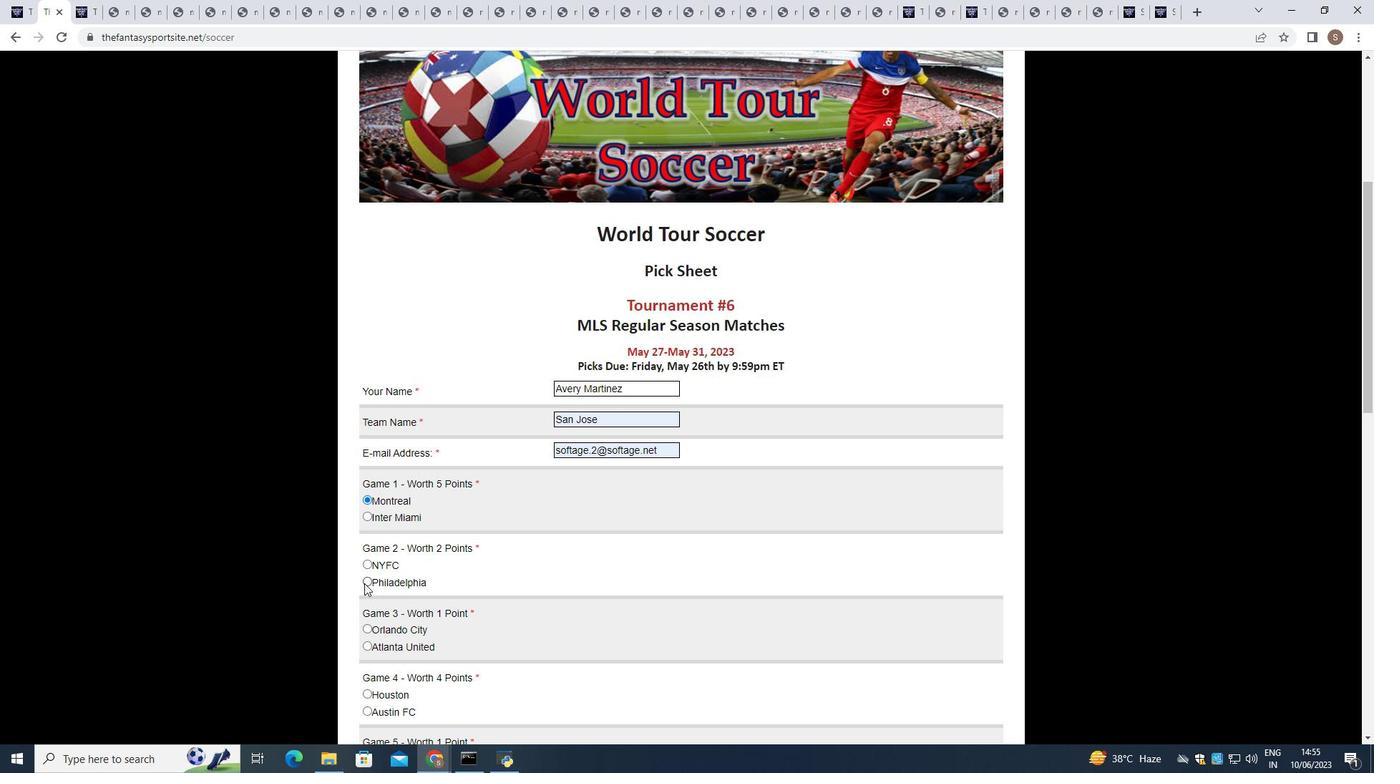 
Action: Mouse moved to (367, 645)
Screenshot: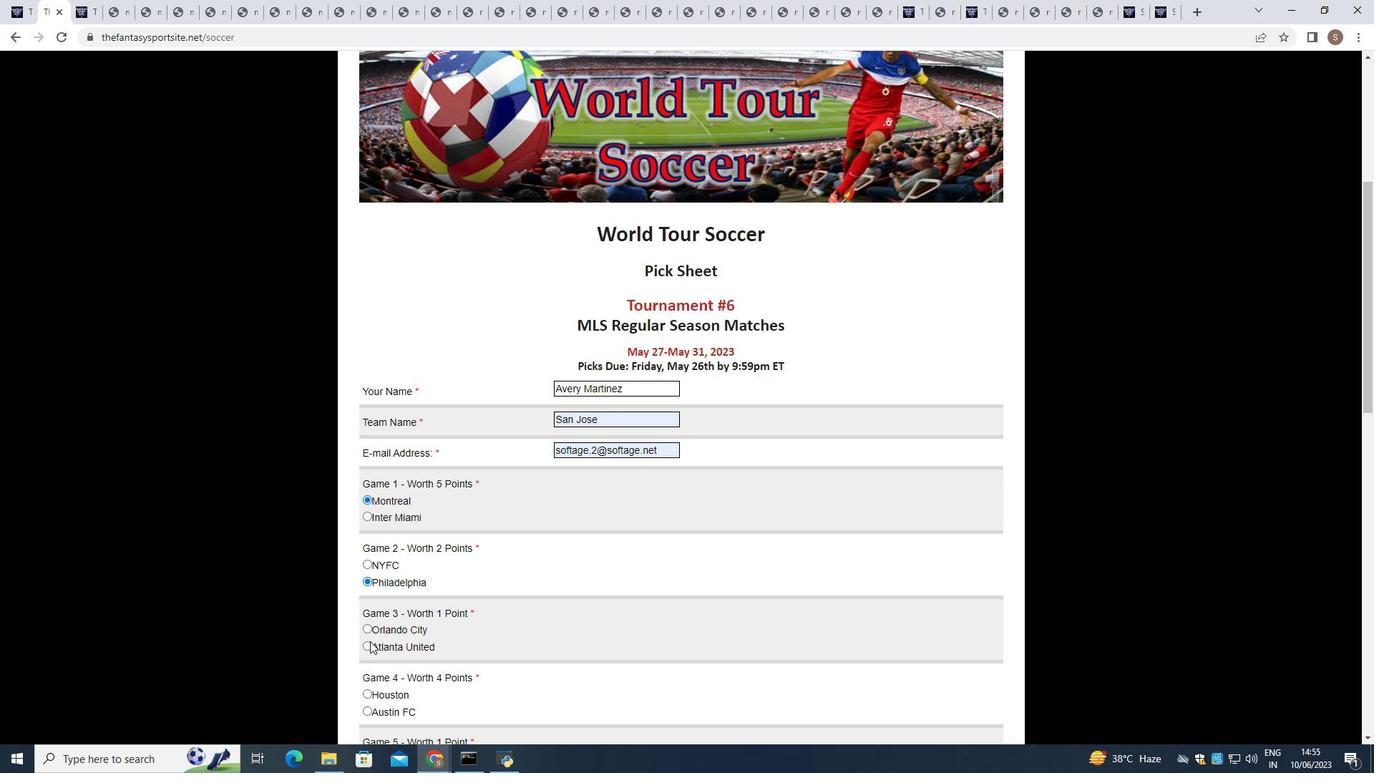 
Action: Mouse pressed left at (367, 645)
Screenshot: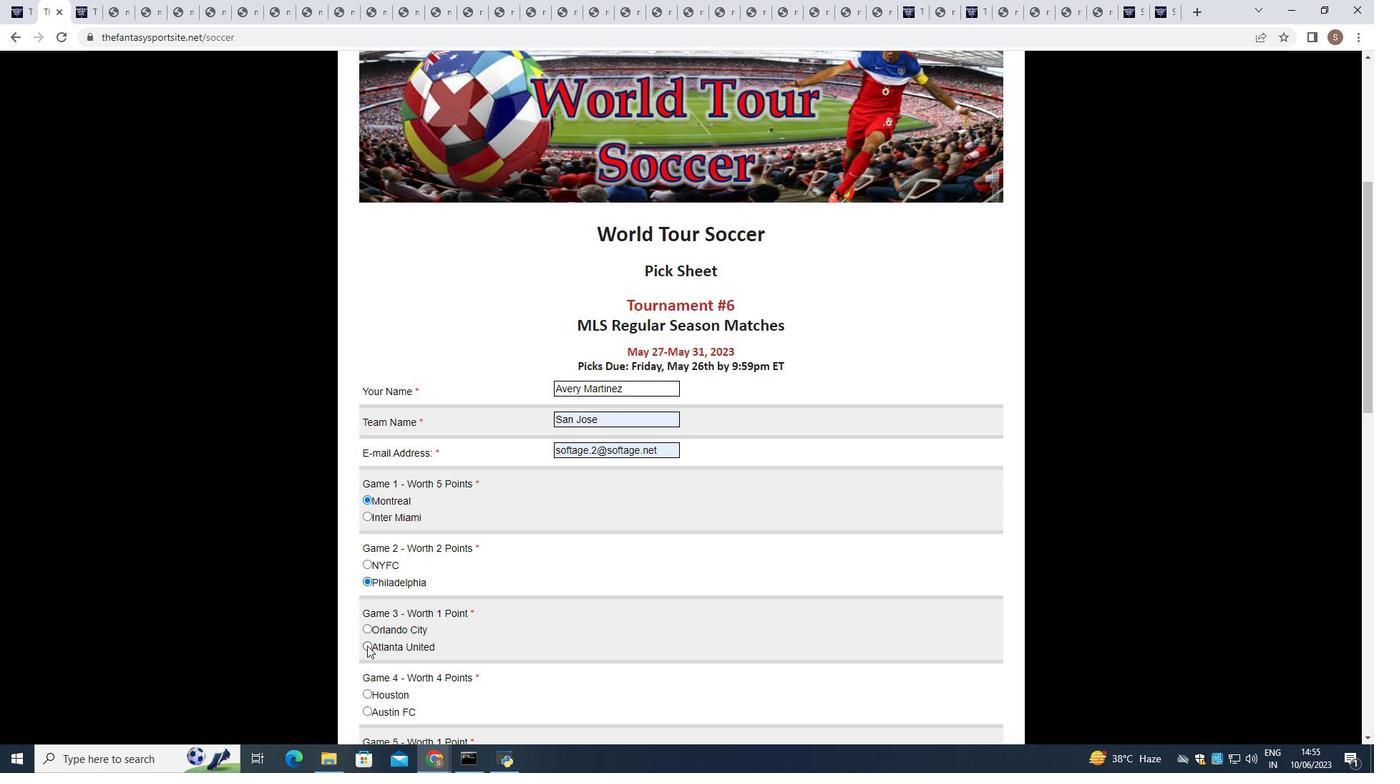 
Action: Mouse moved to (367, 693)
Screenshot: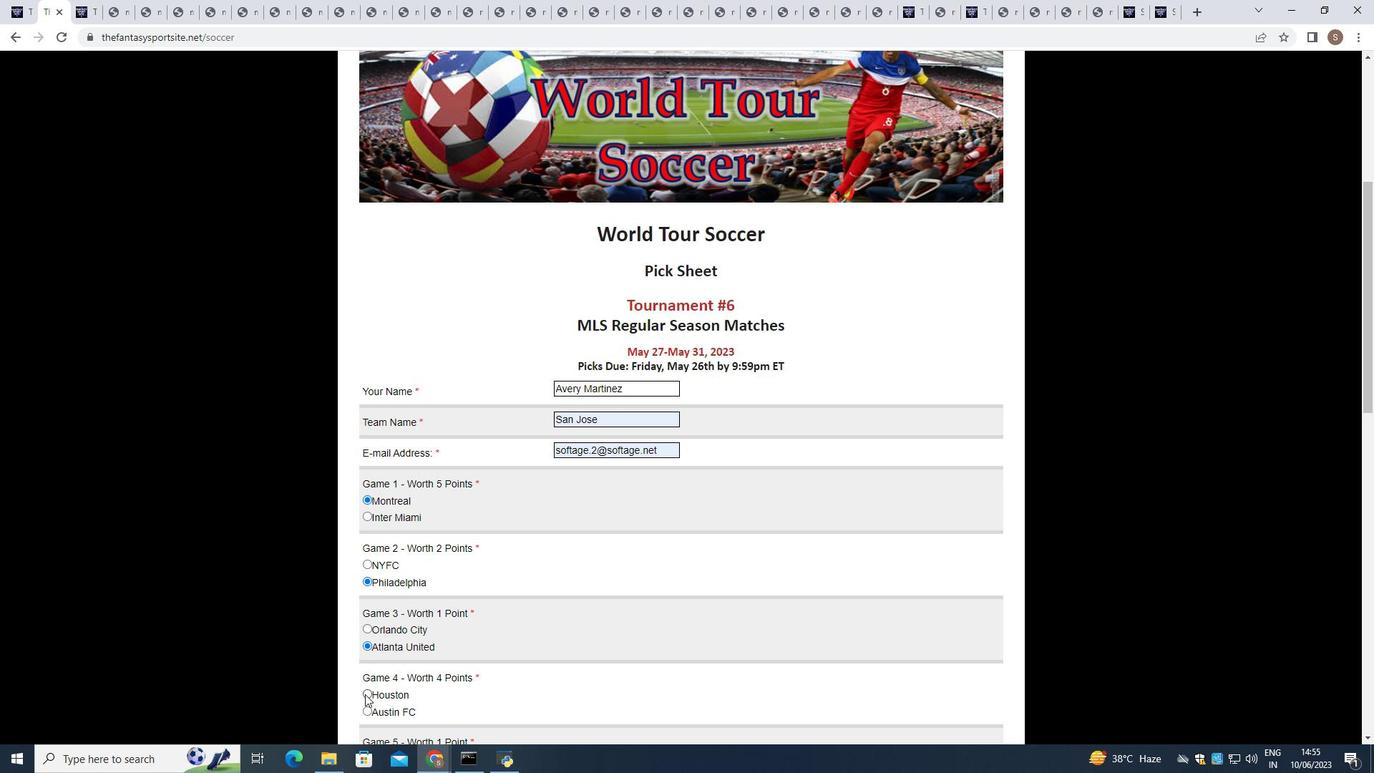 
Action: Mouse pressed left at (367, 693)
Screenshot: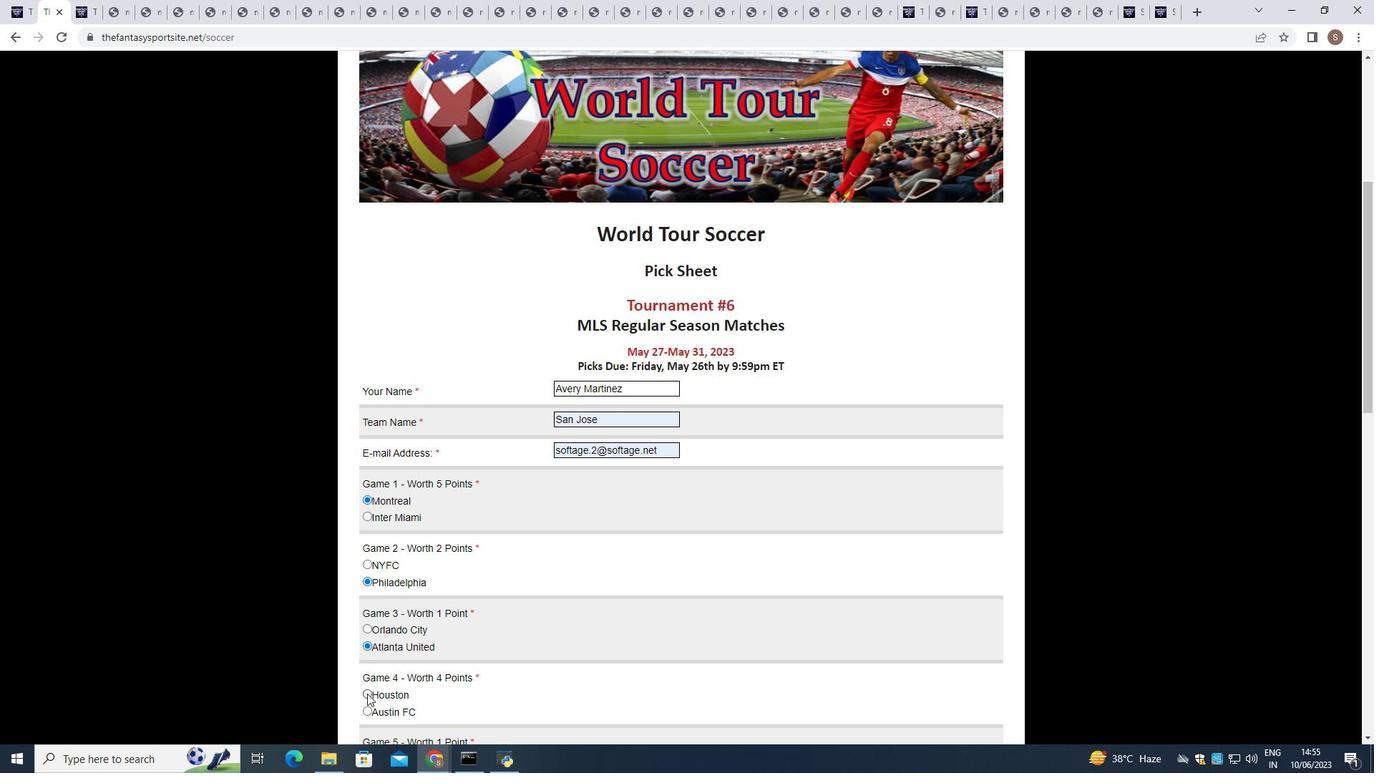 
Action: Mouse moved to (372, 686)
Screenshot: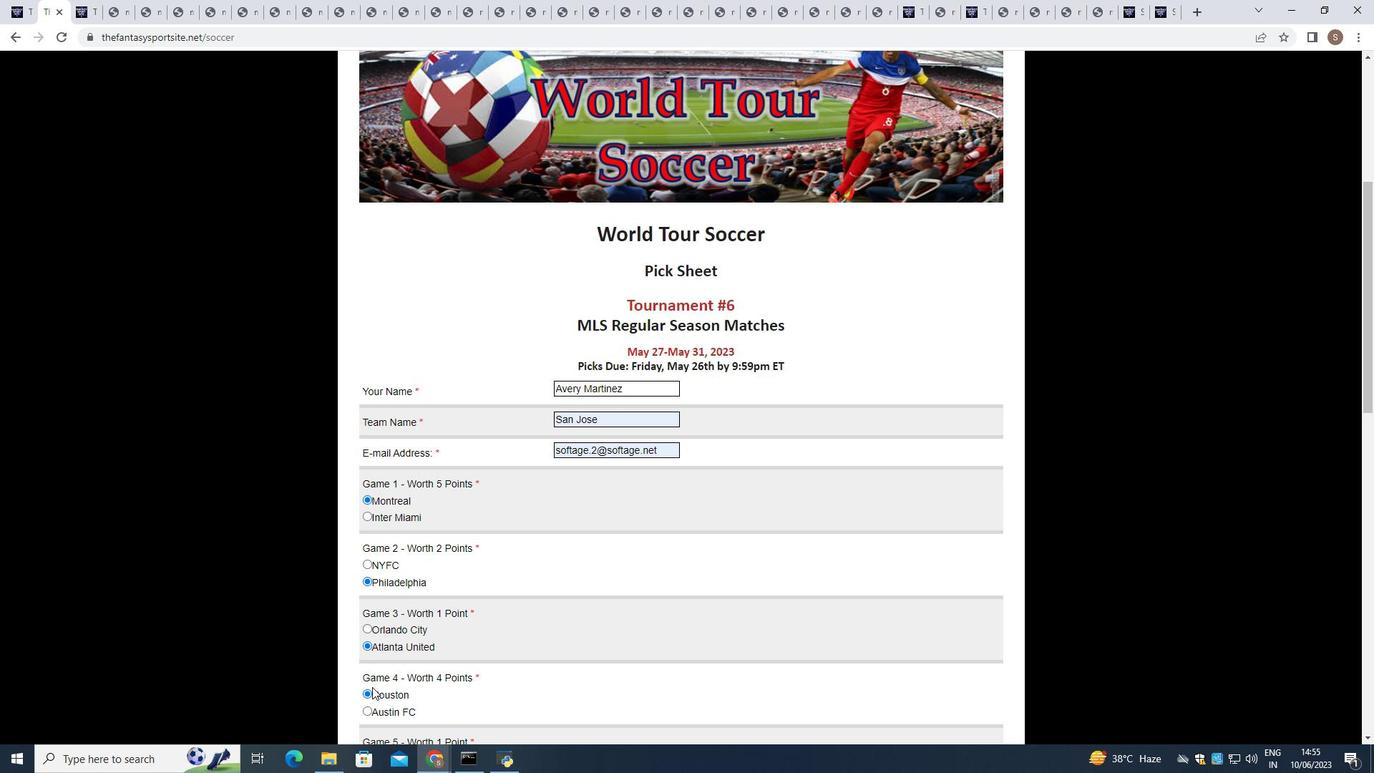 
Action: Mouse scrolled (372, 685) with delta (0, 0)
Screenshot: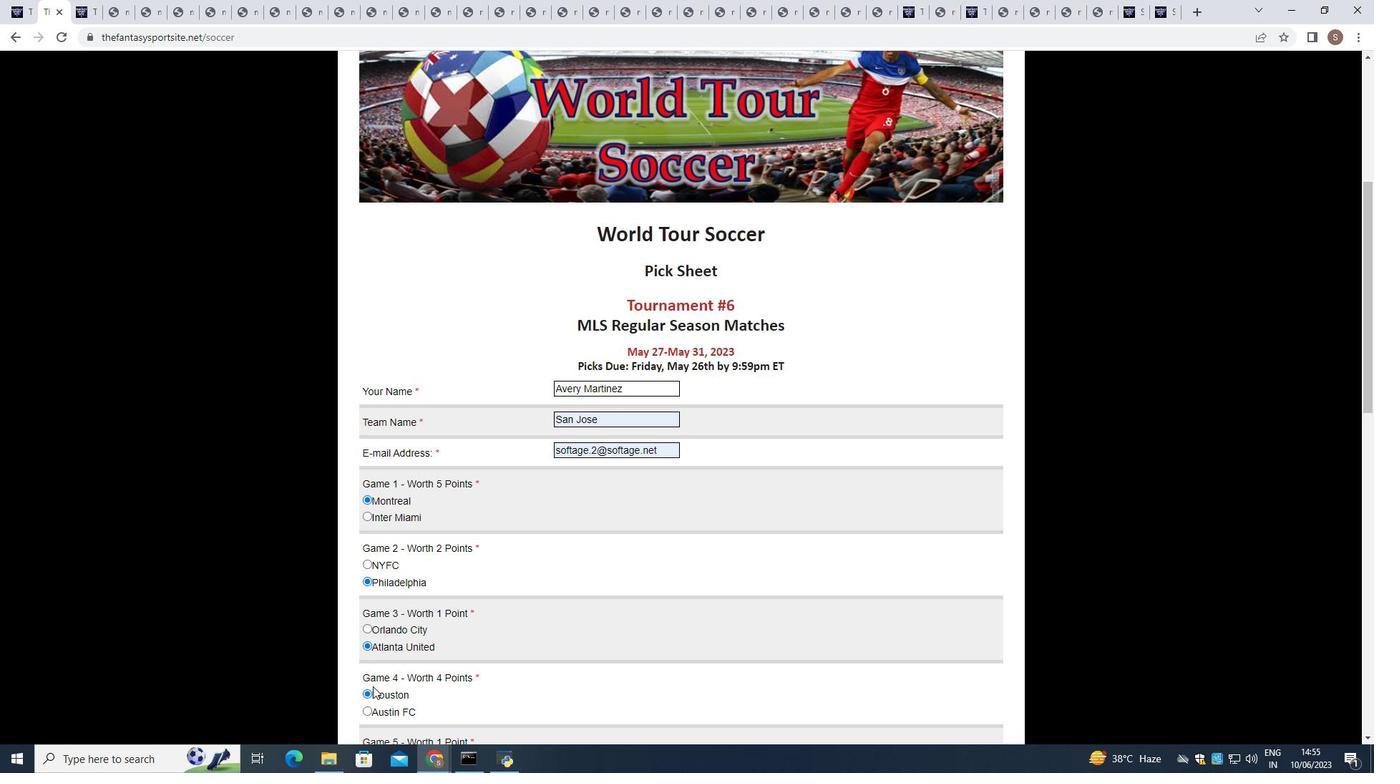 
Action: Mouse moved to (373, 685)
Screenshot: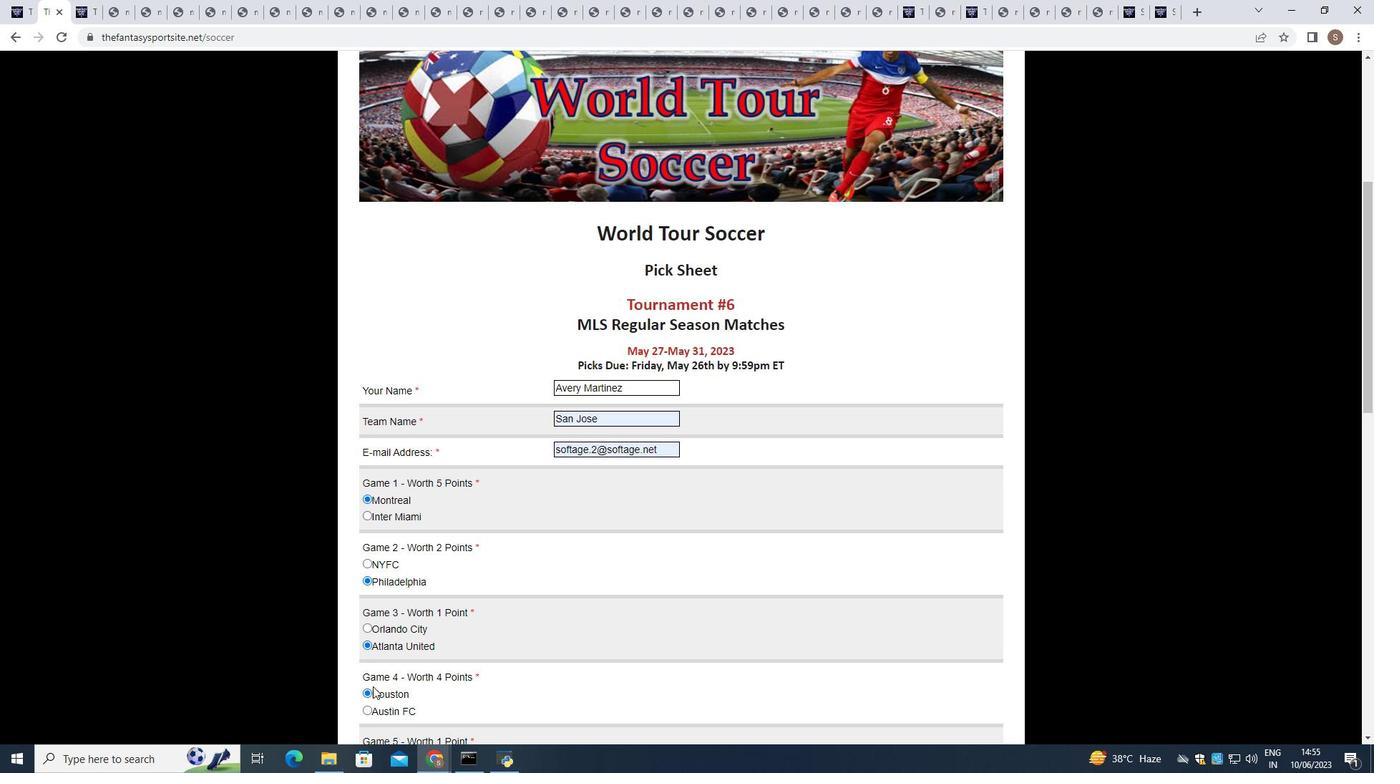 
Action: Mouse scrolled (373, 685) with delta (0, 0)
Screenshot: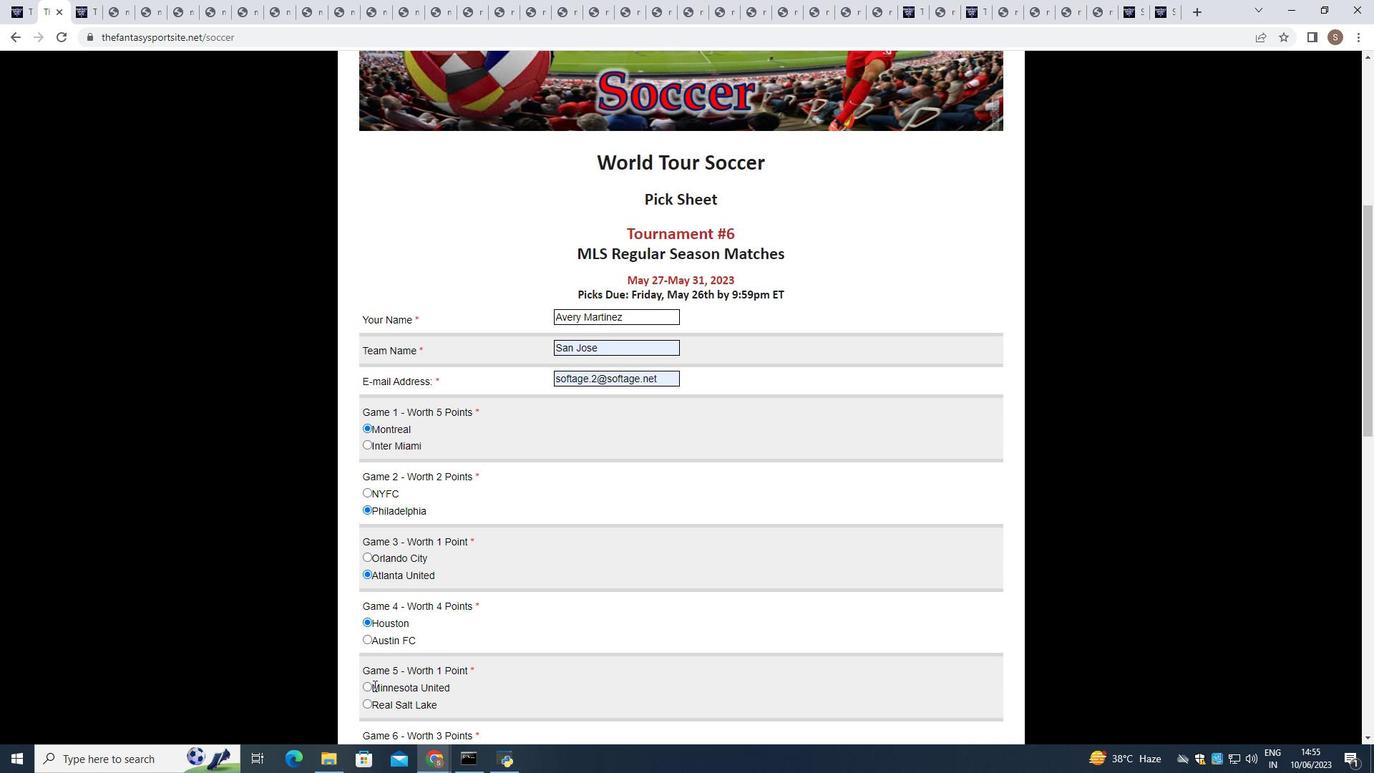 
Action: Mouse scrolled (373, 685) with delta (0, 0)
Screenshot: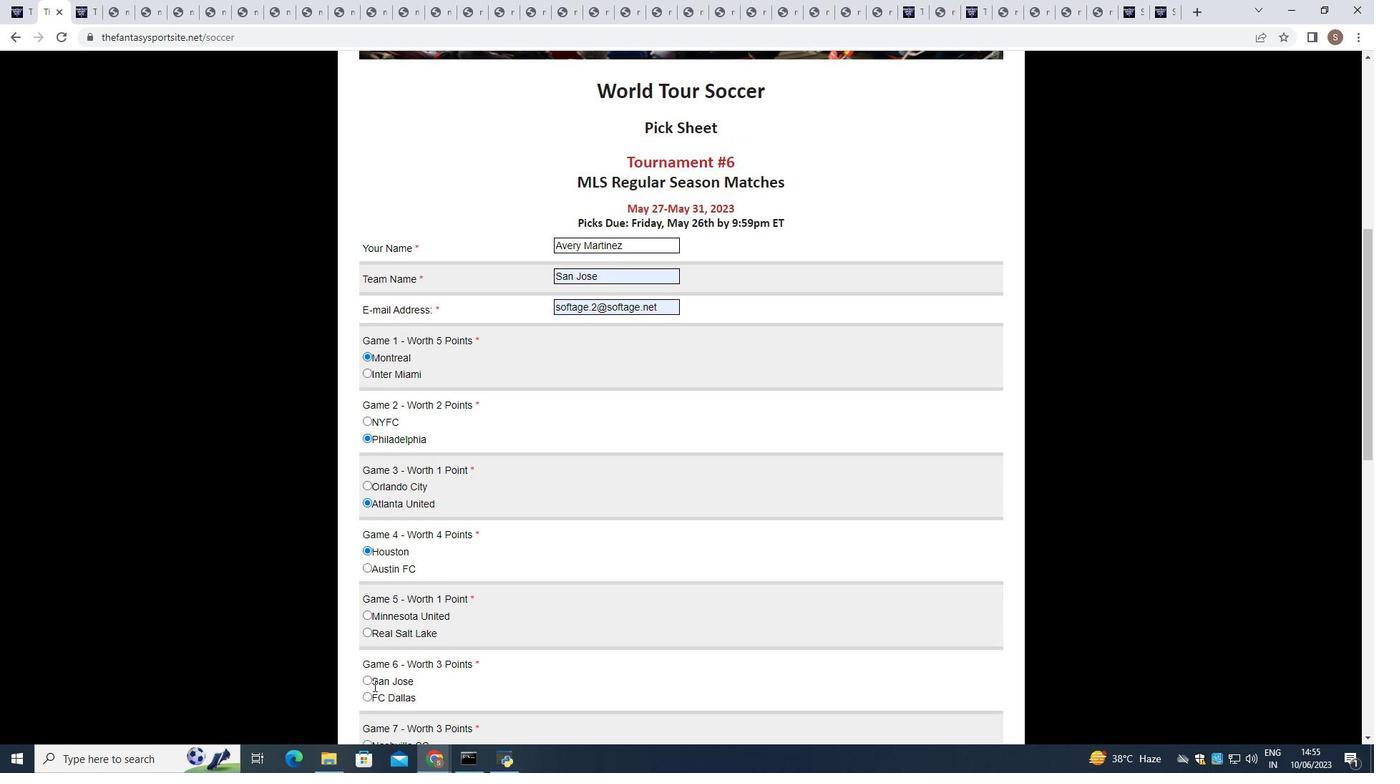
Action: Mouse moved to (368, 558)
Screenshot: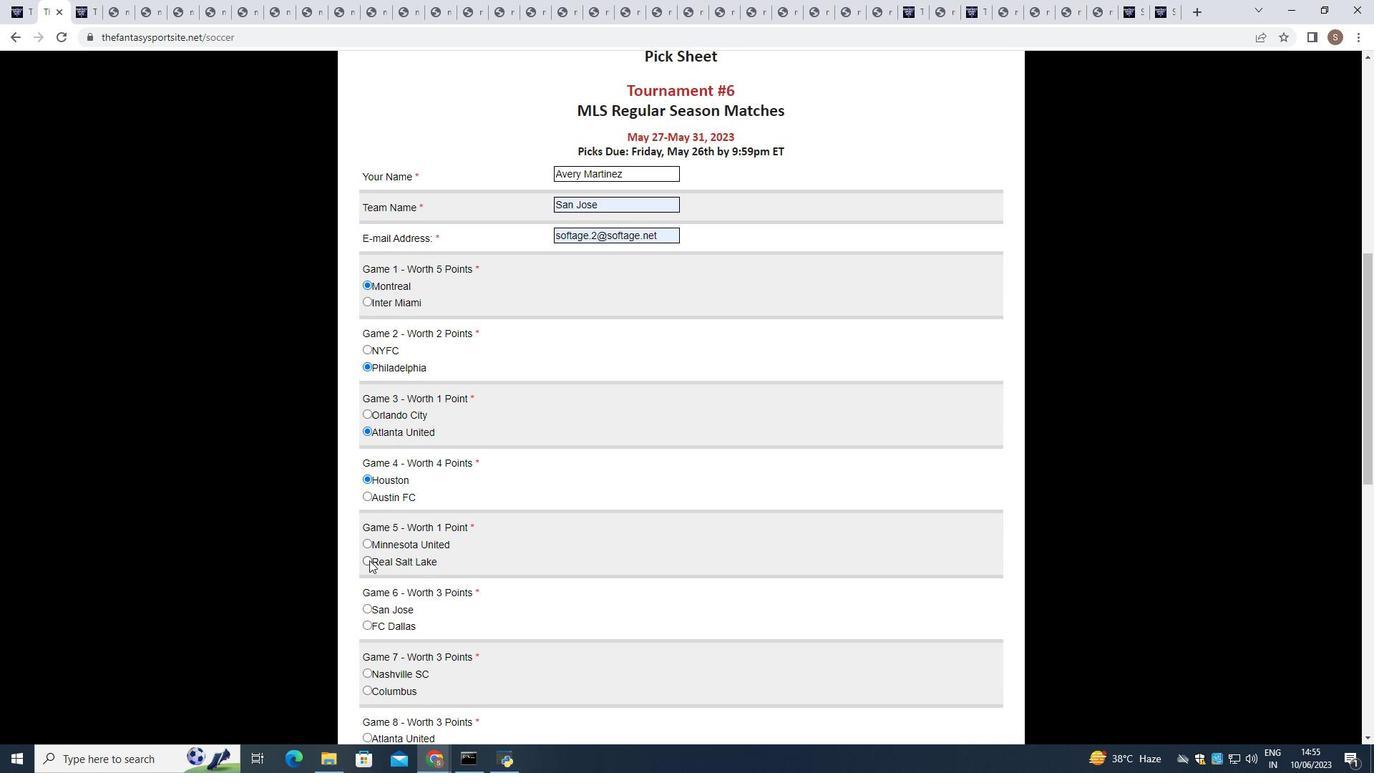 
Action: Mouse pressed left at (368, 558)
Screenshot: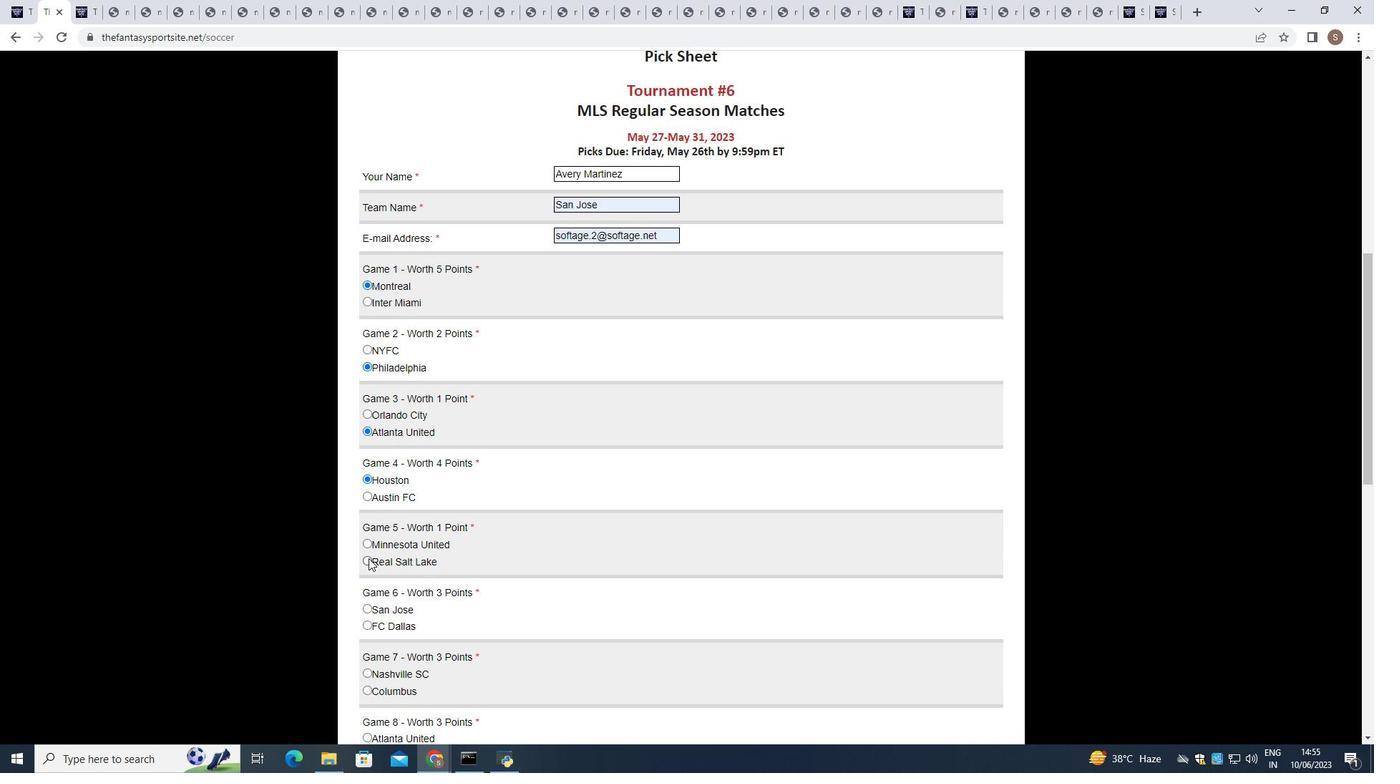 
Action: Mouse moved to (367, 605)
Screenshot: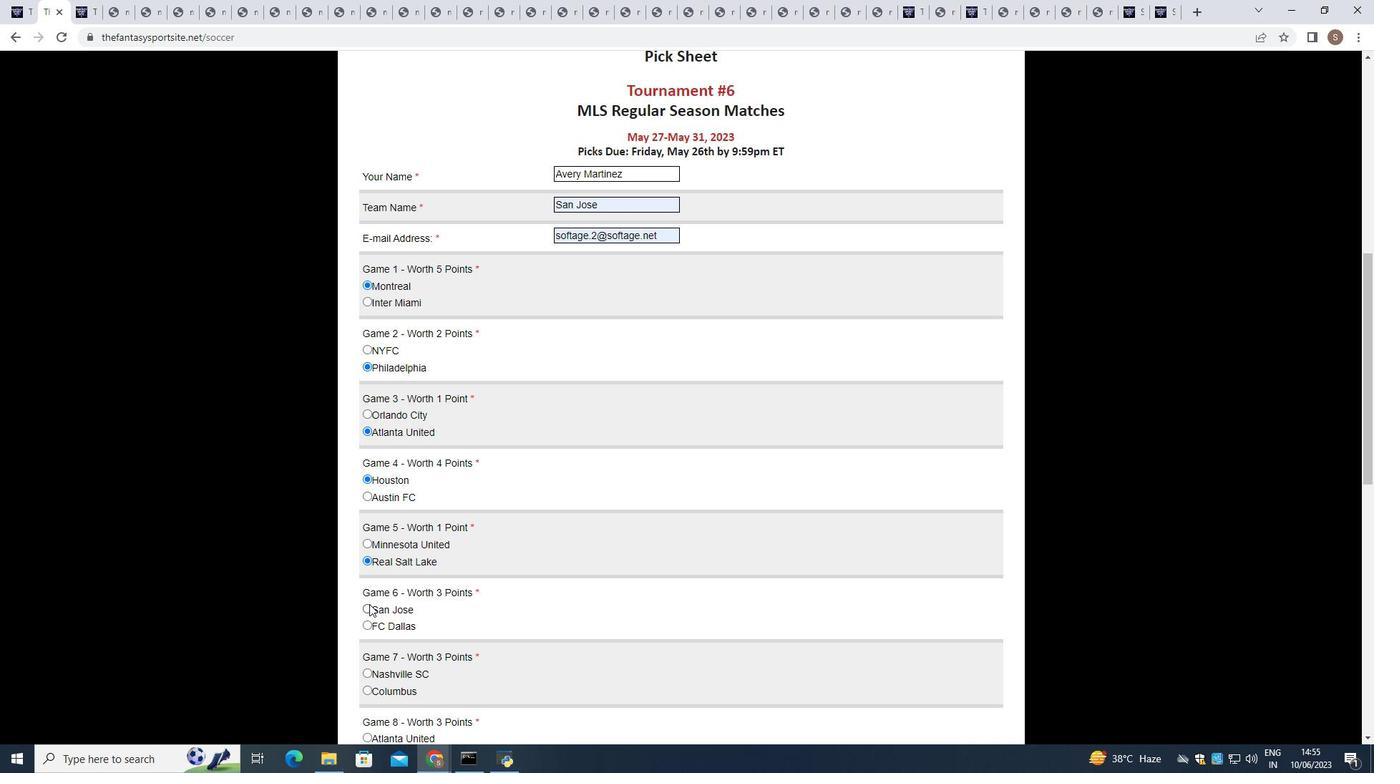 
Action: Mouse pressed left at (367, 605)
Screenshot: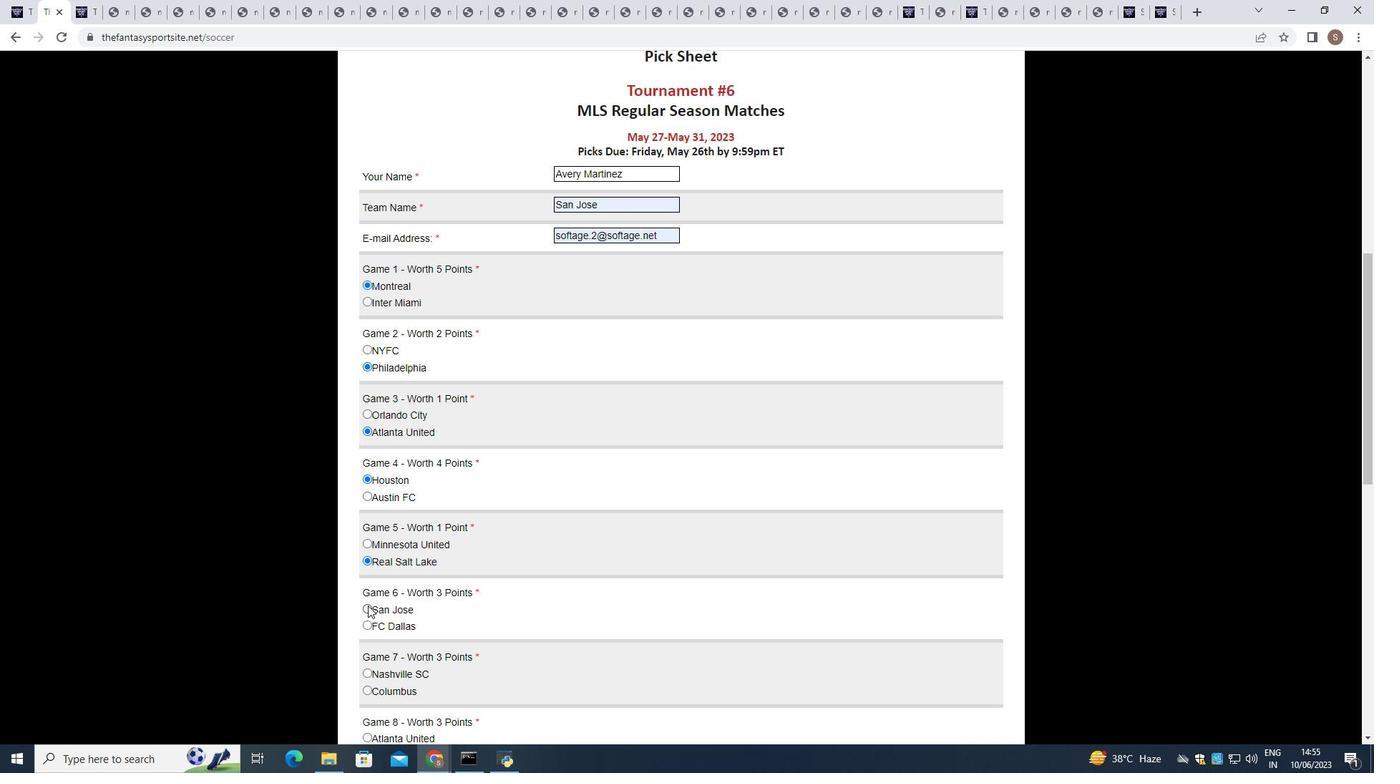 
Action: Mouse moved to (369, 672)
Screenshot: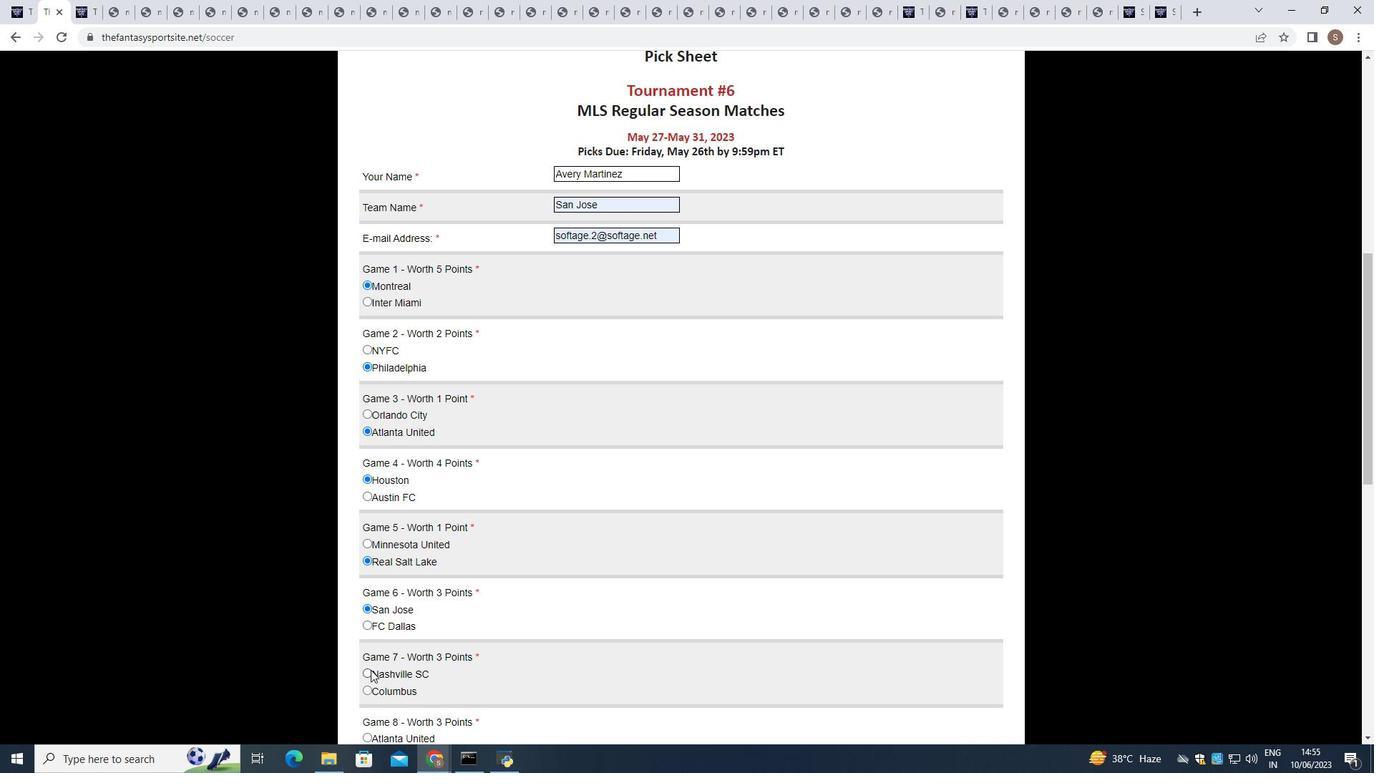
Action: Mouse pressed left at (369, 672)
Screenshot: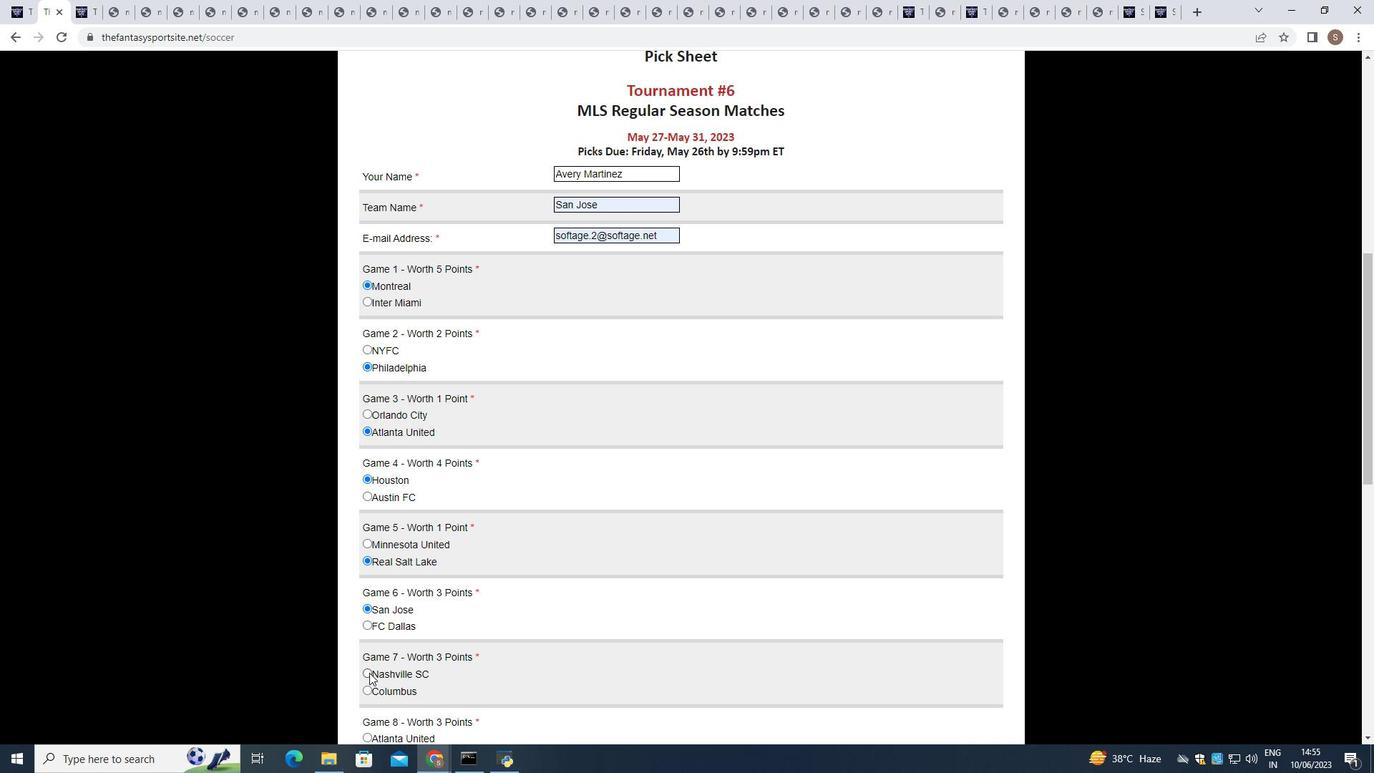 
Action: Mouse moved to (370, 672)
Screenshot: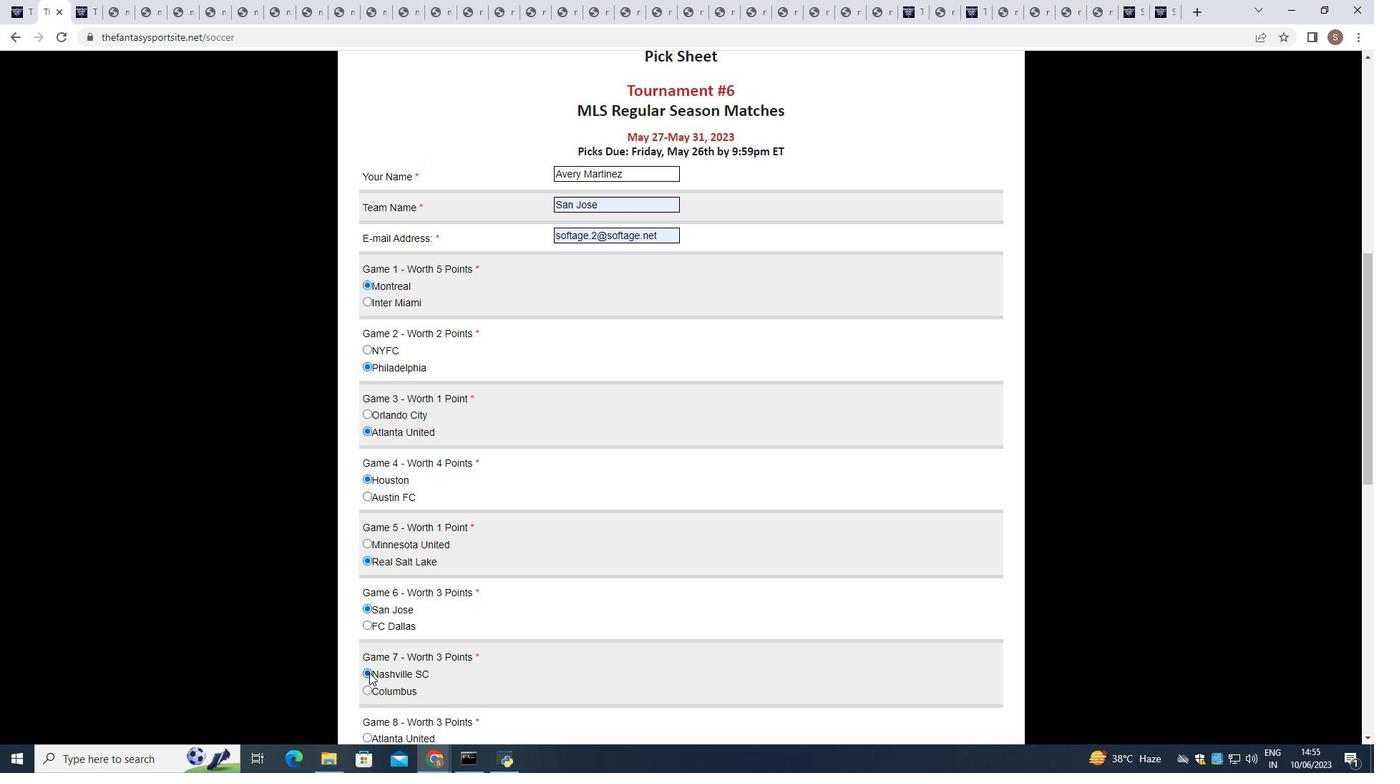 
Action: Mouse scrolled (370, 672) with delta (0, 0)
Screenshot: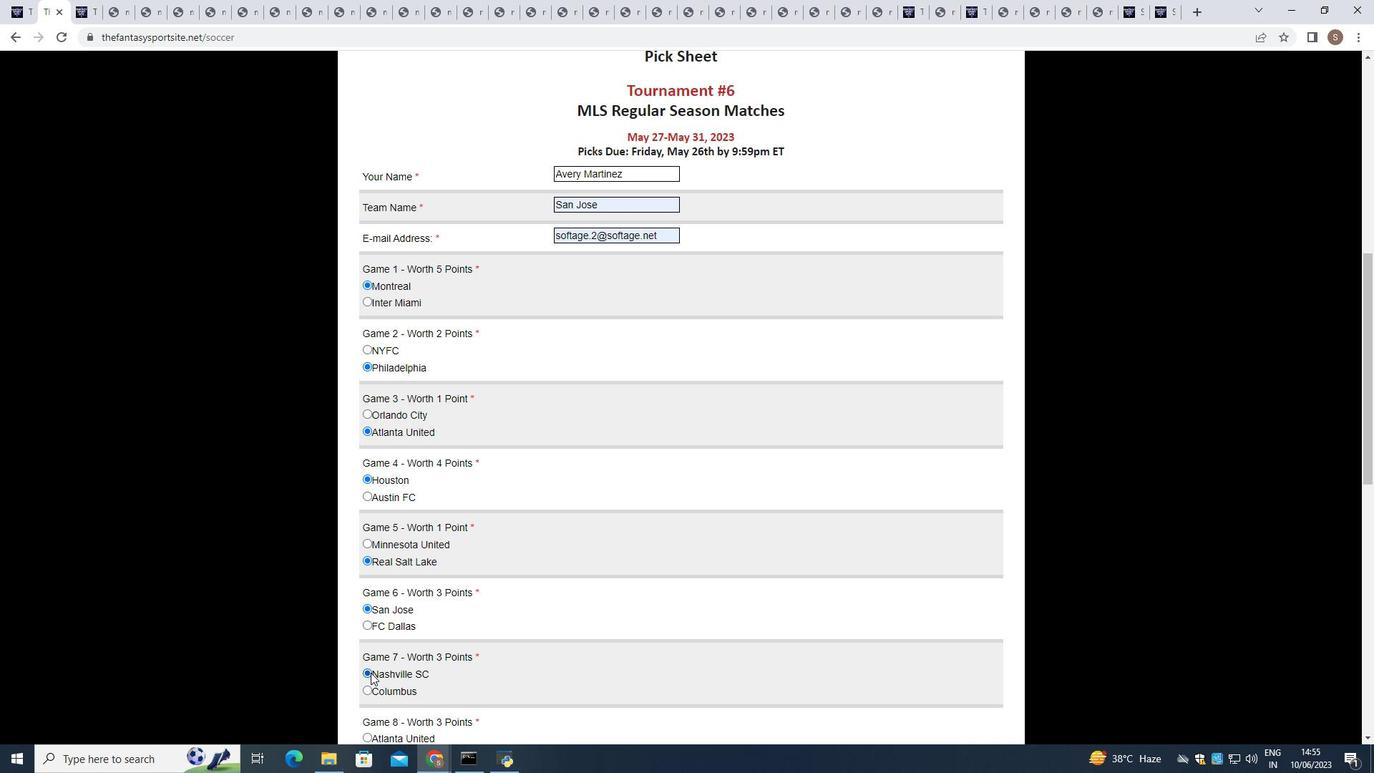 
Action: Mouse moved to (371, 672)
Screenshot: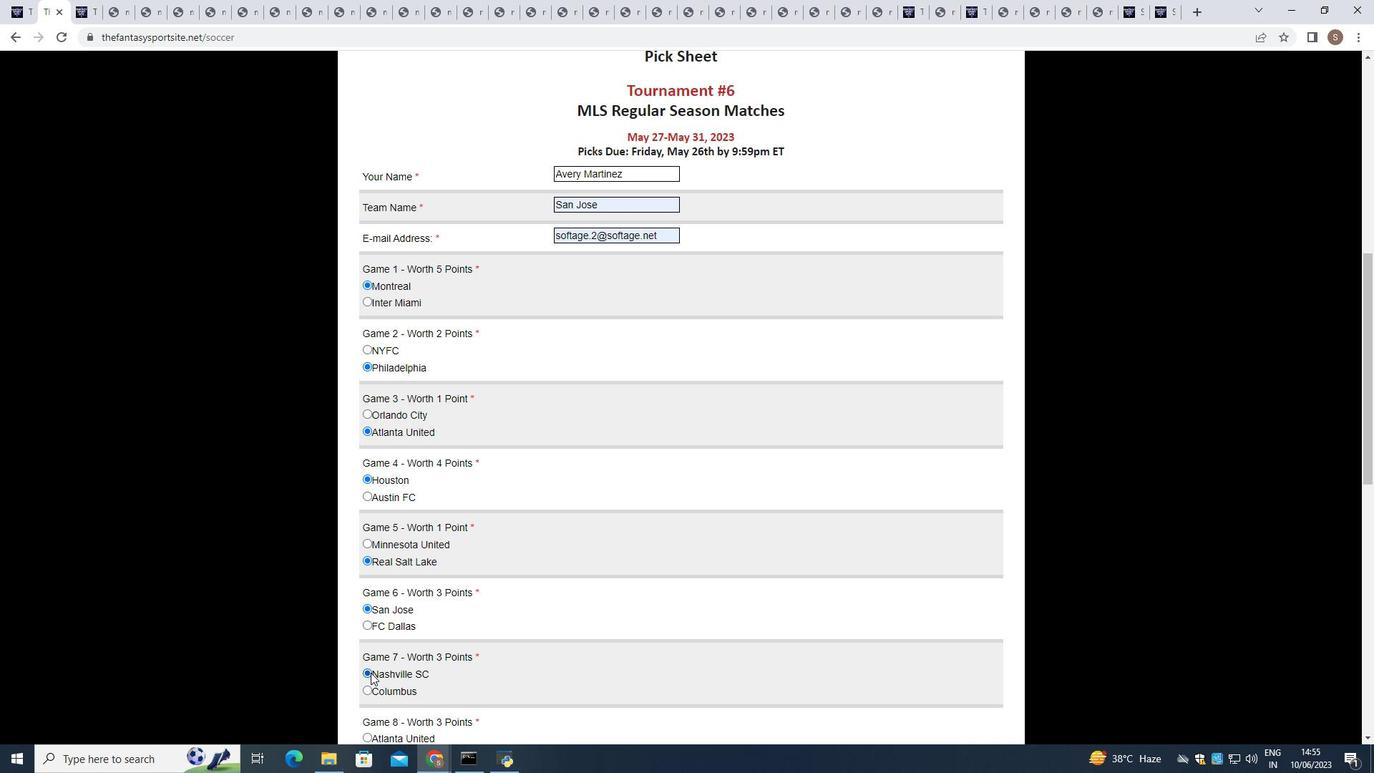 
Action: Mouse scrolled (371, 671) with delta (0, 0)
Screenshot: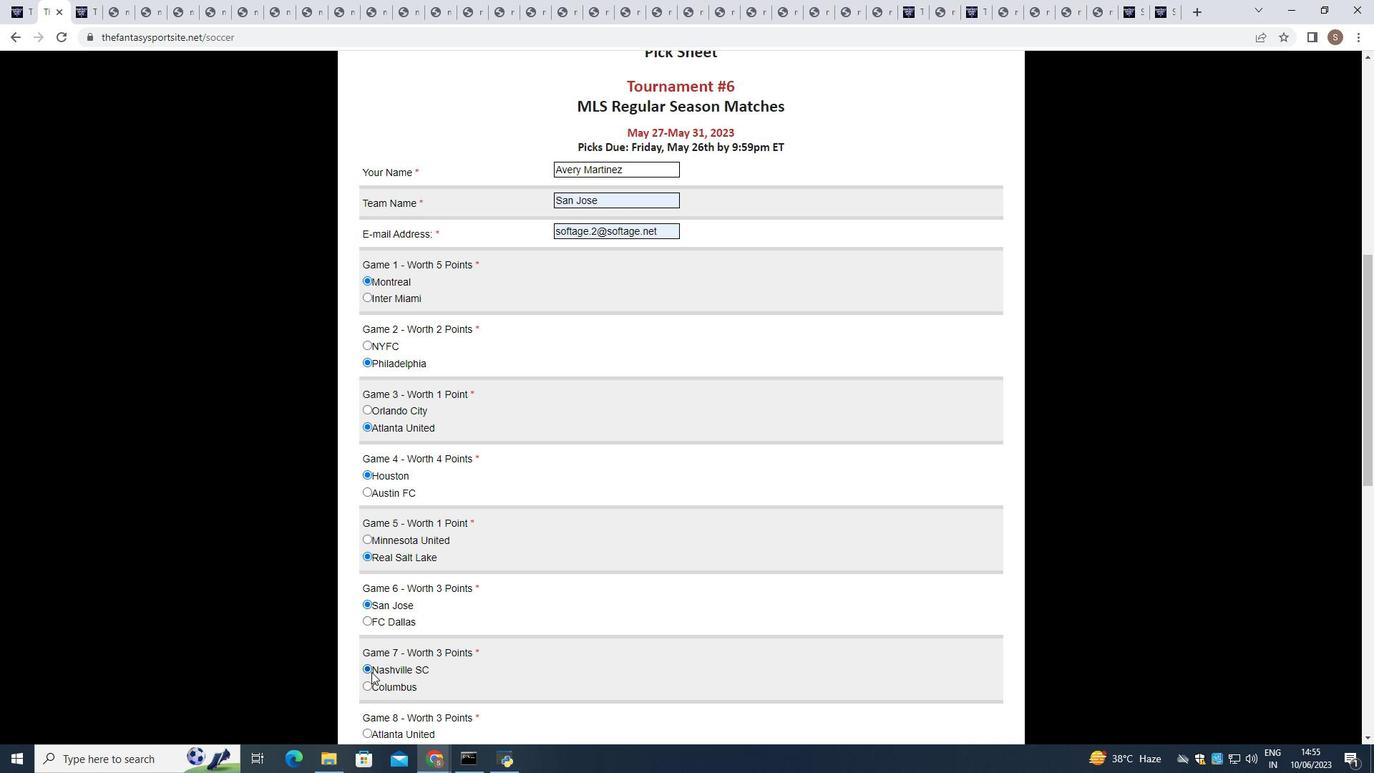 
Action: Mouse scrolled (371, 671) with delta (0, 0)
Screenshot: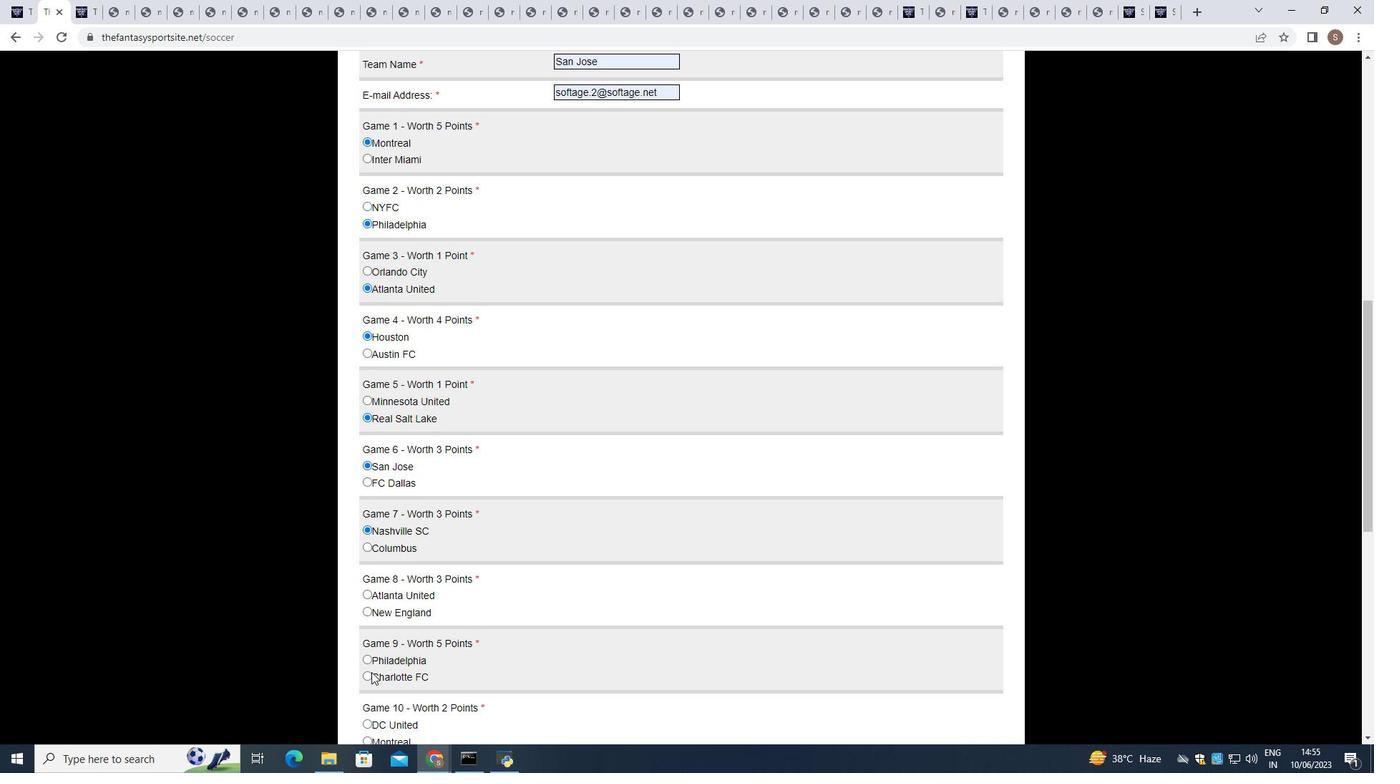 
Action: Mouse moved to (368, 521)
Screenshot: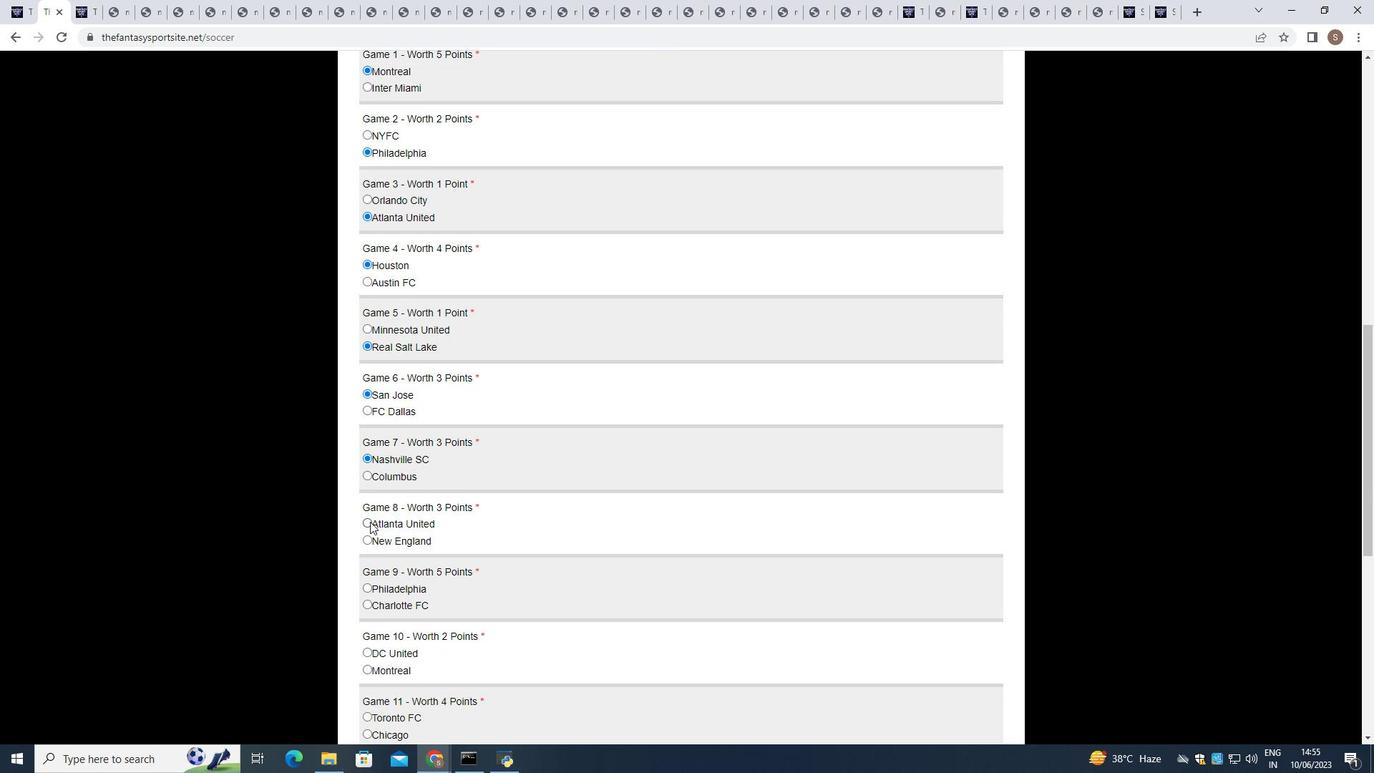 
Action: Mouse pressed left at (368, 521)
Screenshot: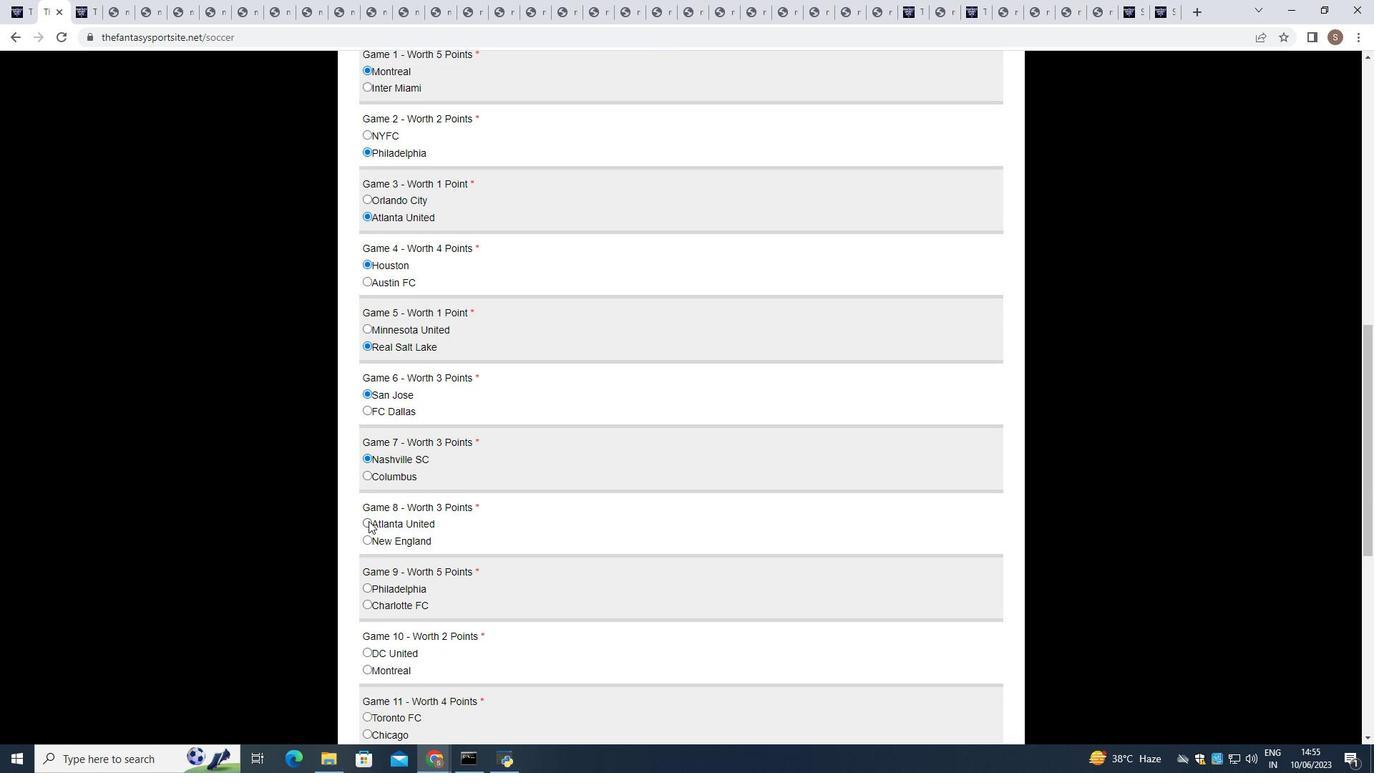 
Action: Mouse moved to (368, 604)
Screenshot: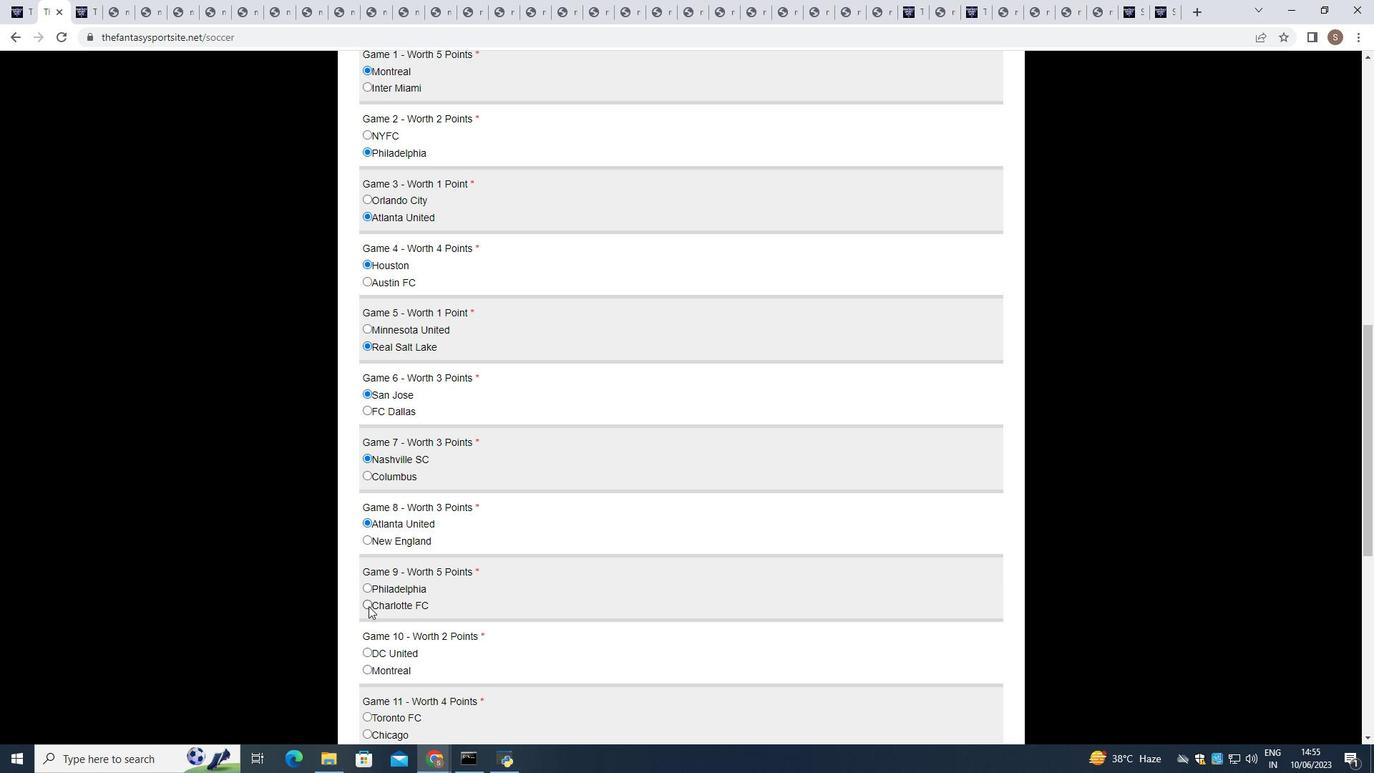 
Action: Mouse pressed left at (368, 604)
Screenshot: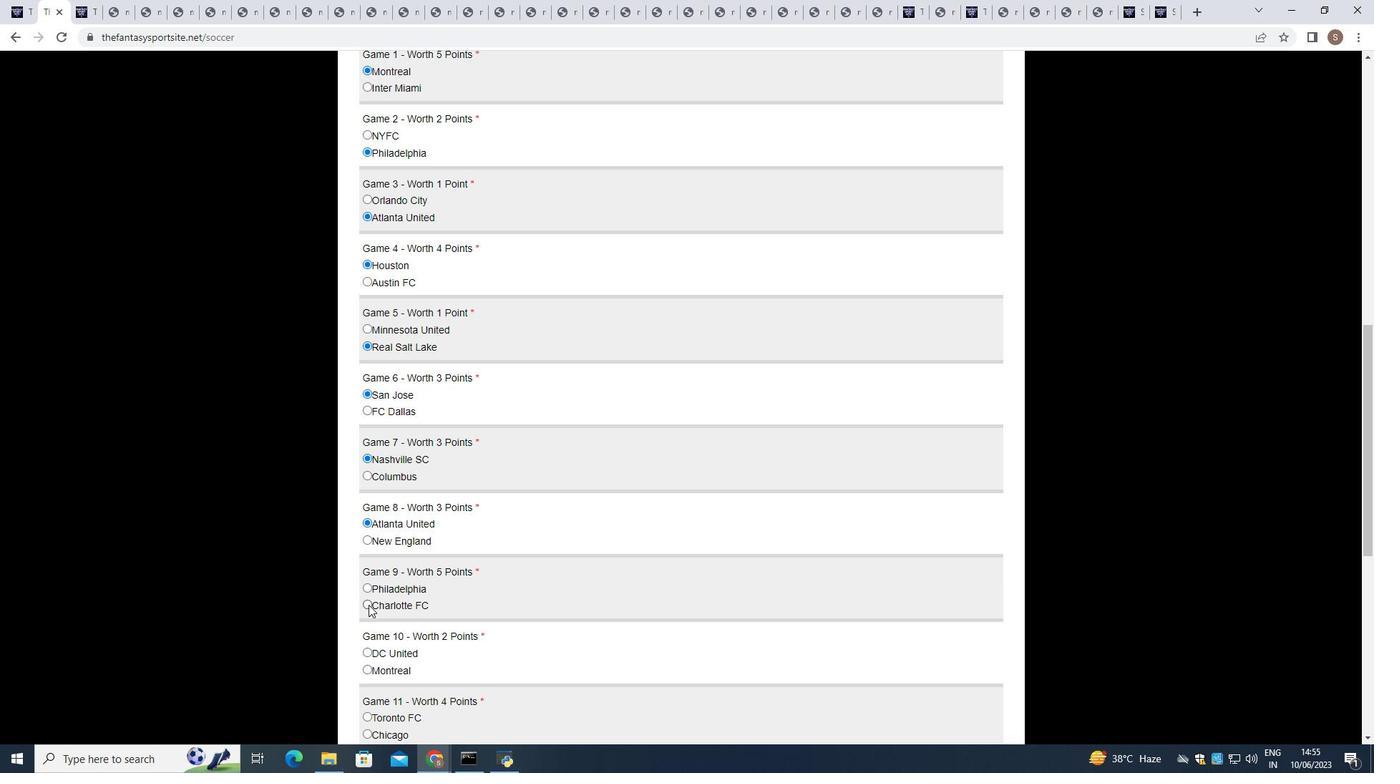 
Action: Mouse moved to (369, 666)
Screenshot: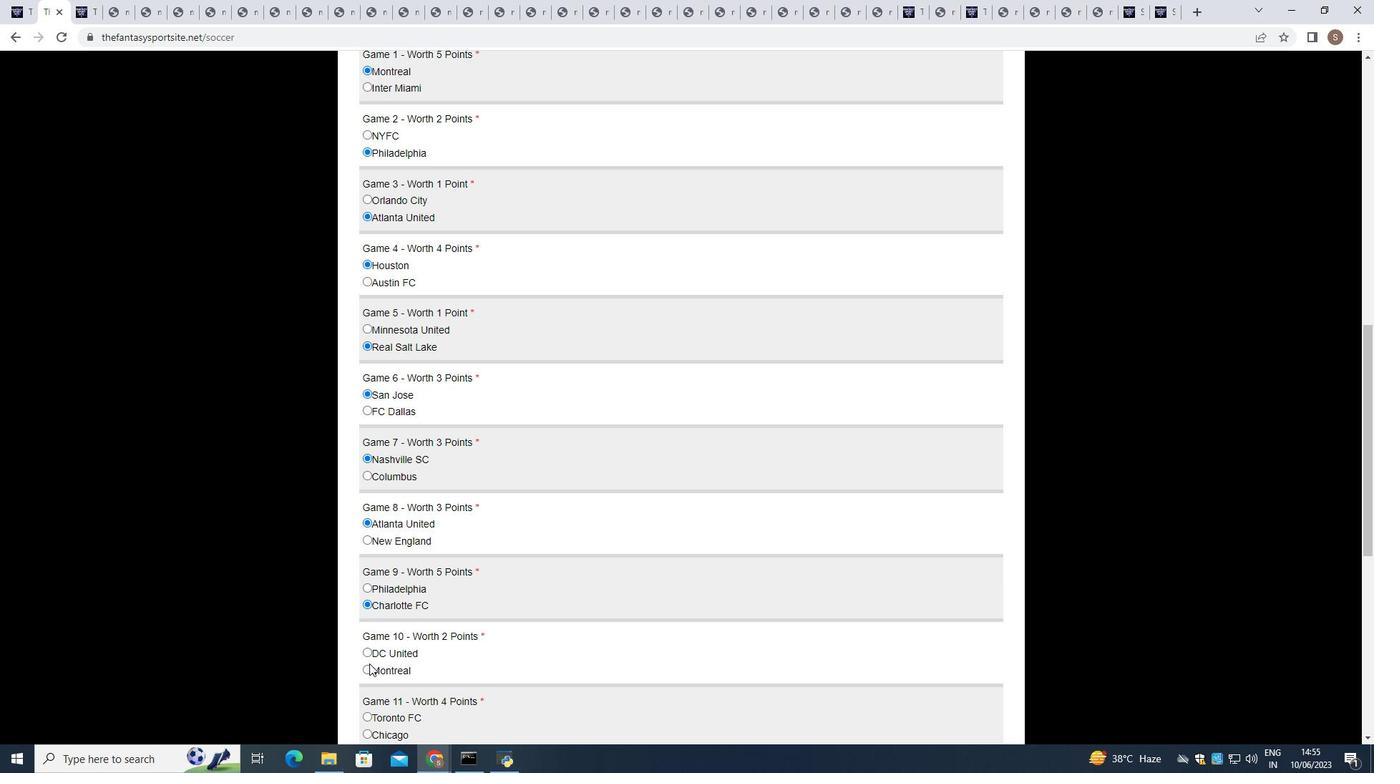 
Action: Mouse pressed left at (369, 666)
Screenshot: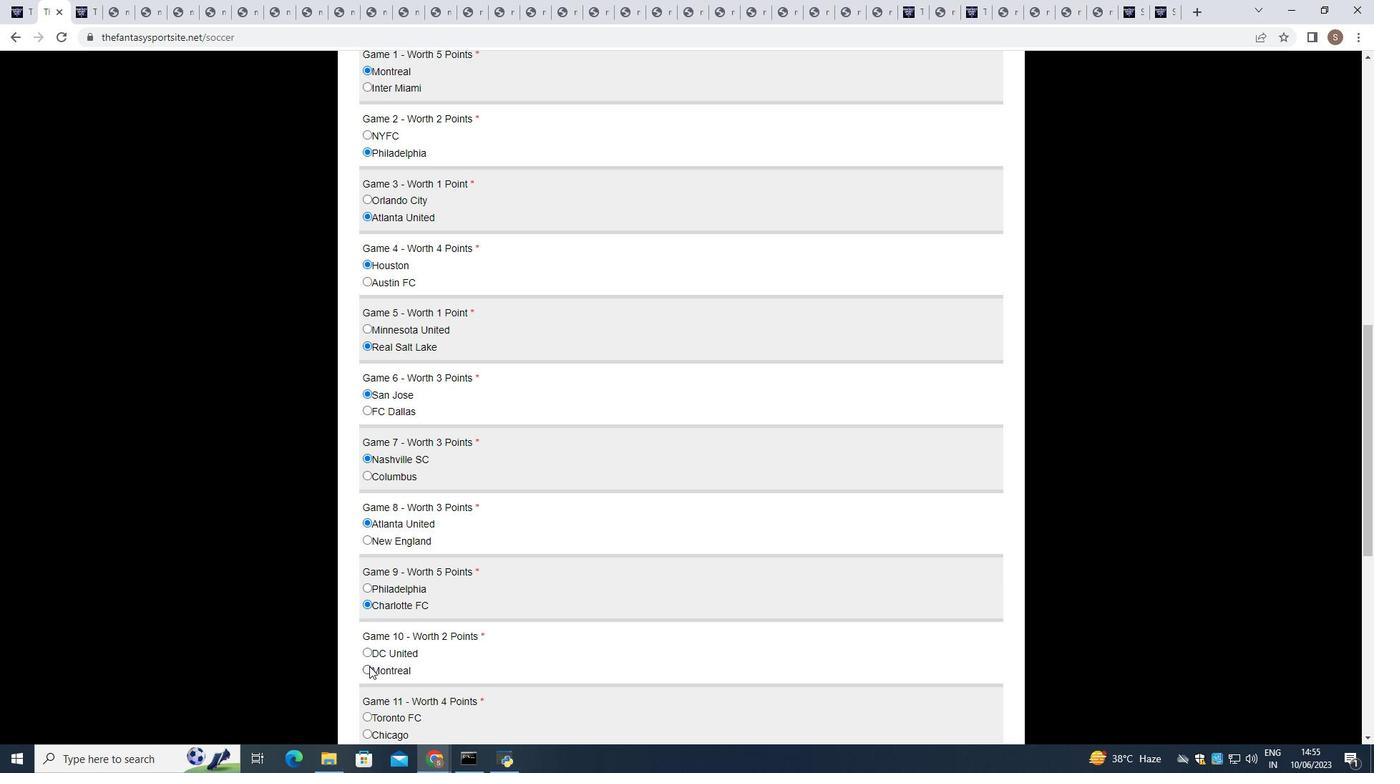 
Action: Mouse moved to (370, 665)
Screenshot: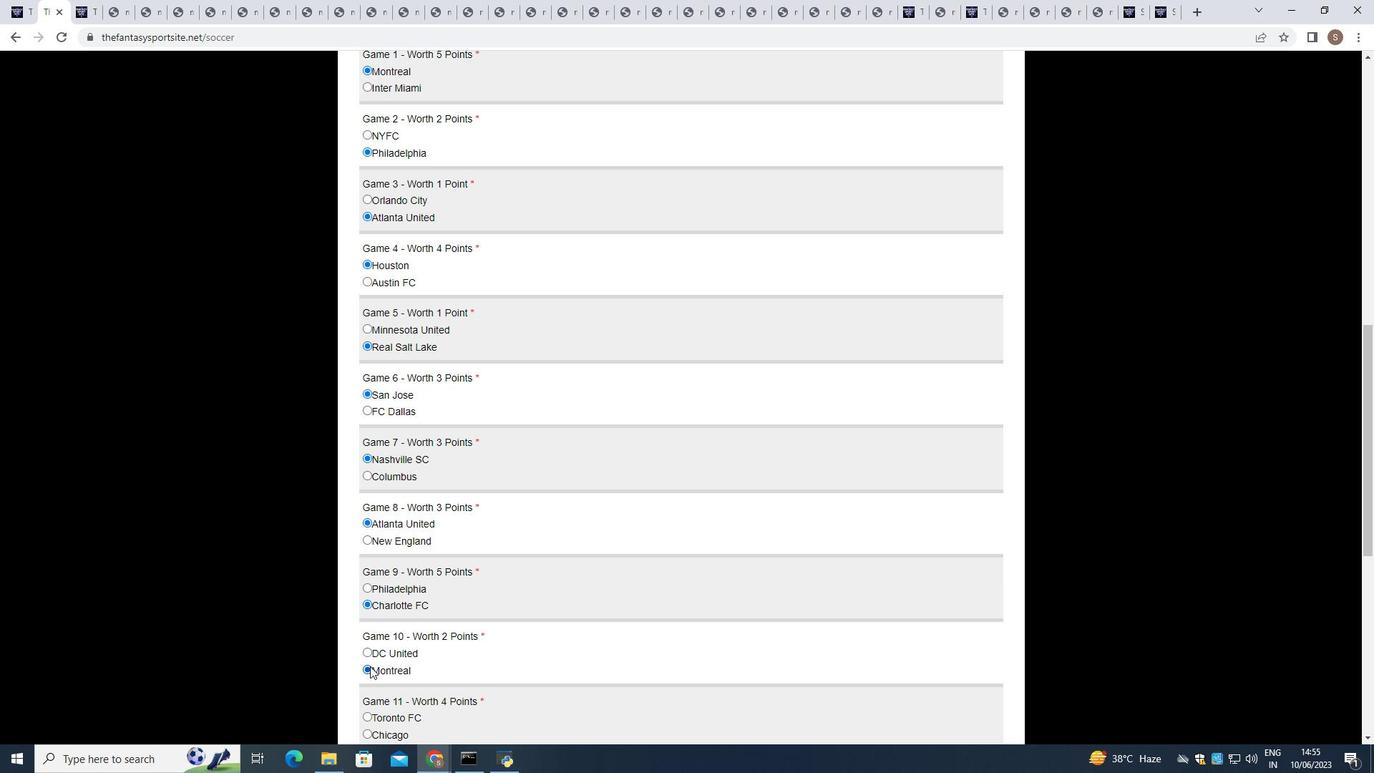 
Action: Mouse scrolled (370, 664) with delta (0, 0)
Screenshot: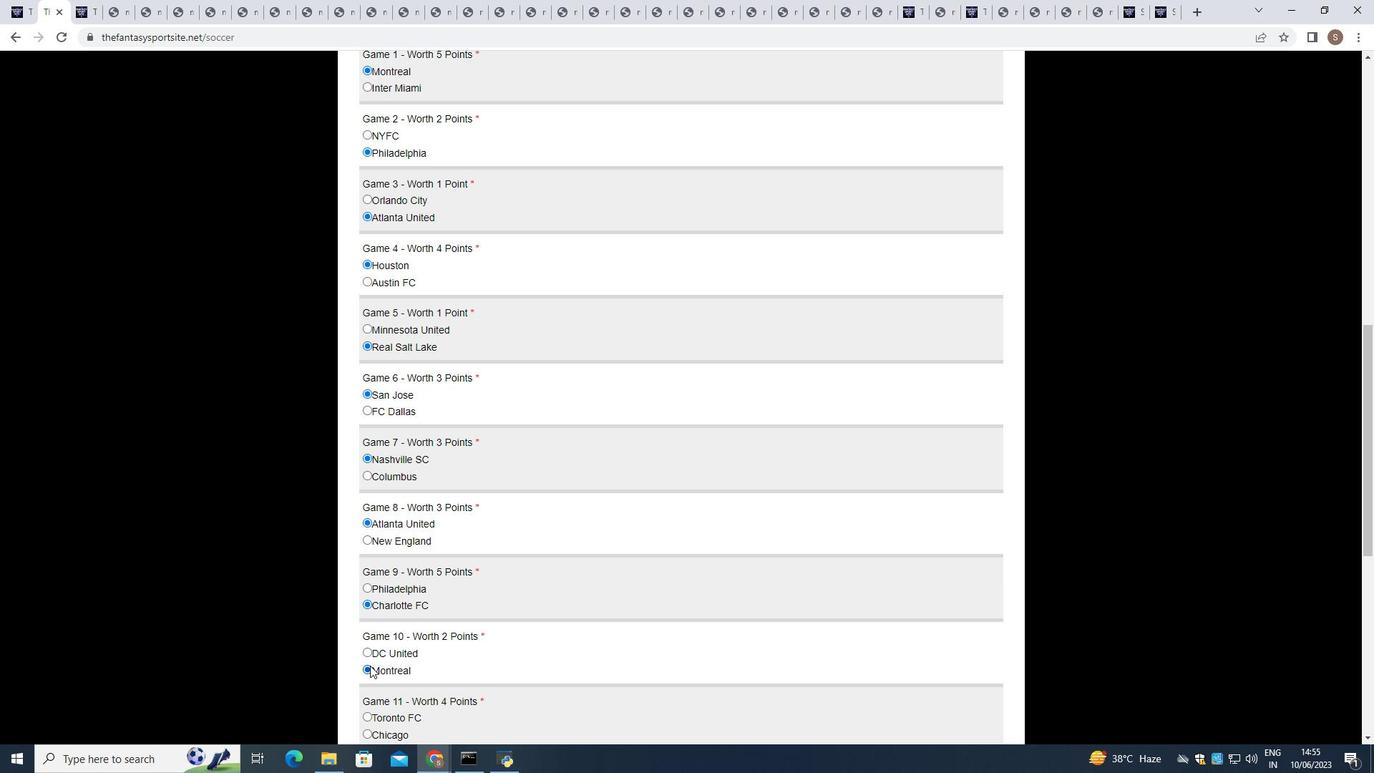 
Action: Mouse scrolled (370, 664) with delta (0, 0)
Screenshot: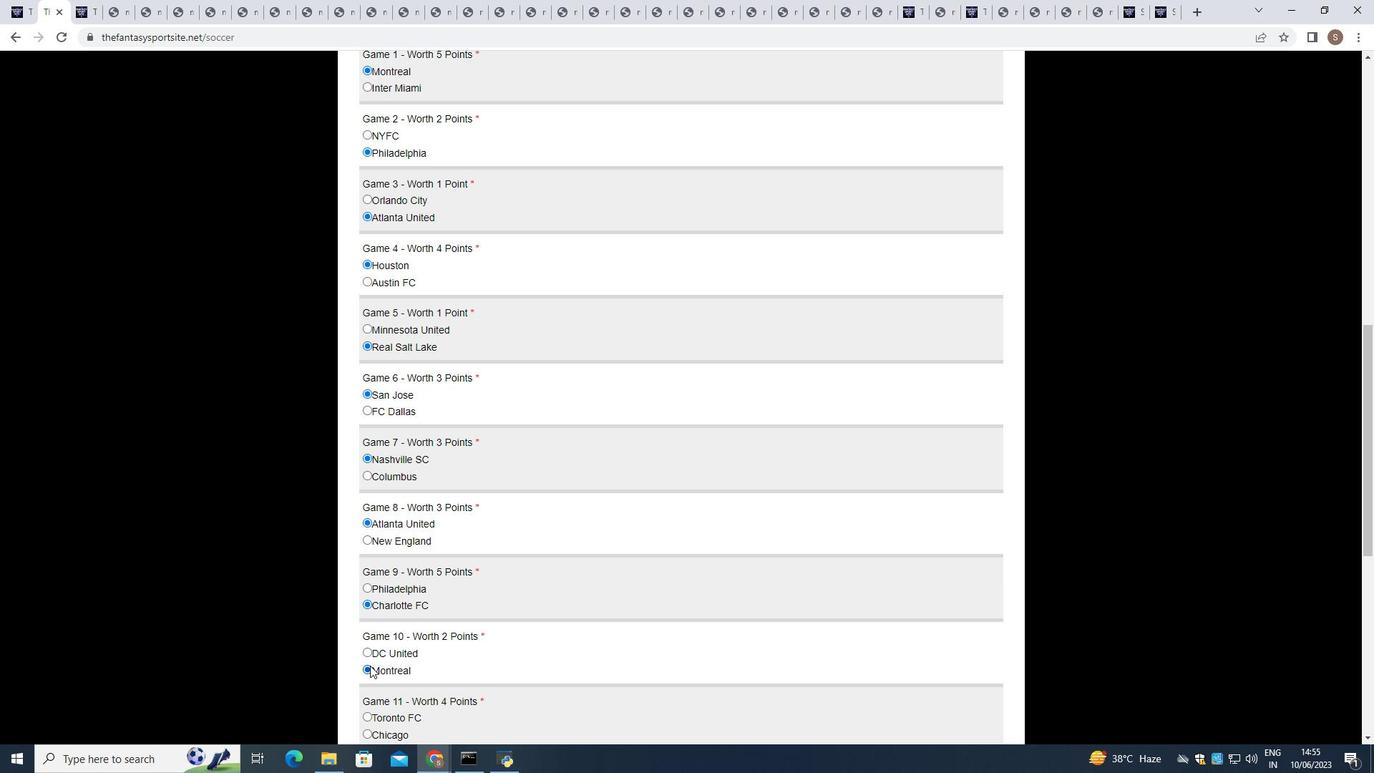 
Action: Mouse moved to (366, 592)
Screenshot: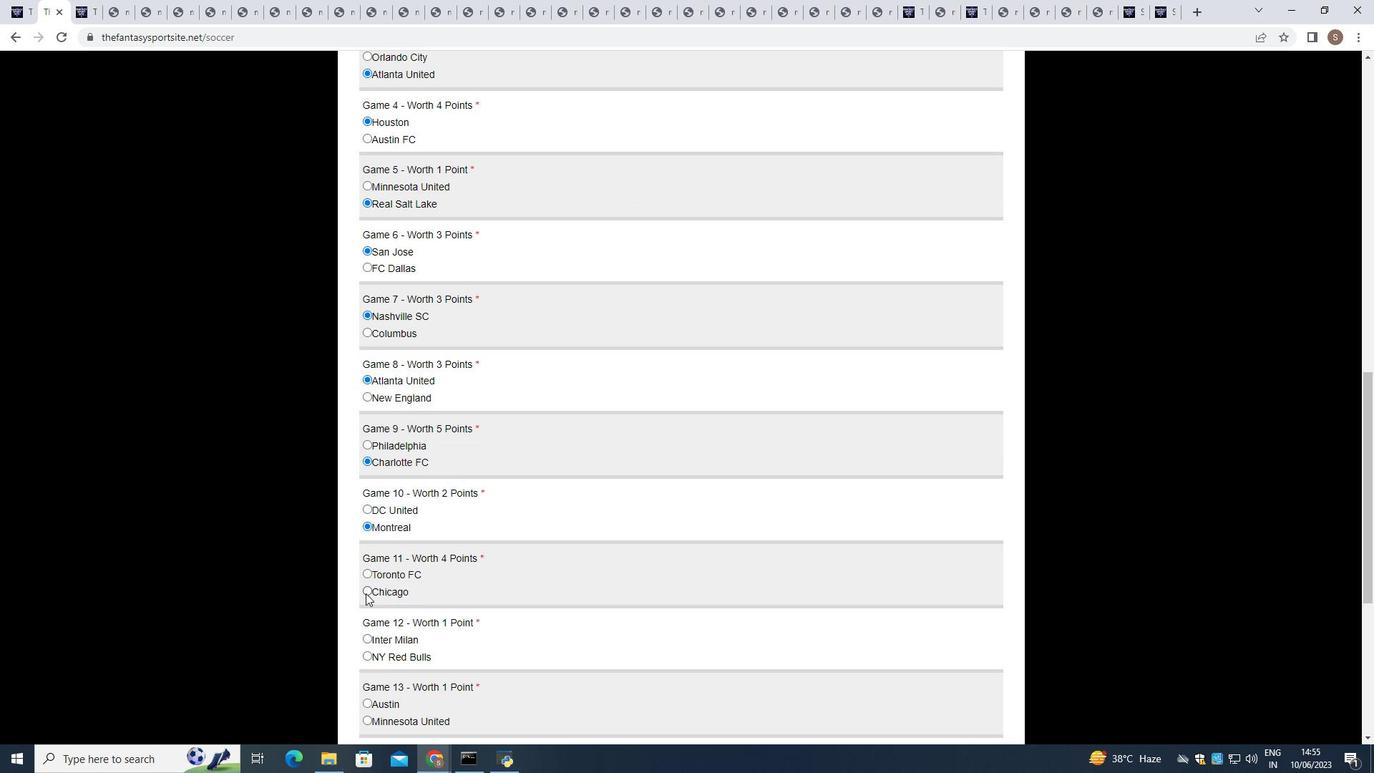 
Action: Mouse pressed left at (366, 592)
Screenshot: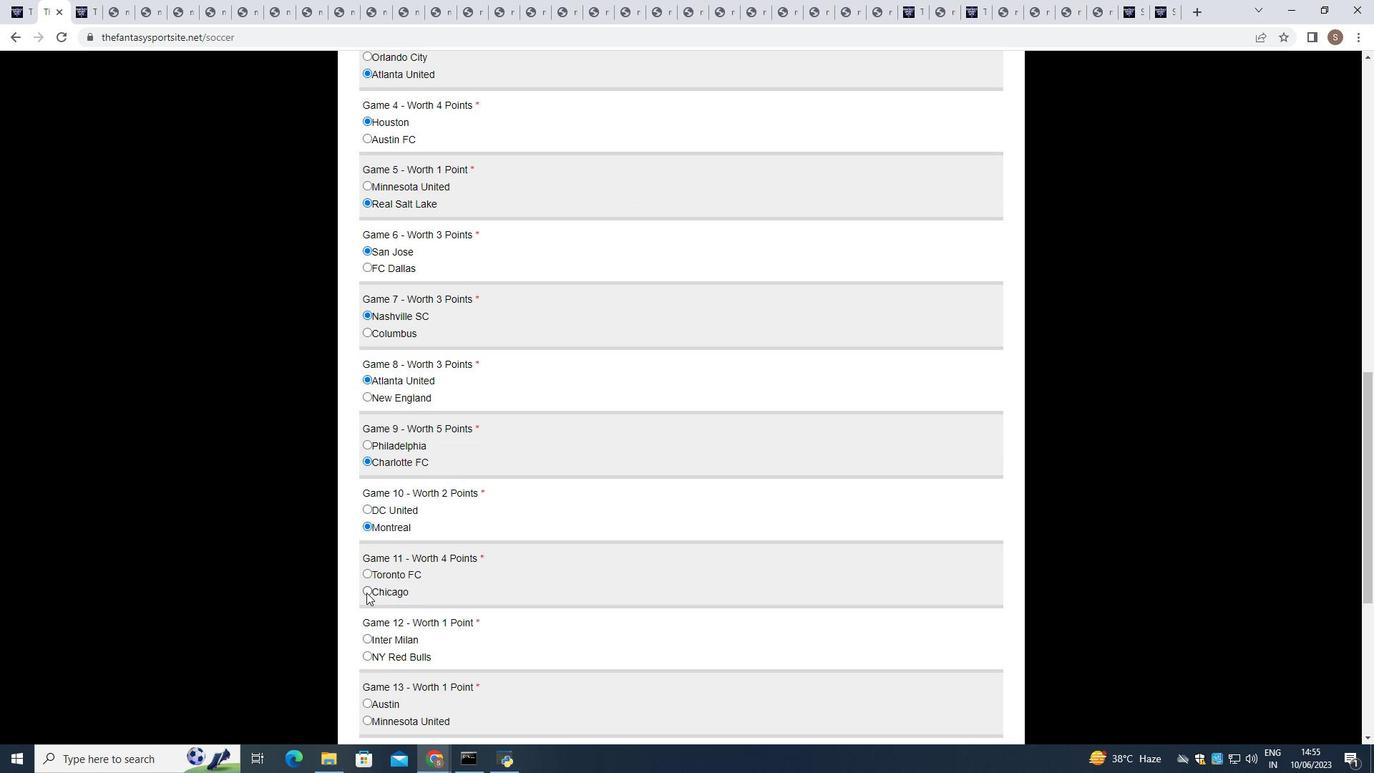 
Action: Mouse moved to (369, 653)
Screenshot: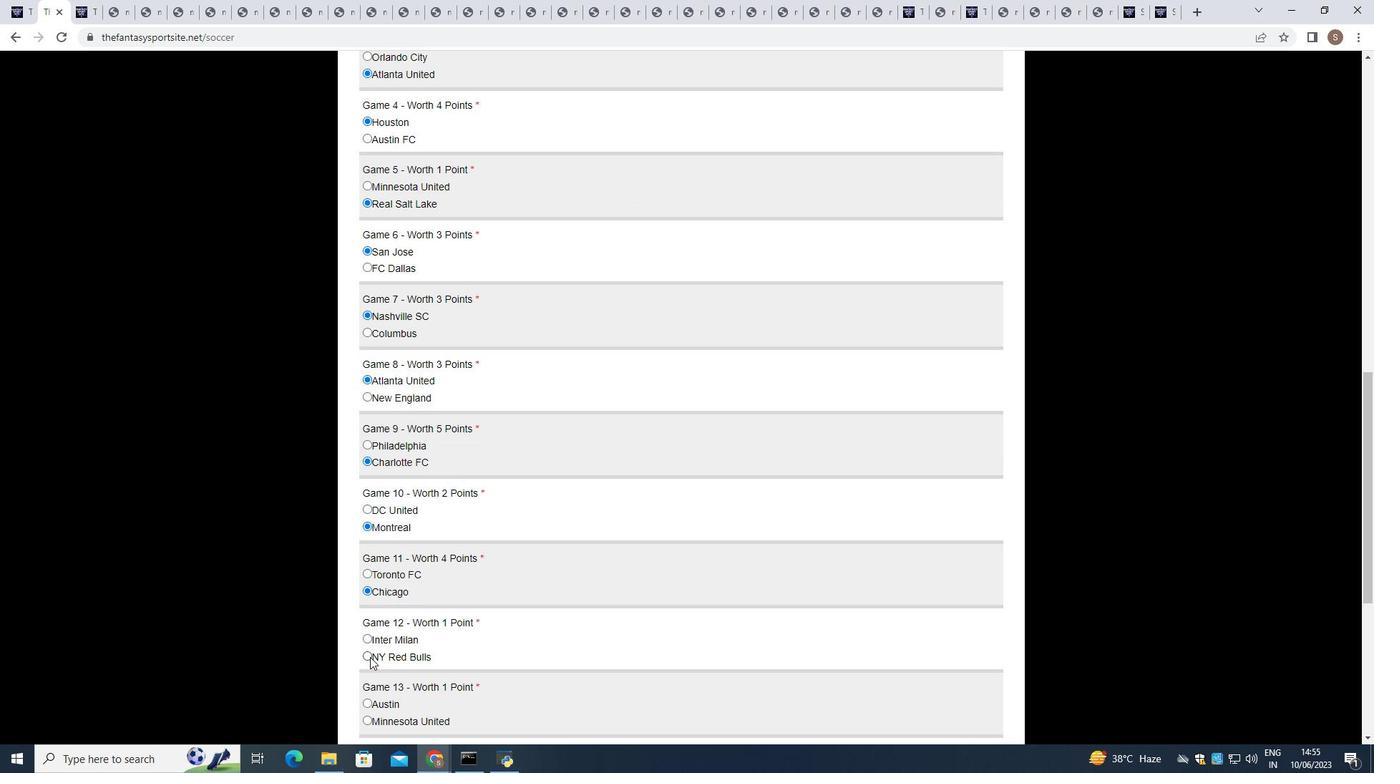 
Action: Mouse pressed left at (369, 653)
Screenshot: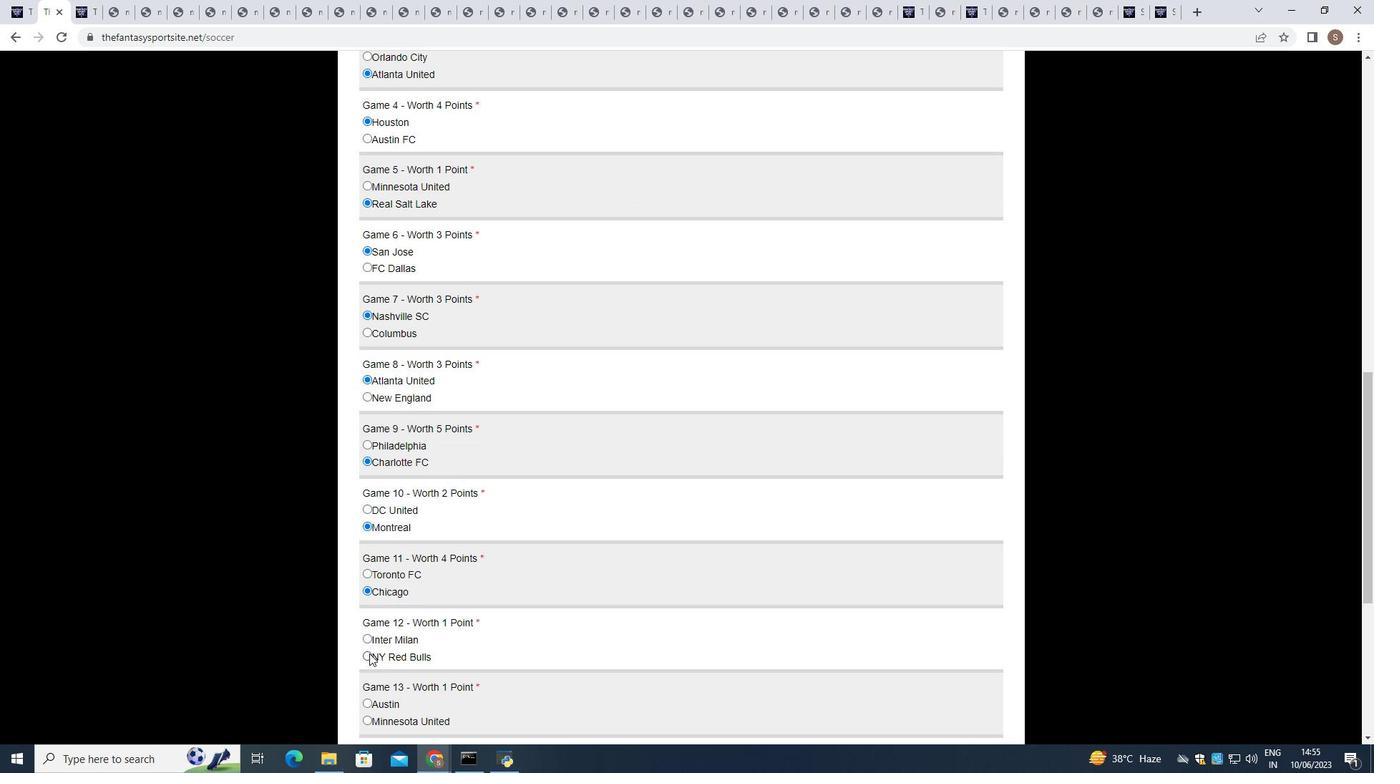 
Action: Mouse moved to (369, 651)
Screenshot: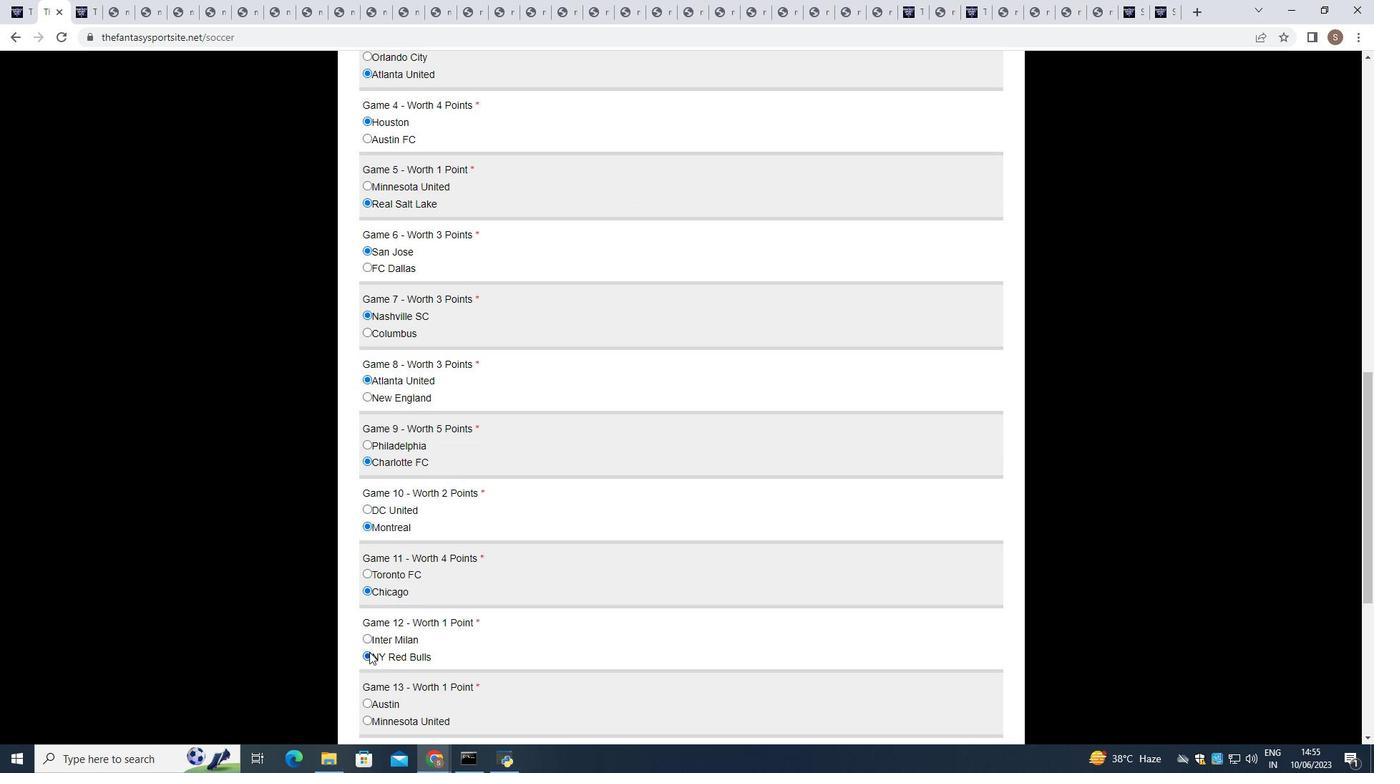 
Action: Mouse scrolled (369, 650) with delta (0, 0)
Screenshot: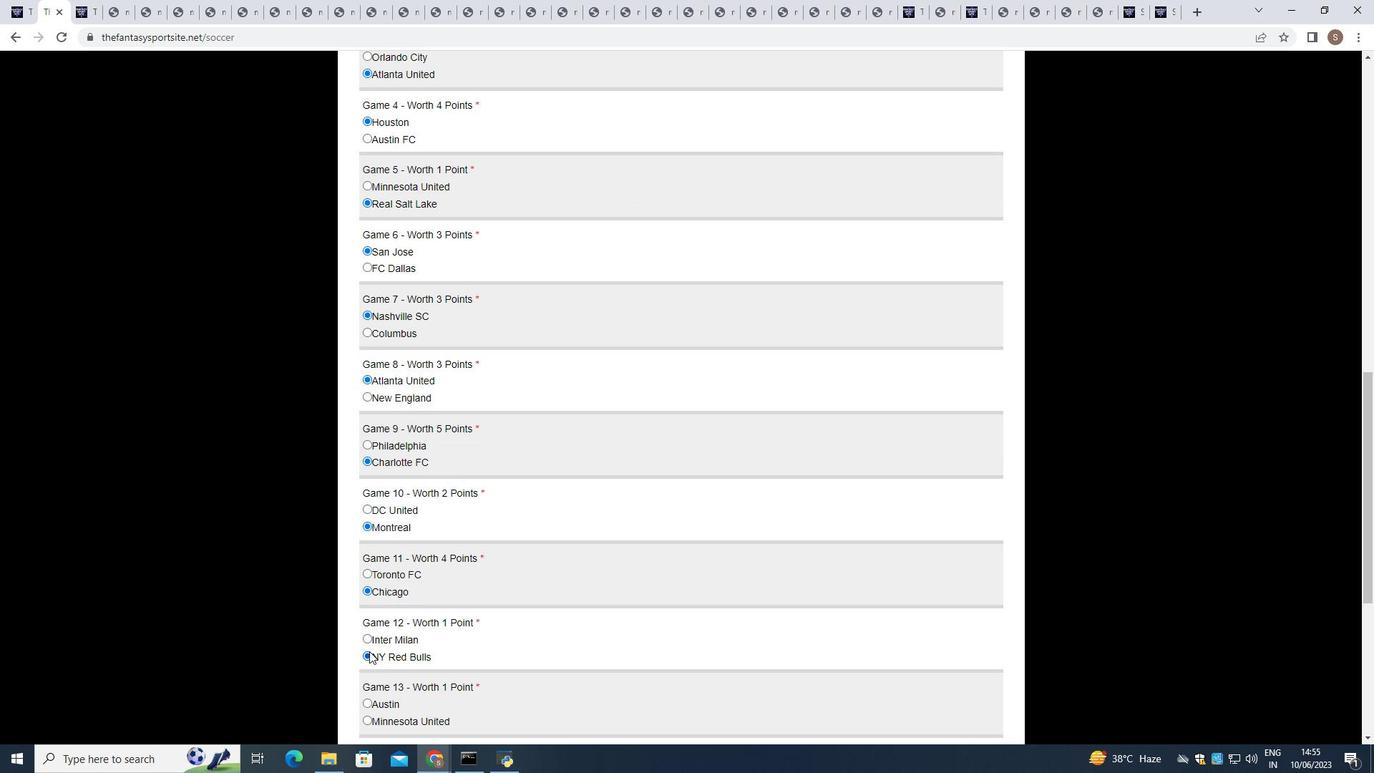 
Action: Mouse moved to (367, 645)
Screenshot: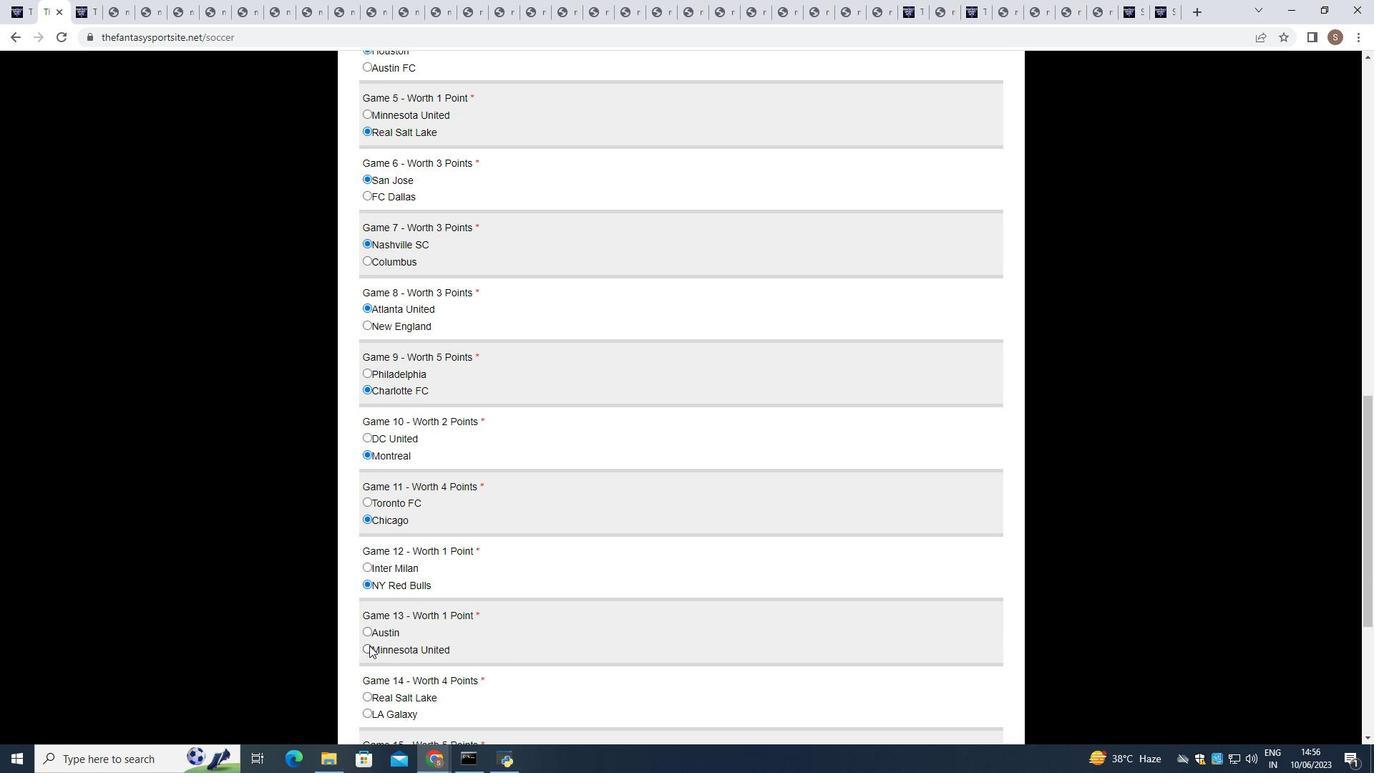 
Action: Mouse pressed left at (367, 645)
Screenshot: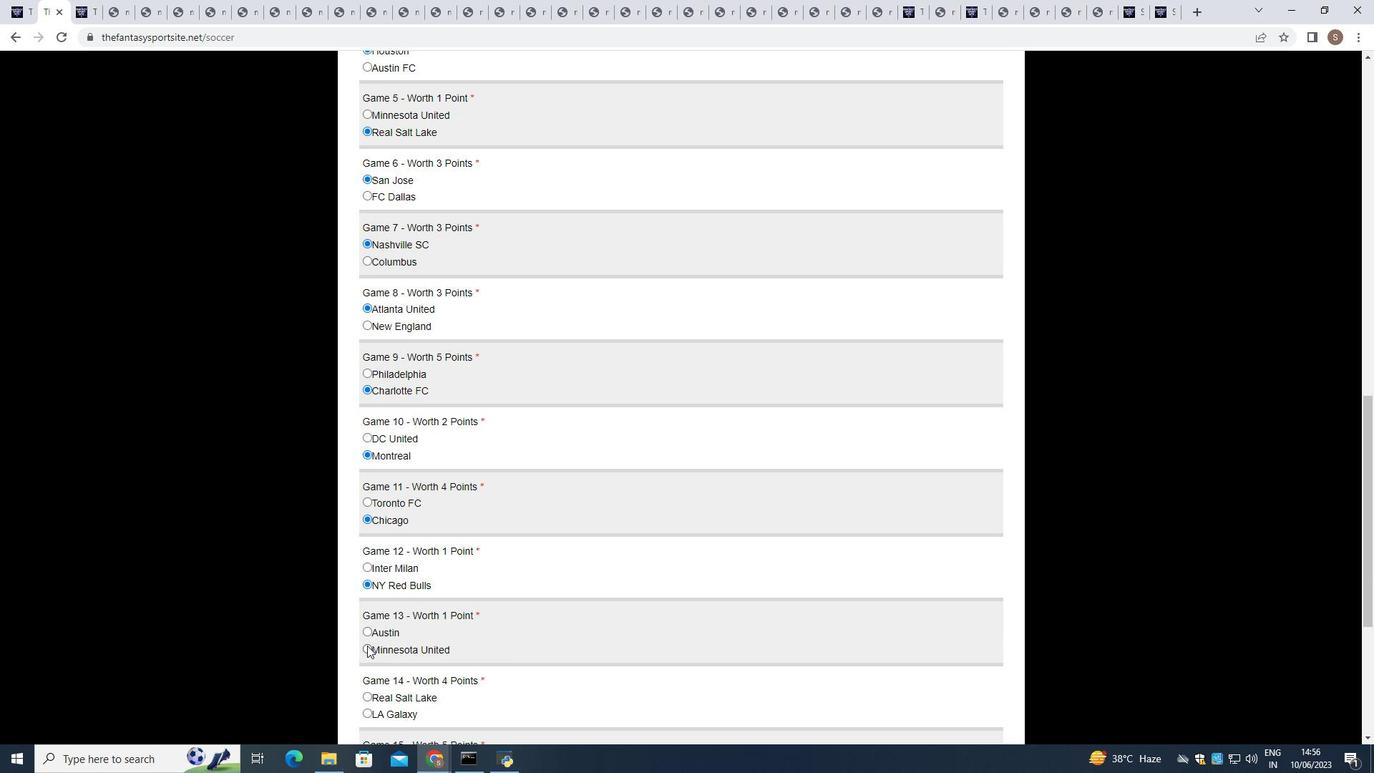 
Action: Mouse scrolled (367, 644) with delta (0, 0)
Screenshot: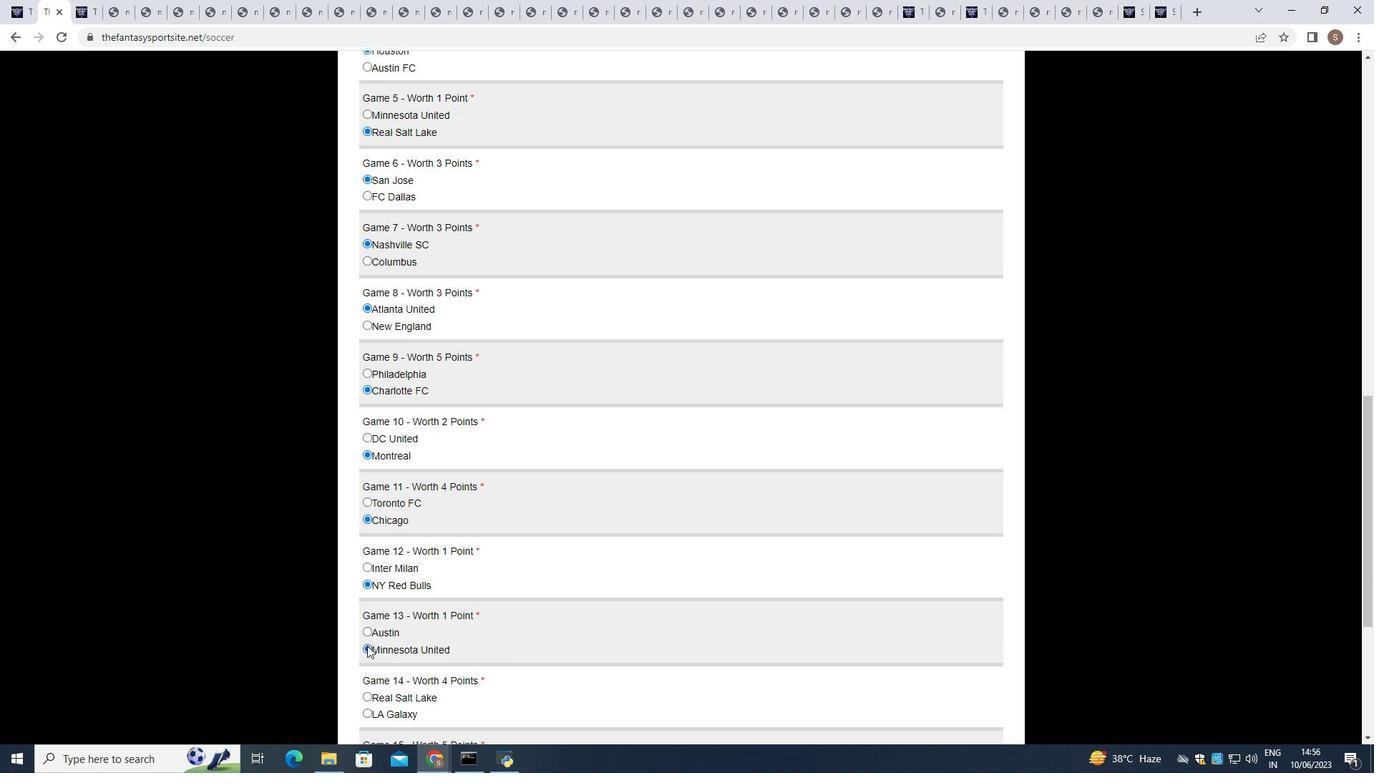 
Action: Mouse scrolled (367, 644) with delta (0, 0)
Screenshot: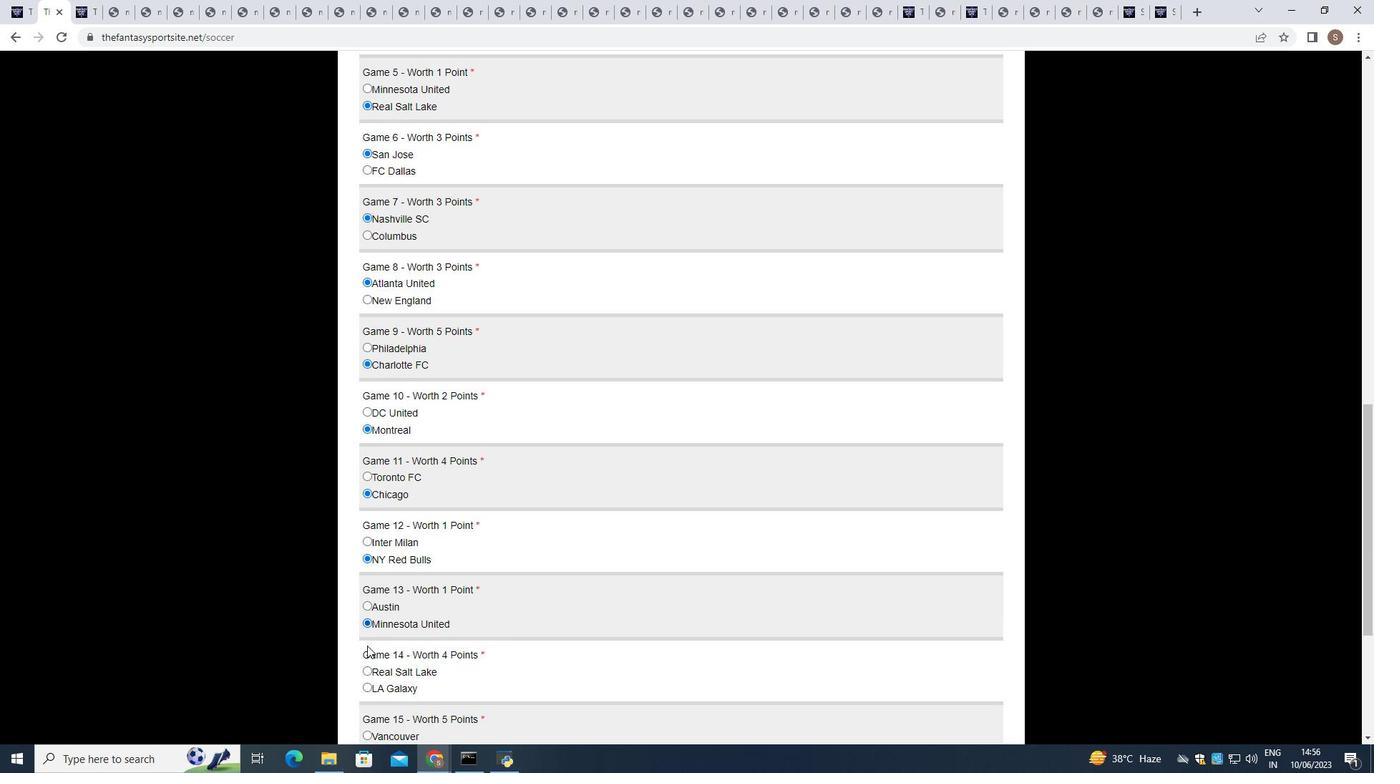 
Action: Mouse moved to (367, 568)
Screenshot: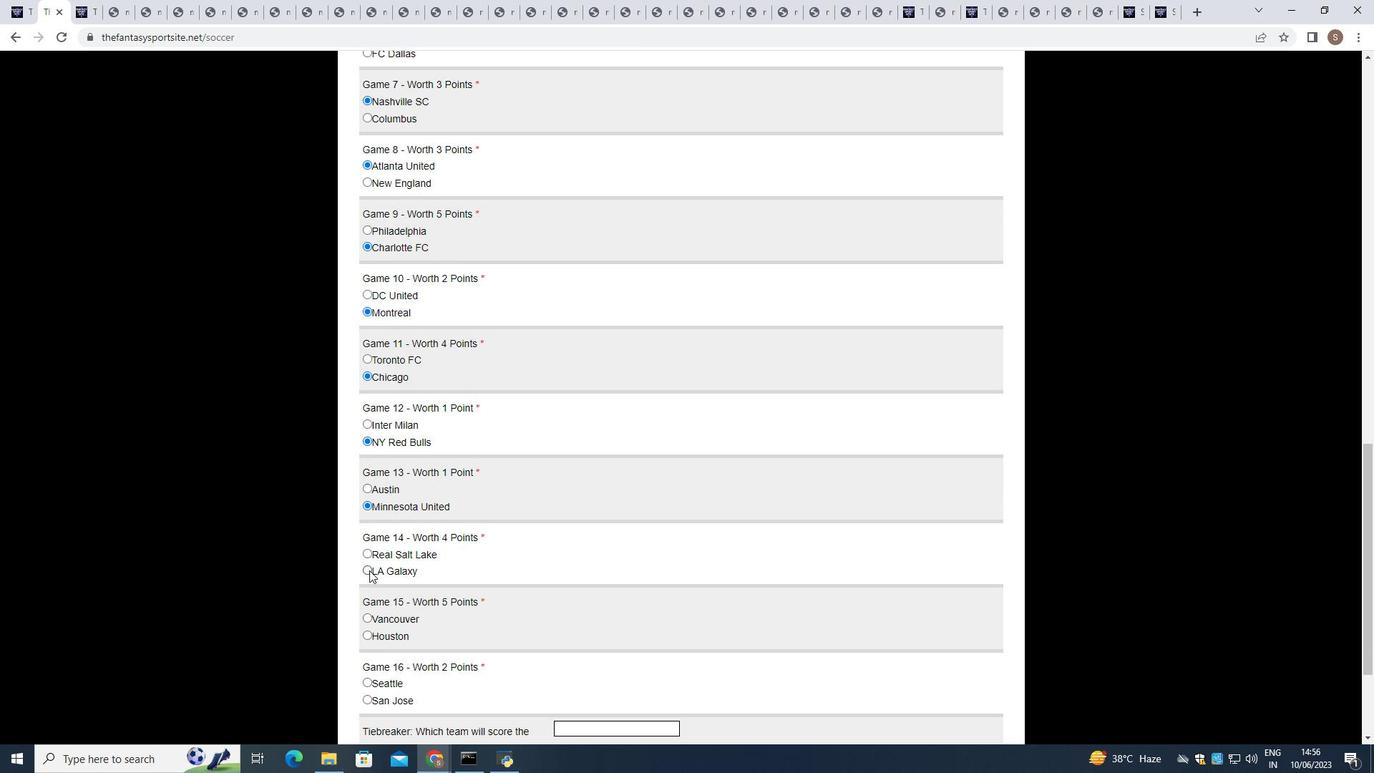 
Action: Mouse pressed left at (367, 568)
Screenshot: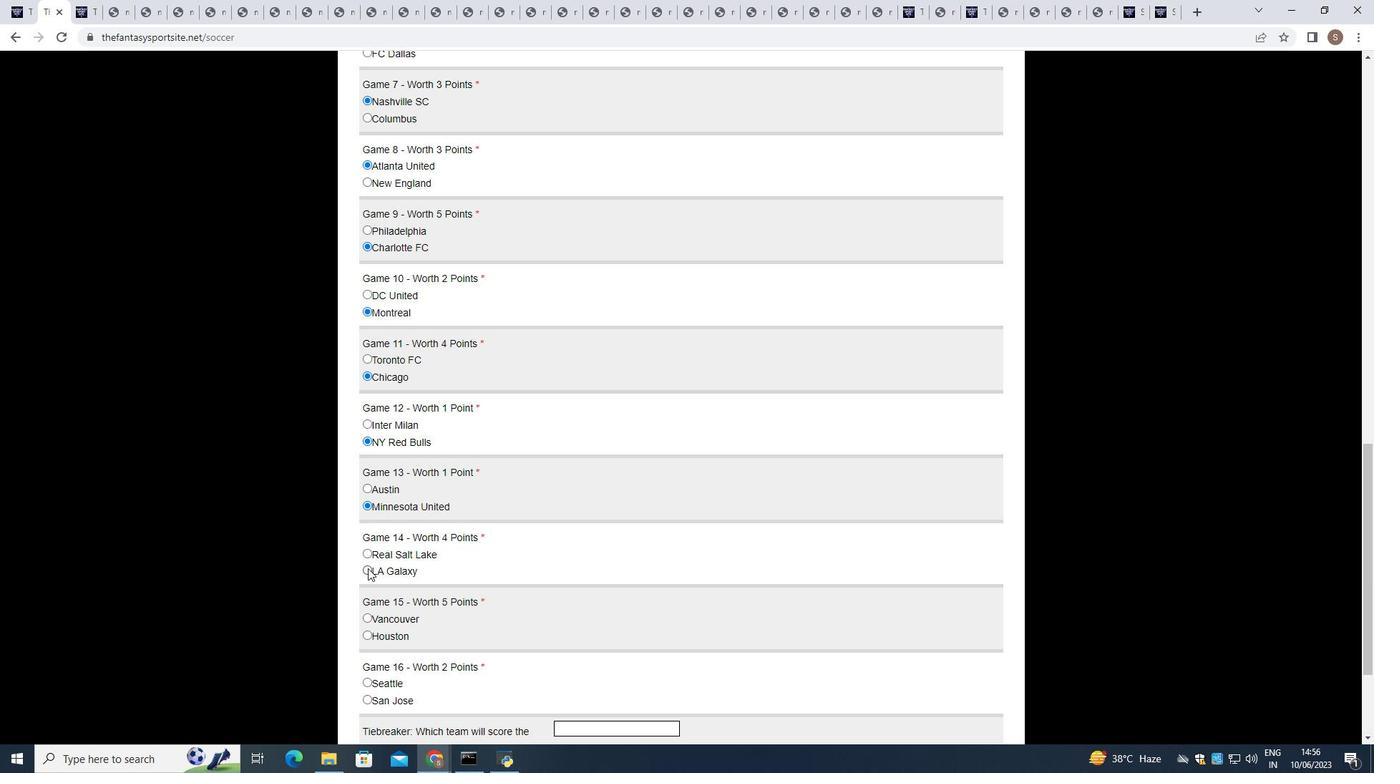 
Action: Mouse scrolled (367, 567) with delta (0, 0)
Screenshot: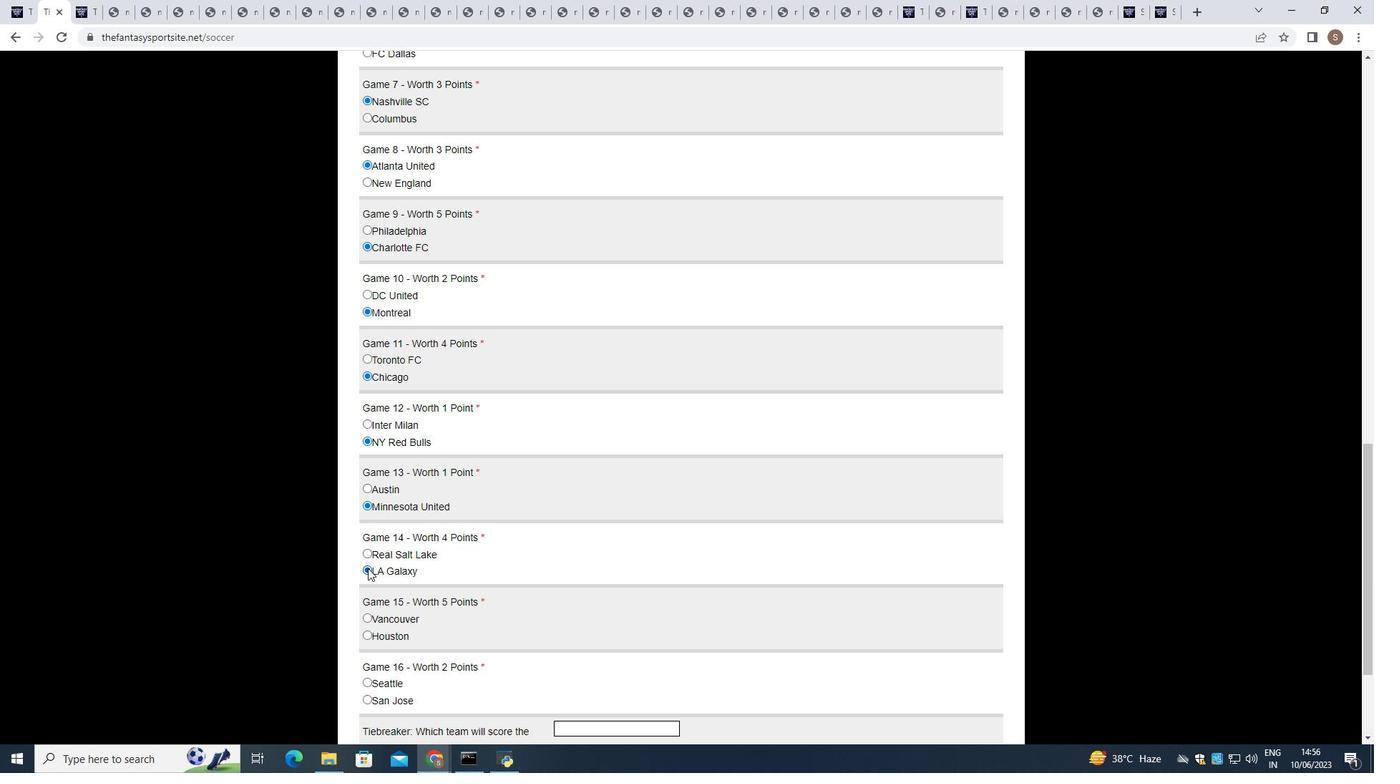 
Action: Mouse moved to (367, 555)
Screenshot: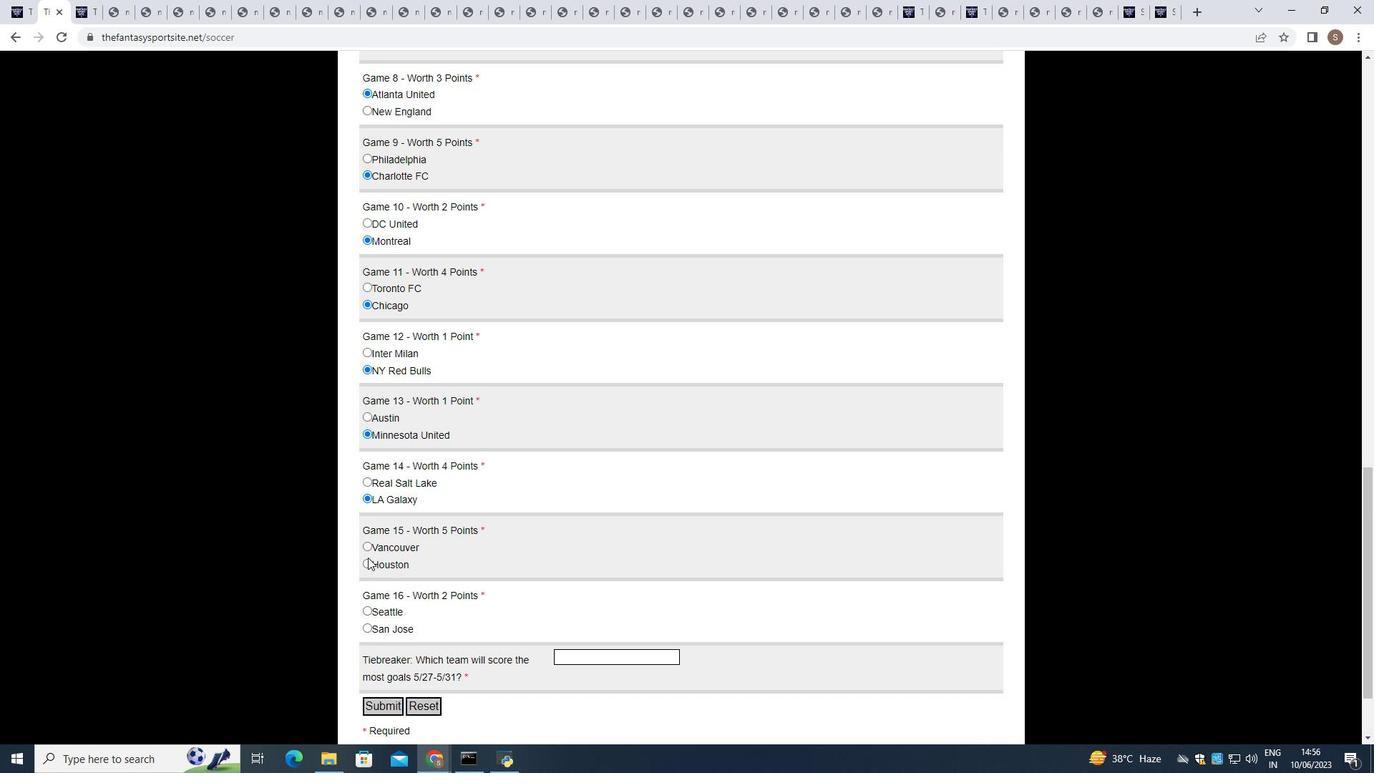 
Action: Mouse pressed left at (367, 555)
Screenshot: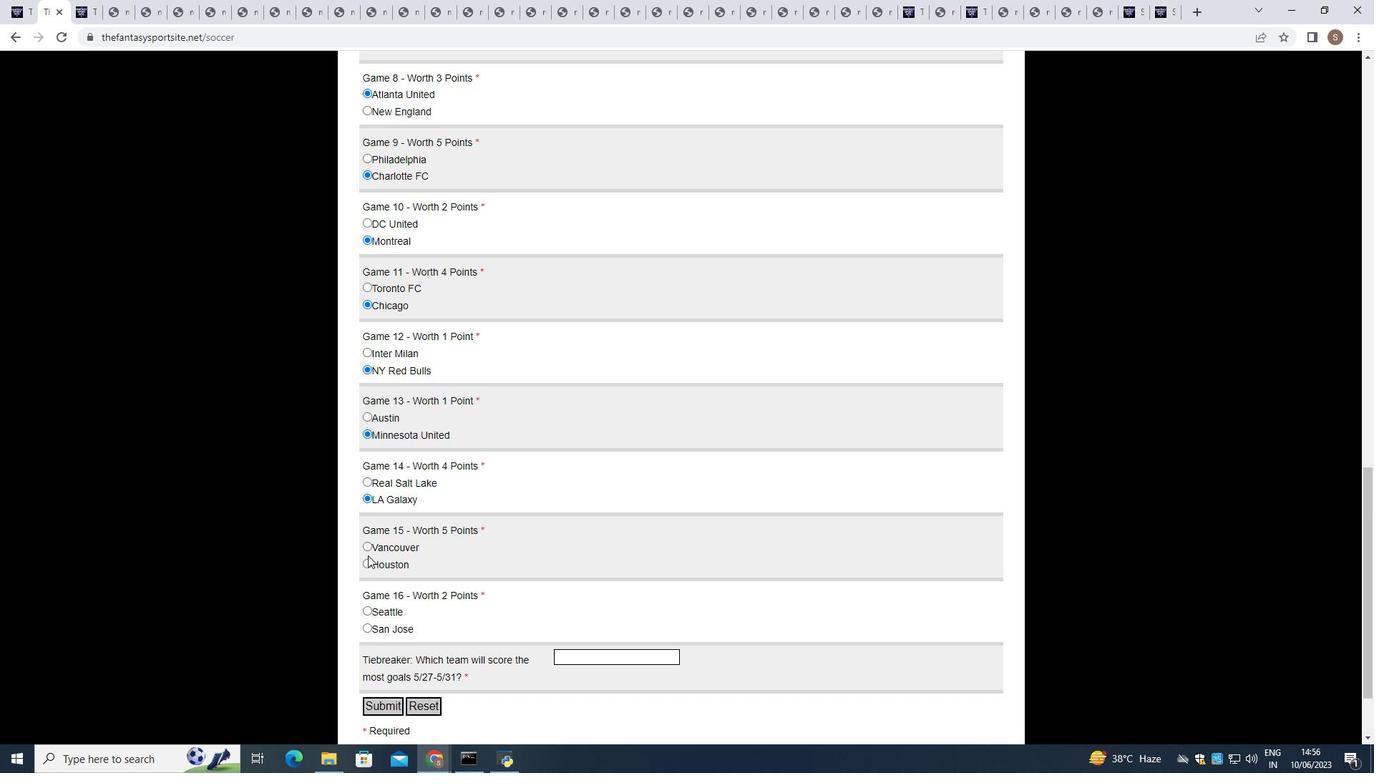 
Action: Mouse moved to (367, 561)
Screenshot: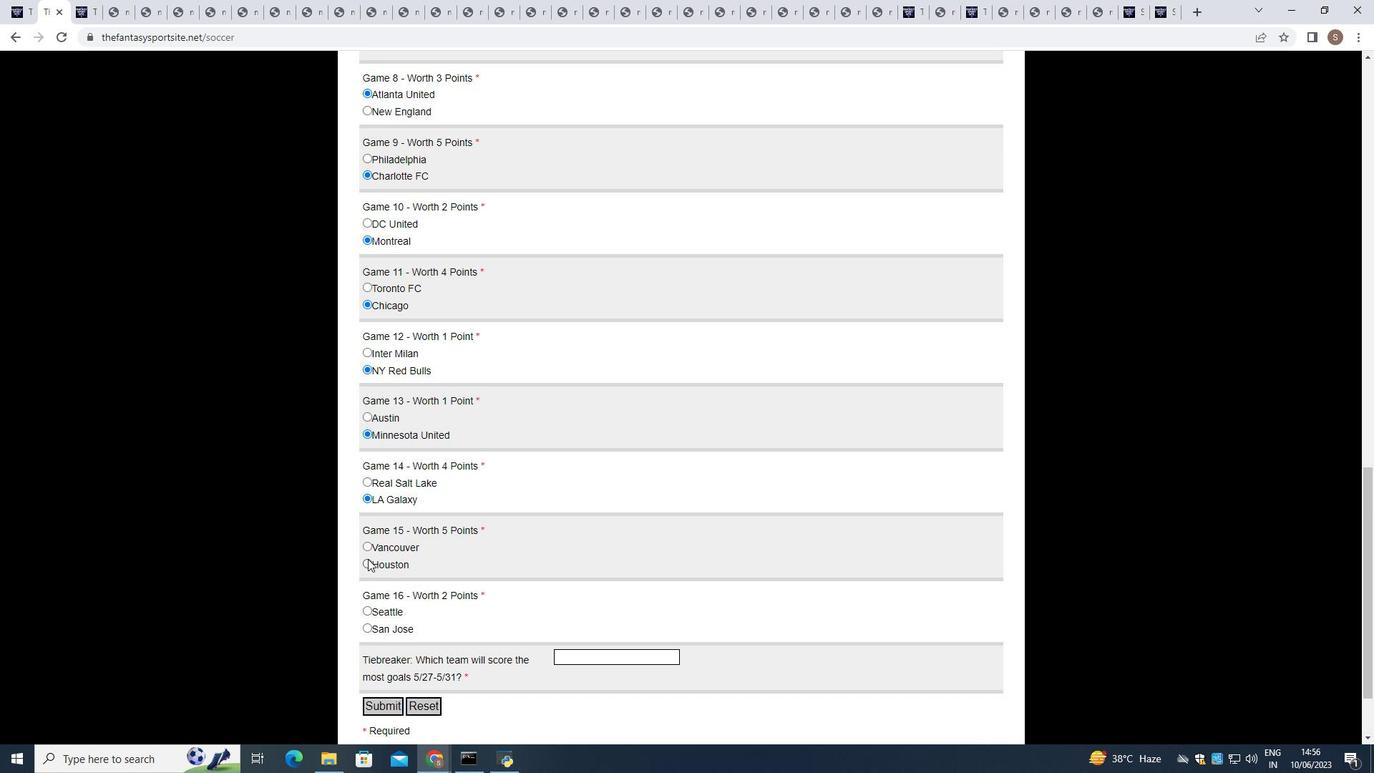 
Action: Mouse pressed left at (367, 561)
Screenshot: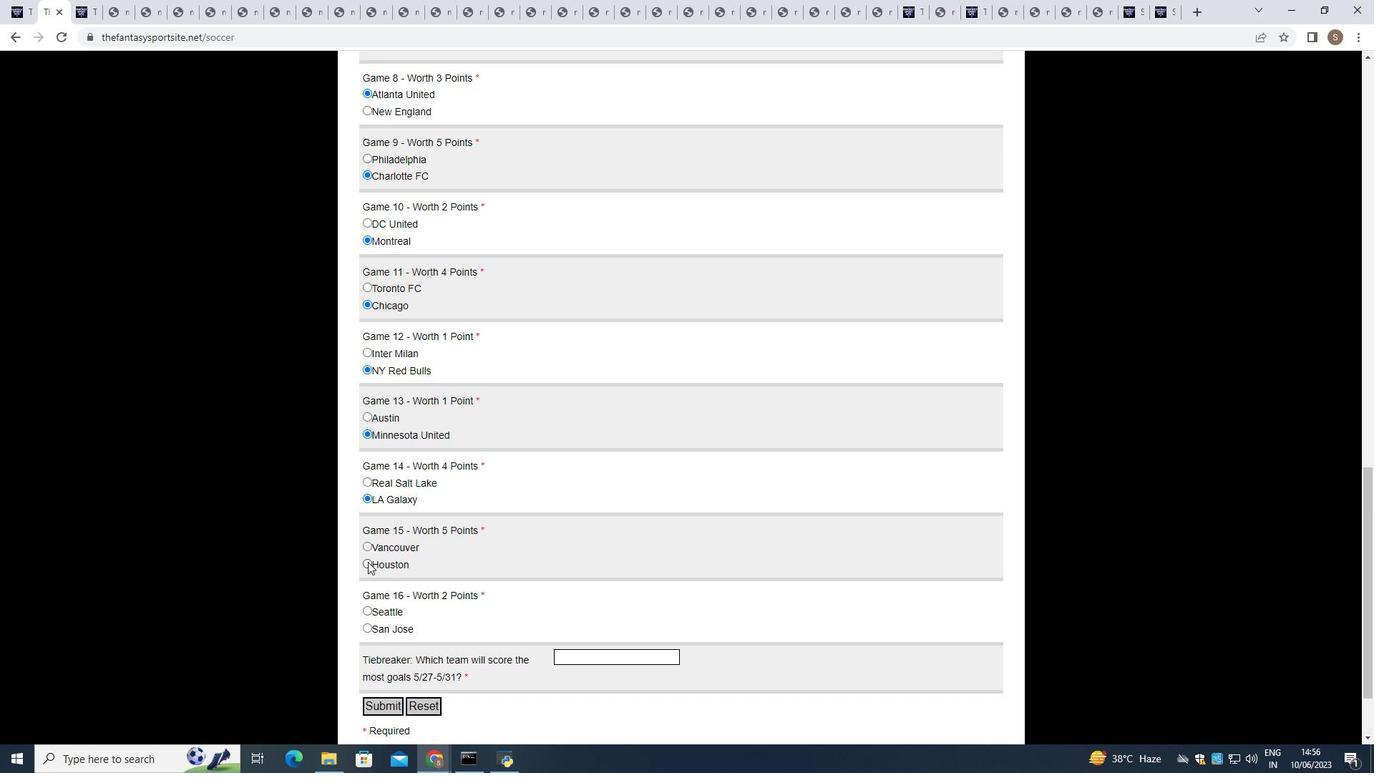 
Action: Mouse scrolled (367, 561) with delta (0, 0)
Screenshot: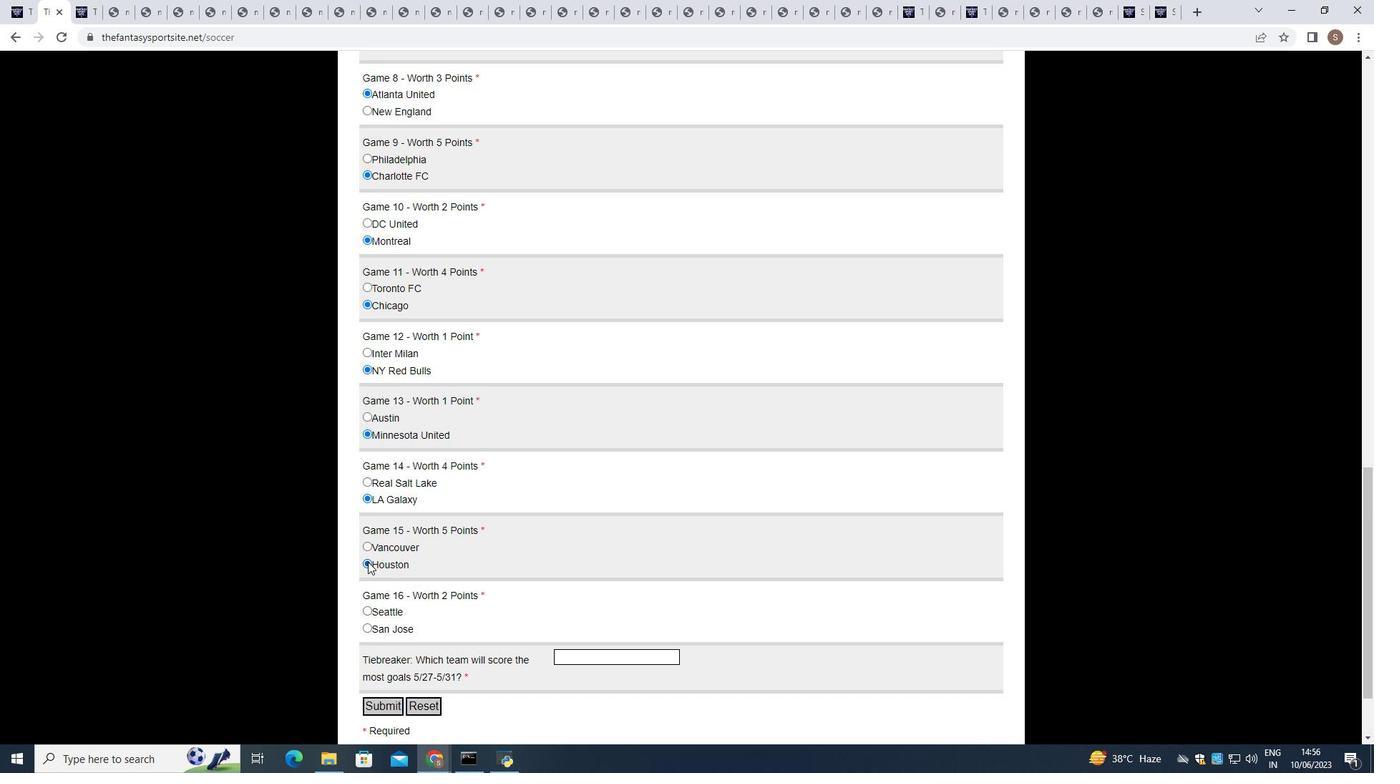 
Action: Mouse scrolled (367, 561) with delta (0, 0)
Screenshot: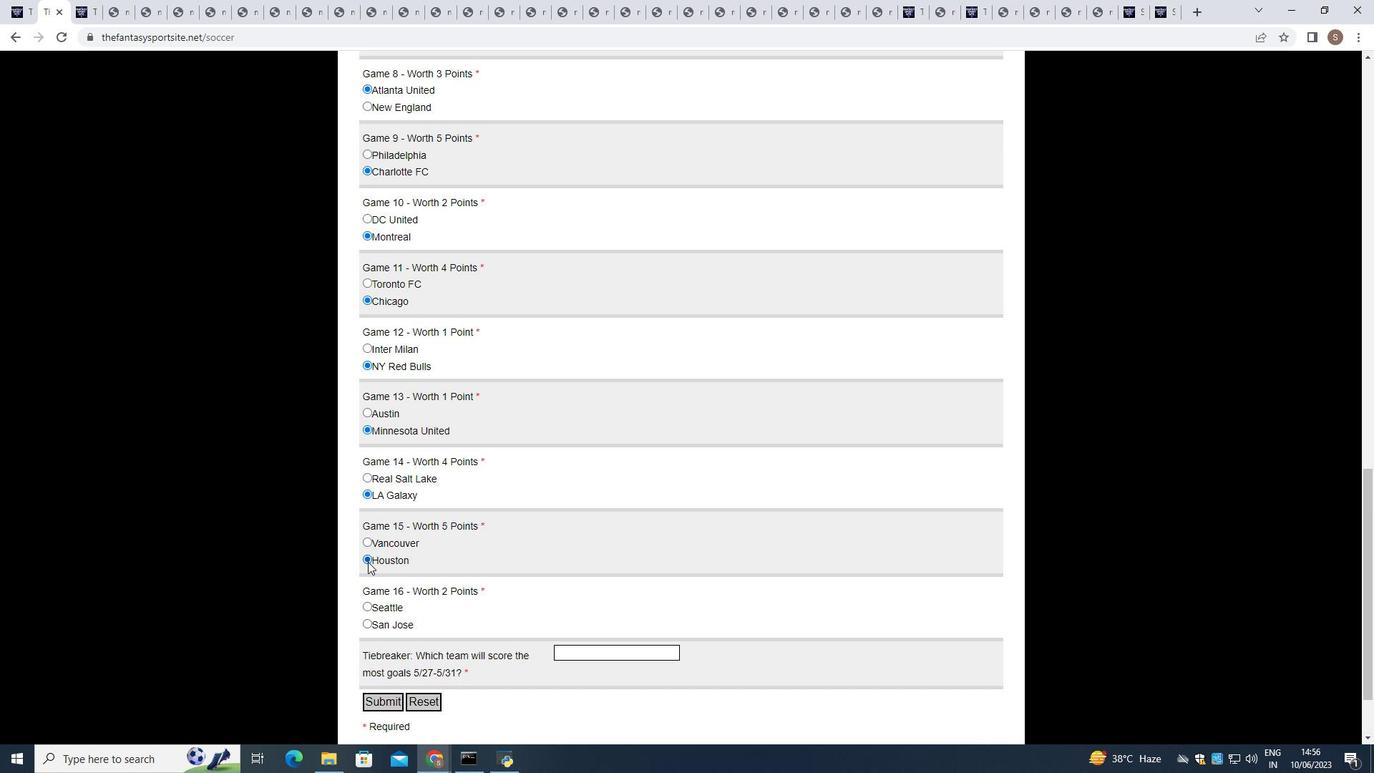 
Action: Mouse moved to (369, 527)
Screenshot: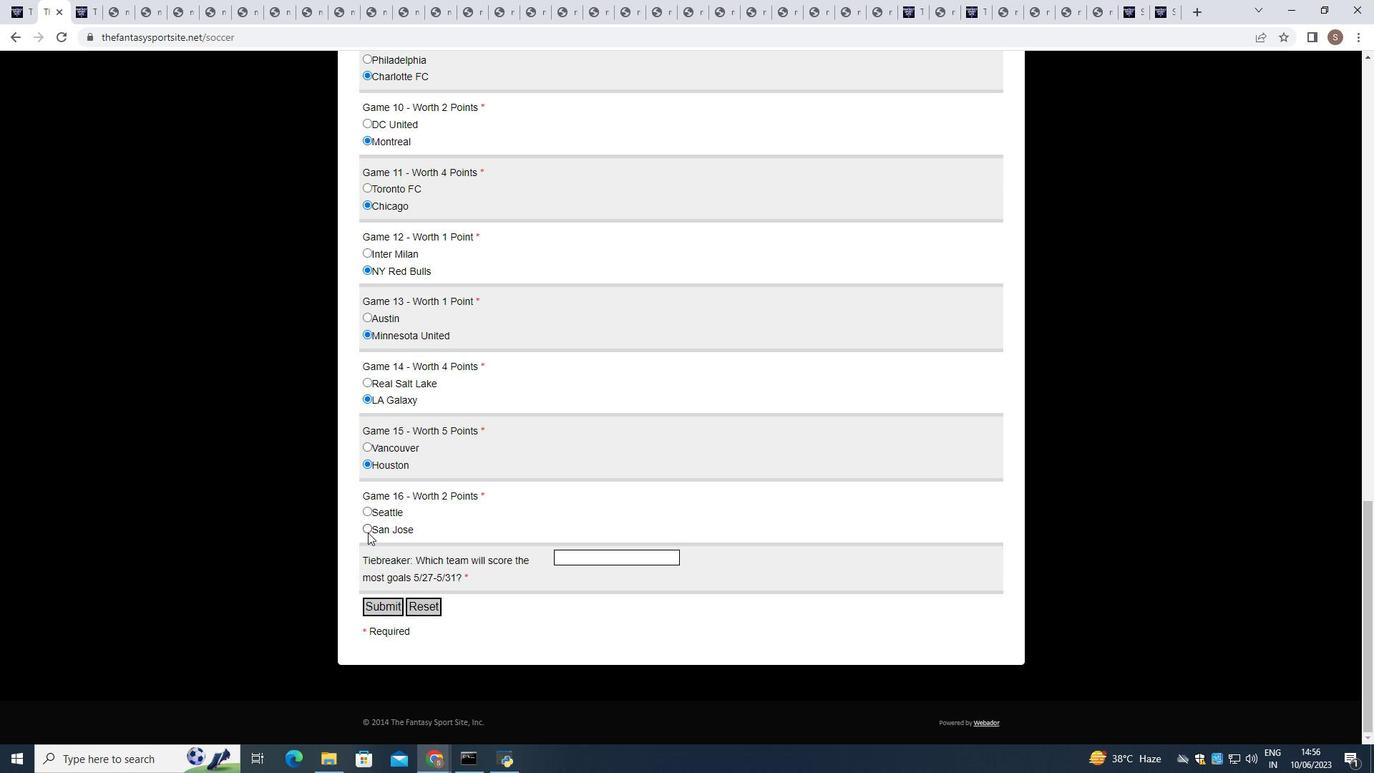 
Action: Mouse pressed left at (369, 527)
Screenshot: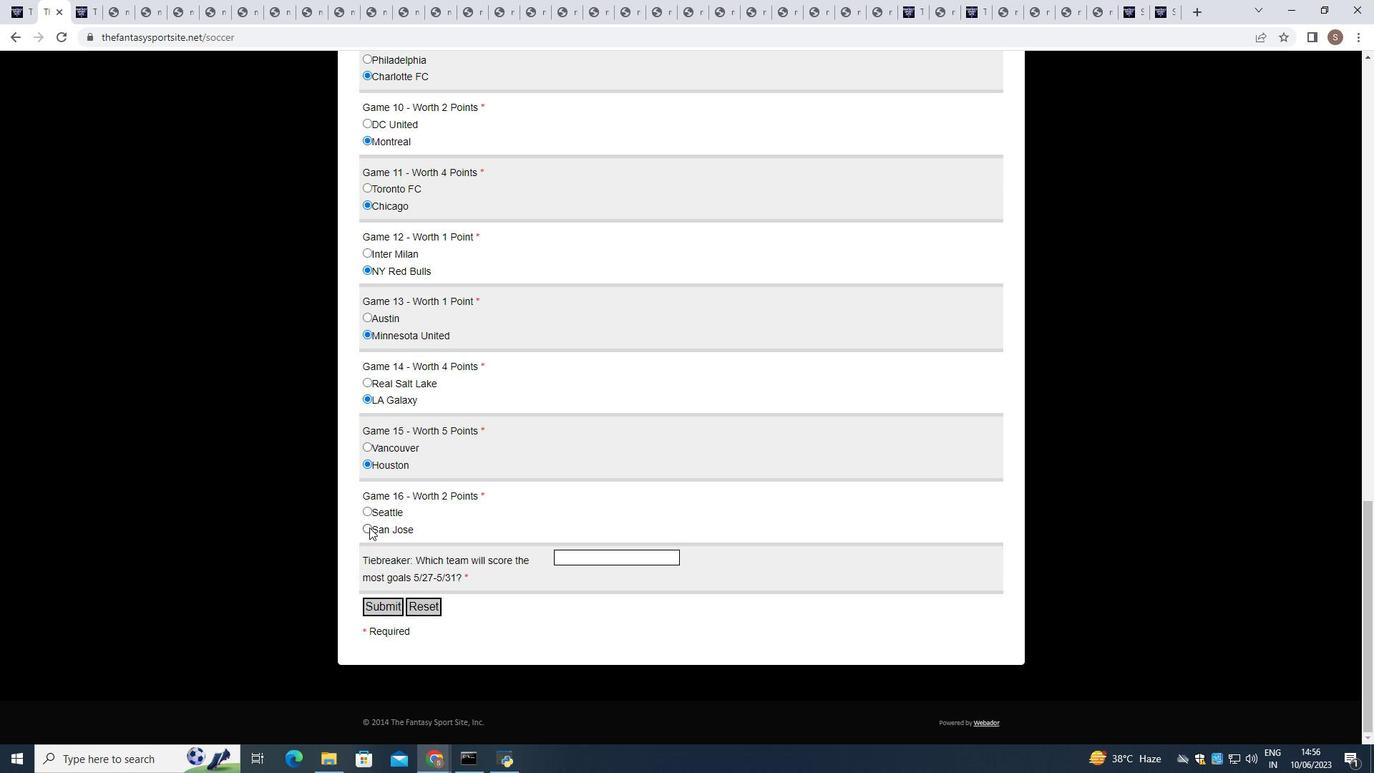 
Action: Mouse moved to (599, 551)
Screenshot: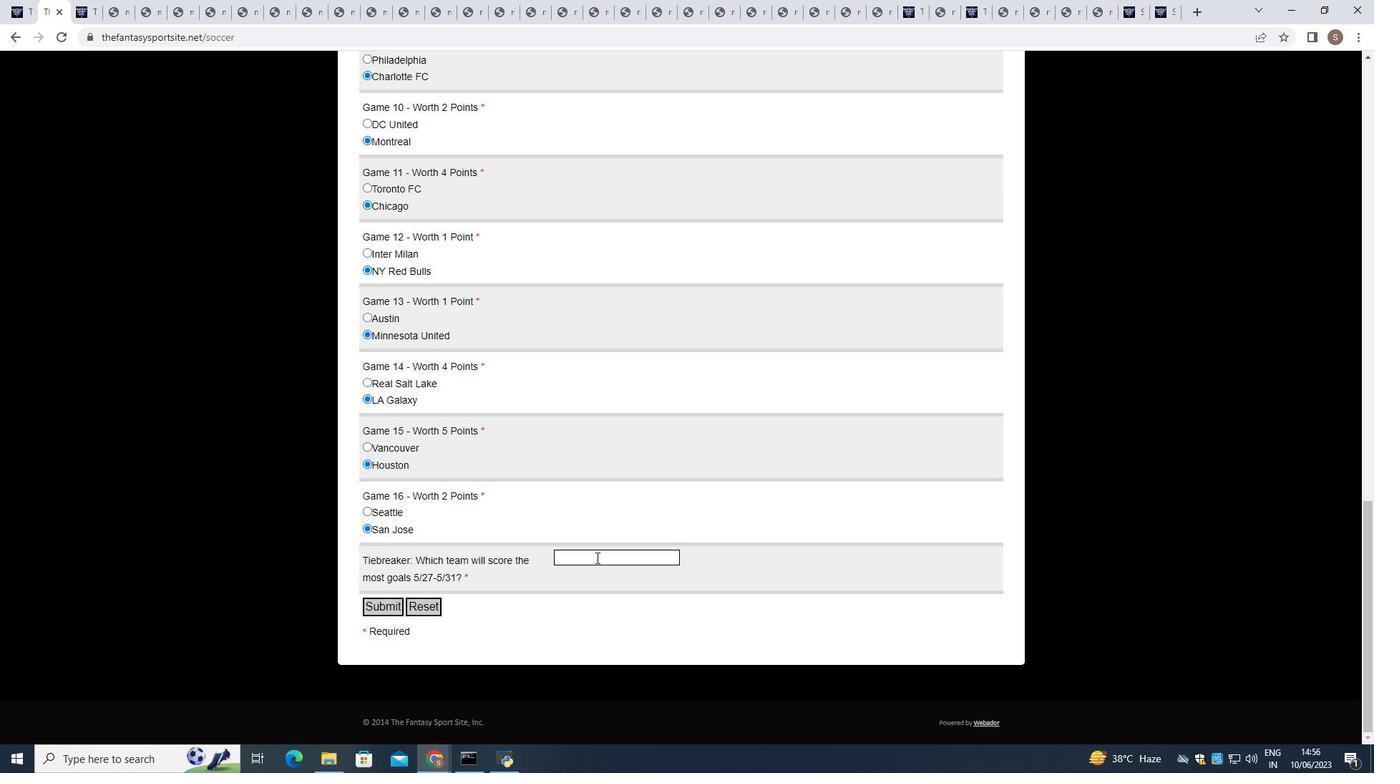 
Action: Mouse pressed left at (599, 551)
Screenshot: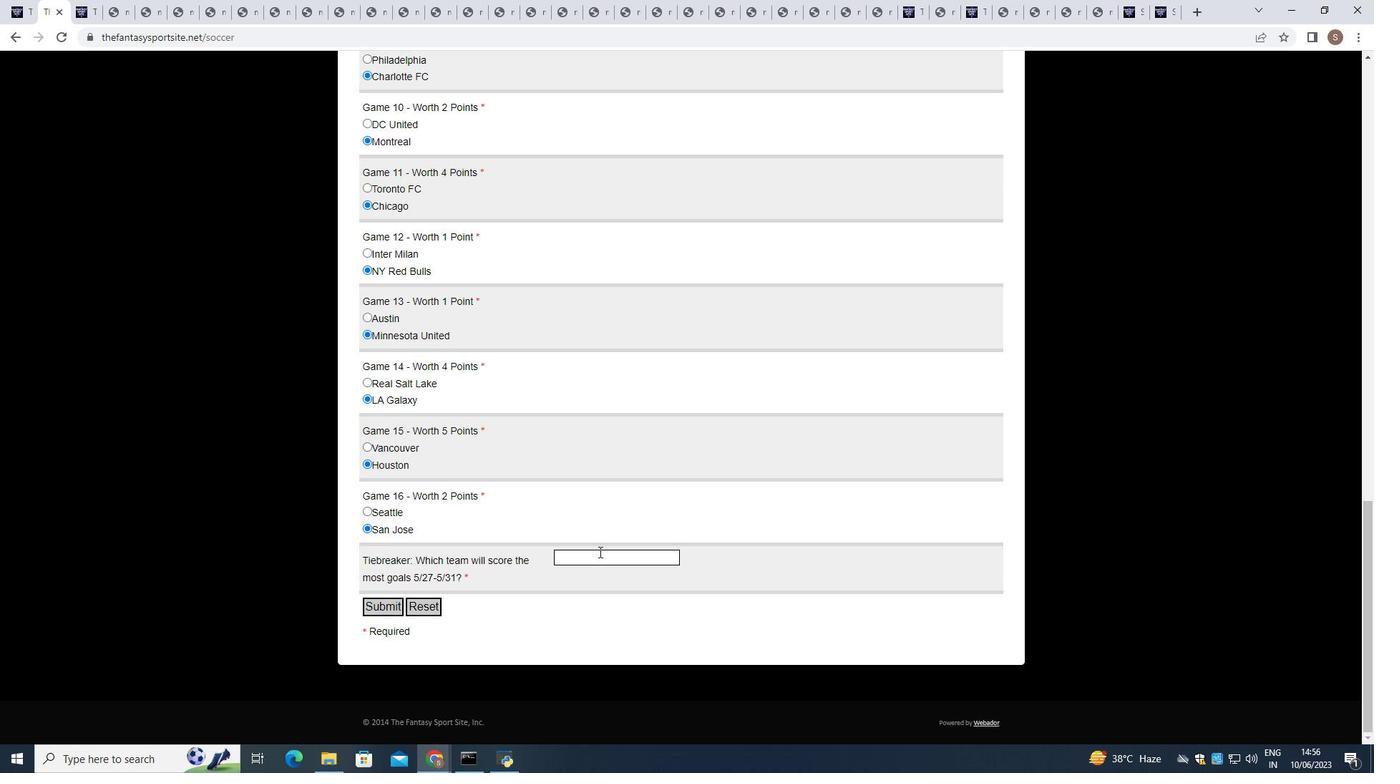 
Action: Mouse moved to (594, 551)
Screenshot: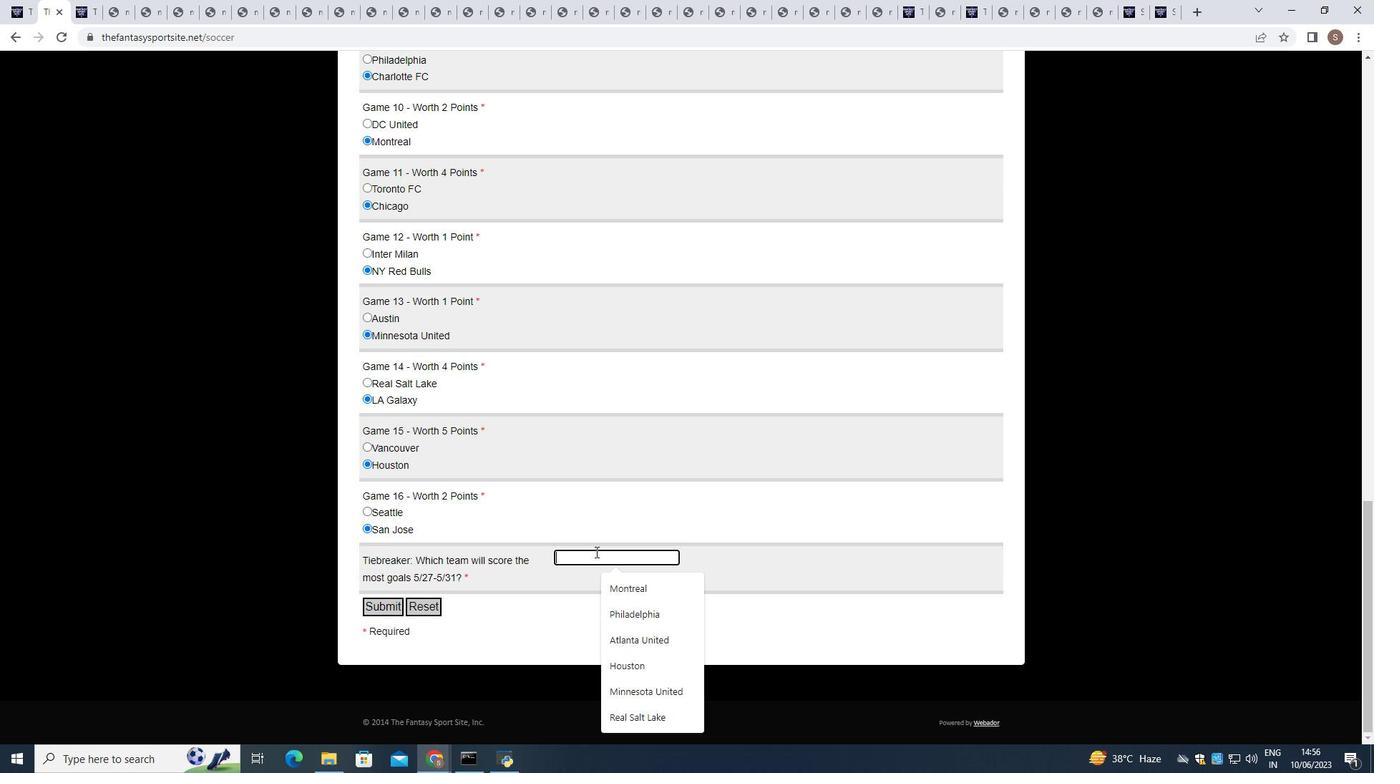 
Action: Key pressed <Key.shift>San
Screenshot: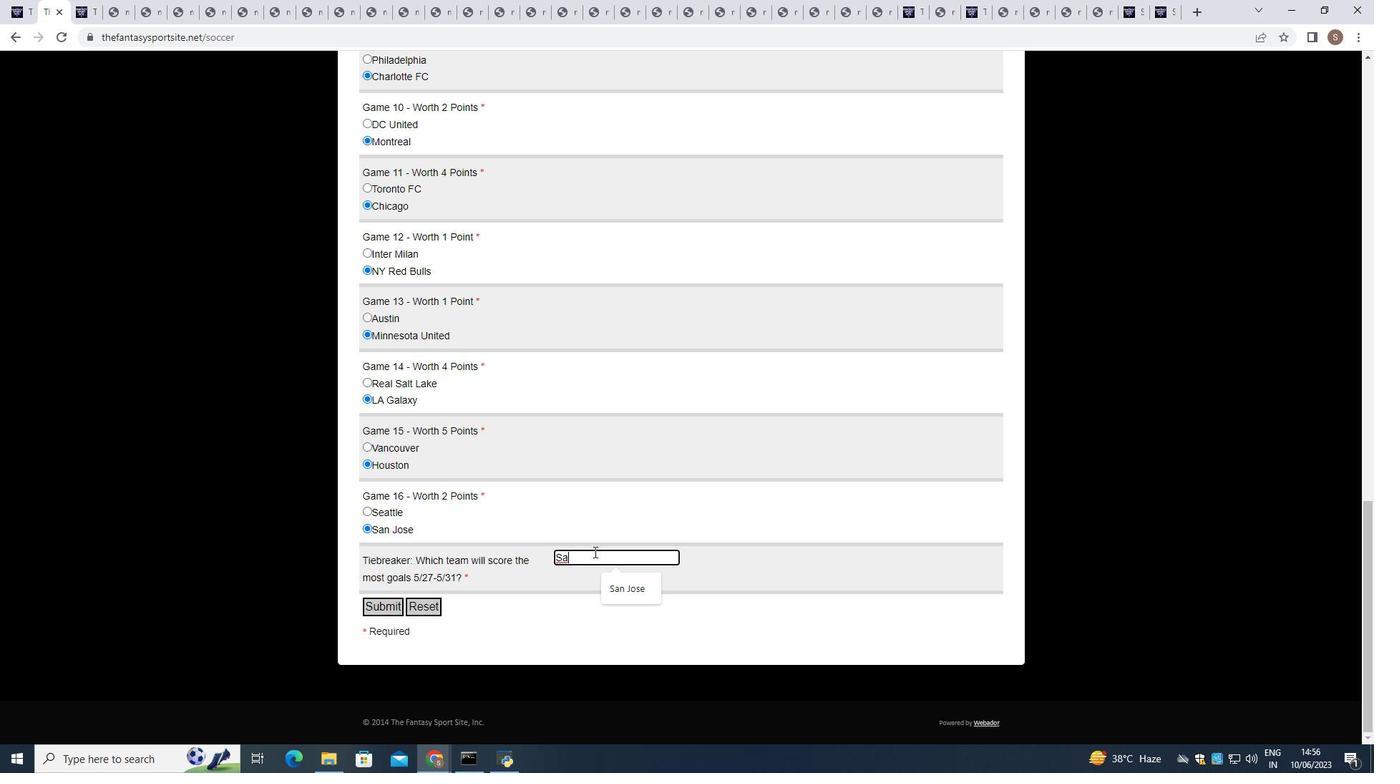 
Action: Mouse moved to (615, 586)
Screenshot: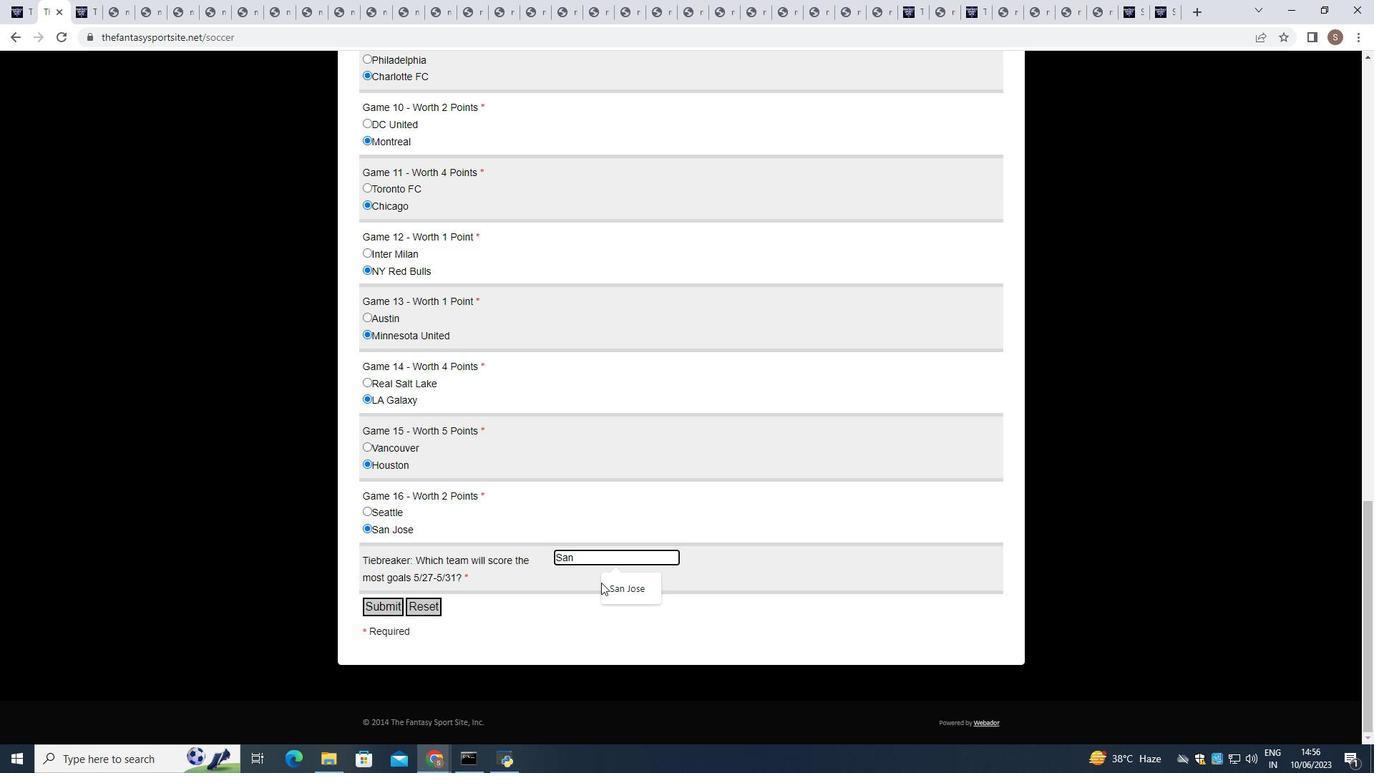 
Action: Mouse pressed left at (615, 586)
Screenshot: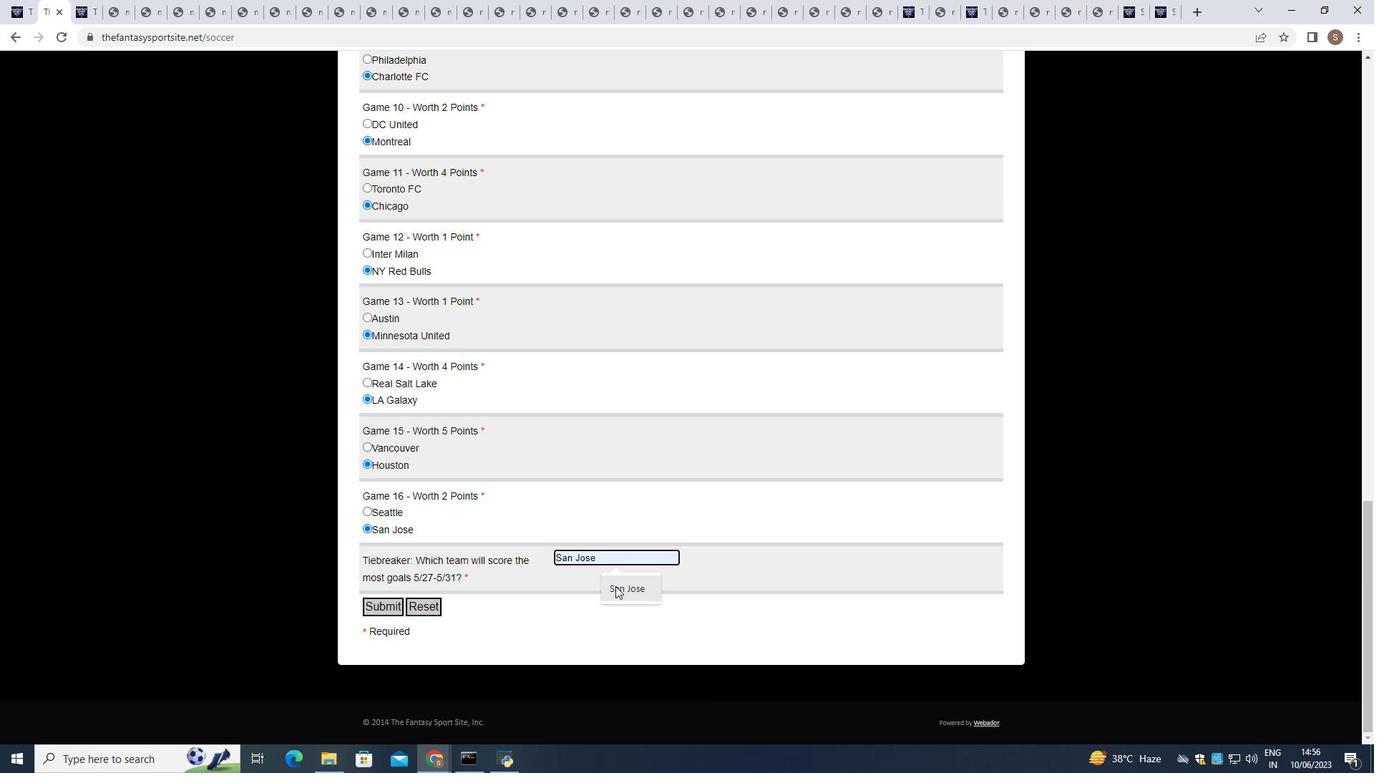 
Action: Mouse moved to (385, 608)
Screenshot: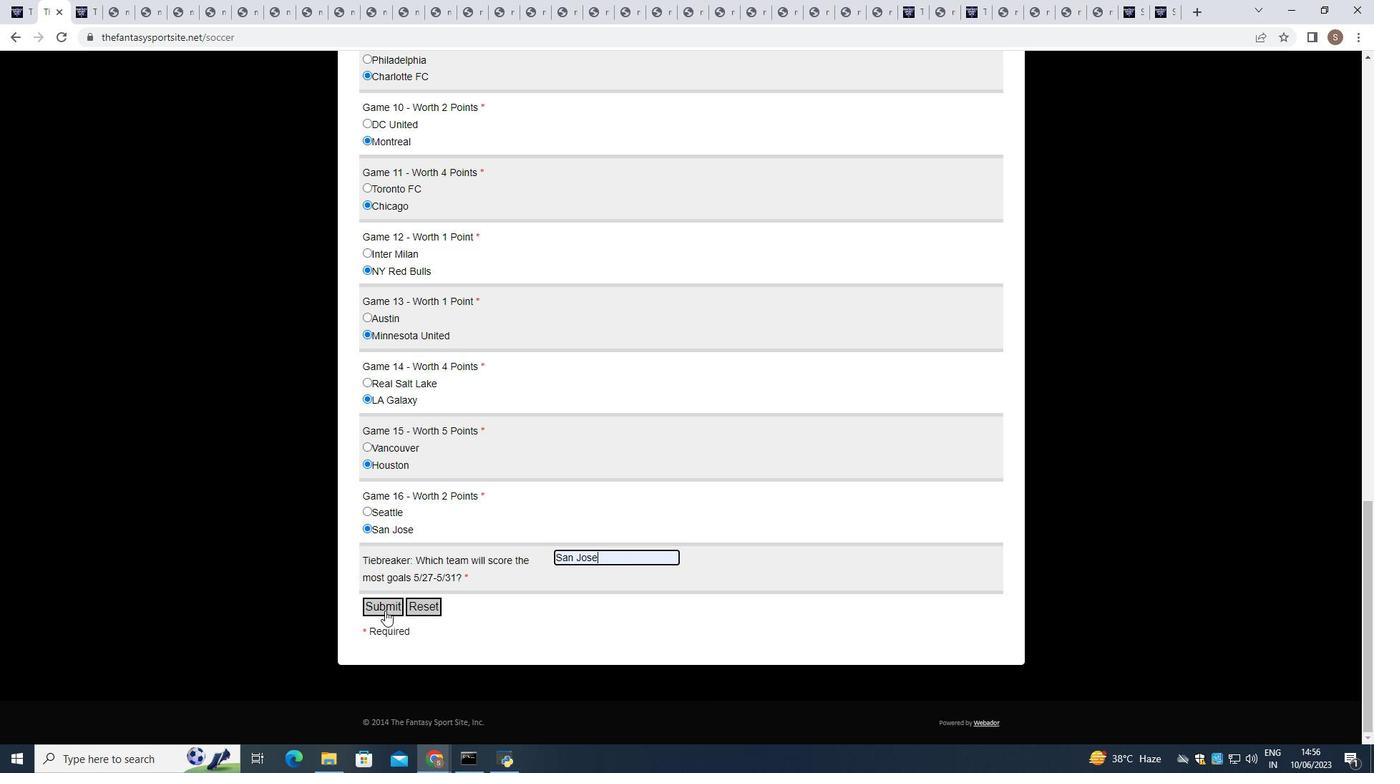 
Action: Mouse pressed left at (385, 608)
Screenshot: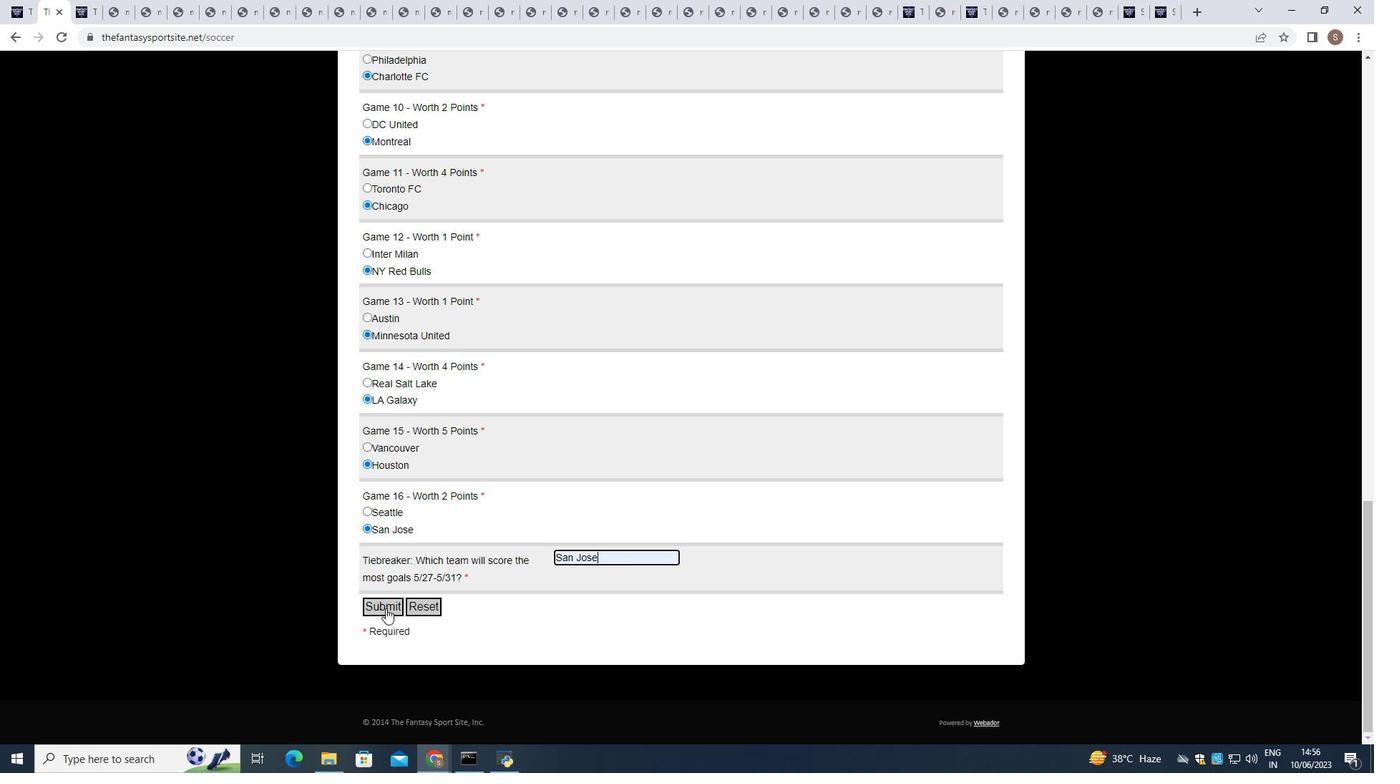 
